 Task: Research Airbnb accommodation in Vatican City, Vatican from 11th November, 2023 to 15th November, 2023 for 2 adults. Place can be private room with 1  bedroom having 2 beds and 1 bathroom. Property type can be hotel. Booking option can be shelf check-in.
Action: Mouse moved to (416, 85)
Screenshot: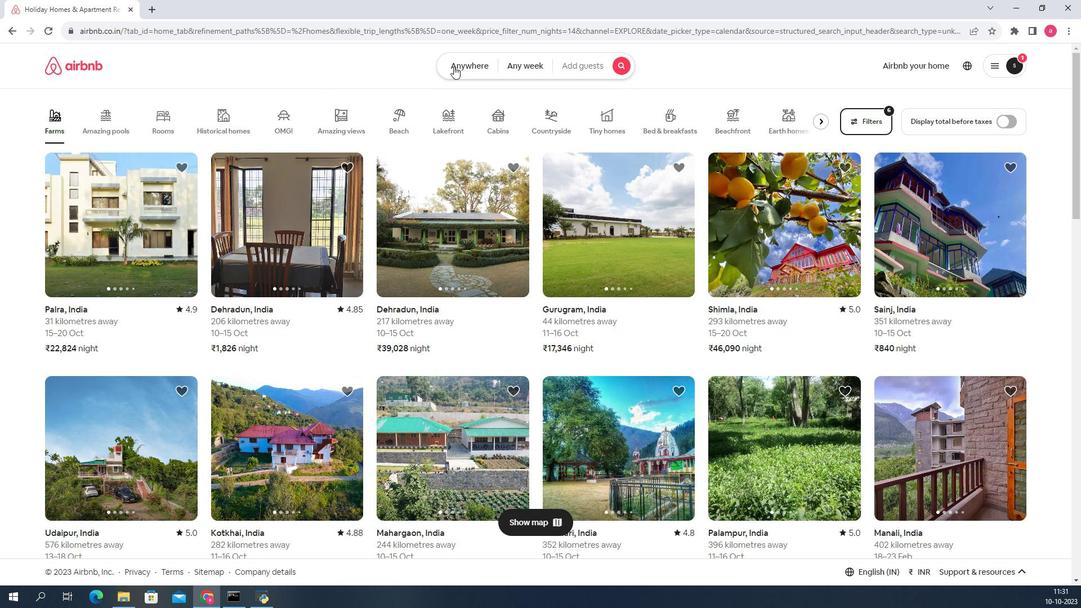 
Action: Mouse pressed left at (416, 85)
Screenshot: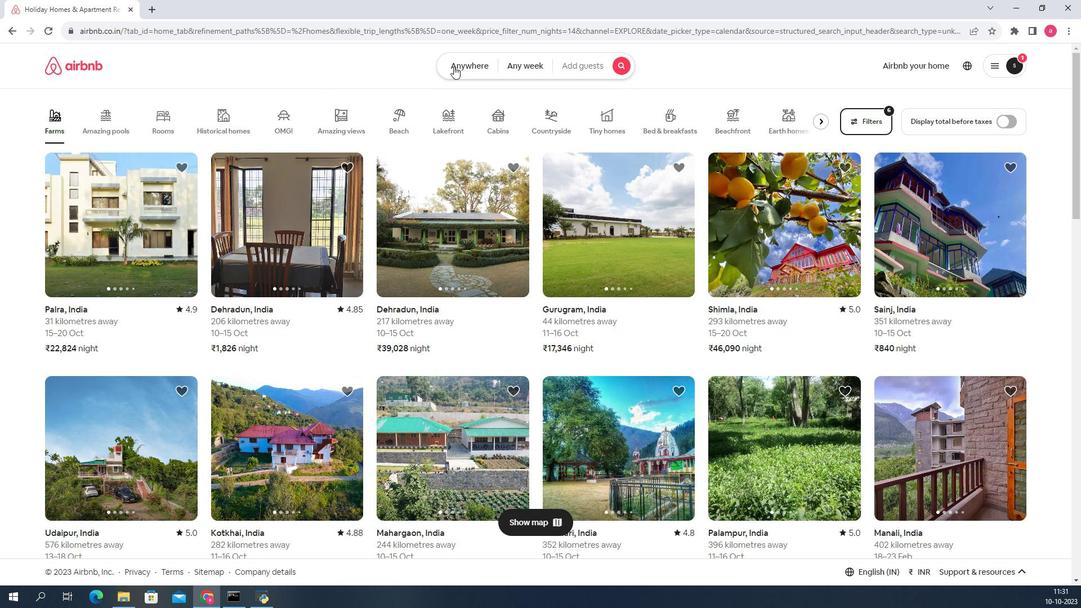 
Action: Mouse moved to (341, 126)
Screenshot: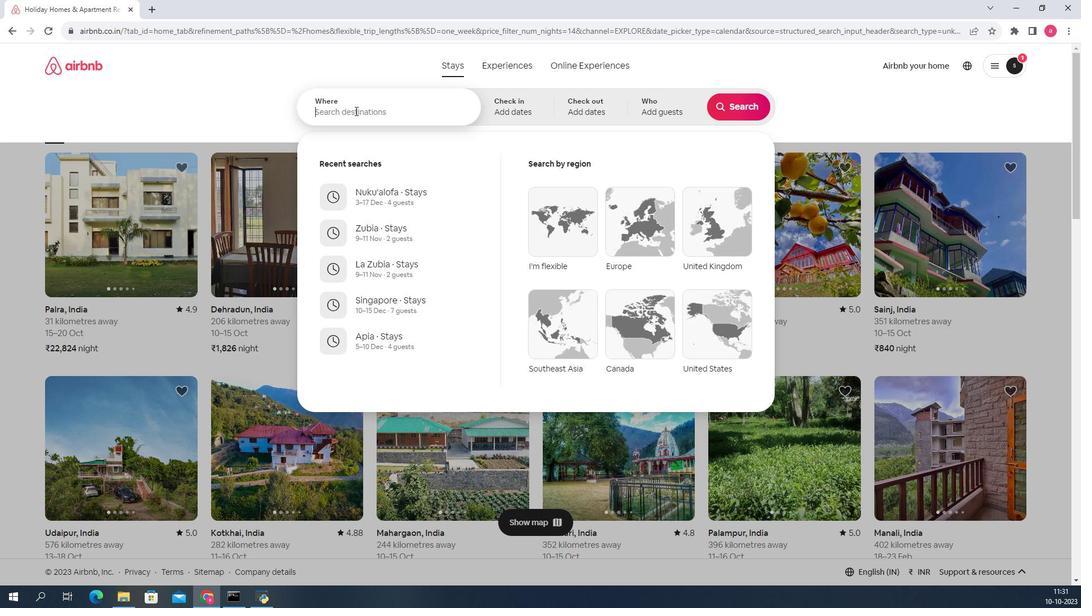 
Action: Mouse pressed left at (341, 126)
Screenshot: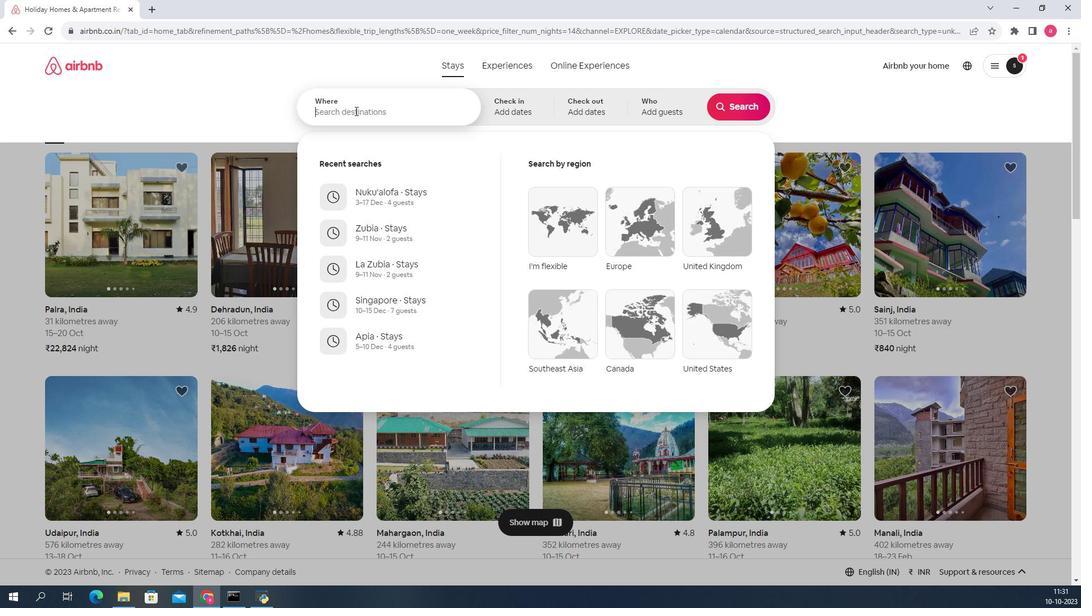 
Action: Mouse moved to (340, 127)
Screenshot: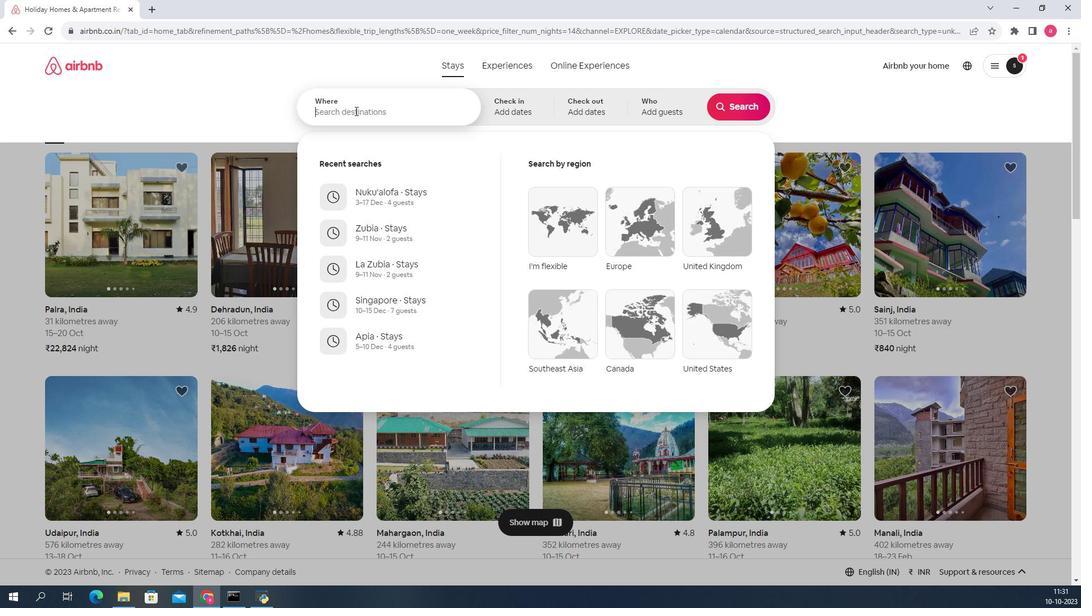 
Action: Key pressed <Key.shift>Vatican<Key.space><Key.shift><Key.shift><Key.shift><Key.shift><Key.shift>City,<Key.space><Key.shift>Vatican<Key.space>
Screenshot: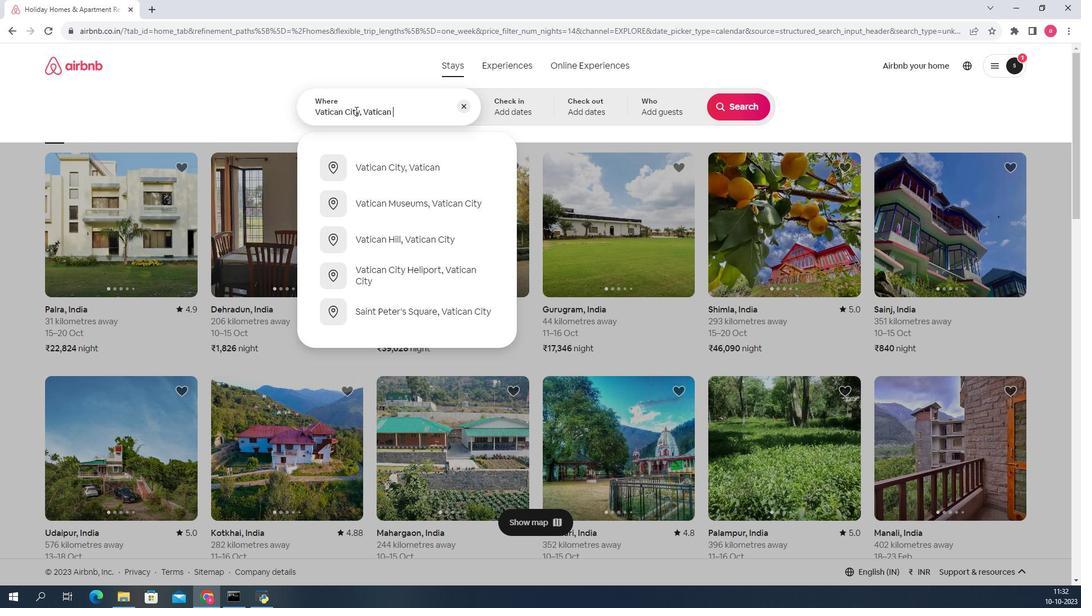
Action: Mouse moved to (450, 129)
Screenshot: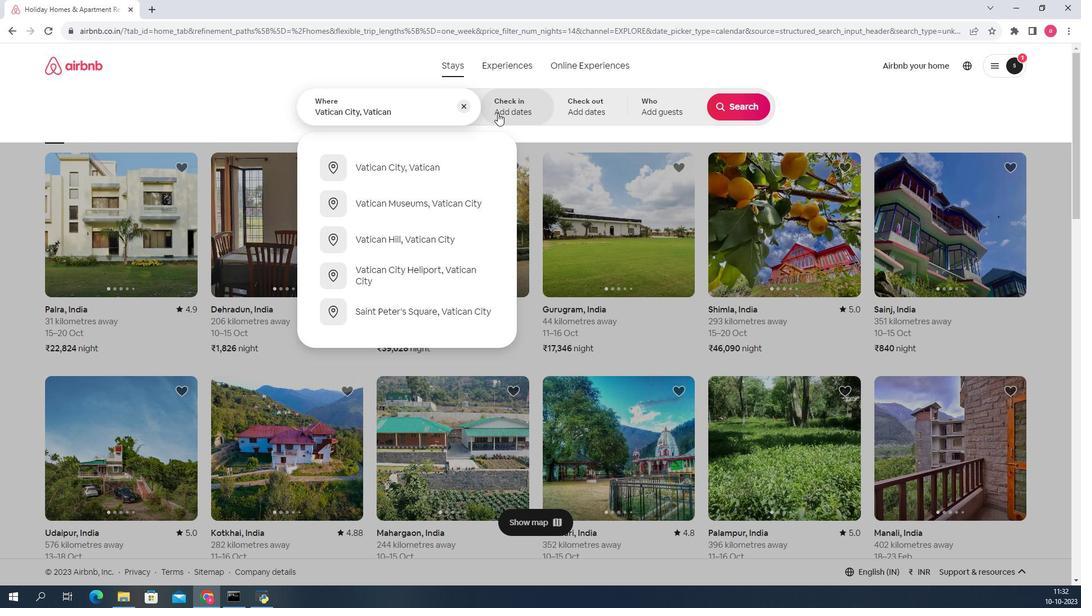 
Action: Mouse pressed left at (450, 129)
Screenshot: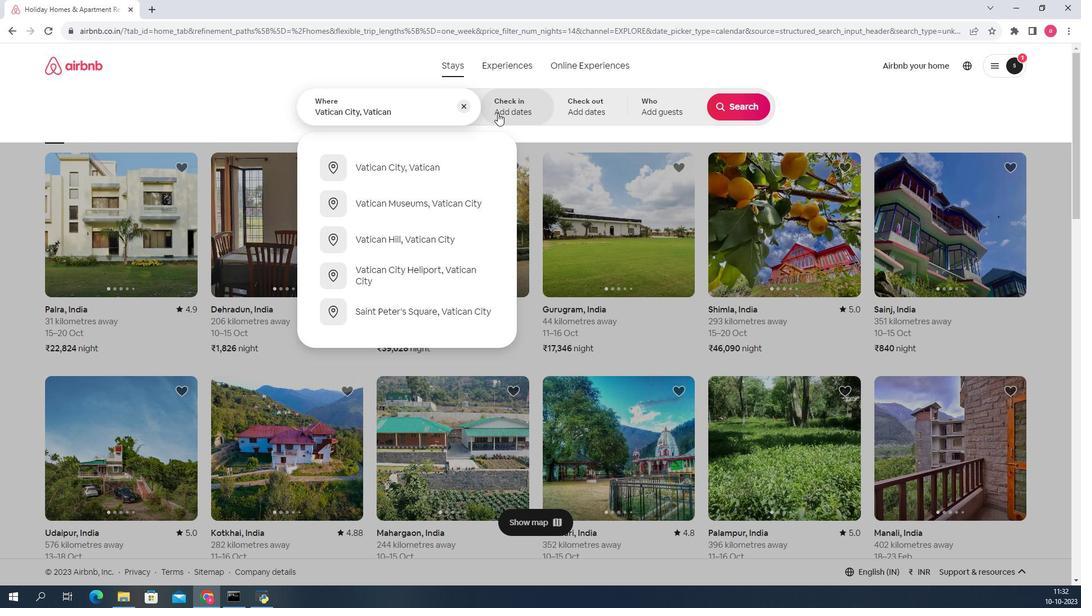 
Action: Mouse moved to (619, 282)
Screenshot: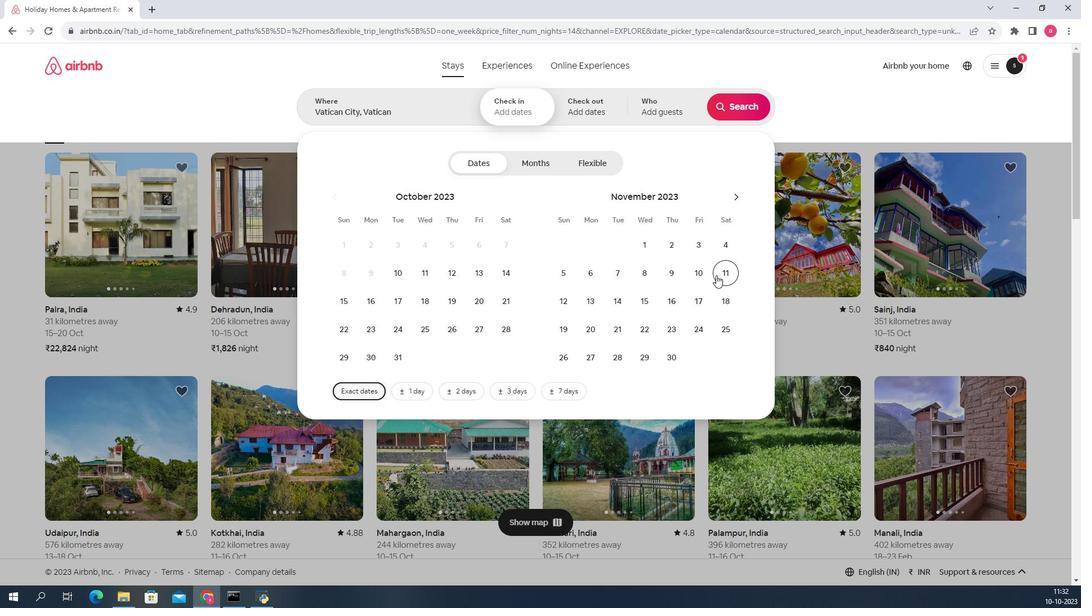 
Action: Mouse pressed left at (619, 282)
Screenshot: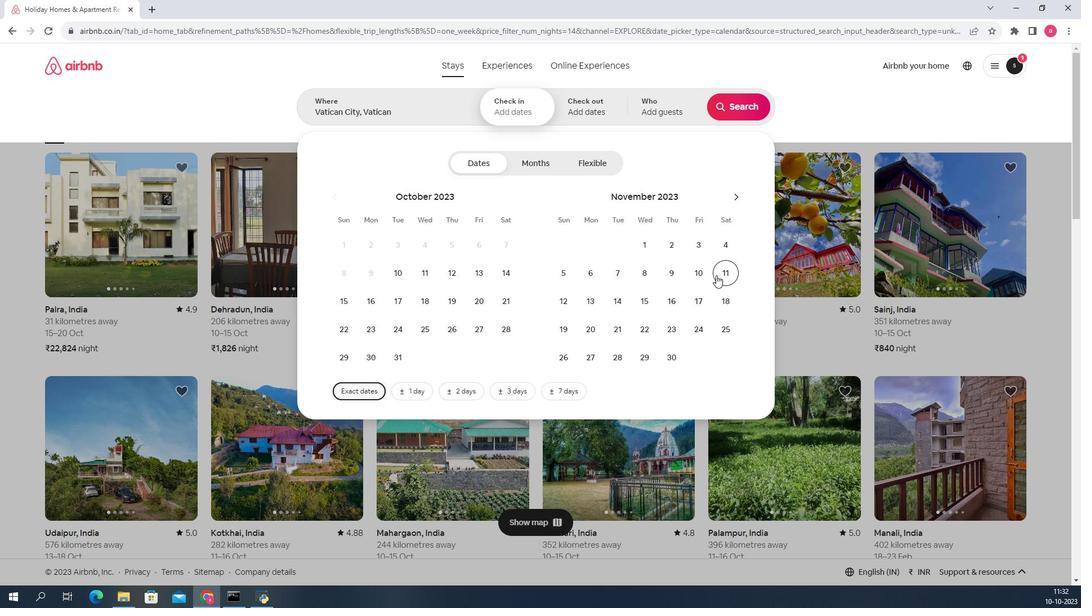 
Action: Mouse moved to (563, 309)
Screenshot: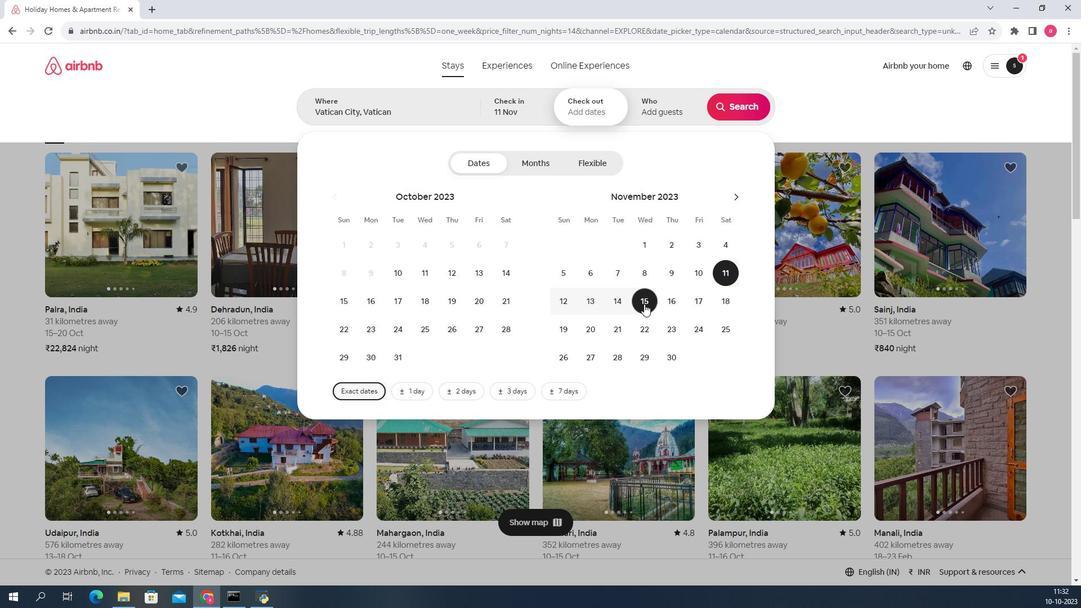 
Action: Mouse pressed left at (563, 309)
Screenshot: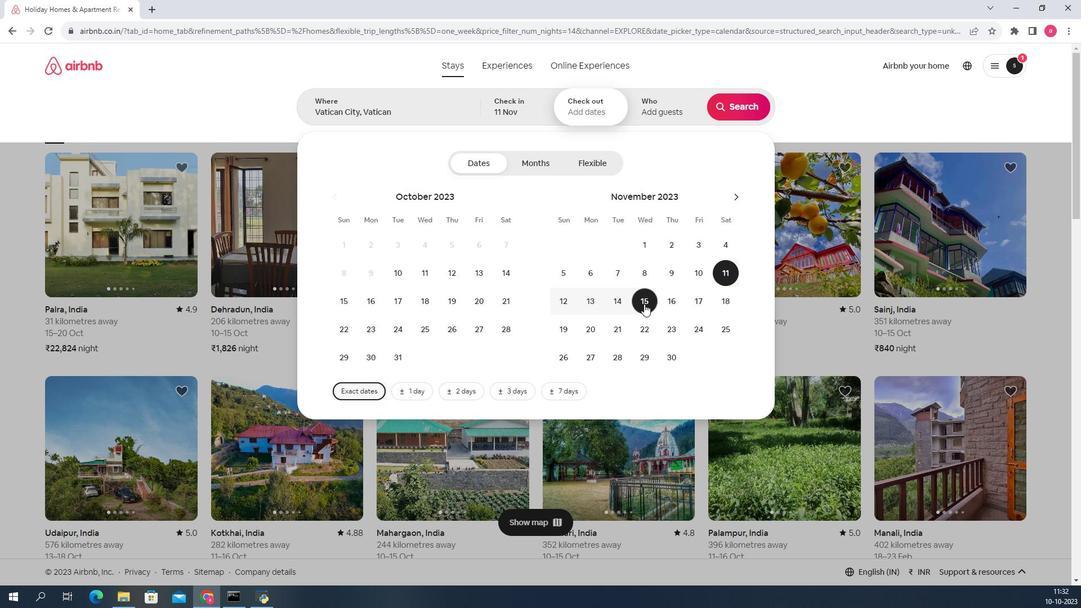 
Action: Mouse moved to (567, 126)
Screenshot: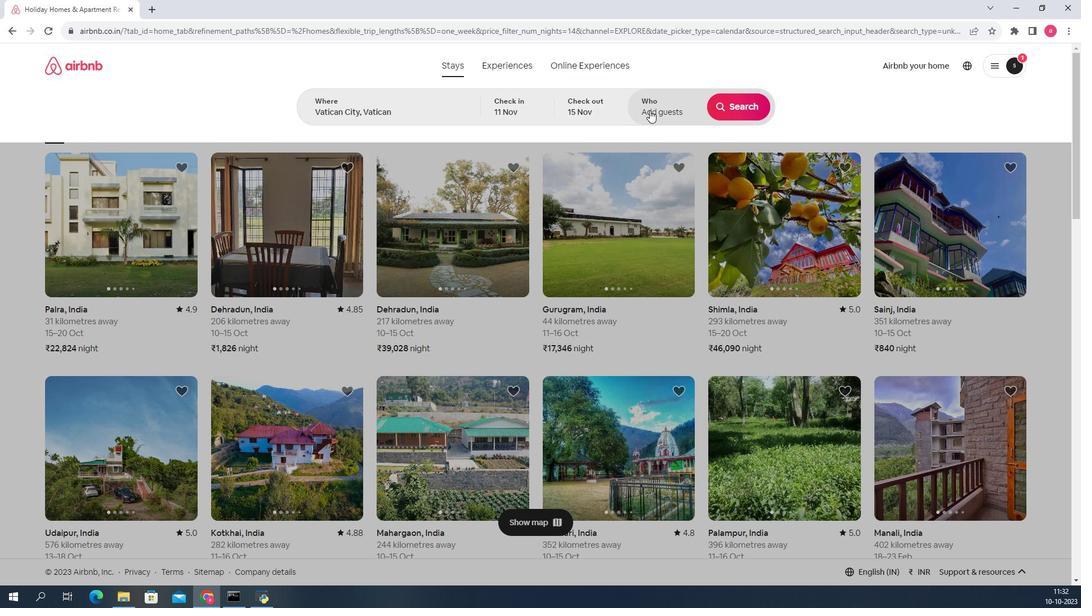 
Action: Mouse pressed left at (567, 126)
Screenshot: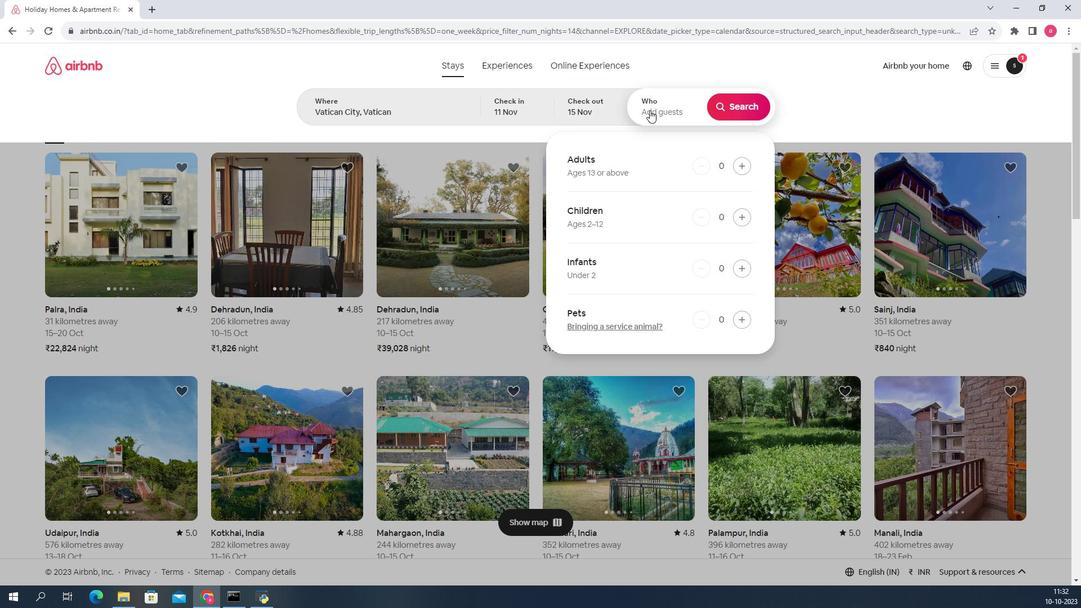
Action: Mouse moved to (634, 178)
Screenshot: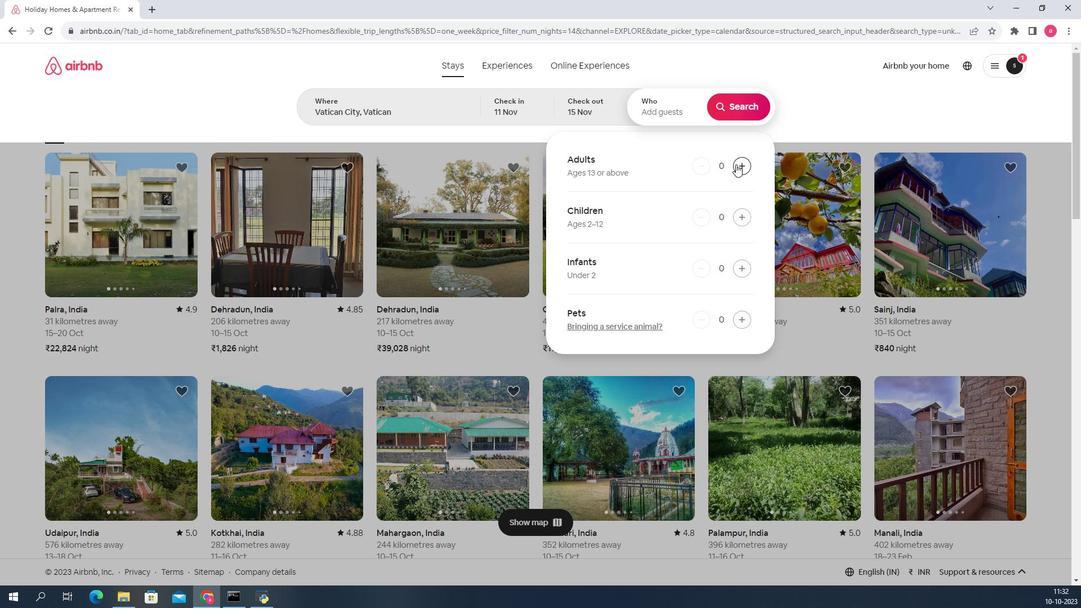 
Action: Mouse pressed left at (634, 178)
Screenshot: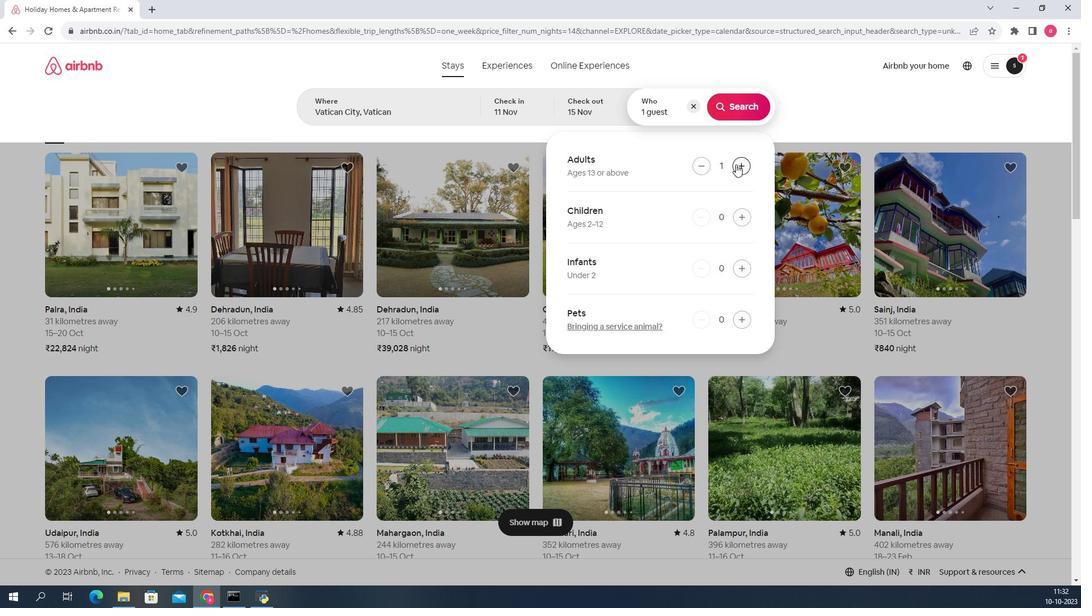 
Action: Mouse pressed left at (634, 178)
Screenshot: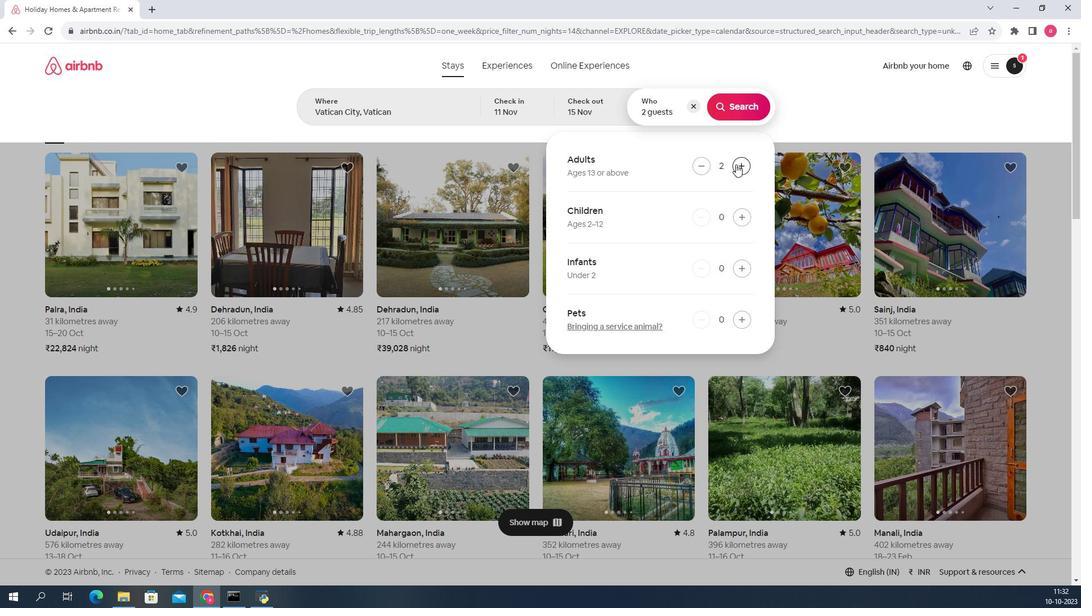 
Action: Mouse moved to (632, 116)
Screenshot: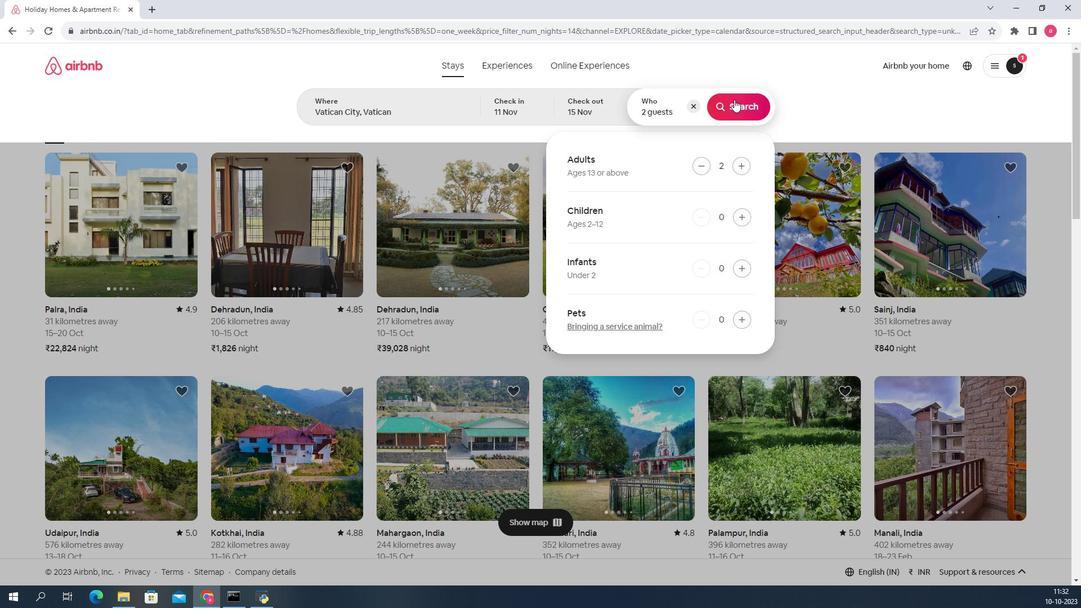 
Action: Mouse pressed left at (632, 116)
Screenshot: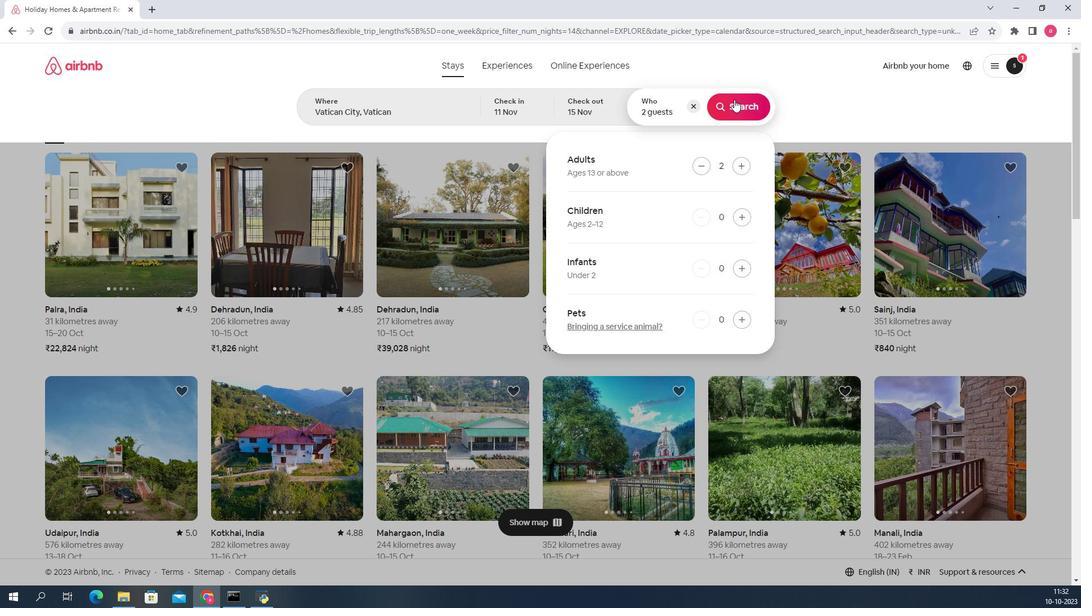 
Action: Mouse moved to (749, 133)
Screenshot: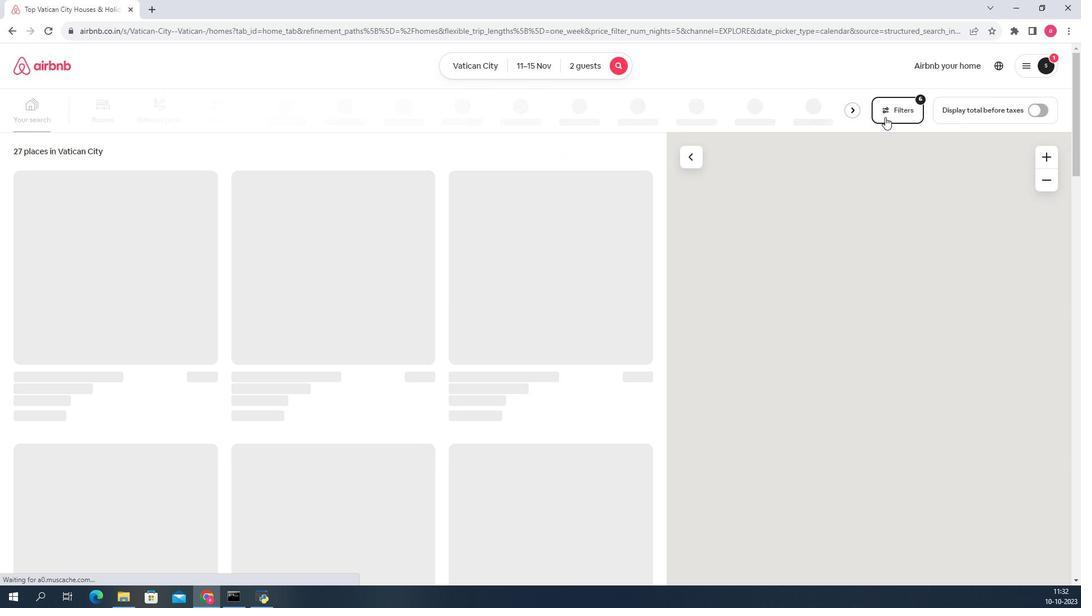 
Action: Mouse pressed left at (749, 133)
Screenshot: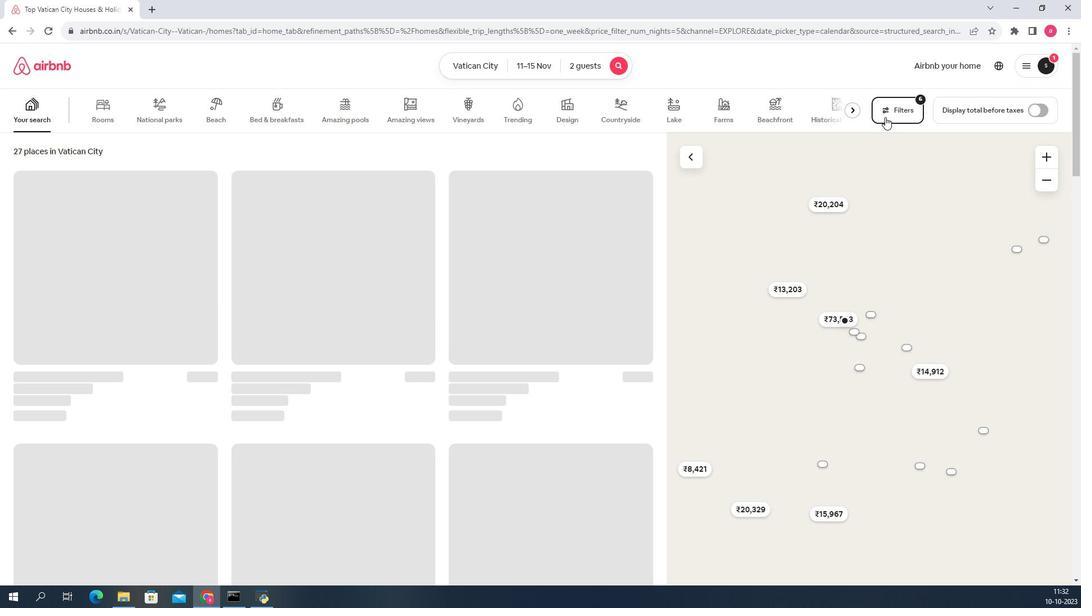 
Action: Mouse moved to (748, 126)
Screenshot: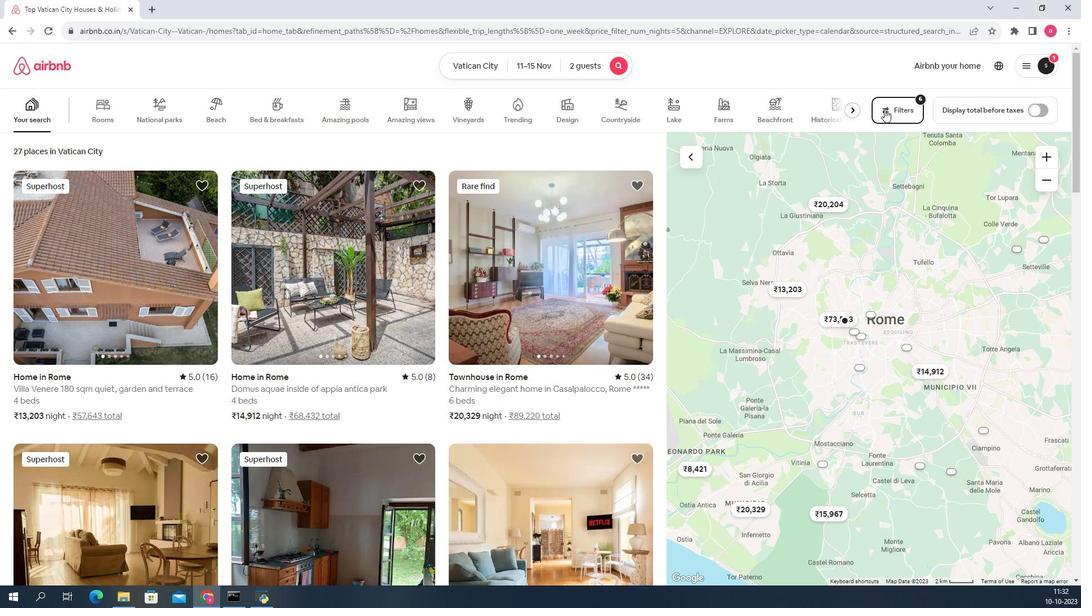
Action: Mouse pressed left at (748, 126)
Screenshot: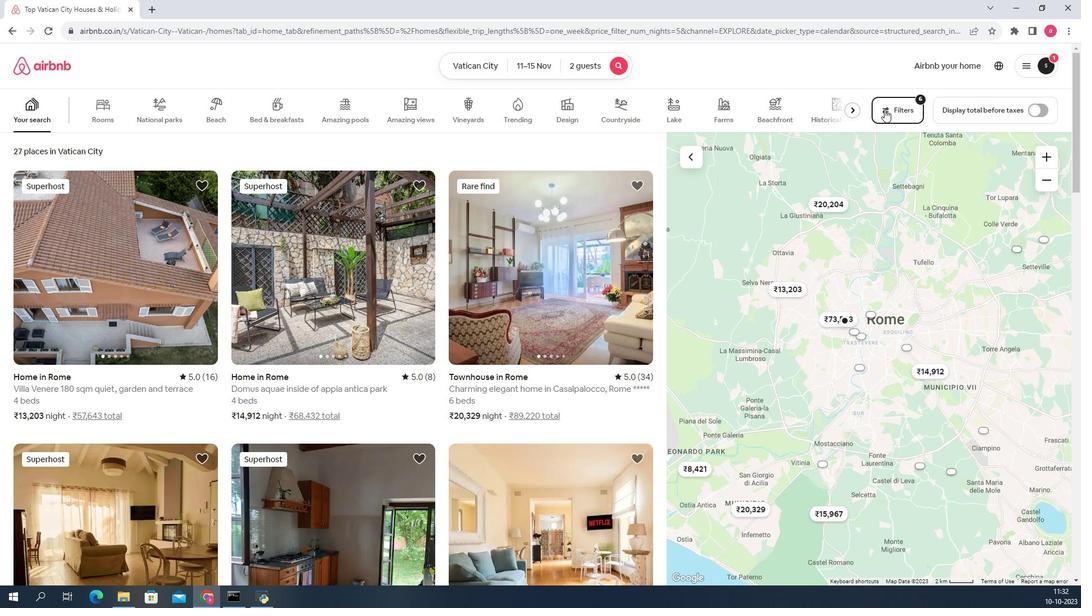 
Action: Mouse pressed left at (748, 126)
Screenshot: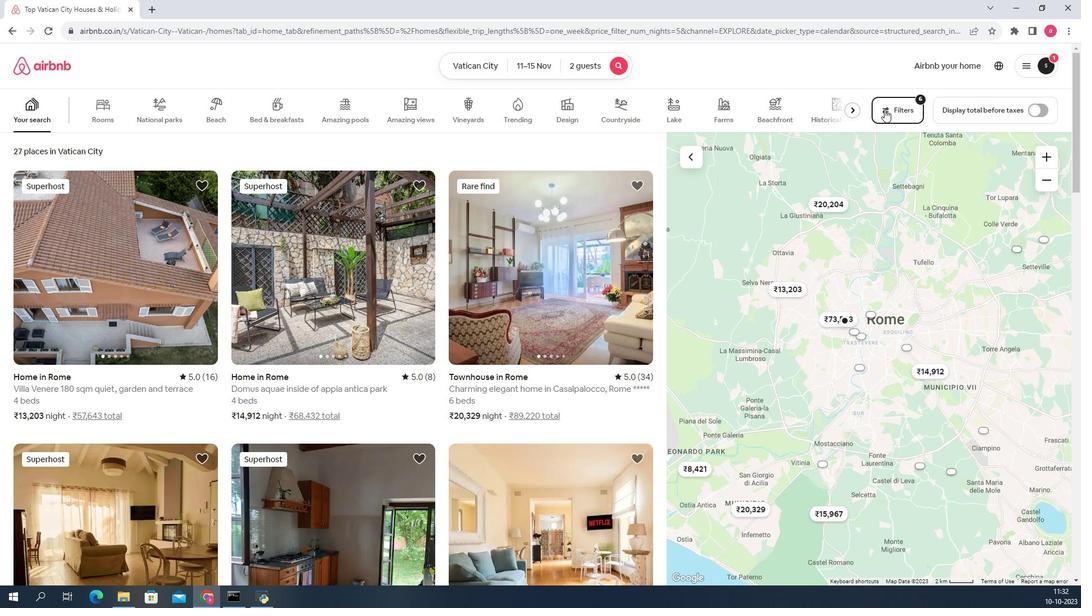 
Action: Mouse moved to (325, 532)
Screenshot: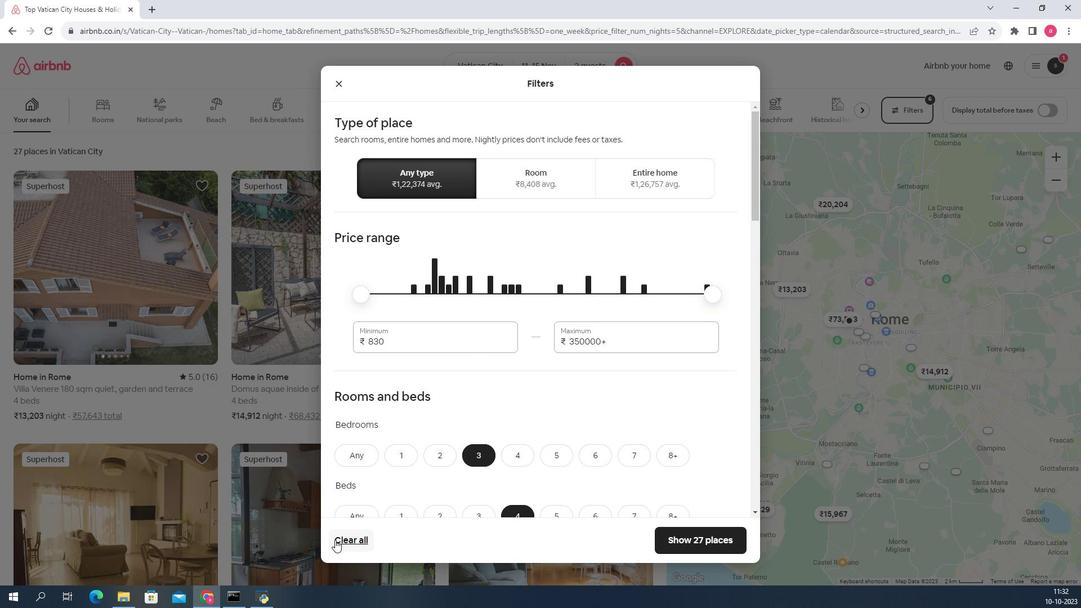 
Action: Mouse pressed left at (325, 532)
Screenshot: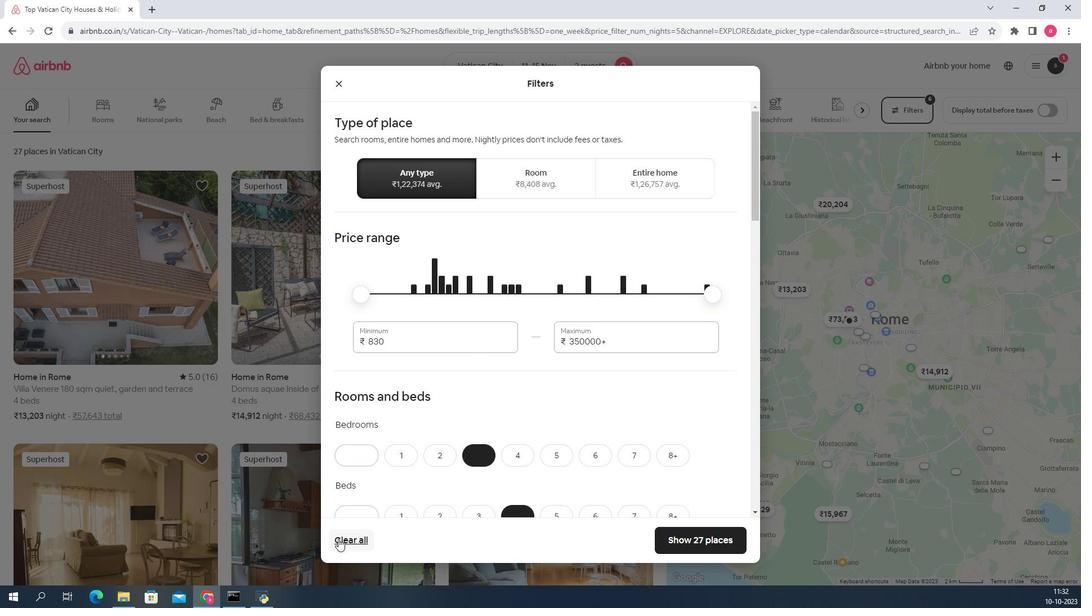
Action: Mouse moved to (472, 269)
Screenshot: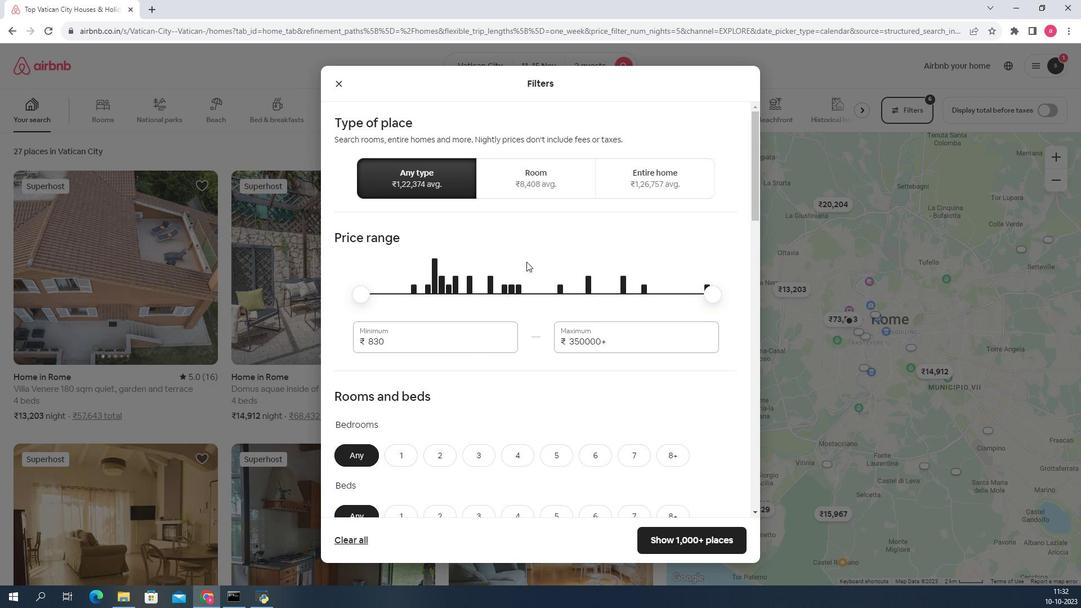 
Action: Mouse scrolled (472, 269) with delta (0, 0)
Screenshot: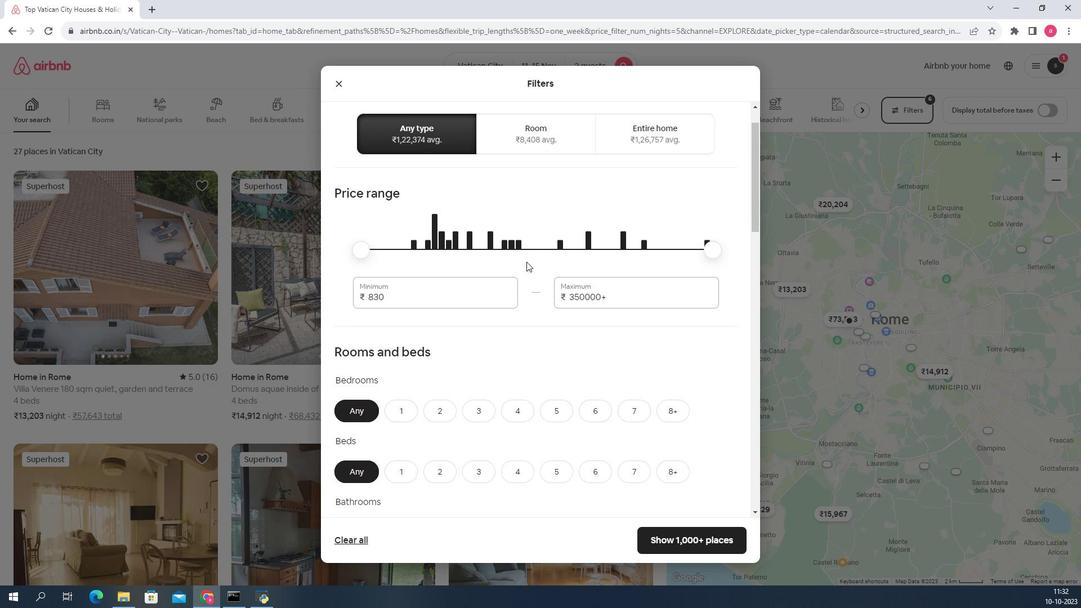 
Action: Mouse scrolled (472, 269) with delta (0, 0)
Screenshot: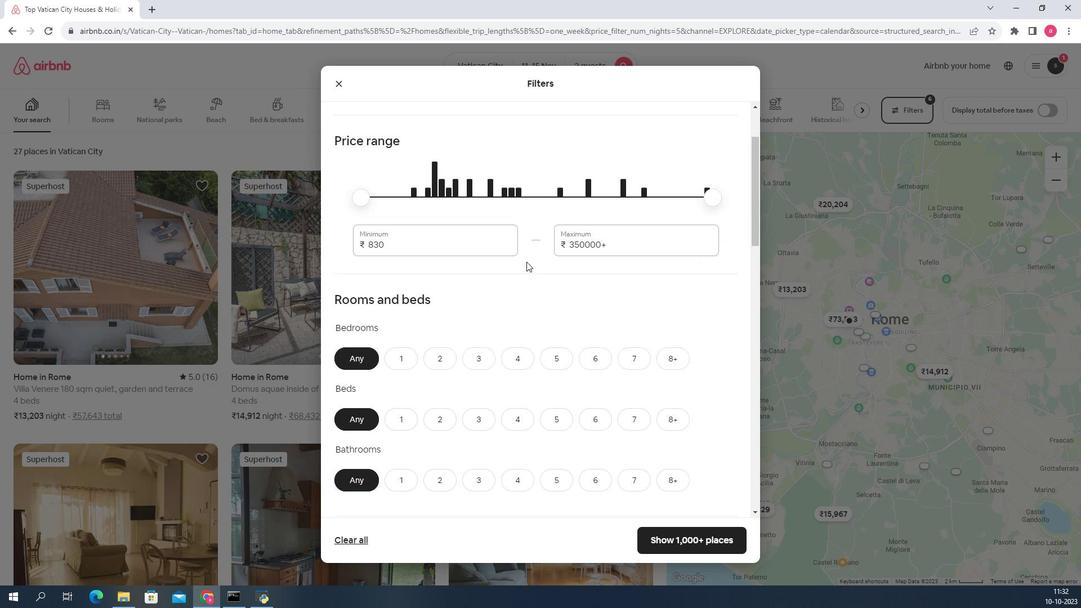 
Action: Mouse moved to (383, 344)
Screenshot: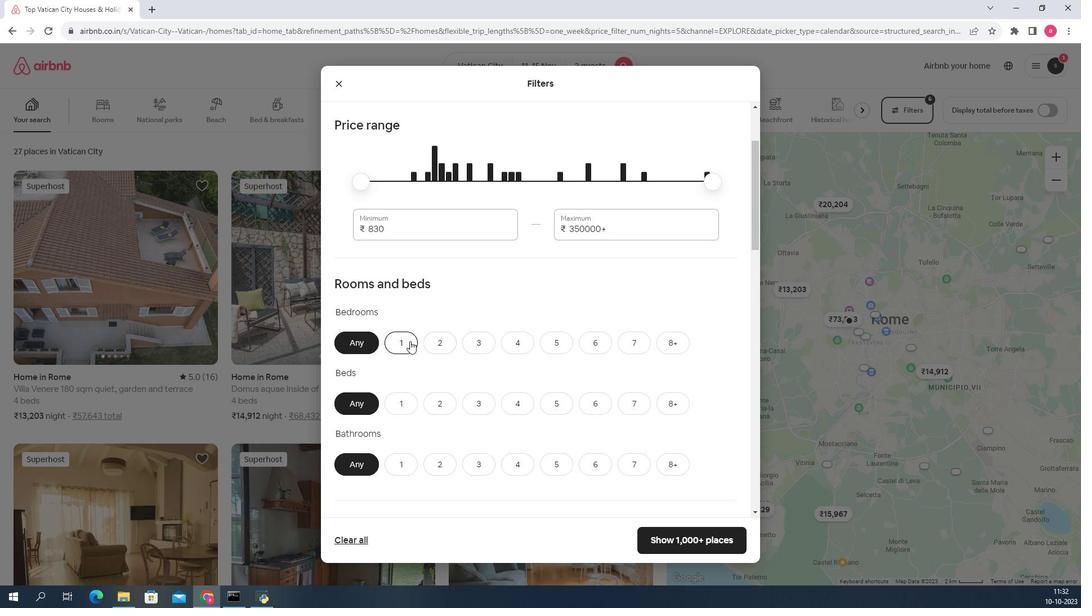 
Action: Mouse pressed left at (383, 344)
Screenshot: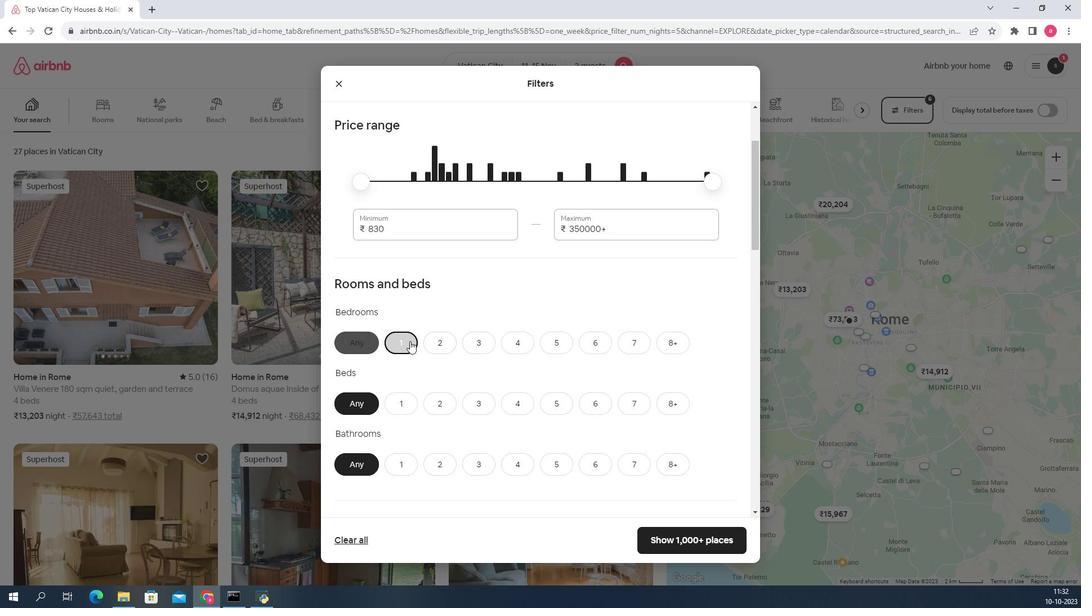 
Action: Mouse moved to (421, 316)
Screenshot: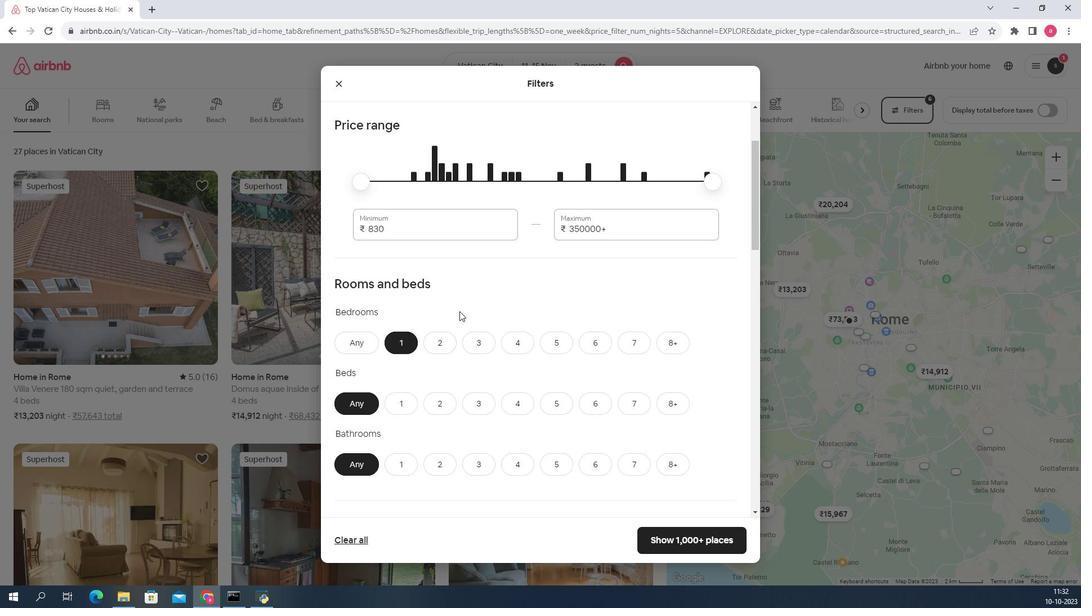
Action: Mouse scrolled (421, 316) with delta (0, 0)
Screenshot: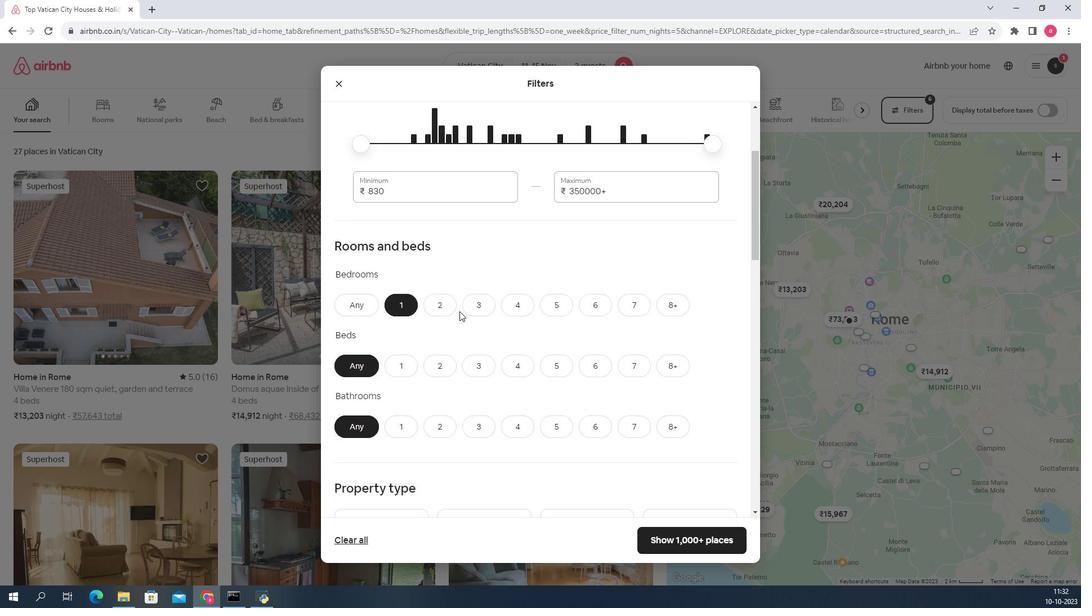 
Action: Mouse scrolled (421, 316) with delta (0, 0)
Screenshot: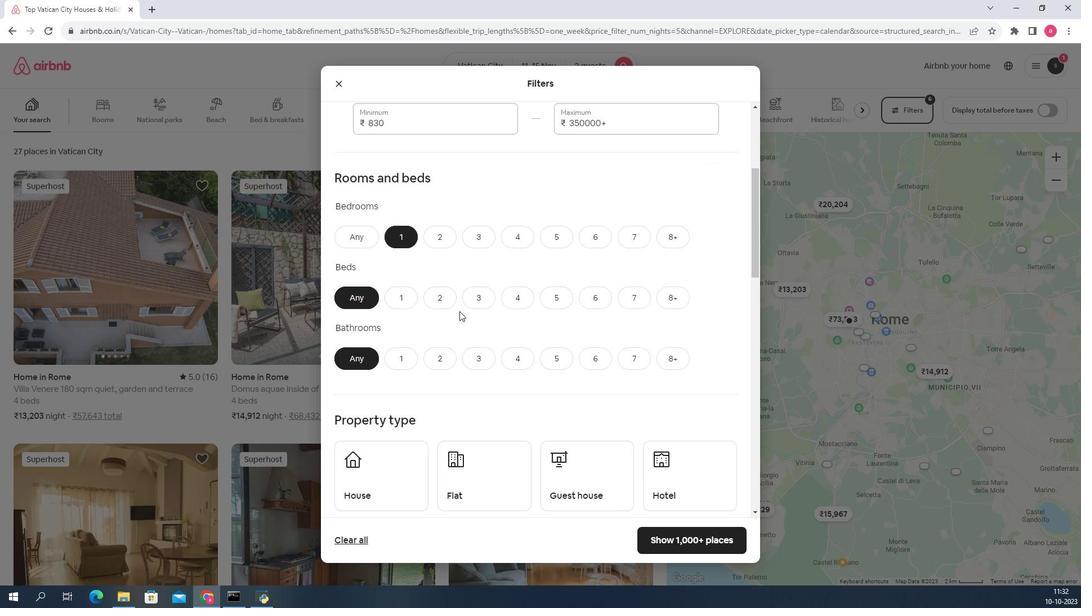 
Action: Mouse moved to (403, 297)
Screenshot: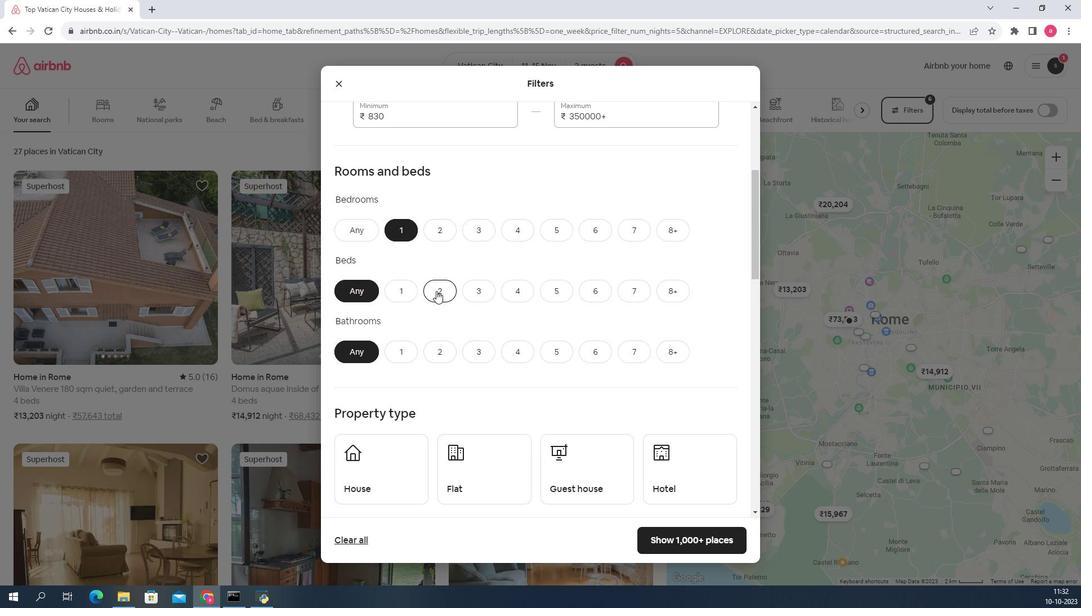 
Action: Mouse pressed left at (403, 297)
Screenshot: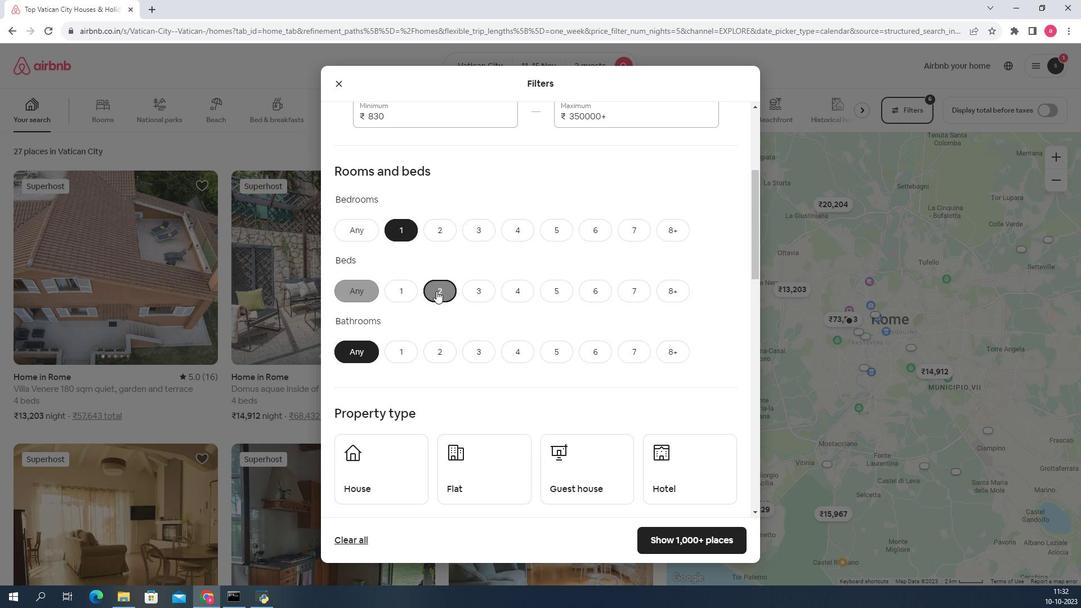 
Action: Mouse moved to (371, 348)
Screenshot: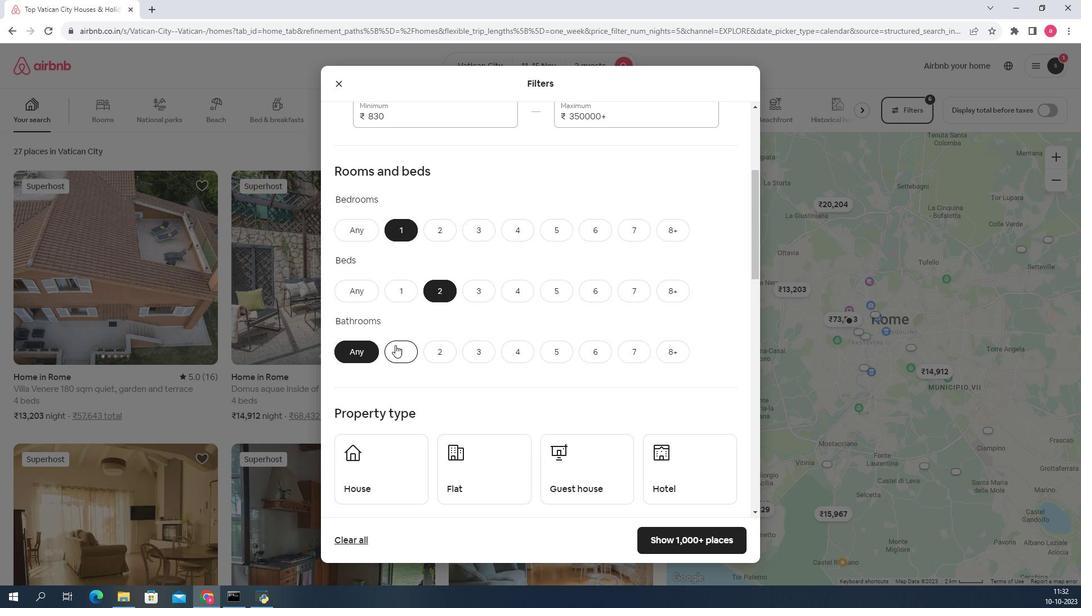 
Action: Mouse pressed left at (371, 348)
Screenshot: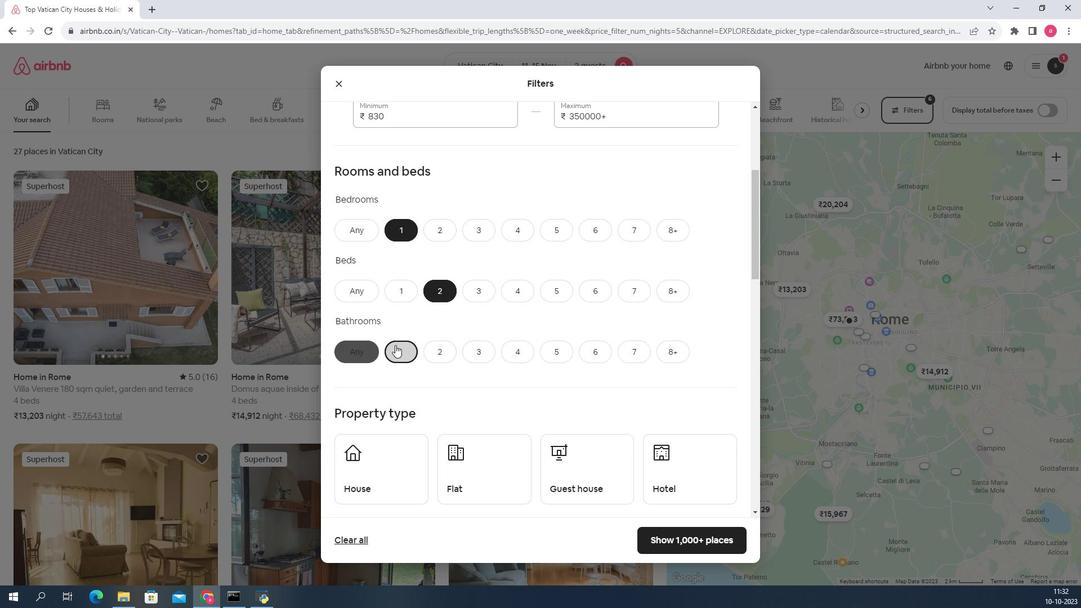 
Action: Mouse moved to (474, 255)
Screenshot: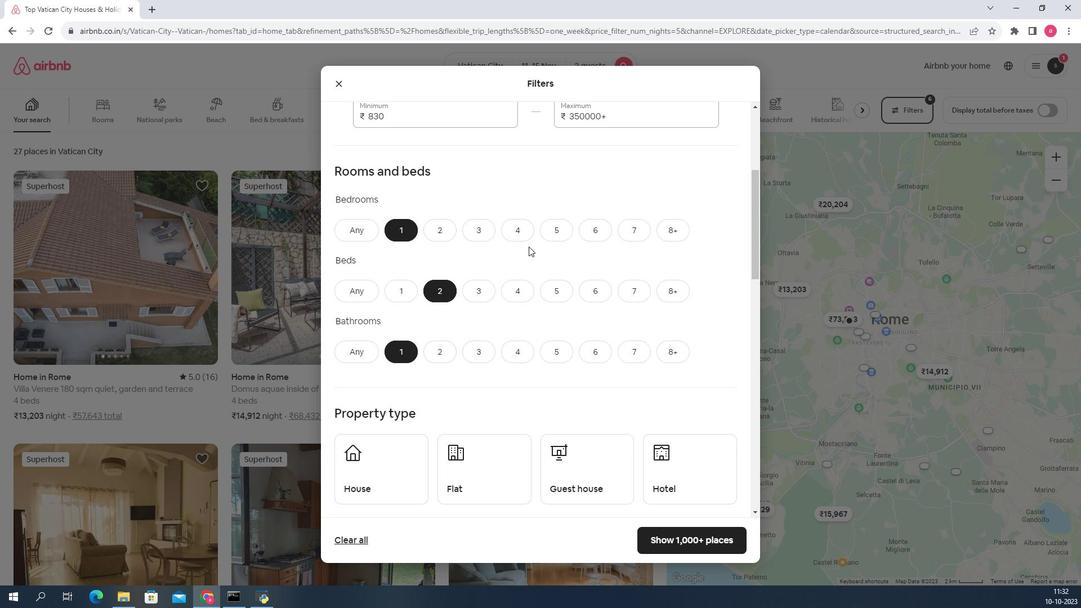 
Action: Mouse scrolled (474, 255) with delta (0, 0)
Screenshot: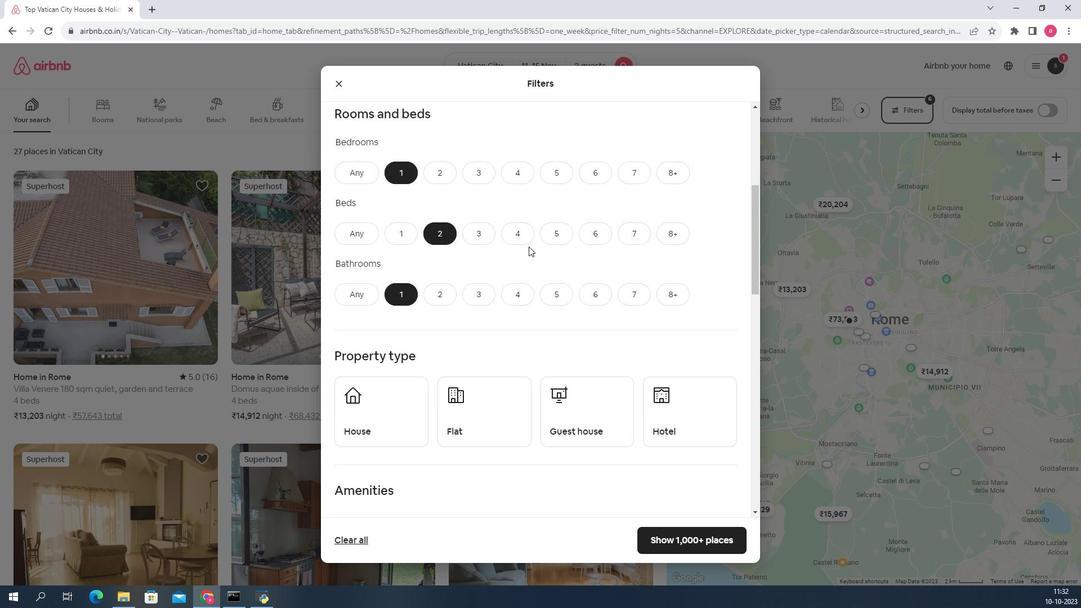 
Action: Mouse scrolled (474, 255) with delta (0, 0)
Screenshot: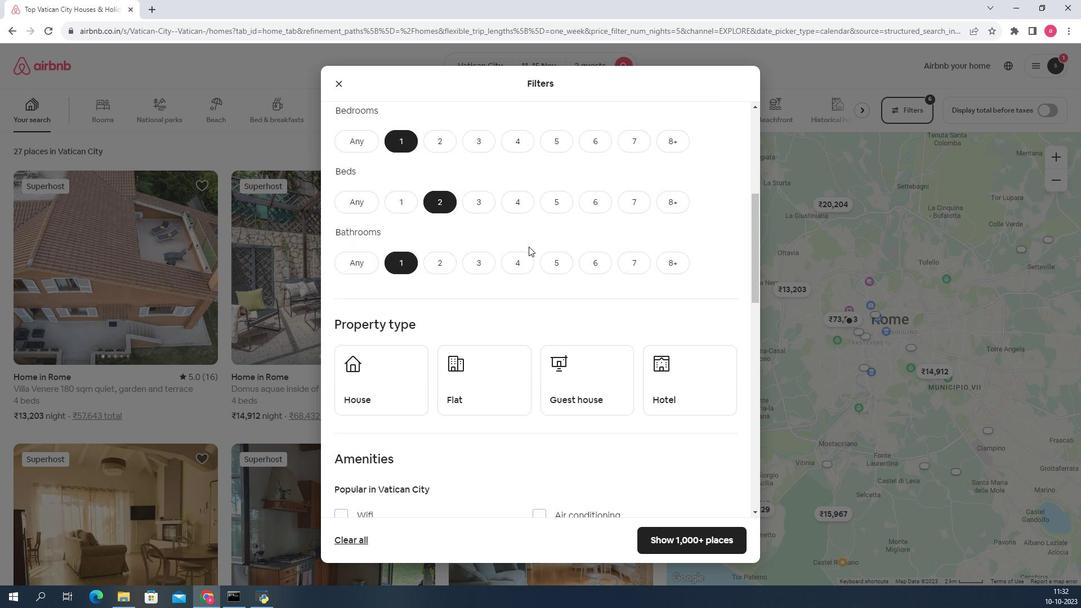 
Action: Mouse scrolled (474, 255) with delta (0, 0)
Screenshot: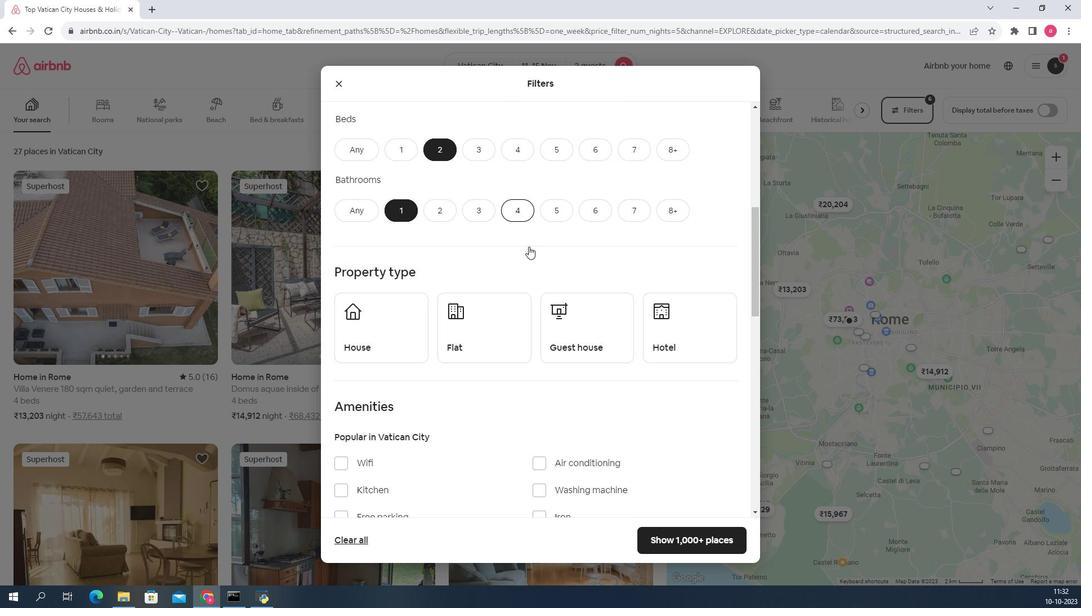 
Action: Mouse scrolled (474, 255) with delta (0, 0)
Screenshot: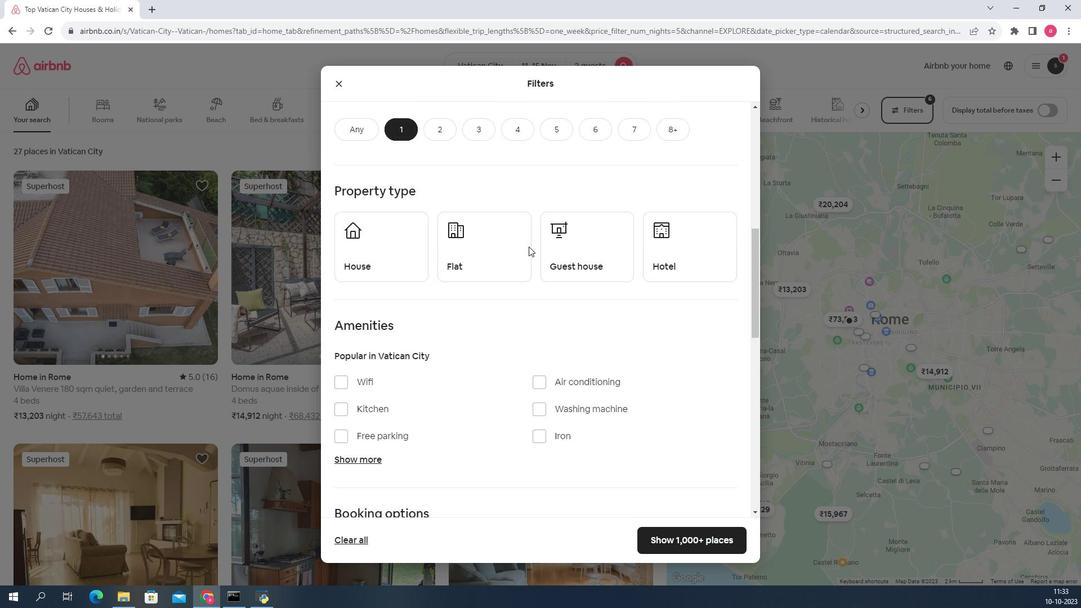 
Action: Mouse moved to (585, 263)
Screenshot: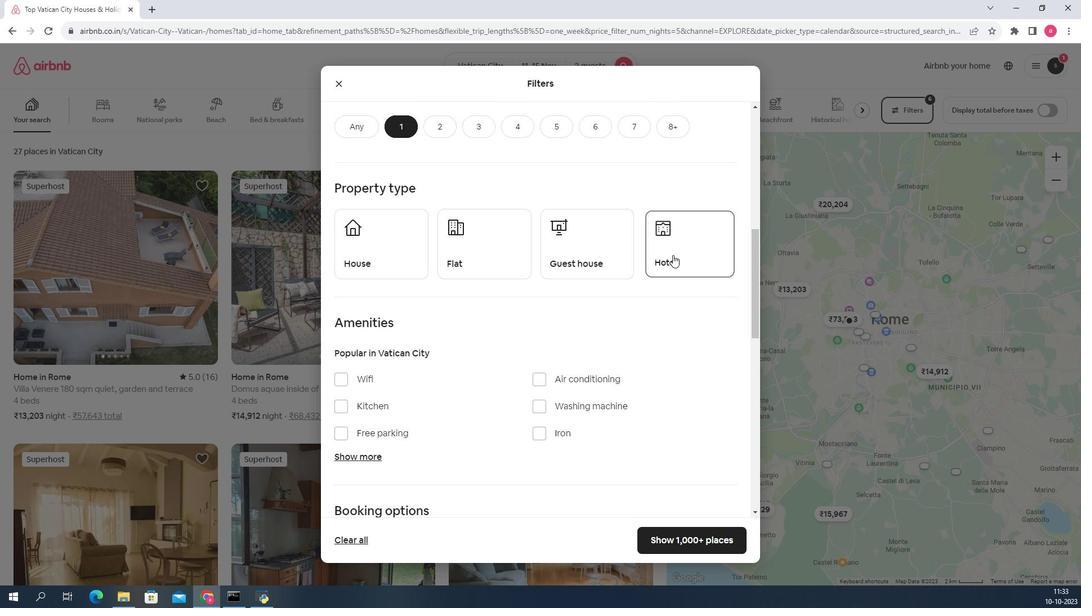
Action: Mouse pressed left at (585, 263)
Screenshot: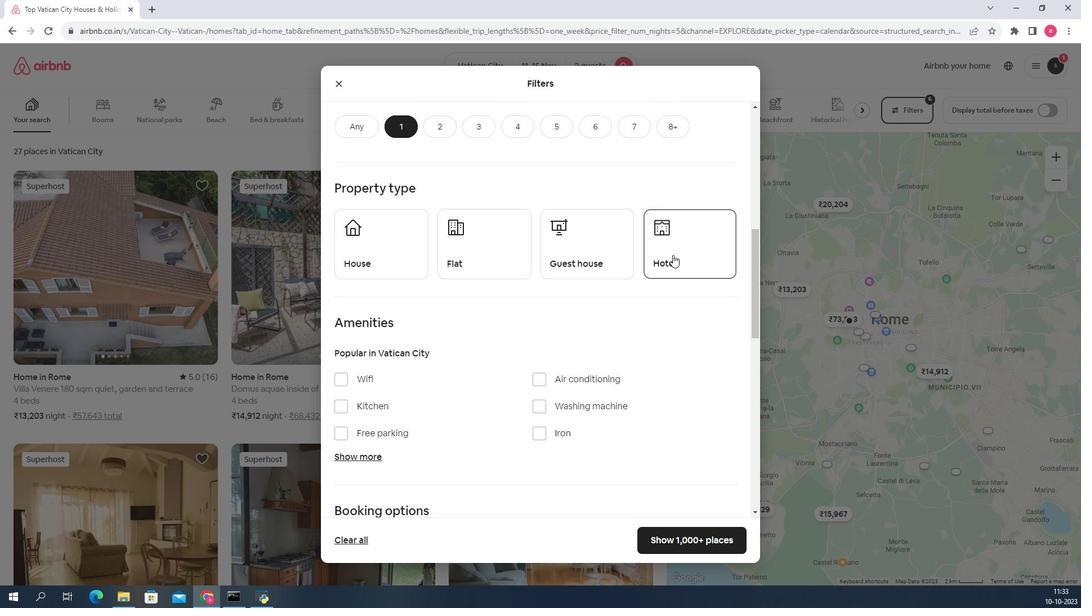 
Action: Mouse moved to (515, 258)
Screenshot: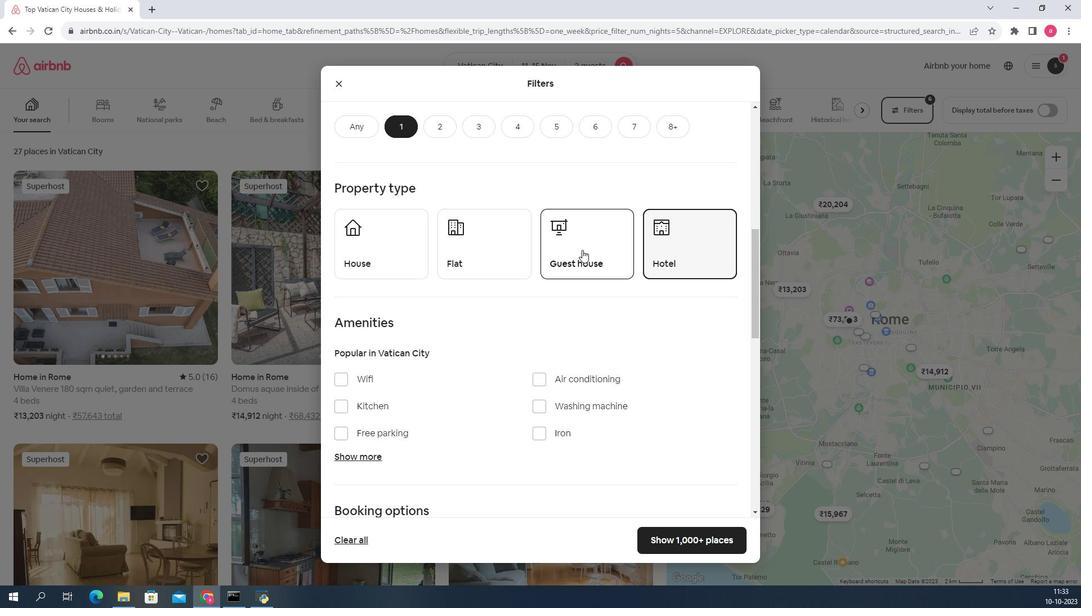 
Action: Mouse scrolled (515, 258) with delta (0, 0)
Screenshot: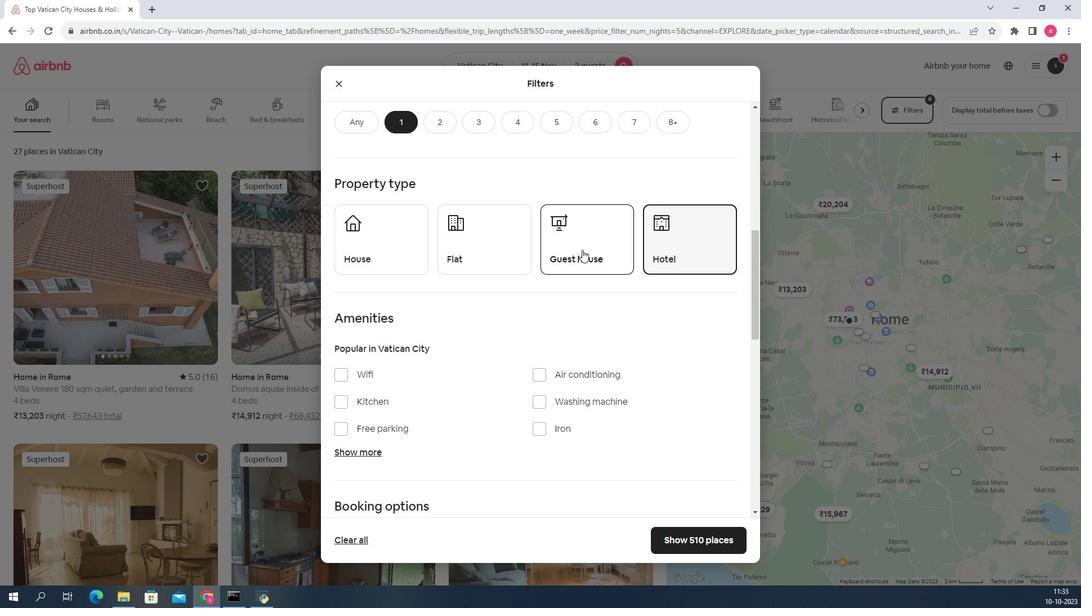 
Action: Mouse scrolled (515, 258) with delta (0, 0)
Screenshot: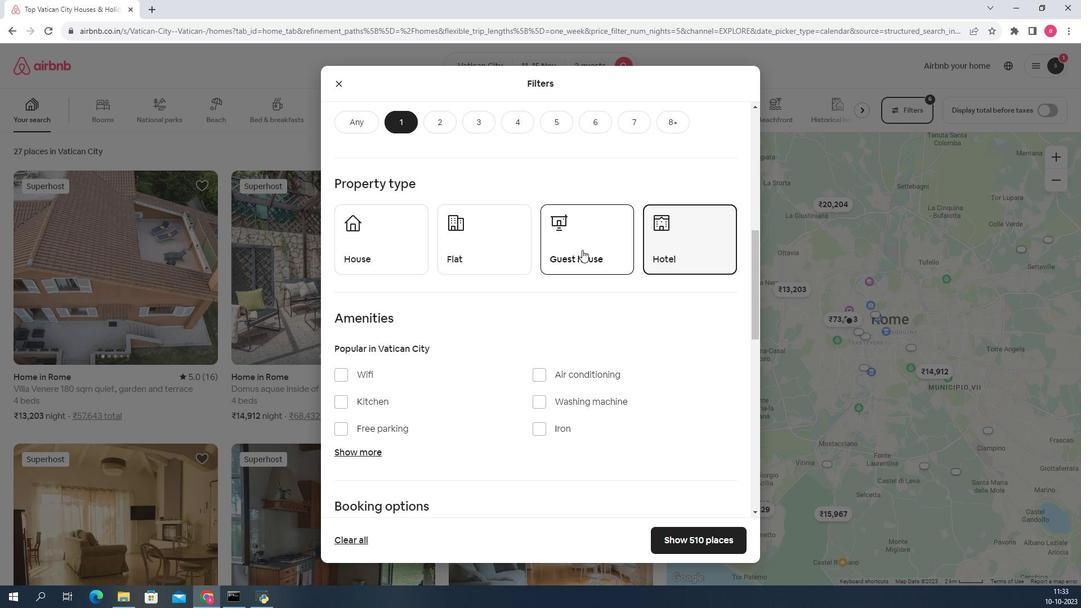 
Action: Mouse scrolled (515, 258) with delta (0, 0)
Screenshot: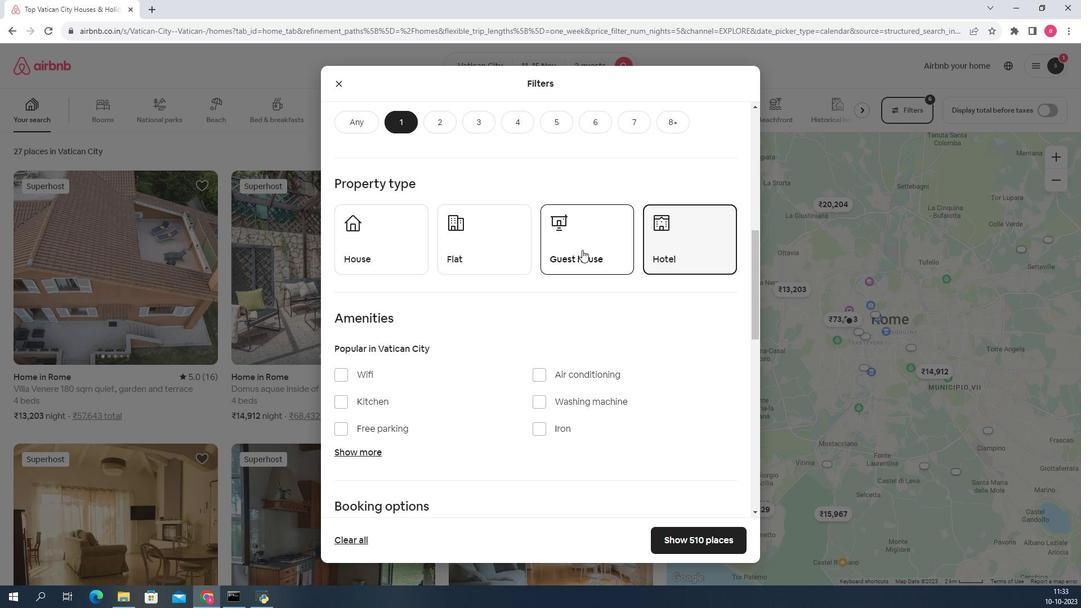 
Action: Mouse scrolled (515, 258) with delta (0, 0)
Screenshot: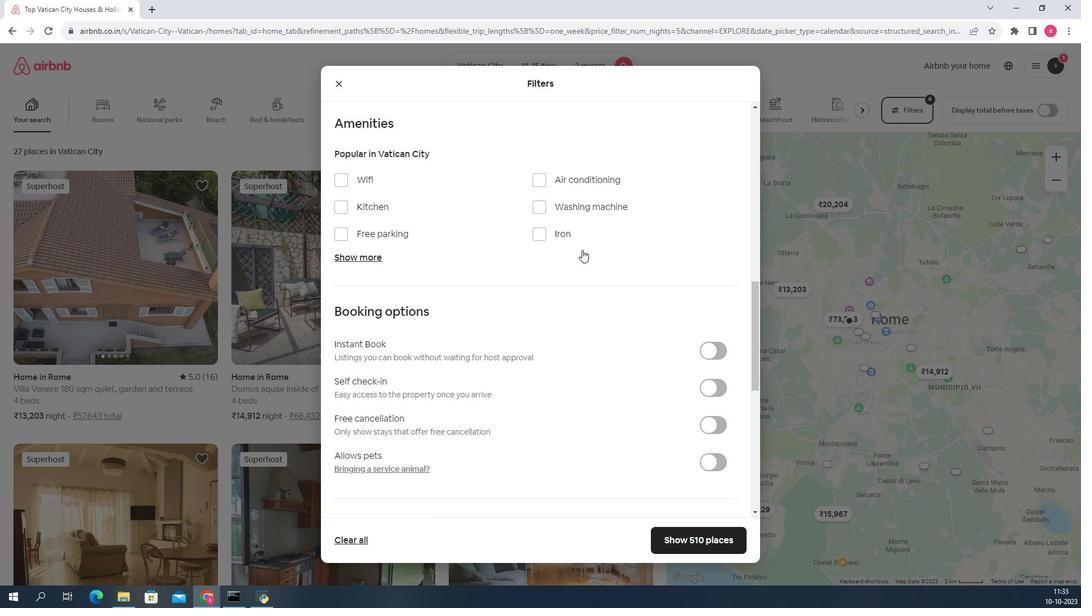 
Action: Mouse scrolled (515, 258) with delta (0, 0)
Screenshot: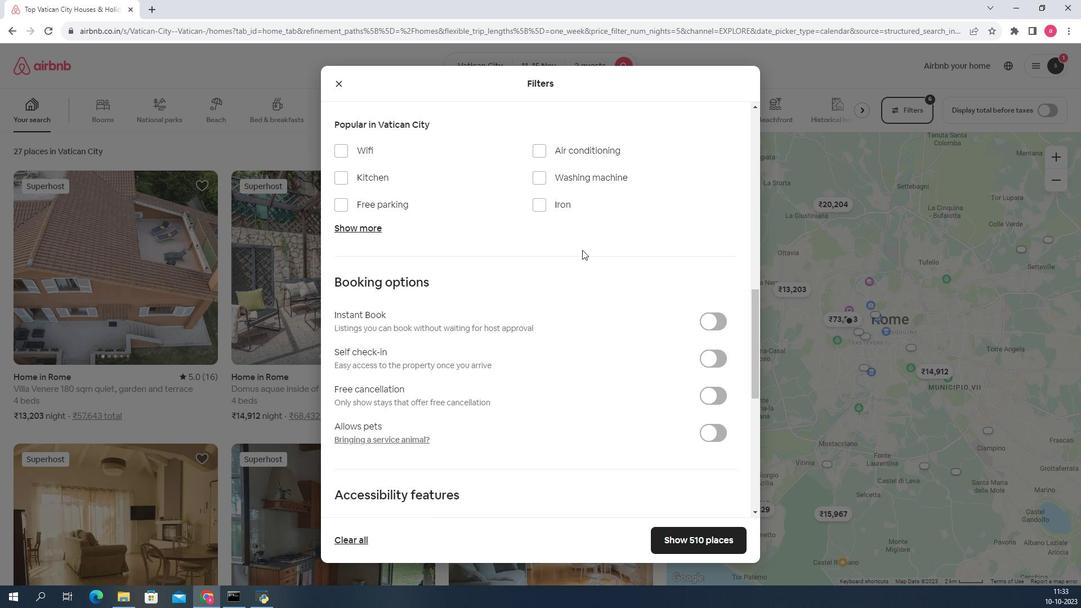 
Action: Mouse scrolled (515, 258) with delta (0, 0)
Screenshot: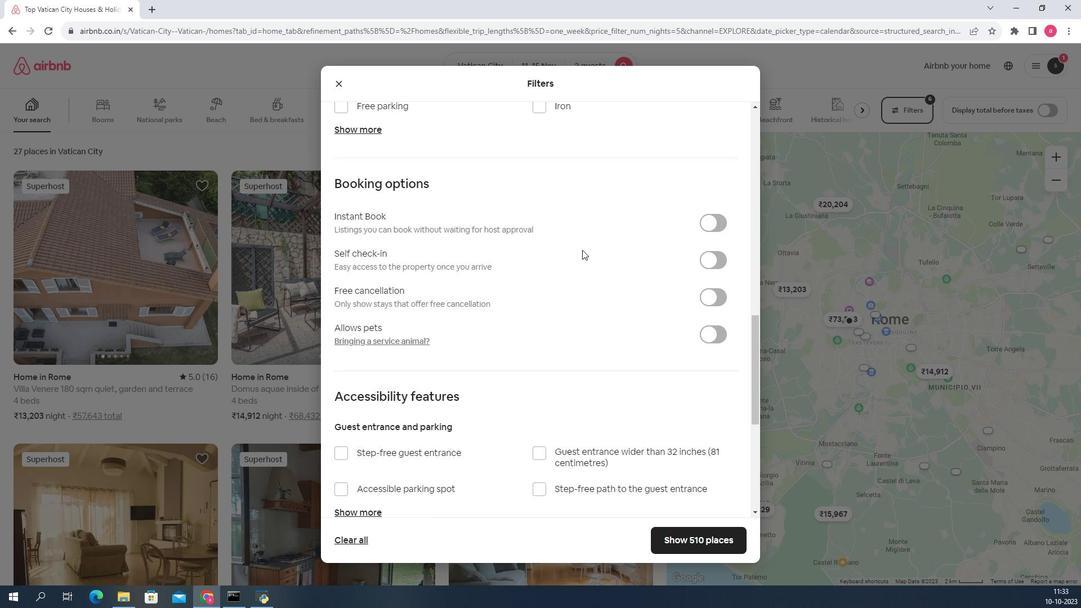 
Action: Mouse scrolled (515, 258) with delta (0, 0)
Screenshot: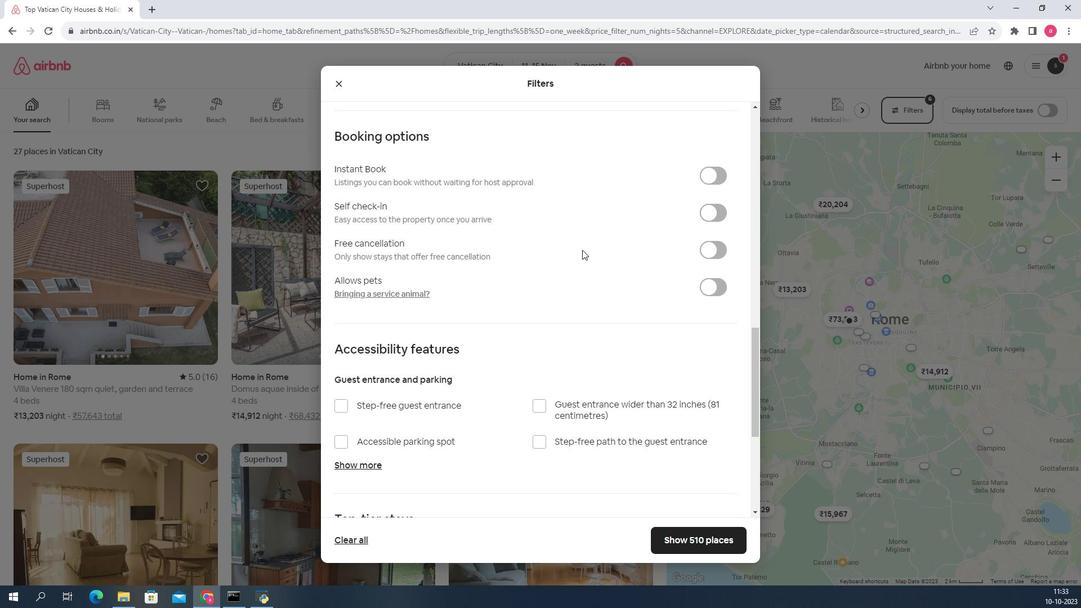 
Action: Mouse moved to (610, 209)
Screenshot: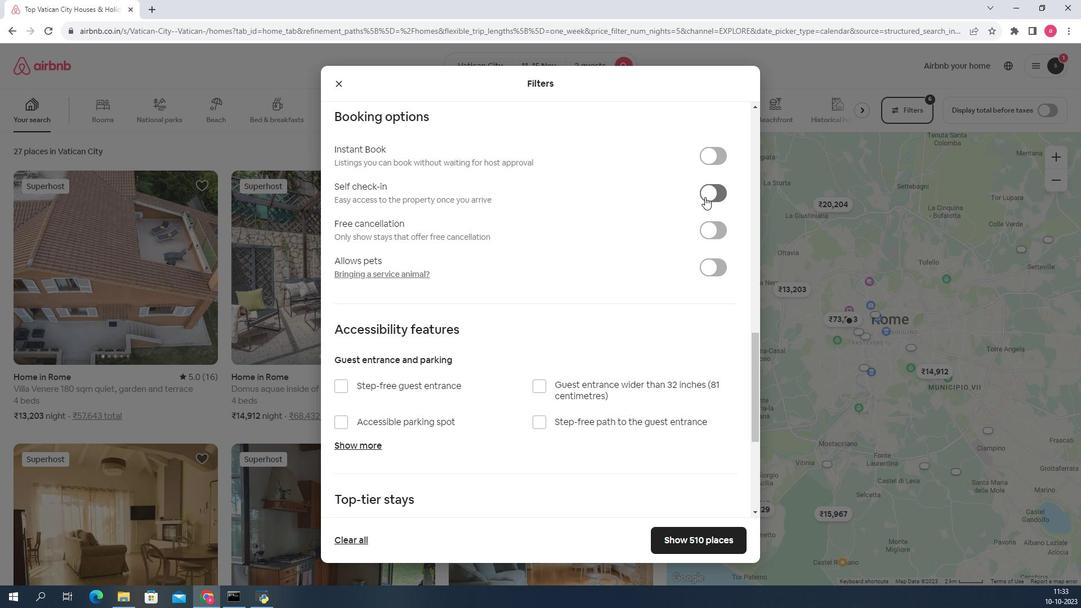 
Action: Mouse pressed left at (610, 209)
Screenshot: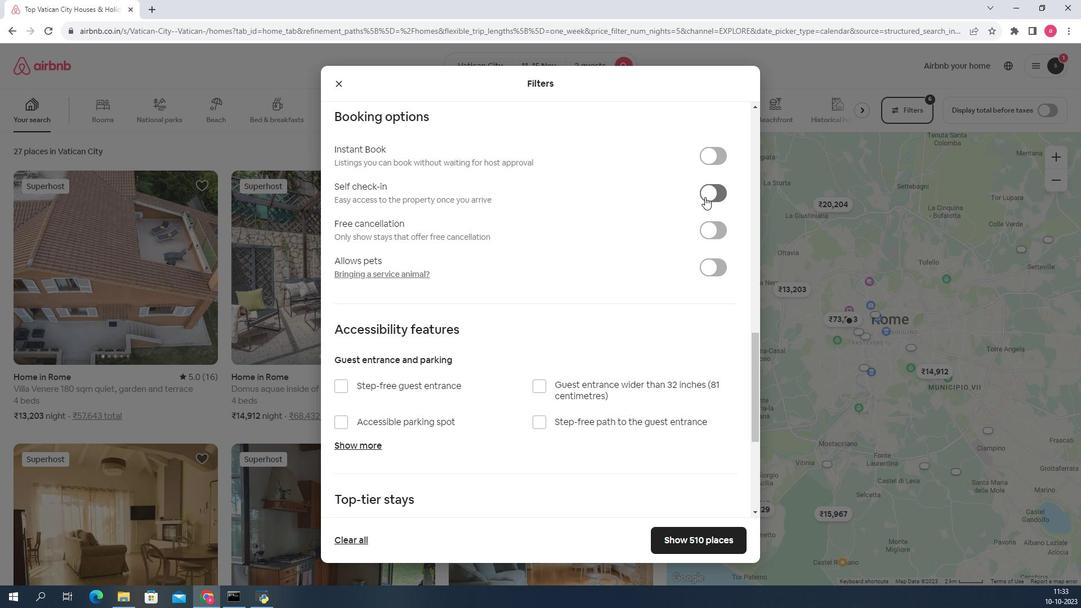 
Action: Mouse moved to (515, 292)
Screenshot: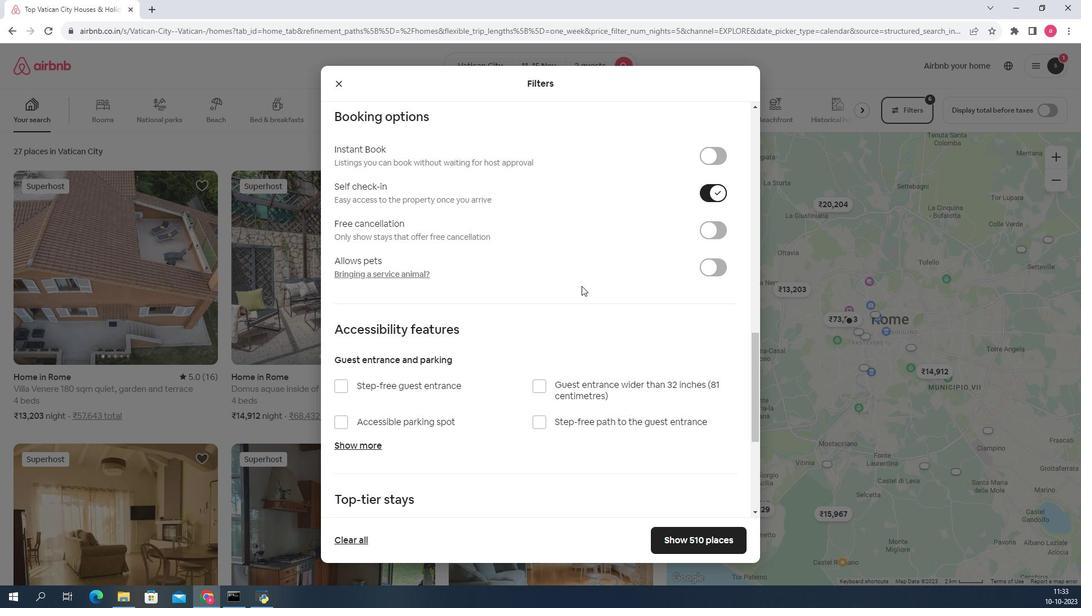 
Action: Mouse scrolled (515, 292) with delta (0, 0)
Screenshot: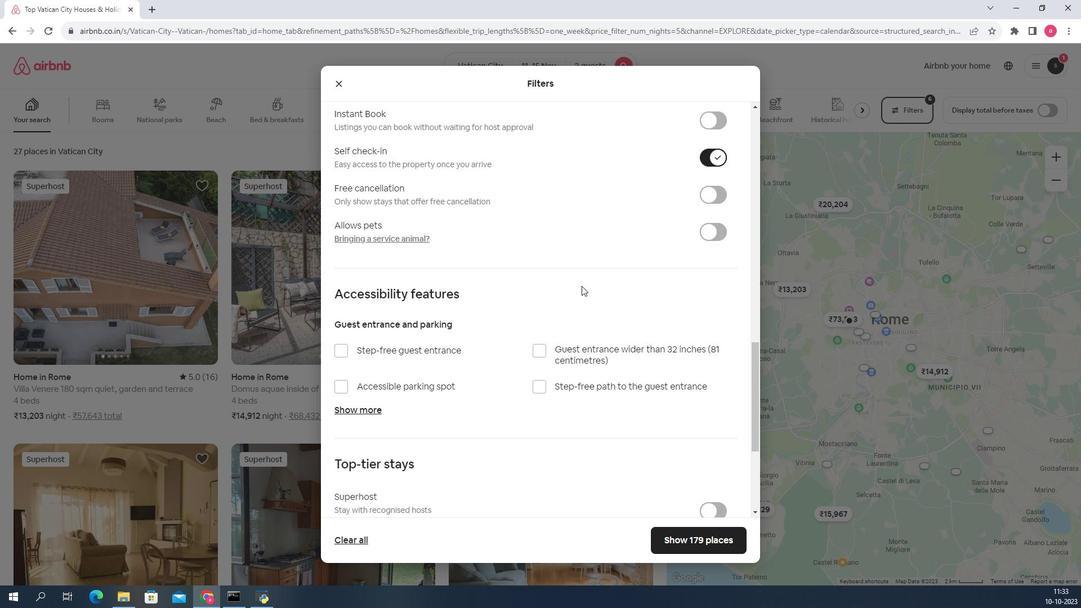 
Action: Mouse scrolled (515, 292) with delta (0, 0)
Screenshot: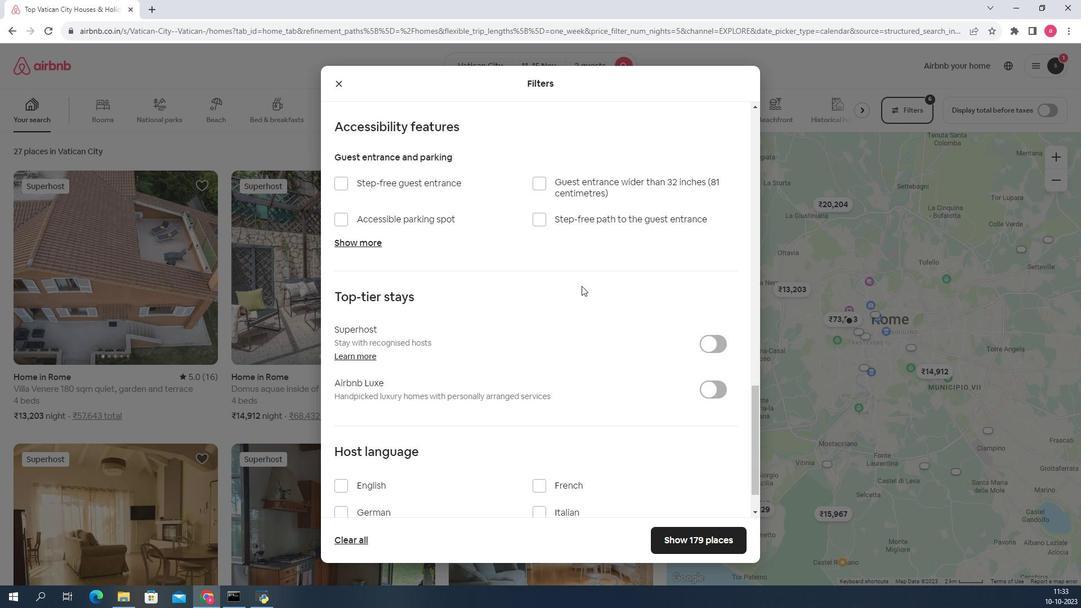 
Action: Mouse scrolled (515, 292) with delta (0, 0)
Screenshot: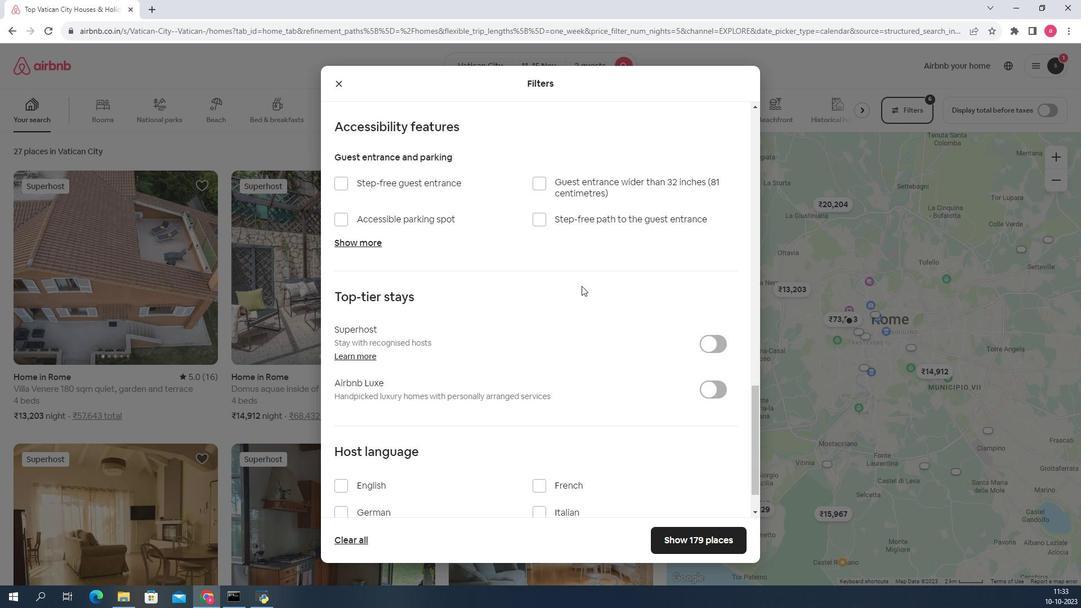 
Action: Mouse scrolled (515, 292) with delta (0, 0)
Screenshot: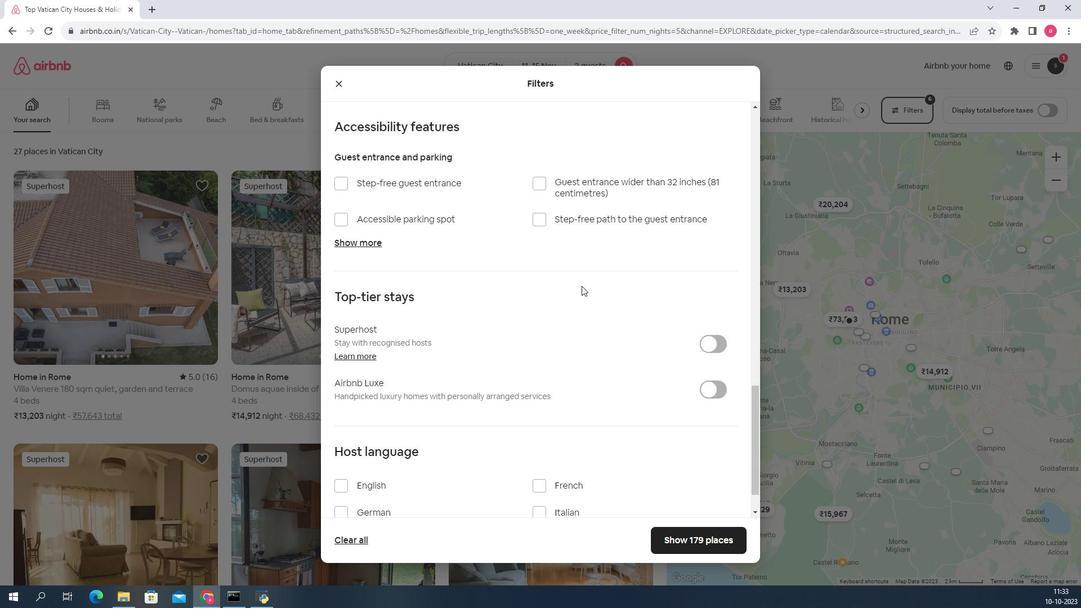 
Action: Mouse scrolled (515, 292) with delta (0, 0)
Screenshot: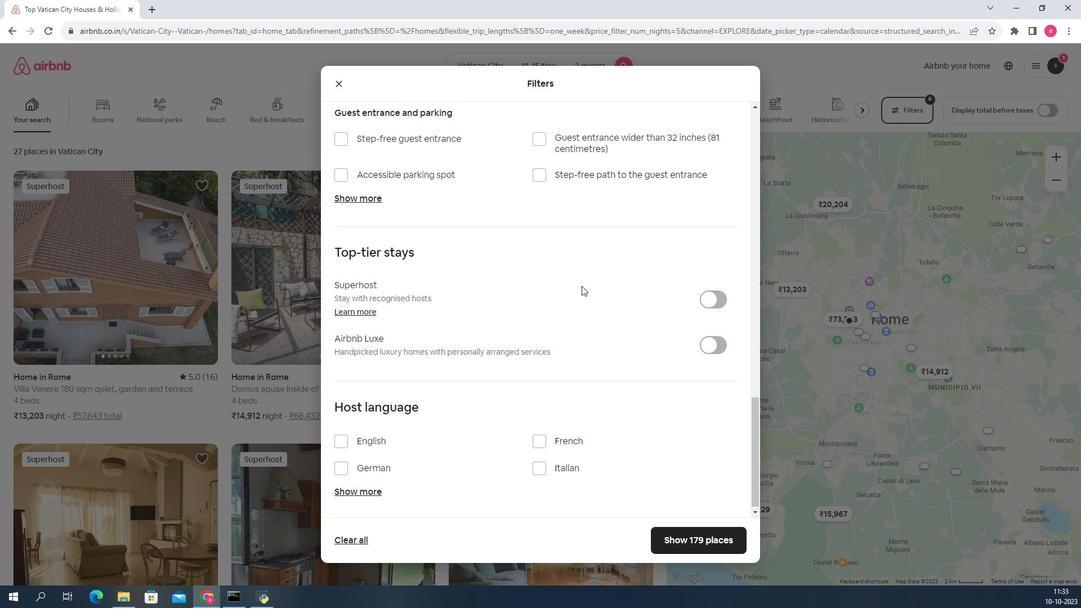 
Action: Mouse scrolled (515, 292) with delta (0, 0)
Screenshot: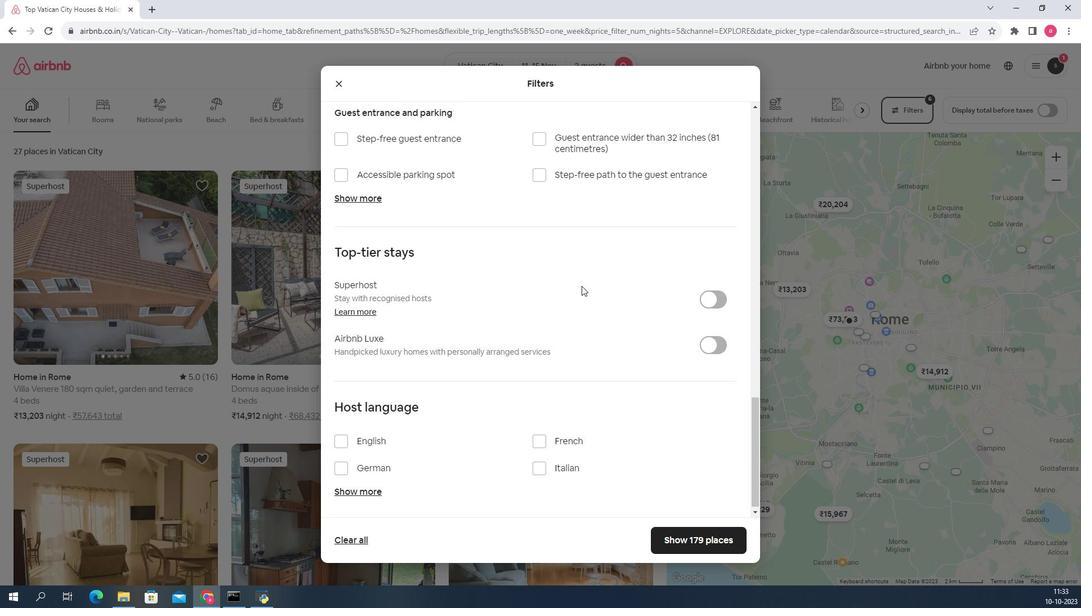 
Action: Mouse moved to (584, 529)
Screenshot: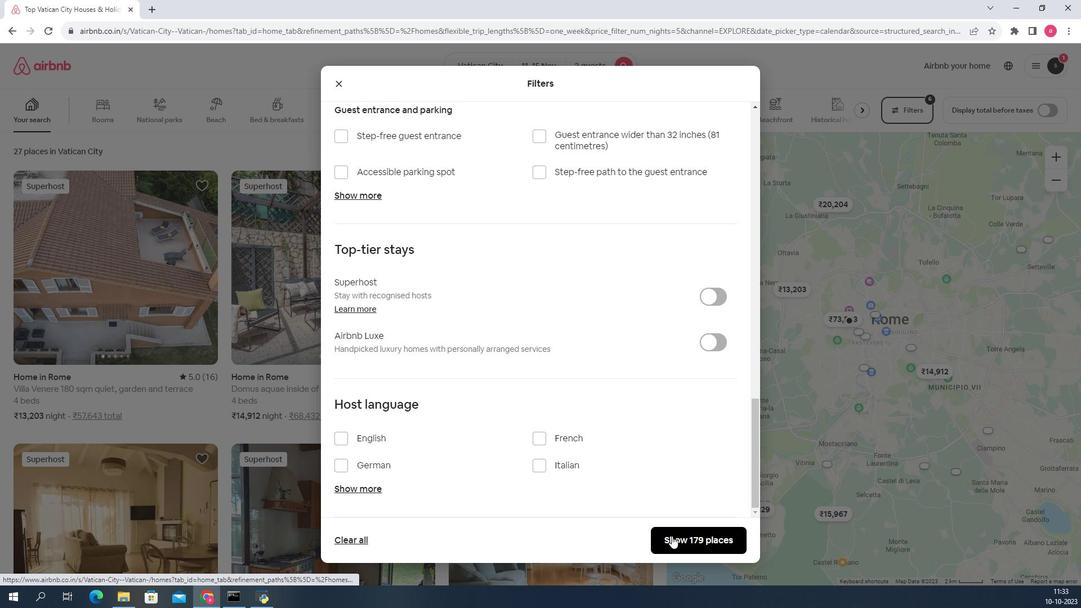 
Action: Mouse pressed left at (584, 529)
Screenshot: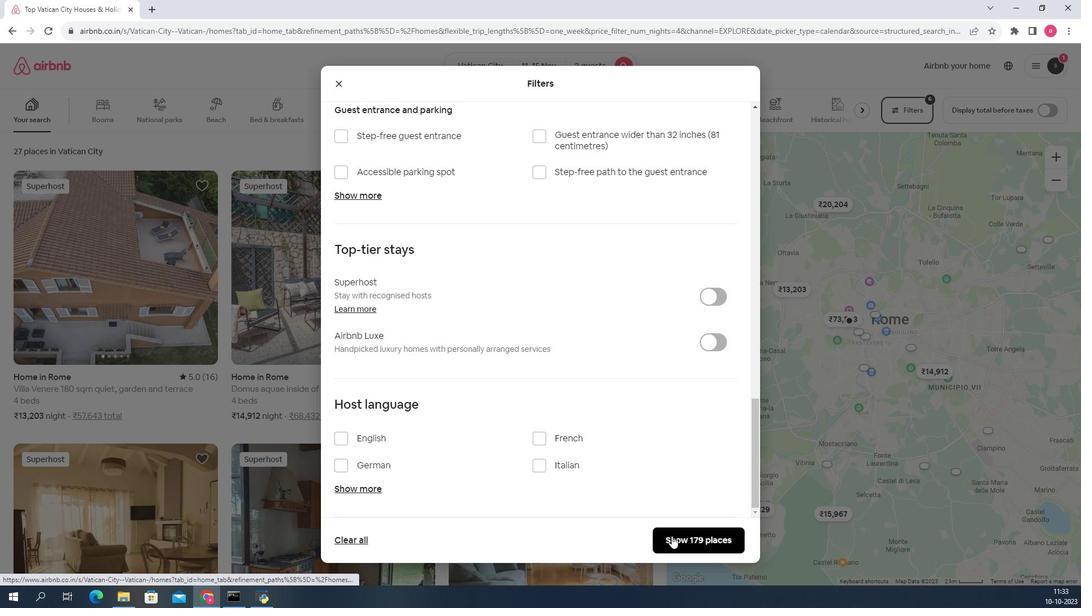 
Action: Mouse moved to (312, 282)
Screenshot: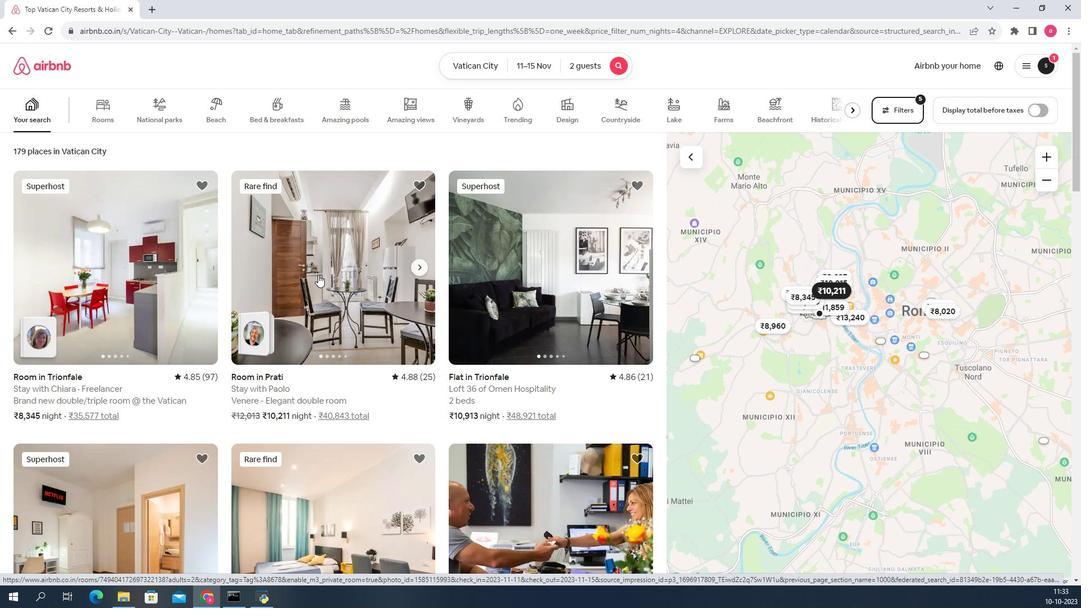 
Action: Mouse pressed left at (312, 282)
Screenshot: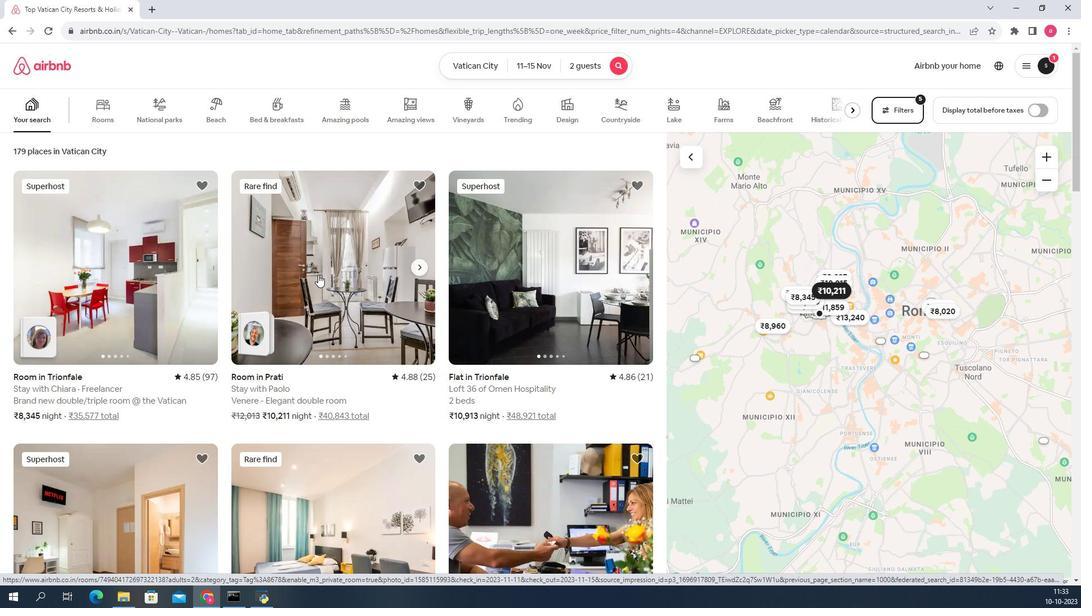 
Action: Mouse moved to (338, 252)
Screenshot: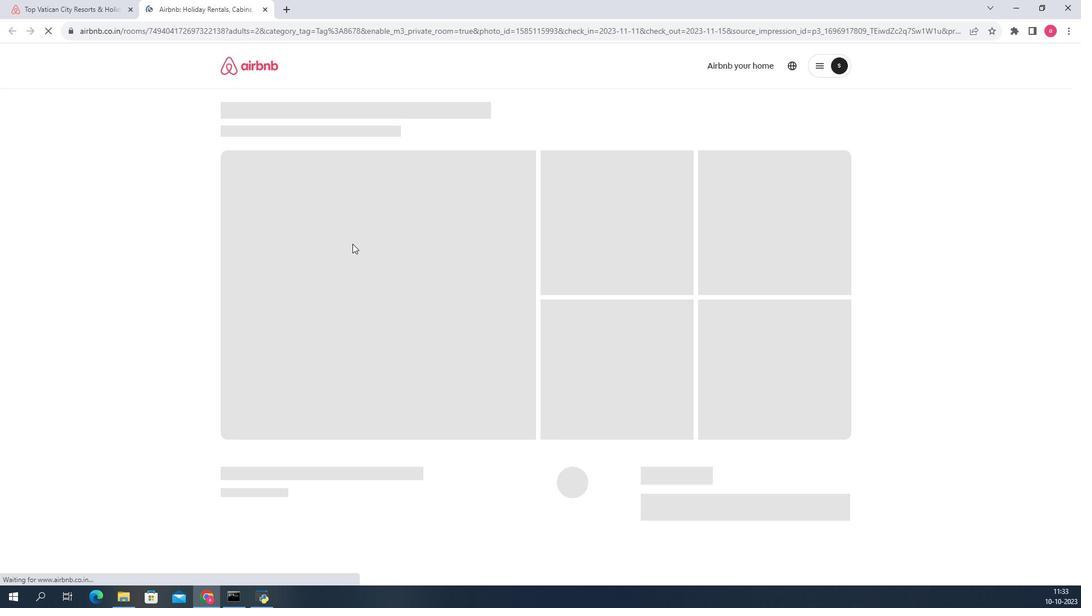 
Action: Mouse pressed left at (338, 252)
Screenshot: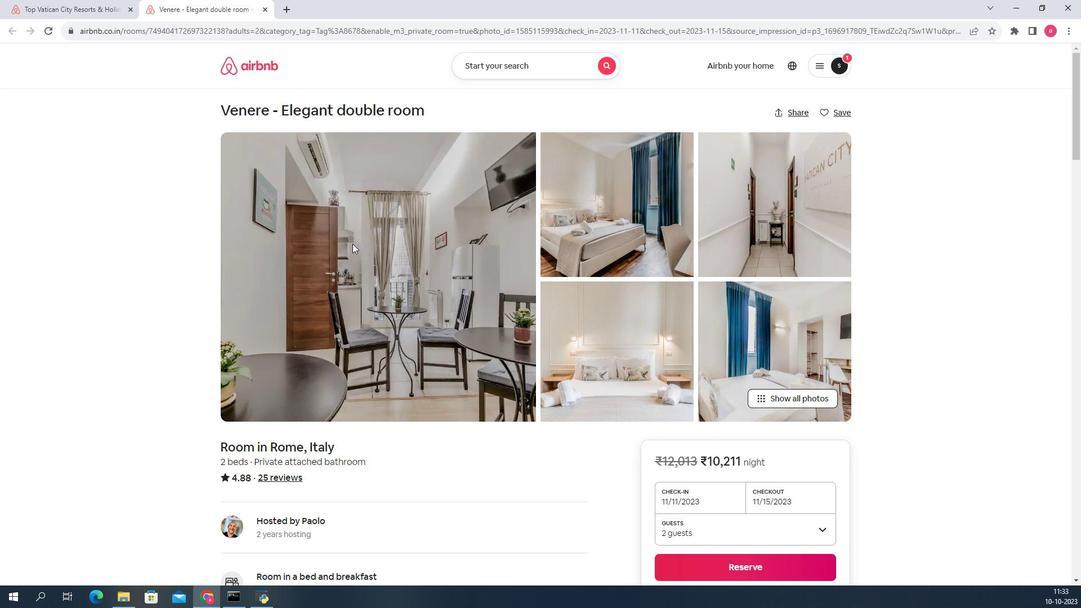 
Action: Mouse moved to (364, 256)
Screenshot: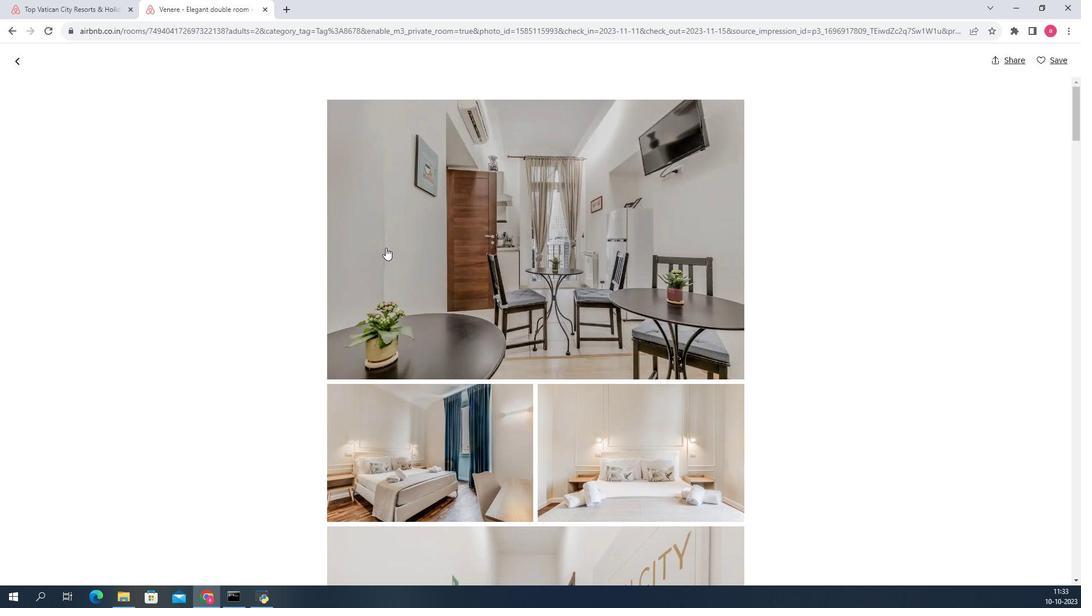 
Action: Mouse scrolled (364, 256) with delta (0, 0)
Screenshot: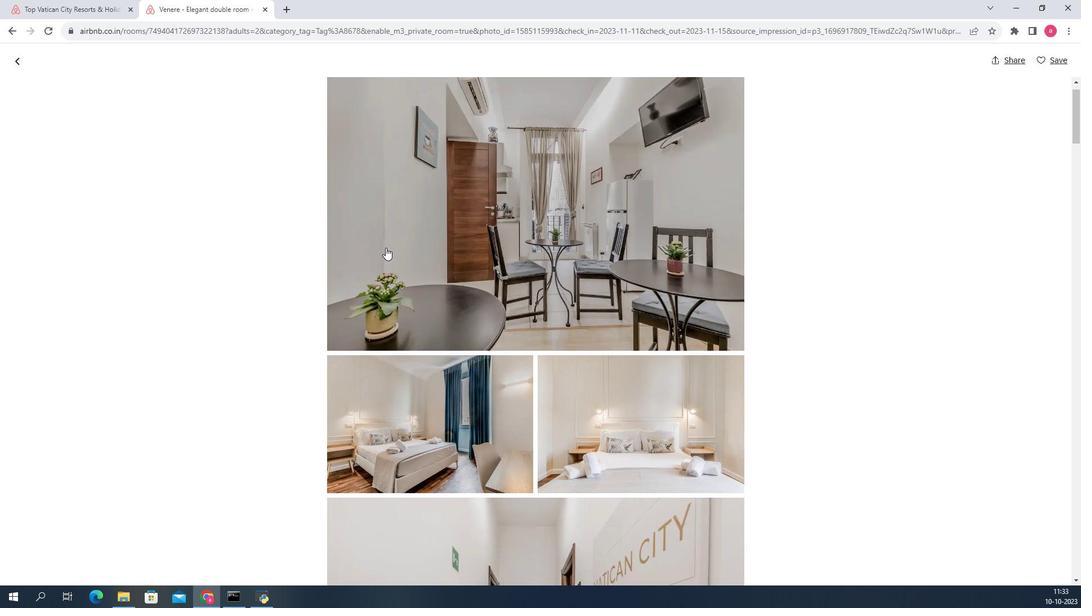 
Action: Mouse scrolled (364, 256) with delta (0, 0)
Screenshot: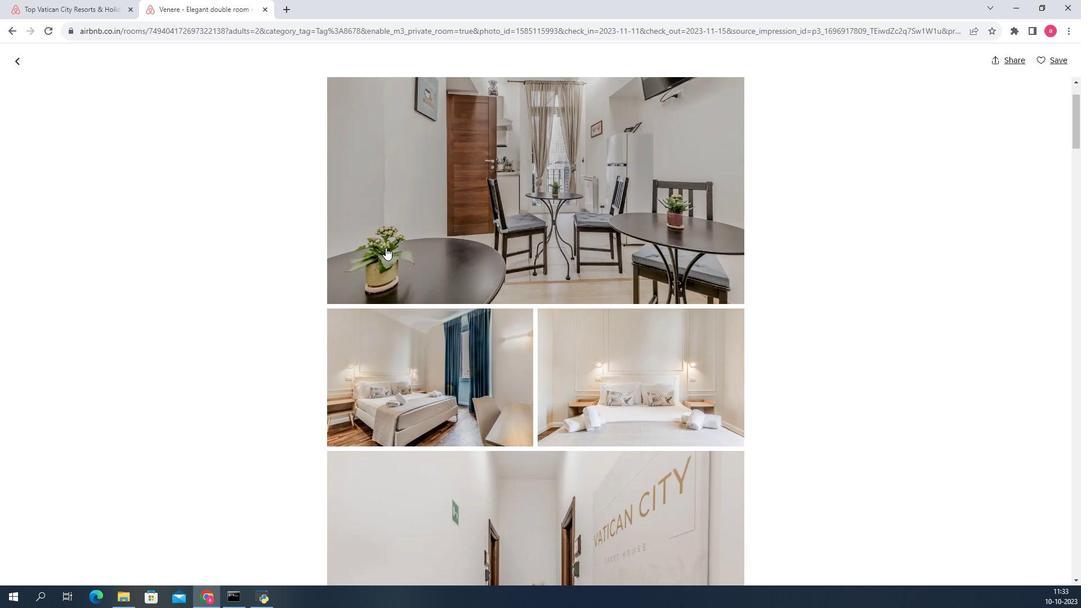 
Action: Mouse scrolled (364, 256) with delta (0, 0)
Screenshot: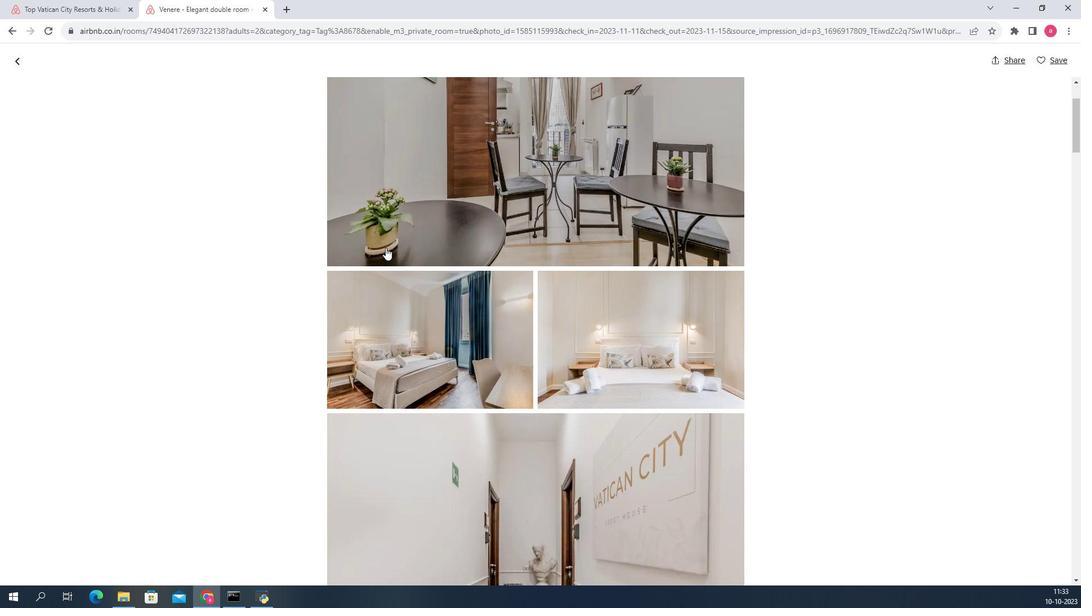 
Action: Mouse scrolled (364, 256) with delta (0, 0)
Screenshot: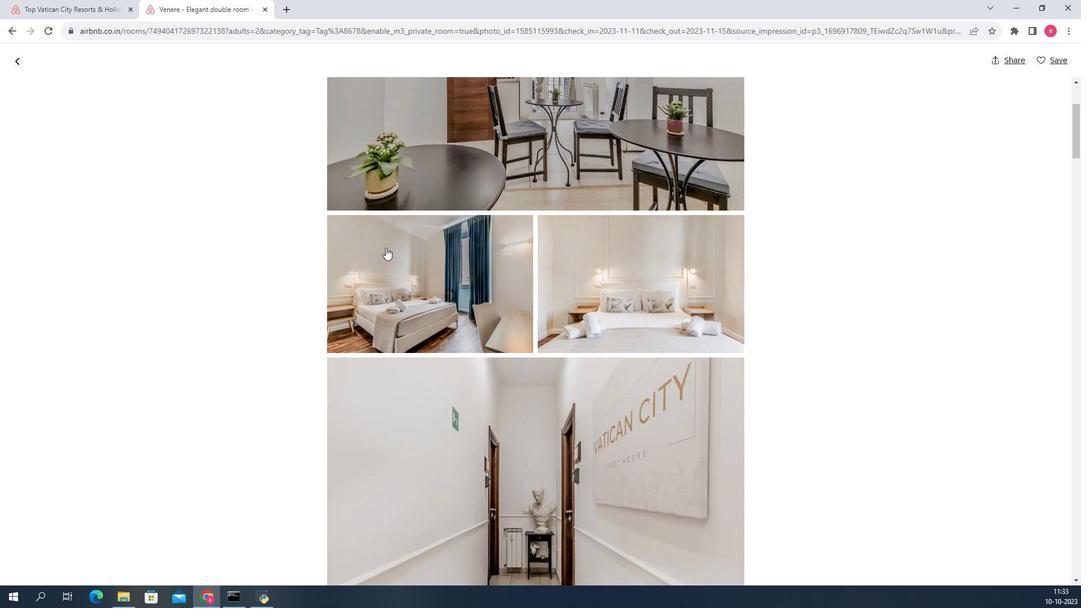 
Action: Mouse scrolled (364, 256) with delta (0, 0)
Screenshot: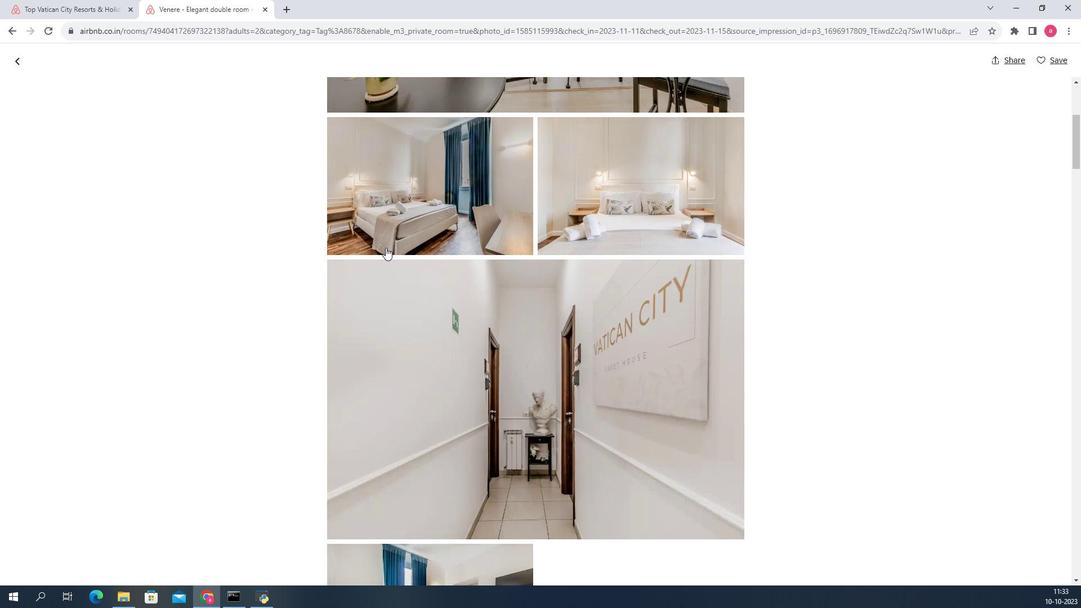 
Action: Mouse scrolled (364, 256) with delta (0, 0)
Screenshot: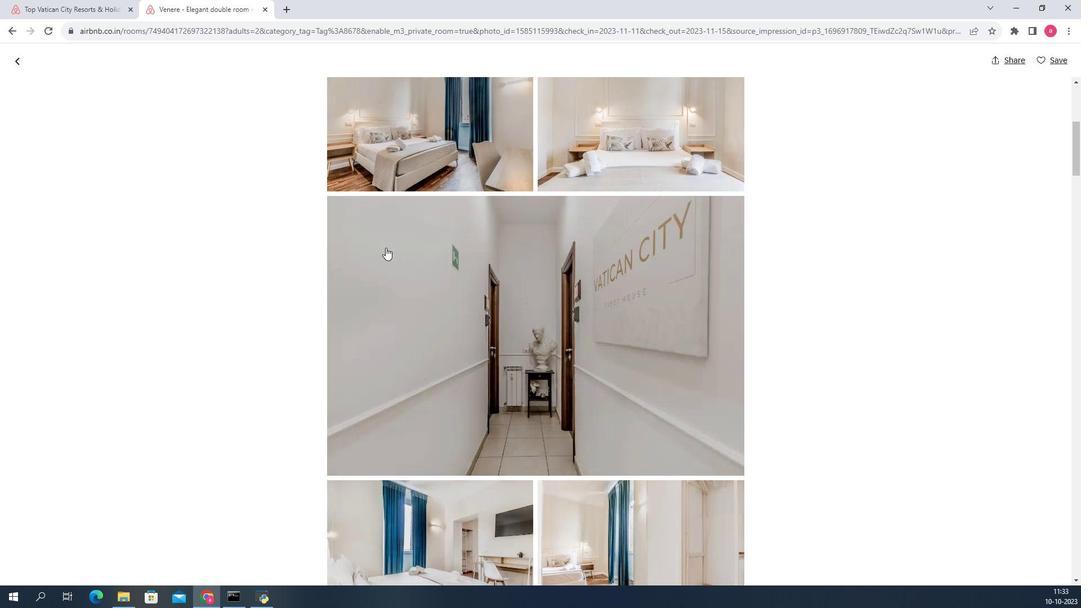 
Action: Mouse scrolled (364, 256) with delta (0, 0)
Screenshot: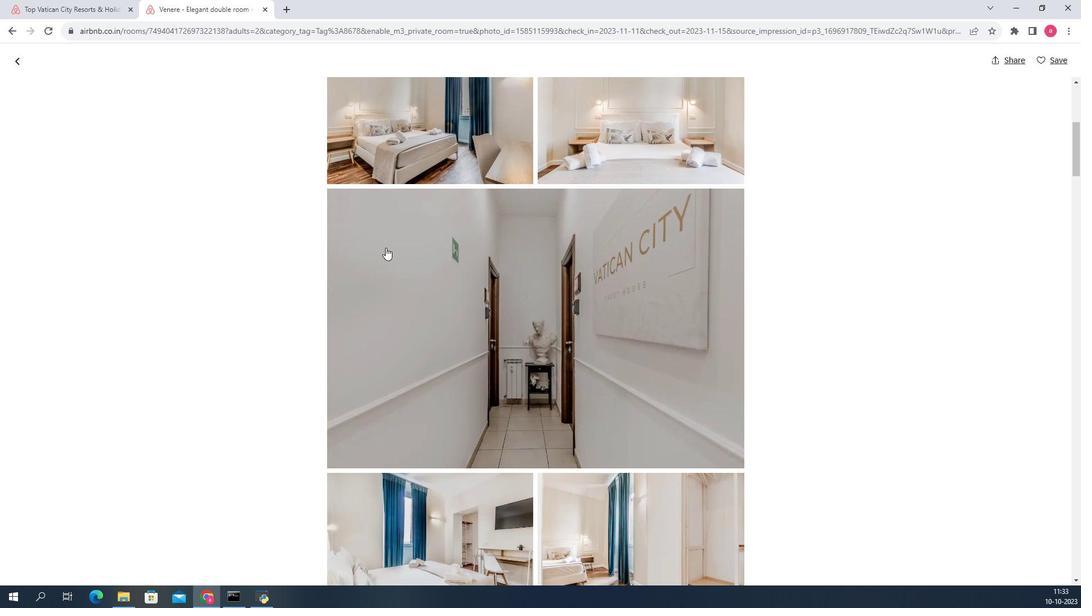 
Action: Mouse scrolled (364, 256) with delta (0, 0)
Screenshot: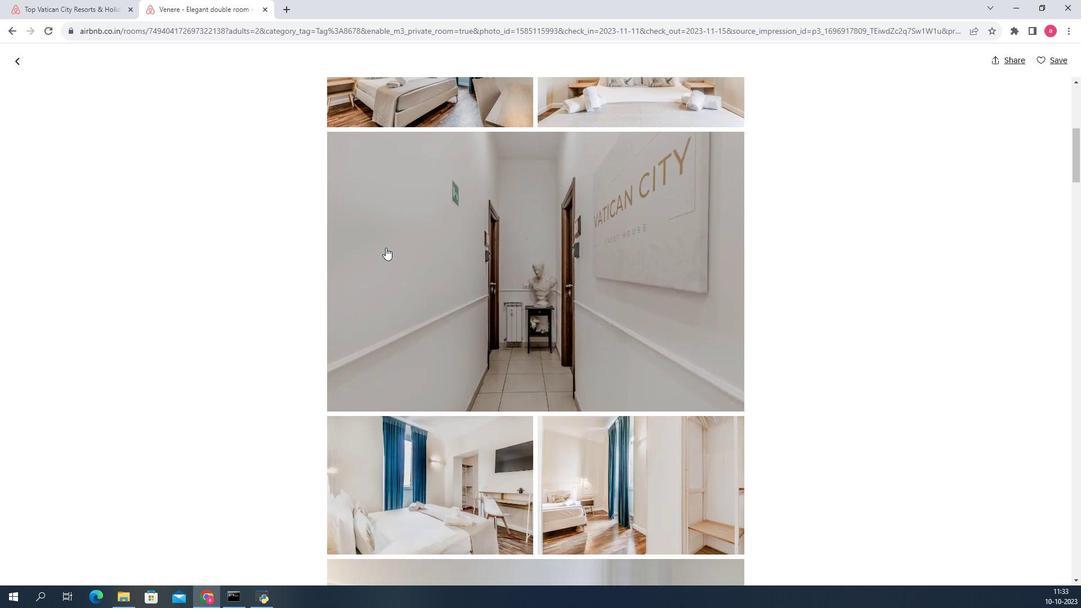 
Action: Mouse scrolled (364, 256) with delta (0, 0)
Screenshot: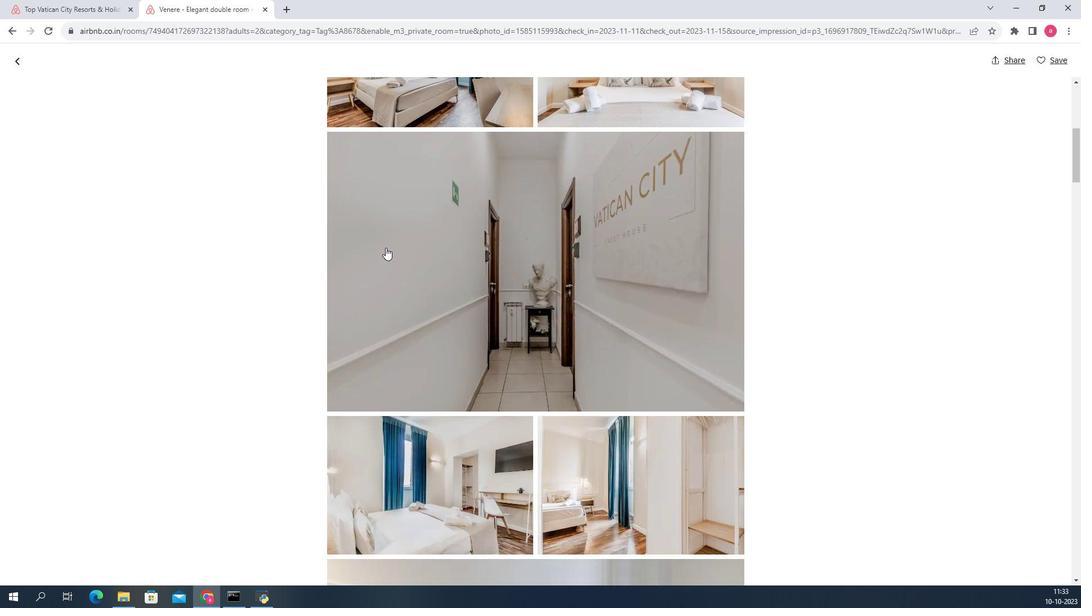 
Action: Mouse scrolled (364, 256) with delta (0, 0)
Screenshot: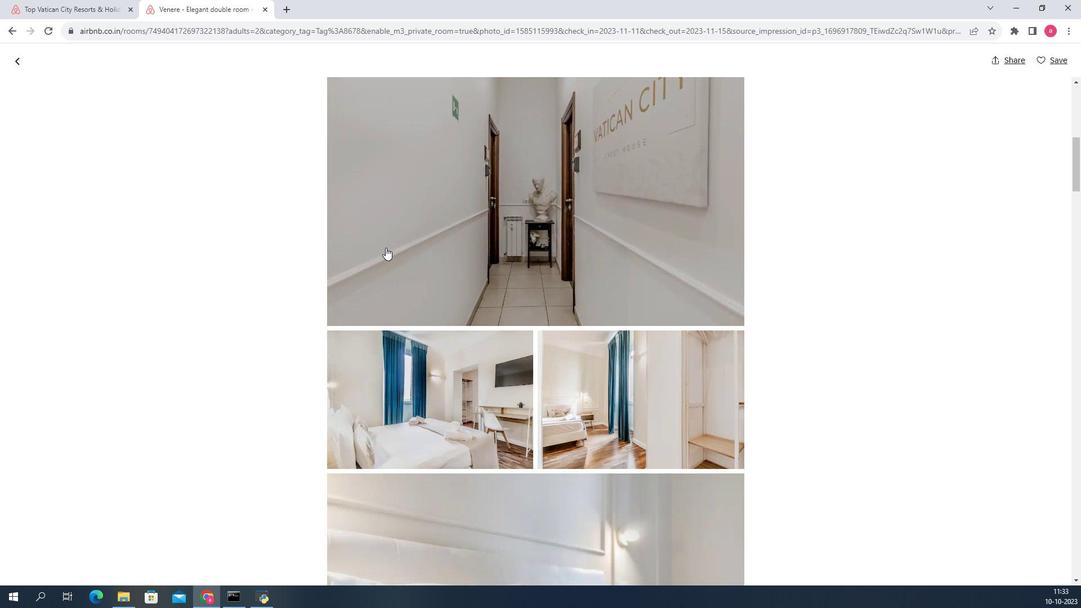 
Action: Mouse scrolled (364, 256) with delta (0, 0)
Screenshot: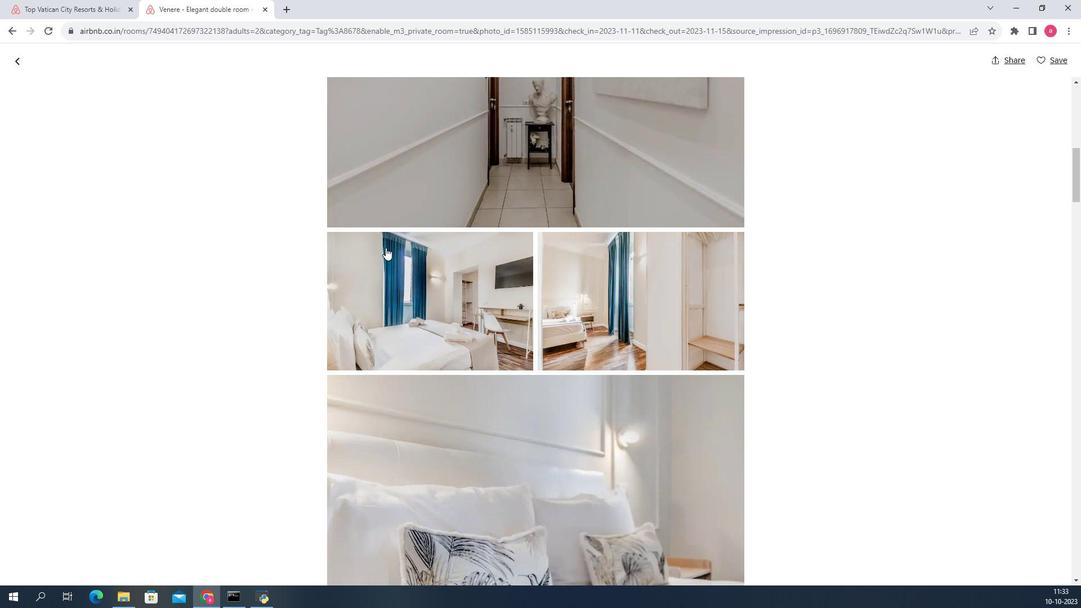 
Action: Mouse scrolled (364, 256) with delta (0, 0)
Screenshot: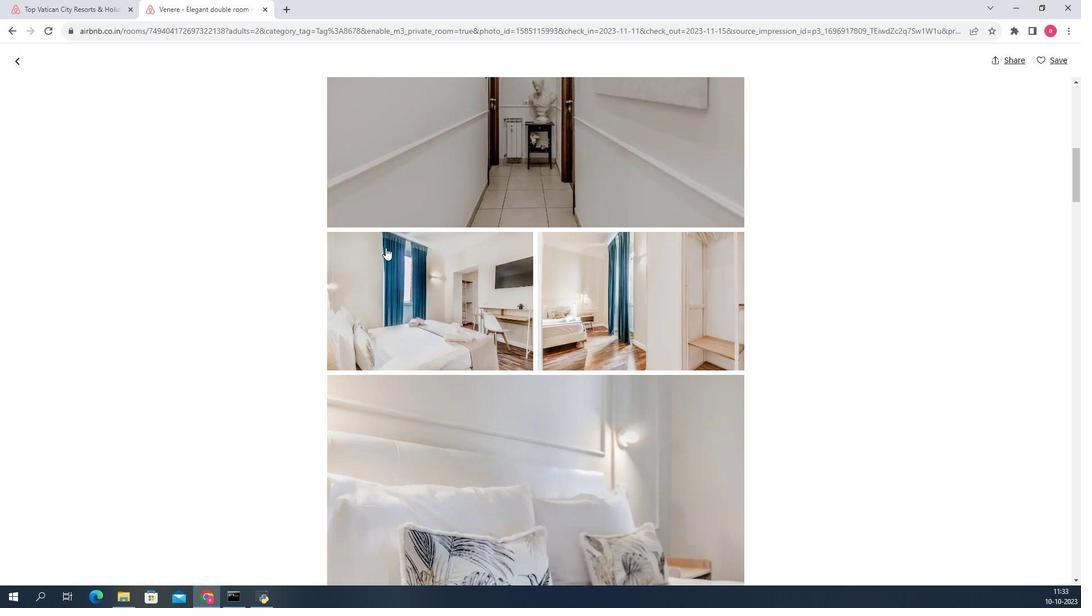 
Action: Mouse scrolled (364, 256) with delta (0, 0)
Screenshot: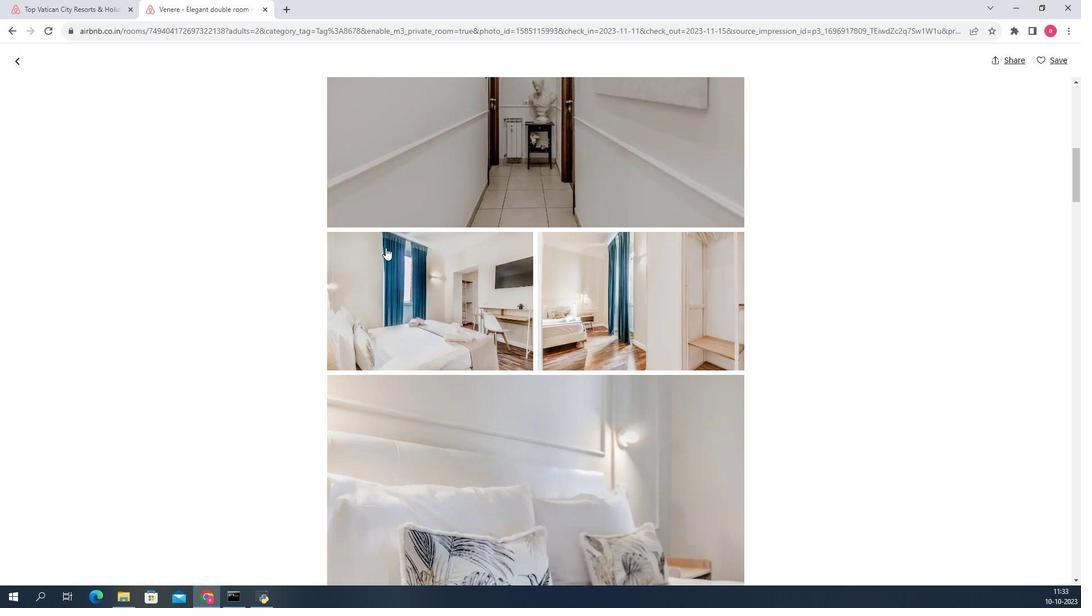 
Action: Mouse scrolled (364, 256) with delta (0, 0)
Screenshot: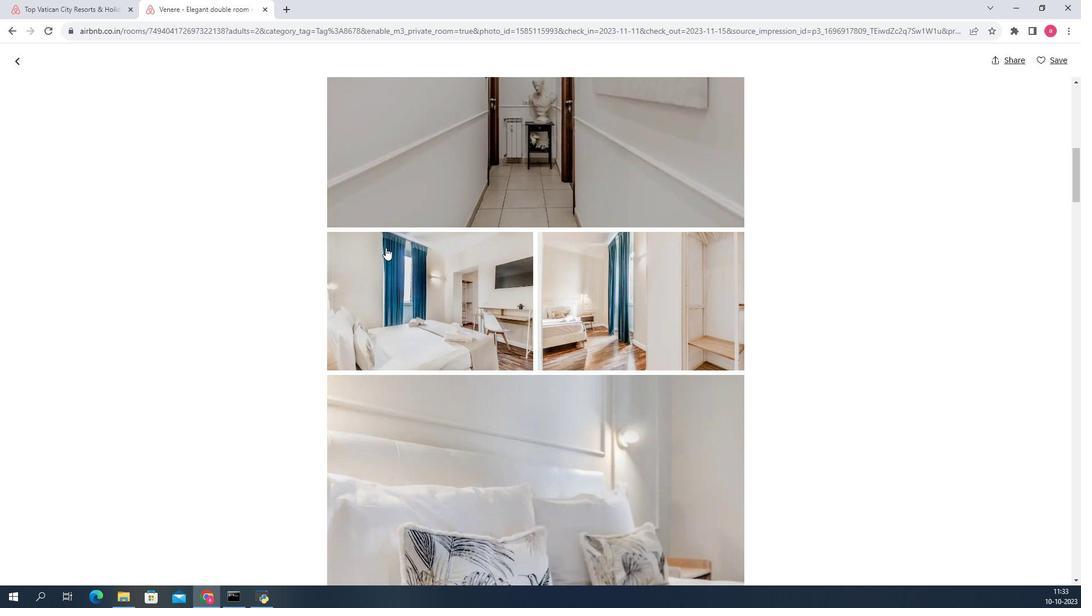 
Action: Mouse scrolled (364, 256) with delta (0, 0)
Screenshot: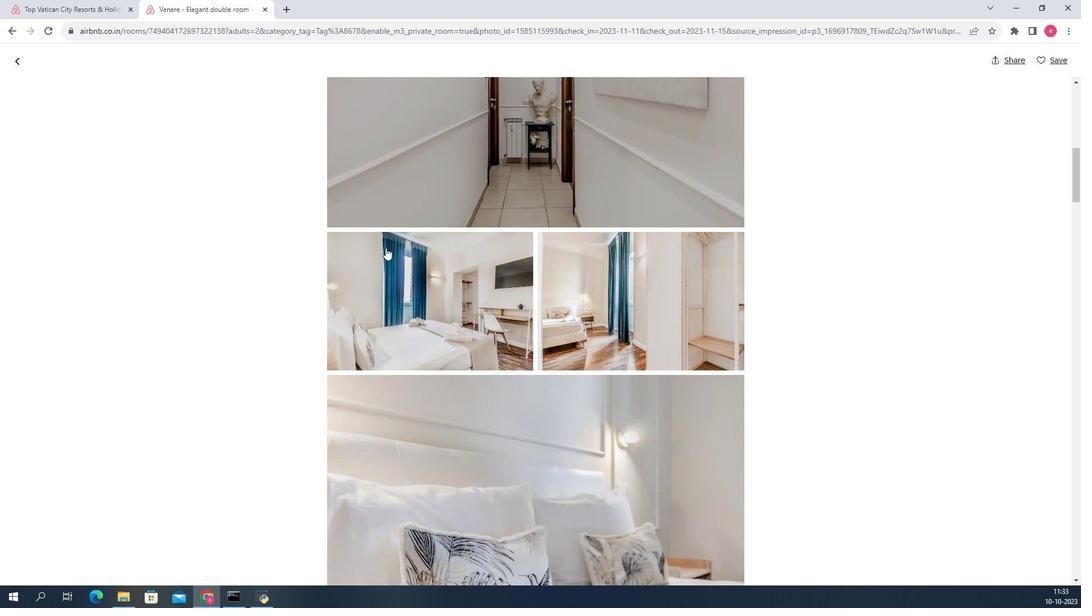 
Action: Mouse scrolled (364, 256) with delta (0, 0)
Screenshot: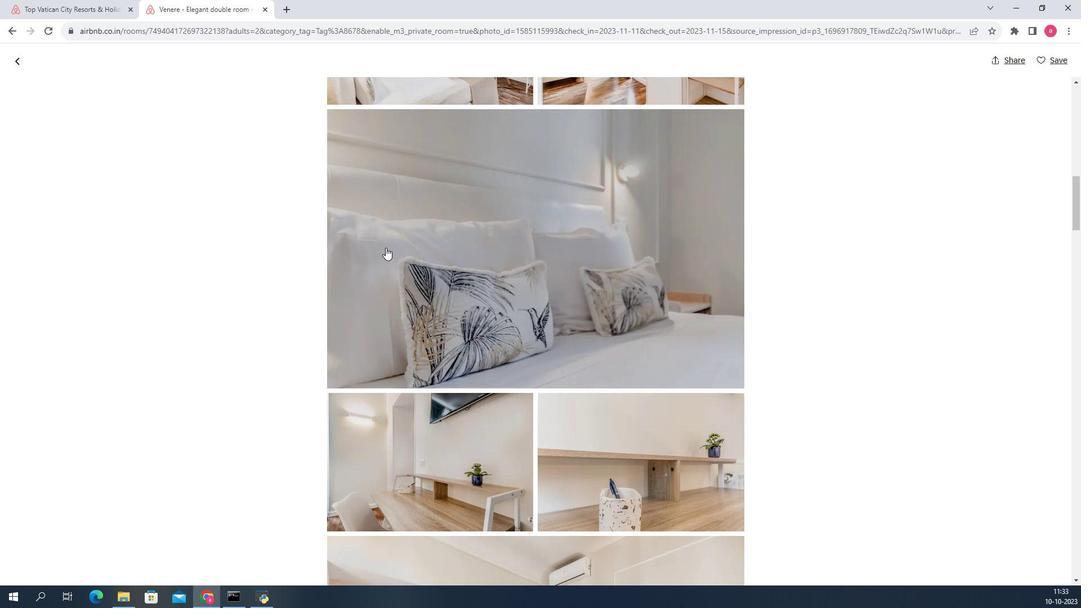 
Action: Mouse scrolled (364, 256) with delta (0, 0)
Screenshot: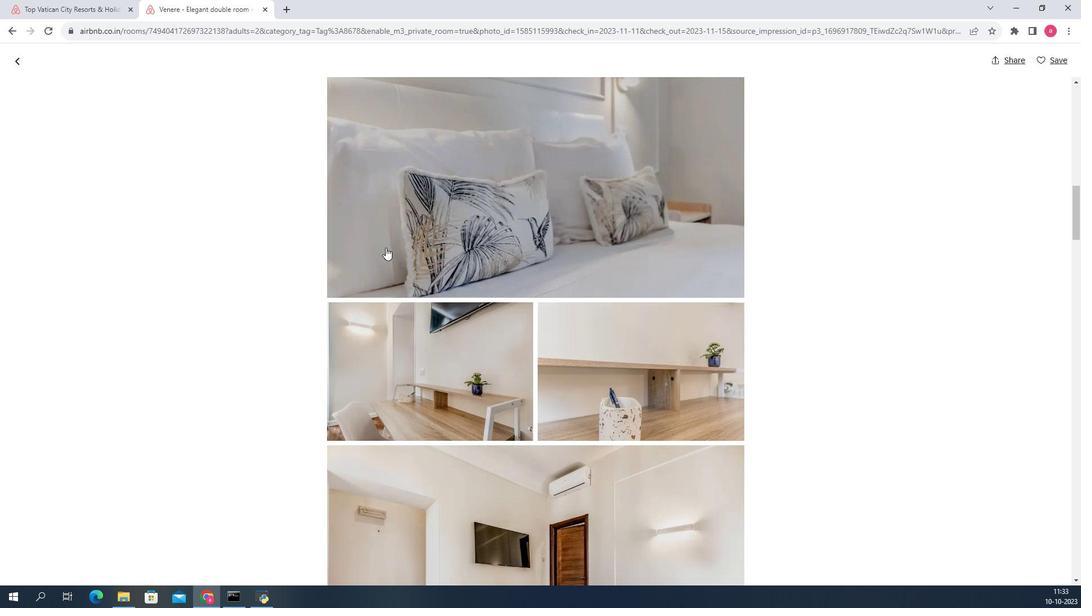 
Action: Mouse scrolled (364, 256) with delta (0, 0)
Screenshot: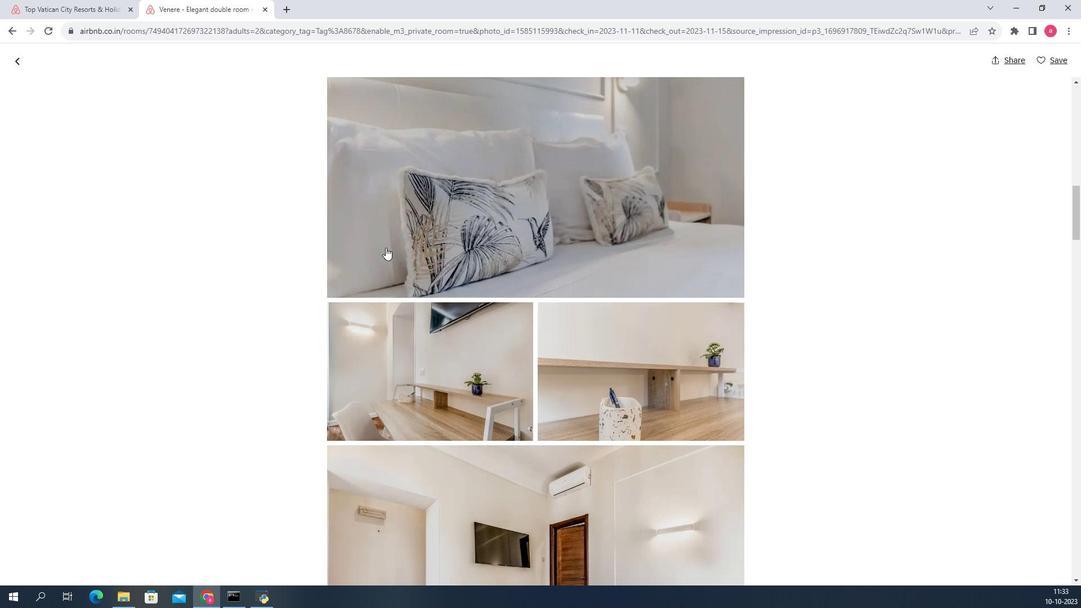 
Action: Mouse scrolled (364, 256) with delta (0, 0)
Screenshot: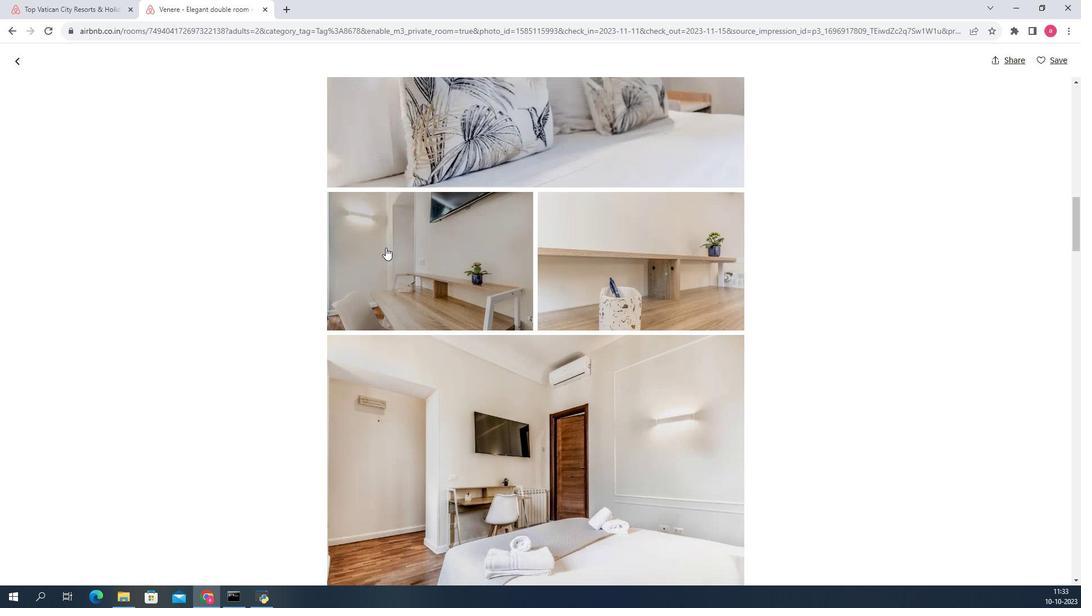 
Action: Mouse scrolled (364, 256) with delta (0, 0)
Screenshot: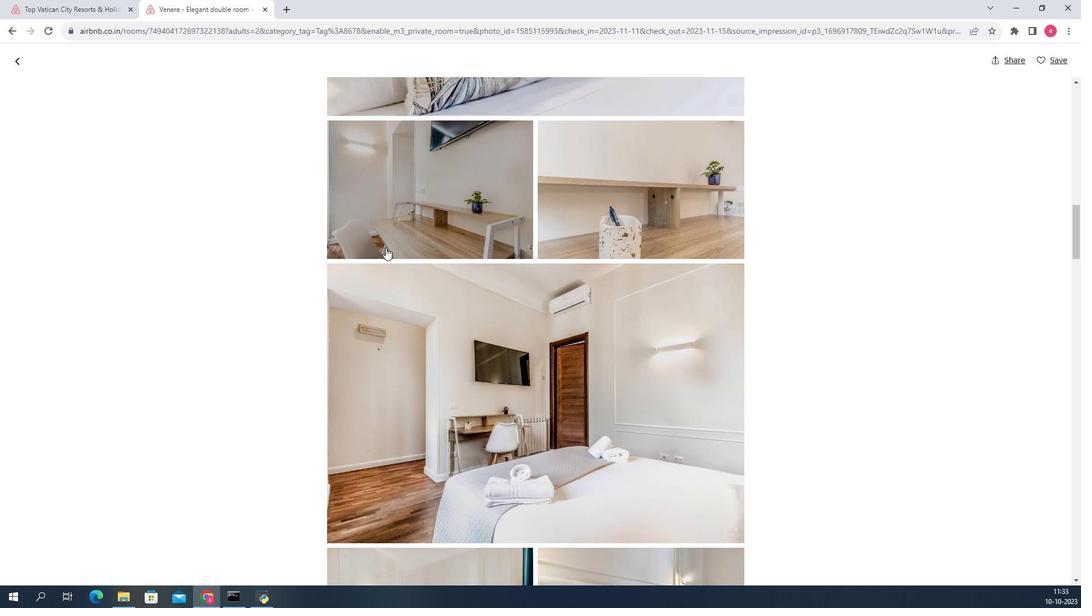 
Action: Mouse scrolled (364, 256) with delta (0, 0)
Screenshot: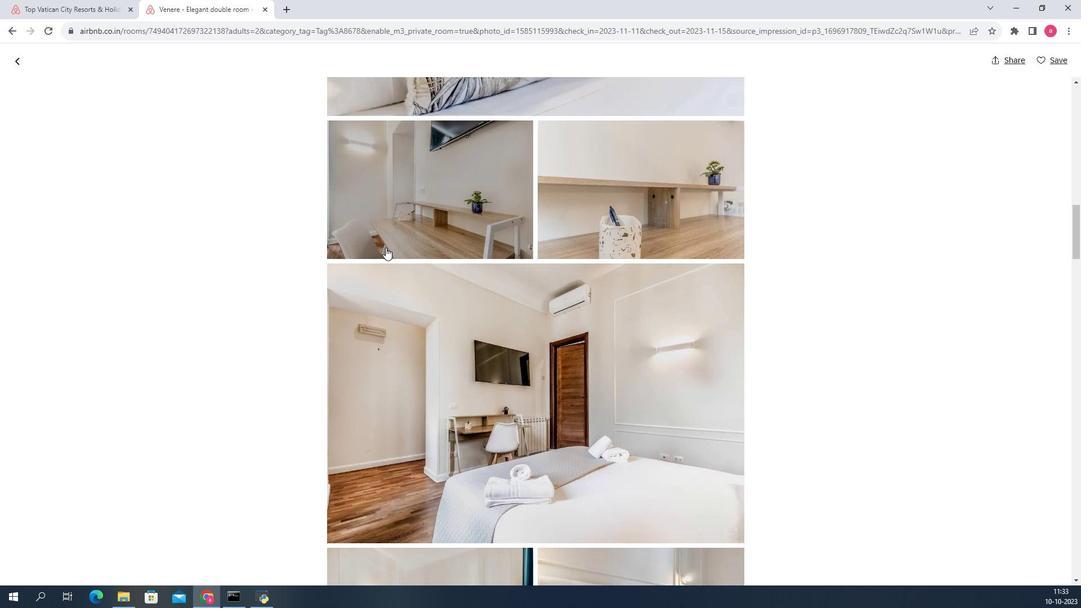 
Action: Mouse scrolled (364, 256) with delta (0, 0)
Screenshot: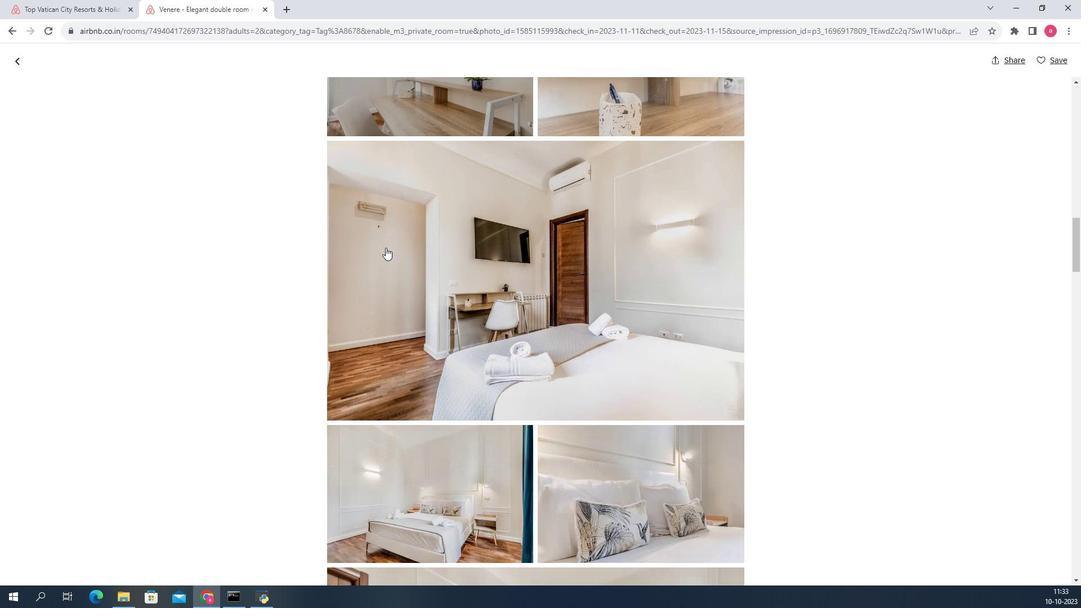 
Action: Mouse scrolled (364, 256) with delta (0, 0)
Screenshot: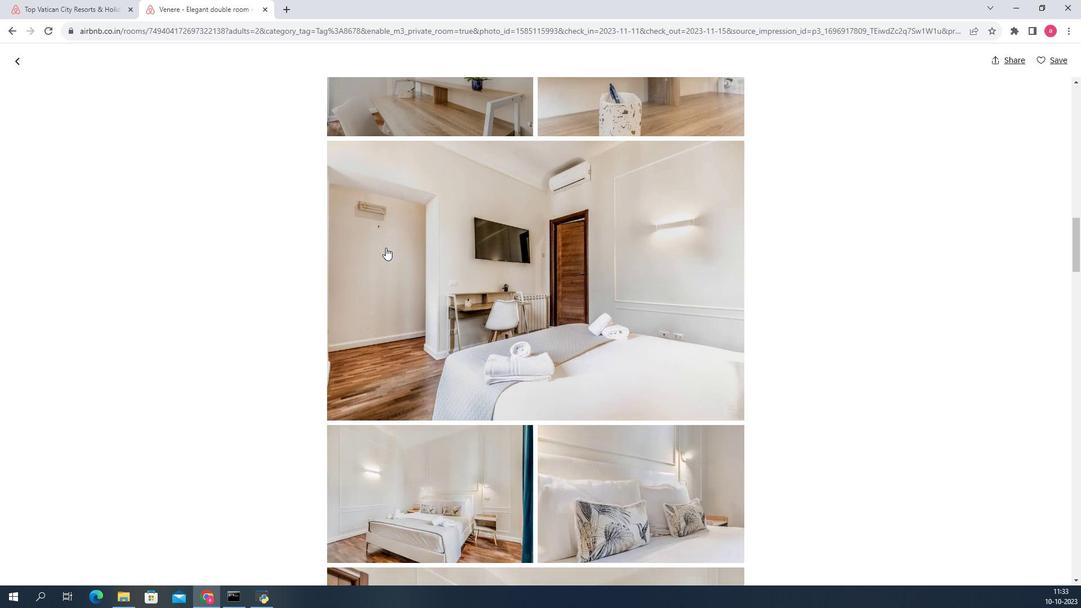 
Action: Mouse scrolled (364, 256) with delta (0, 0)
Screenshot: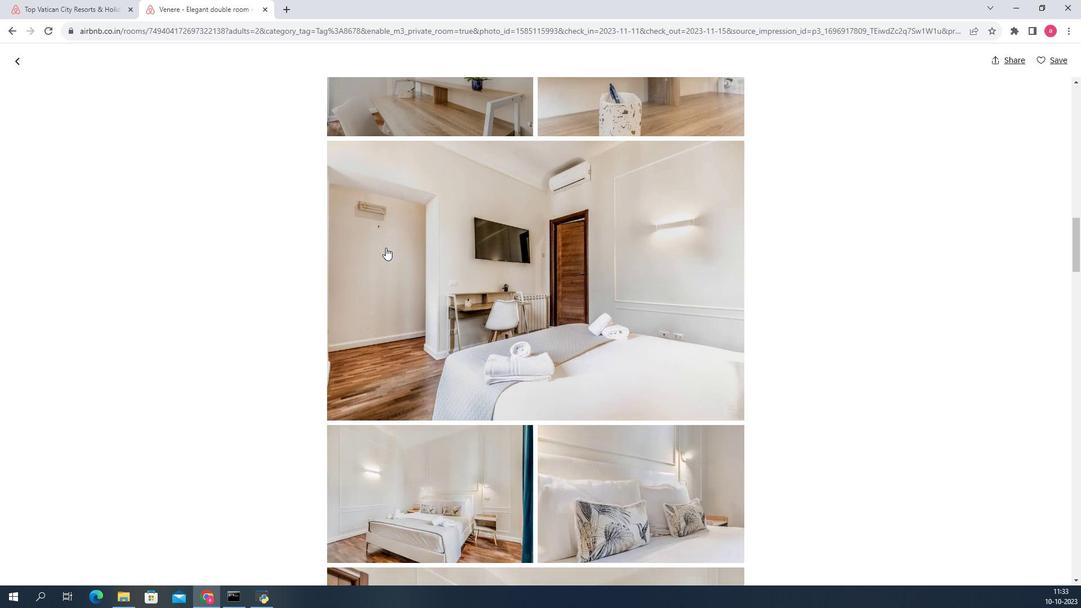 
Action: Mouse scrolled (364, 256) with delta (0, 0)
Screenshot: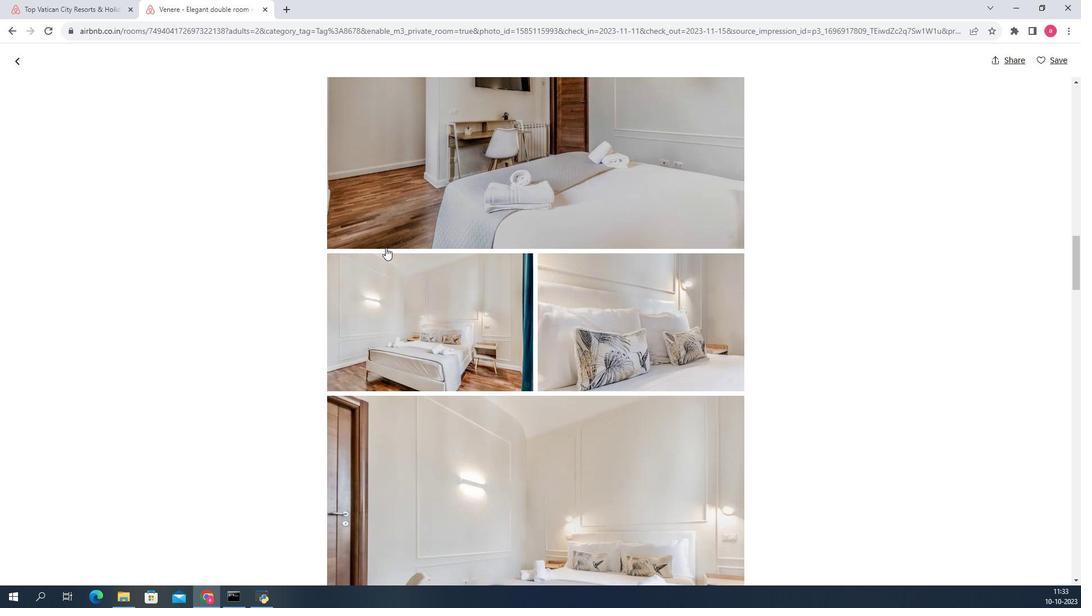 
Action: Mouse scrolled (364, 256) with delta (0, 0)
Screenshot: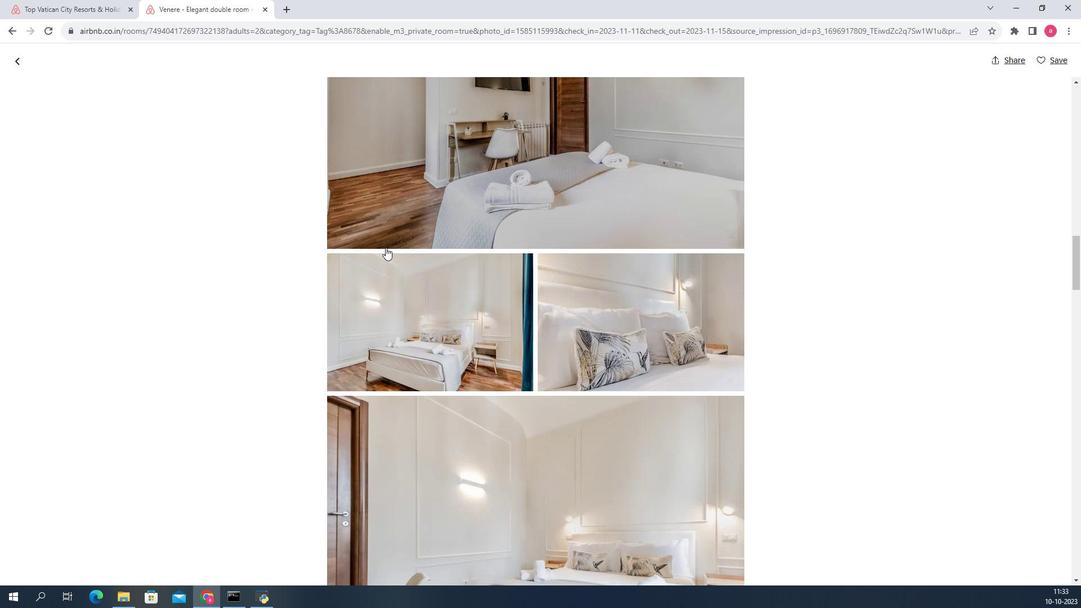 
Action: Mouse scrolled (364, 256) with delta (0, 0)
Screenshot: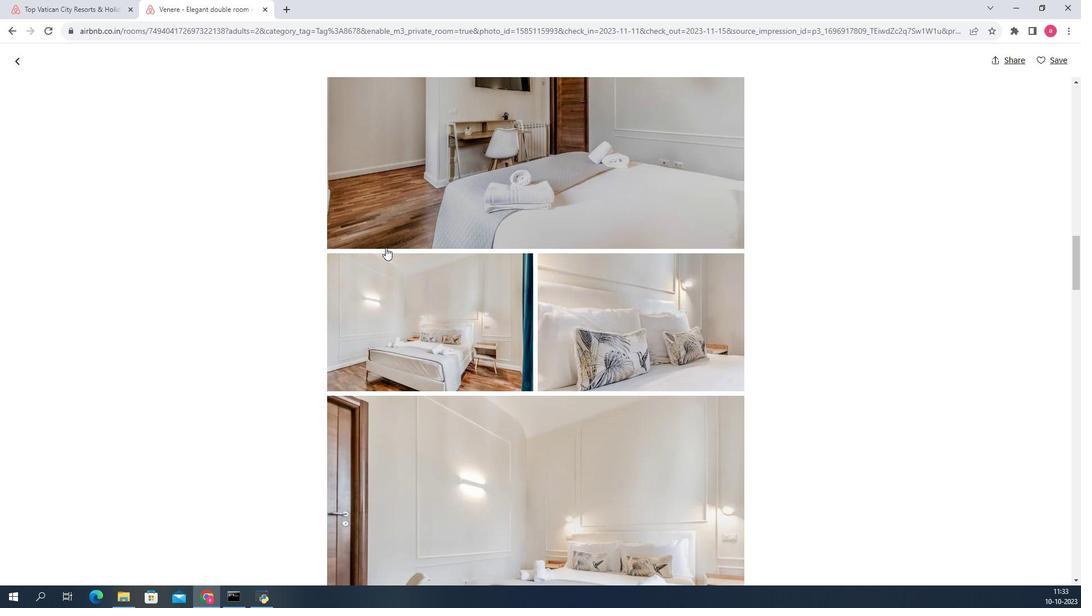 
Action: Mouse scrolled (364, 256) with delta (0, 0)
Screenshot: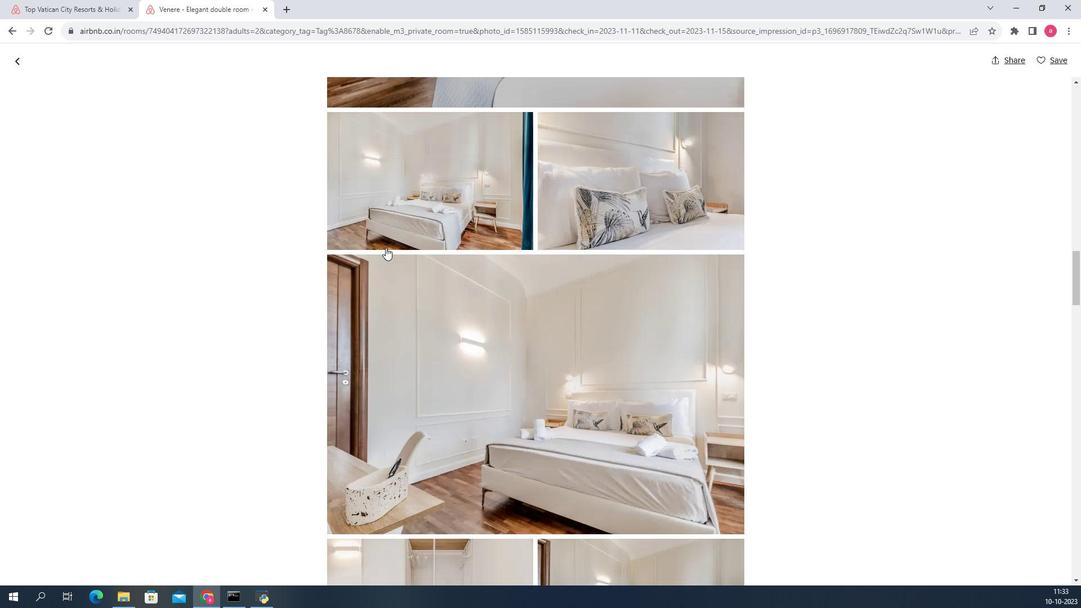 
Action: Mouse scrolled (364, 256) with delta (0, 0)
Screenshot: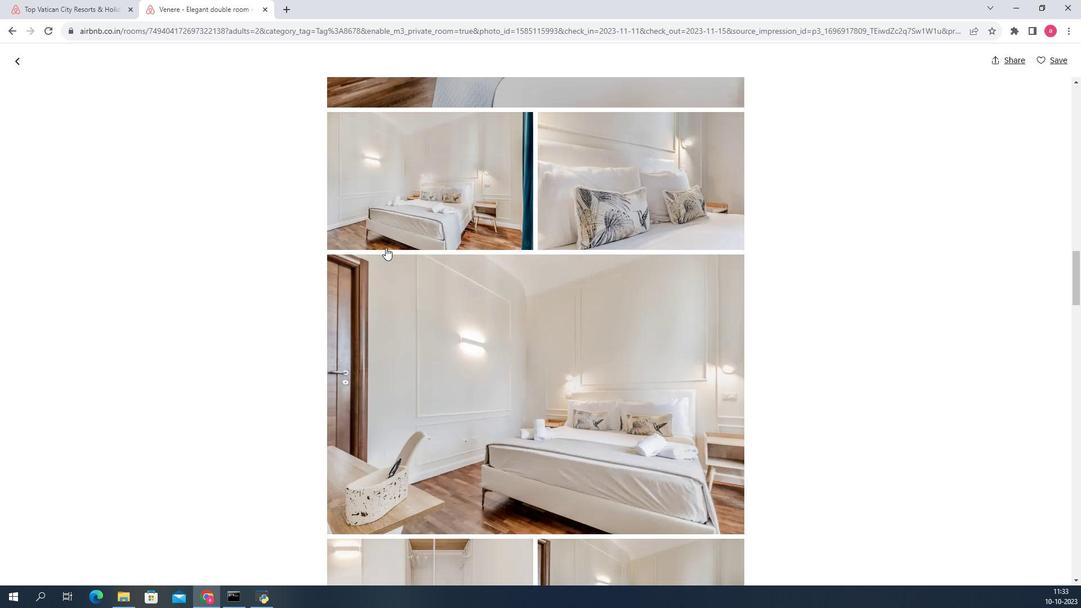 
Action: Mouse scrolled (364, 256) with delta (0, 0)
Screenshot: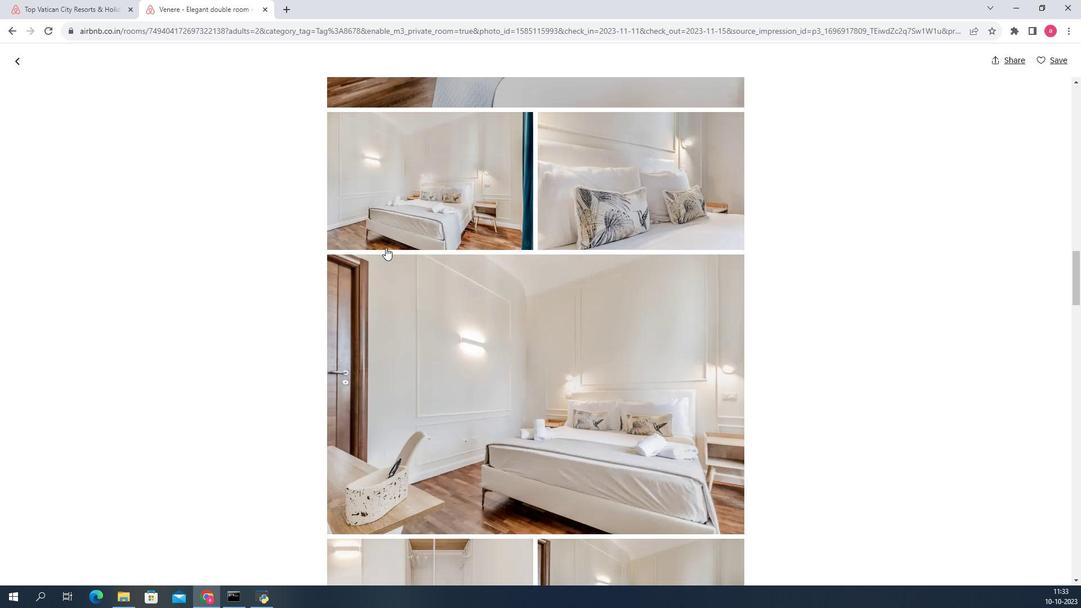 
Action: Mouse scrolled (364, 256) with delta (0, 0)
Screenshot: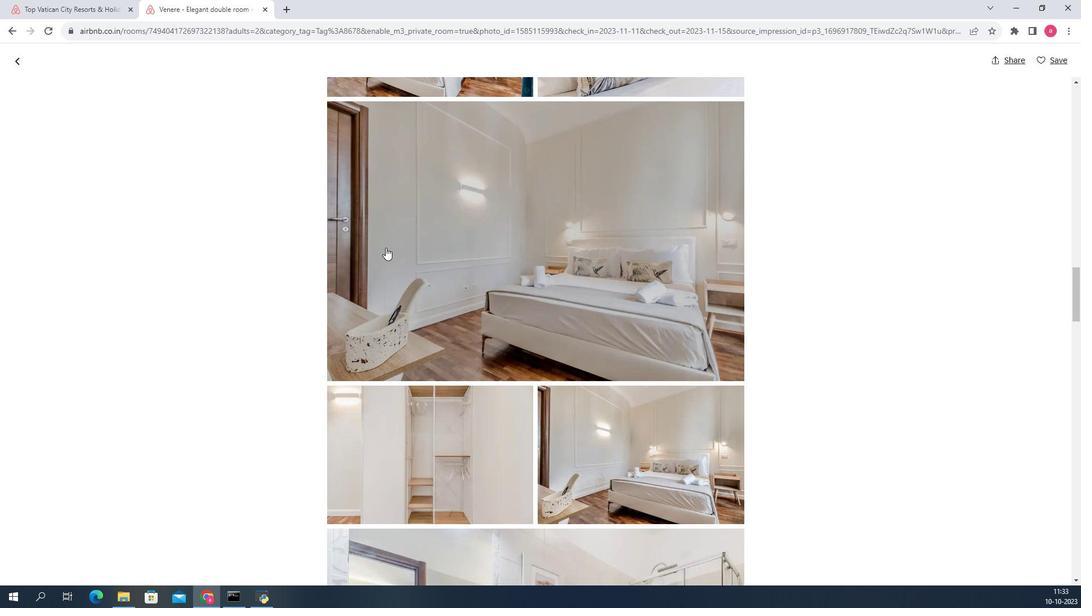
Action: Mouse scrolled (364, 256) with delta (0, 0)
Screenshot: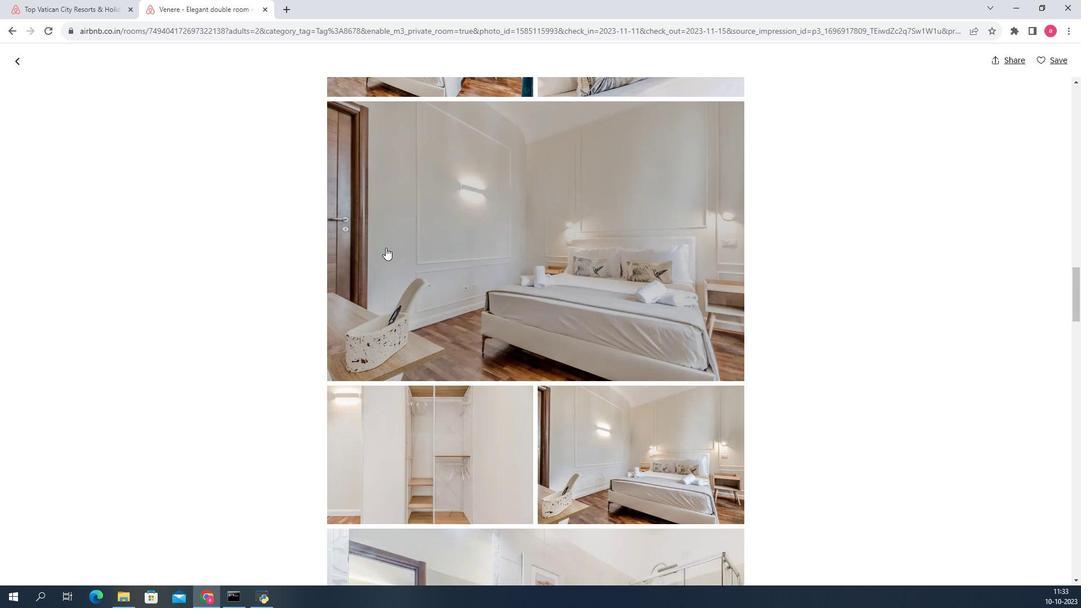 
Action: Mouse scrolled (364, 256) with delta (0, 0)
Screenshot: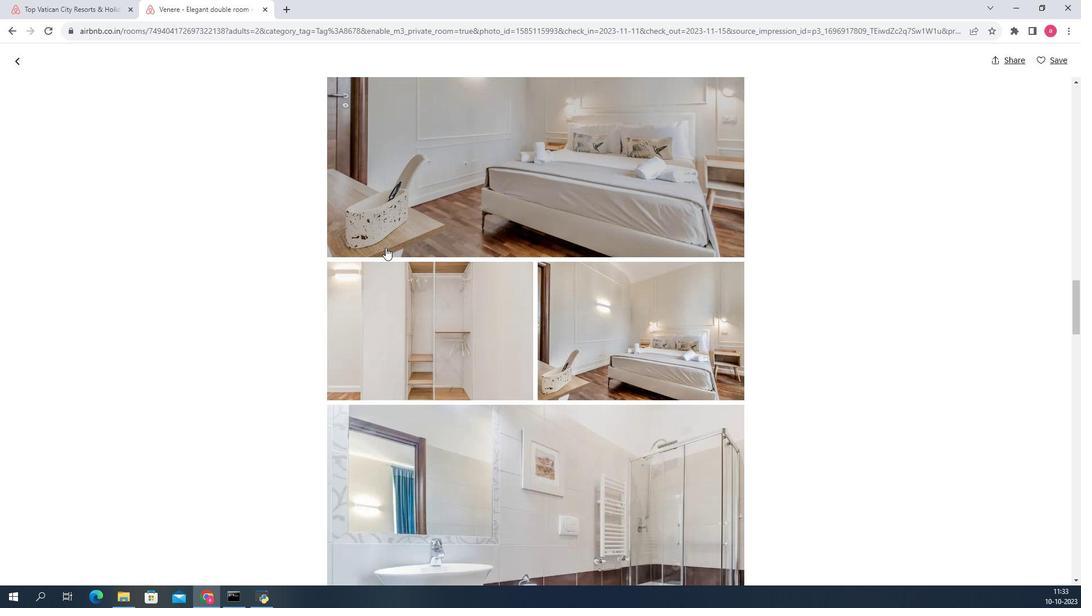 
Action: Mouse scrolled (364, 256) with delta (0, 0)
Screenshot: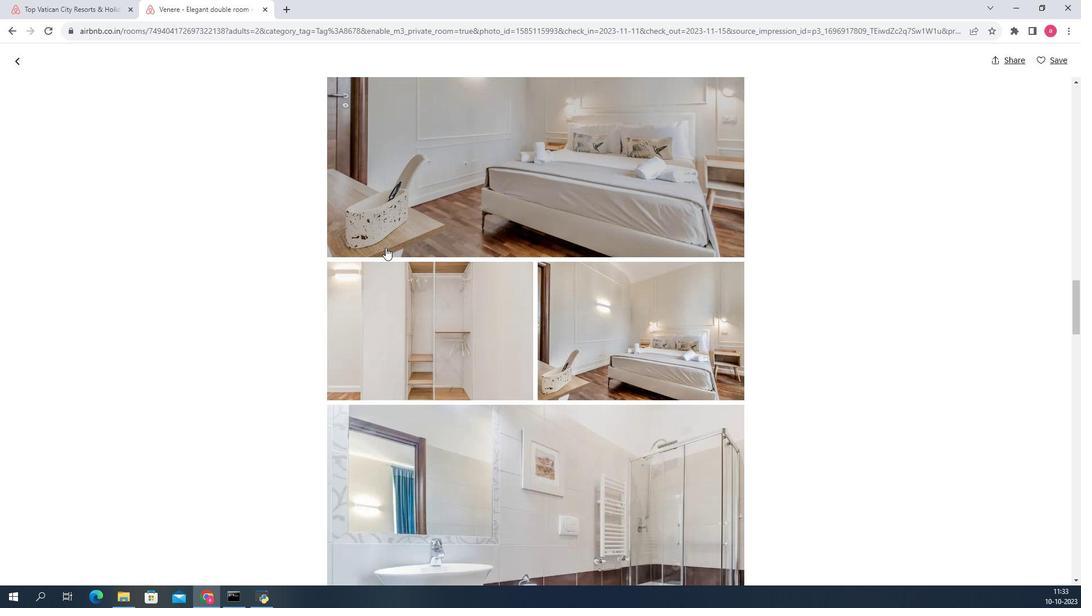 
Action: Mouse scrolled (364, 256) with delta (0, 0)
Screenshot: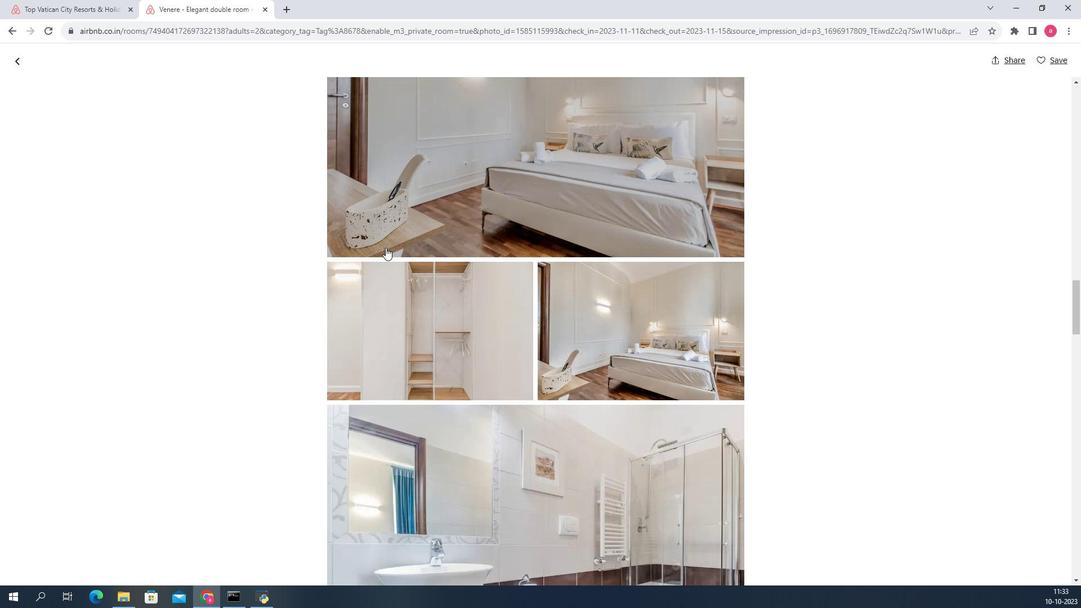 
Action: Mouse scrolled (364, 256) with delta (0, 0)
Screenshot: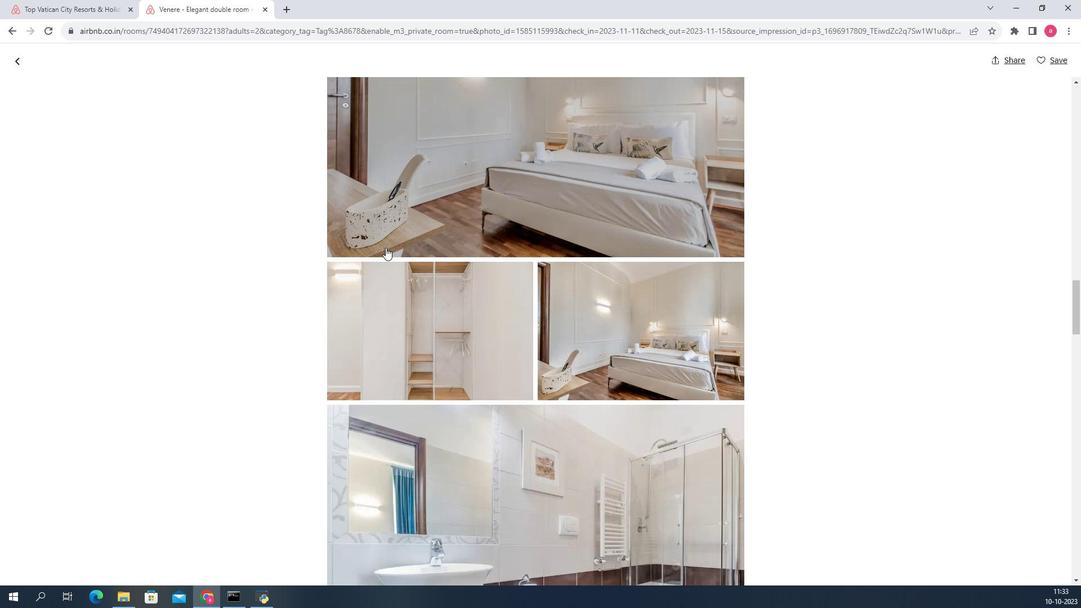 
Action: Mouse scrolled (364, 256) with delta (0, 0)
Screenshot: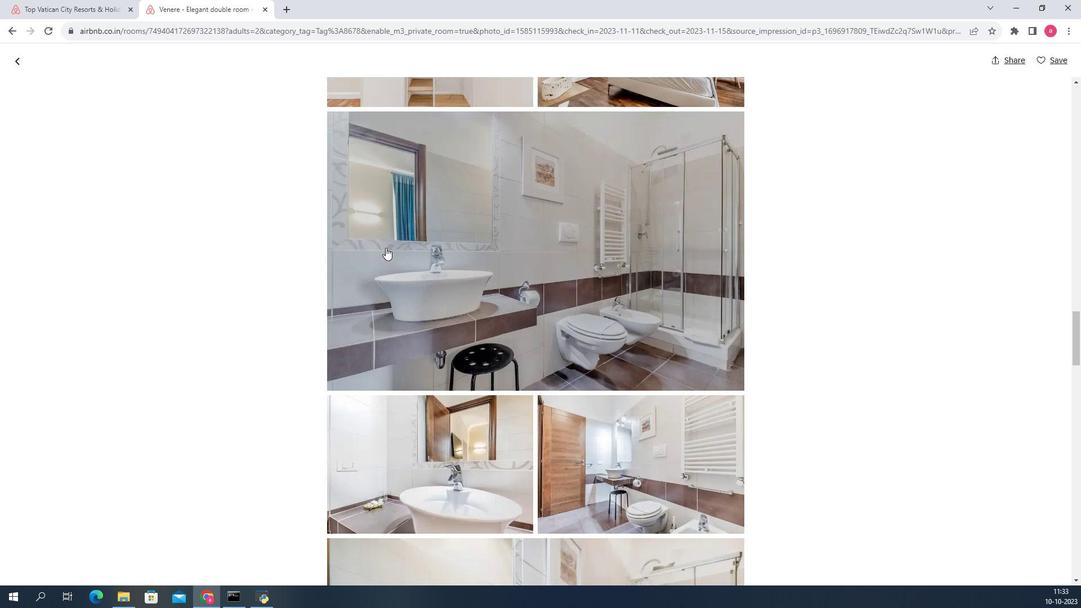 
Action: Mouse scrolled (364, 256) with delta (0, 0)
Screenshot: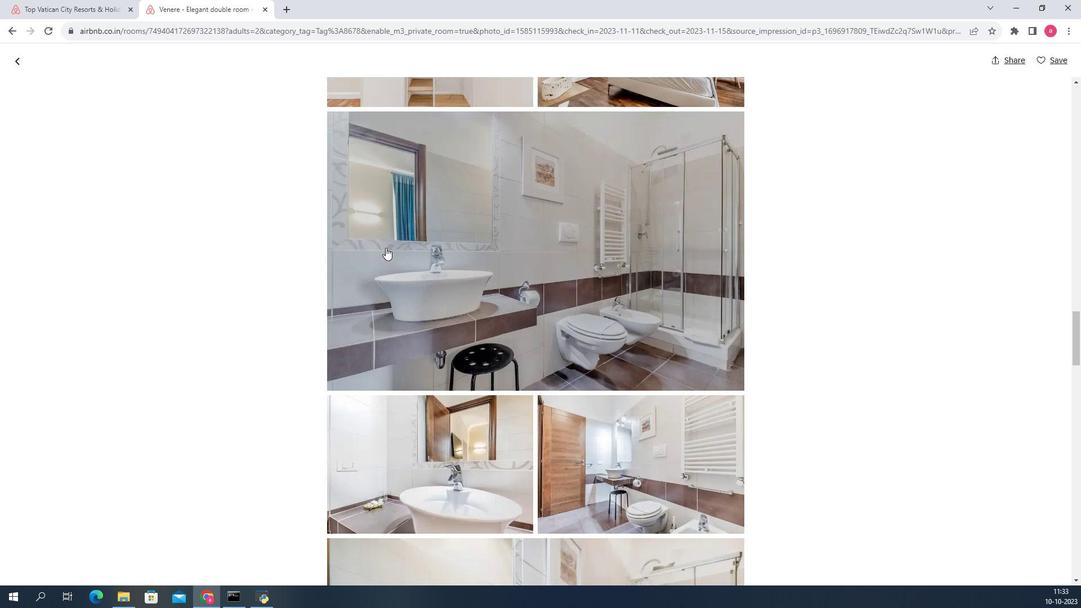 
Action: Mouse scrolled (364, 256) with delta (0, 0)
Screenshot: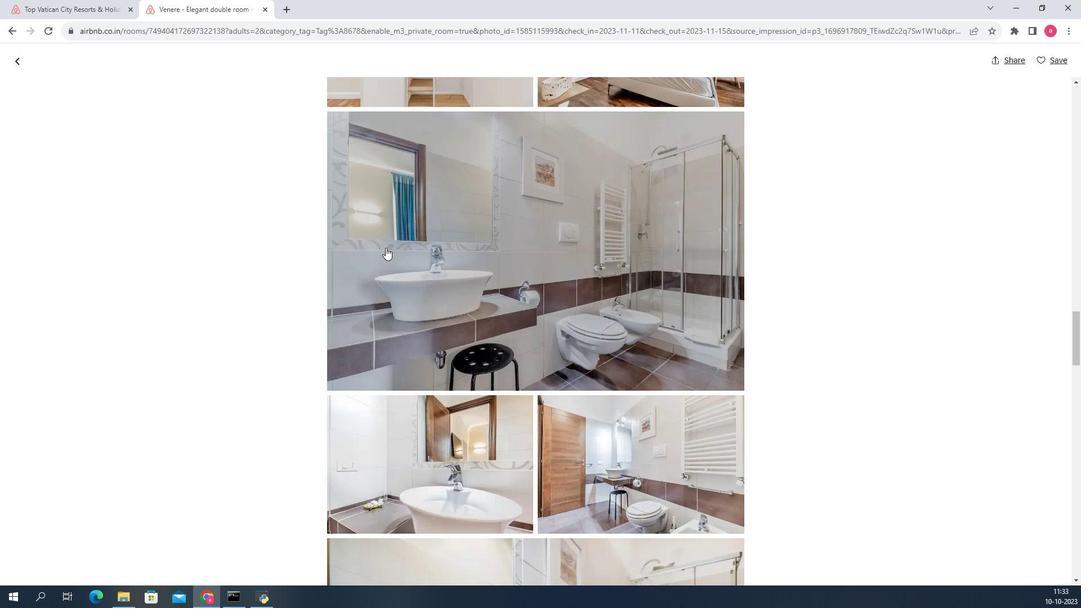 
Action: Mouse scrolled (364, 256) with delta (0, 0)
Screenshot: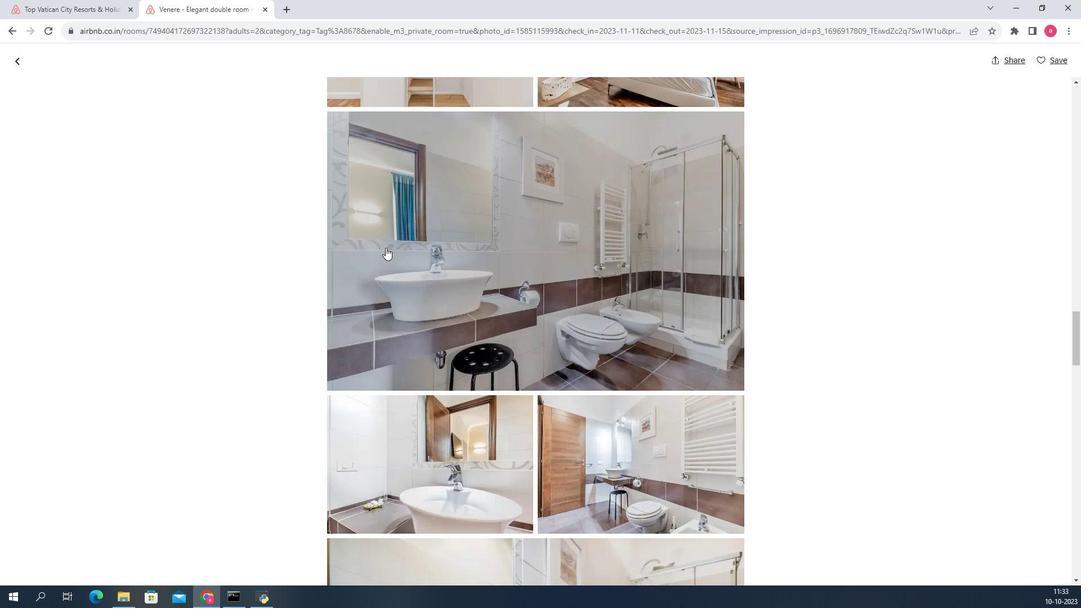 
Action: Mouse scrolled (364, 256) with delta (0, 0)
Screenshot: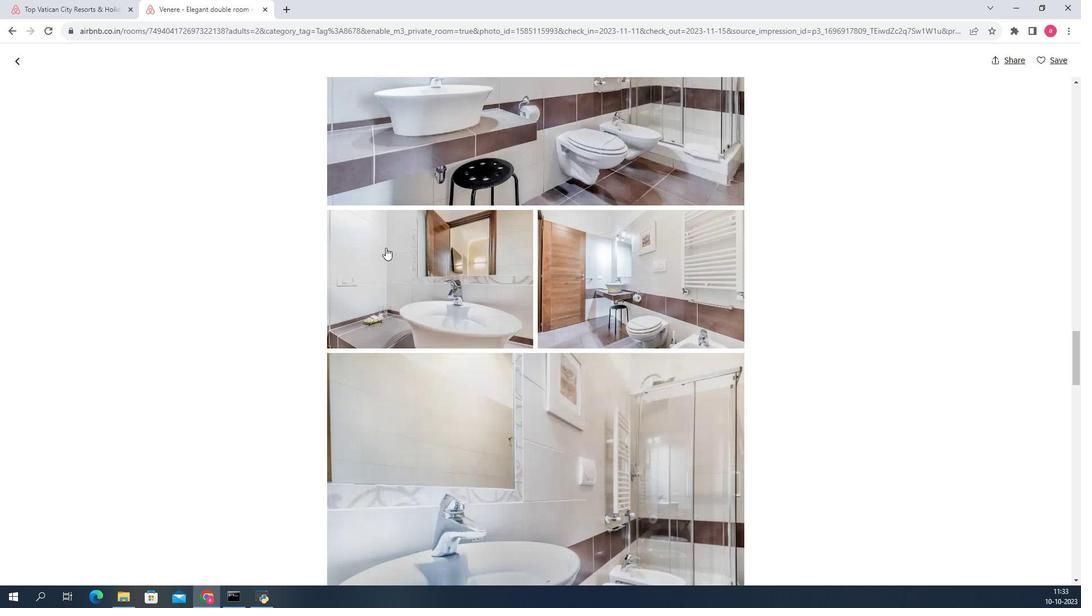 
Action: Mouse scrolled (364, 256) with delta (0, 0)
Screenshot: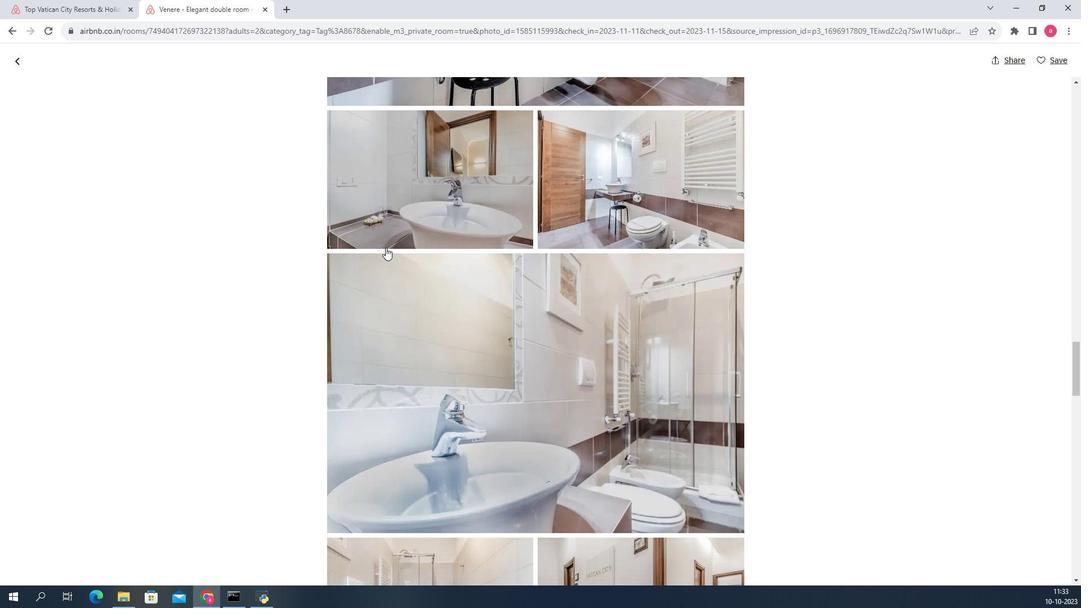 
Action: Mouse scrolled (364, 256) with delta (0, 0)
Screenshot: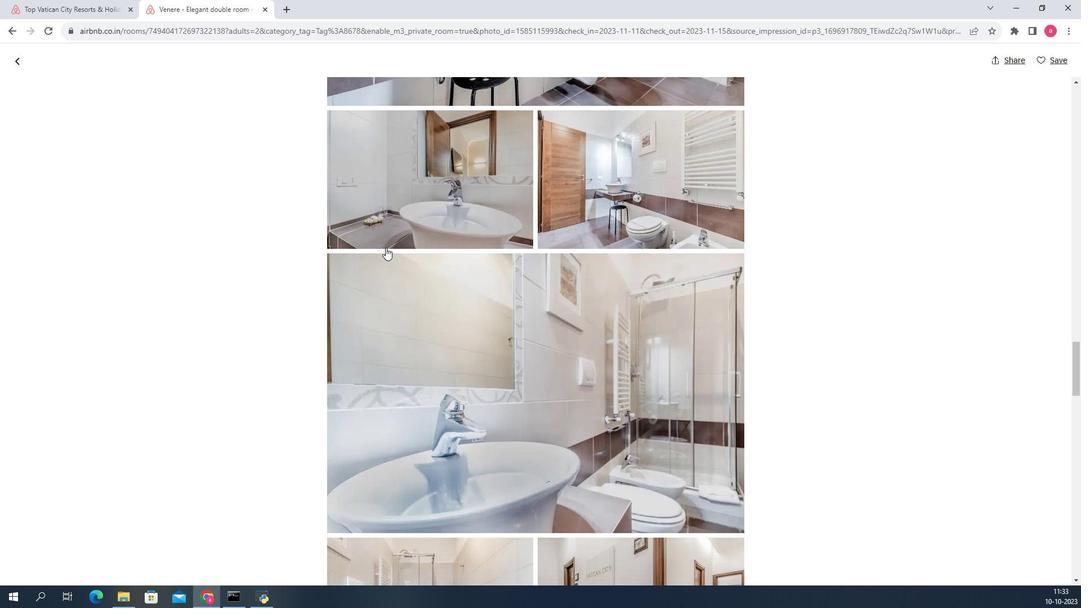 
Action: Mouse scrolled (364, 256) with delta (0, 0)
Screenshot: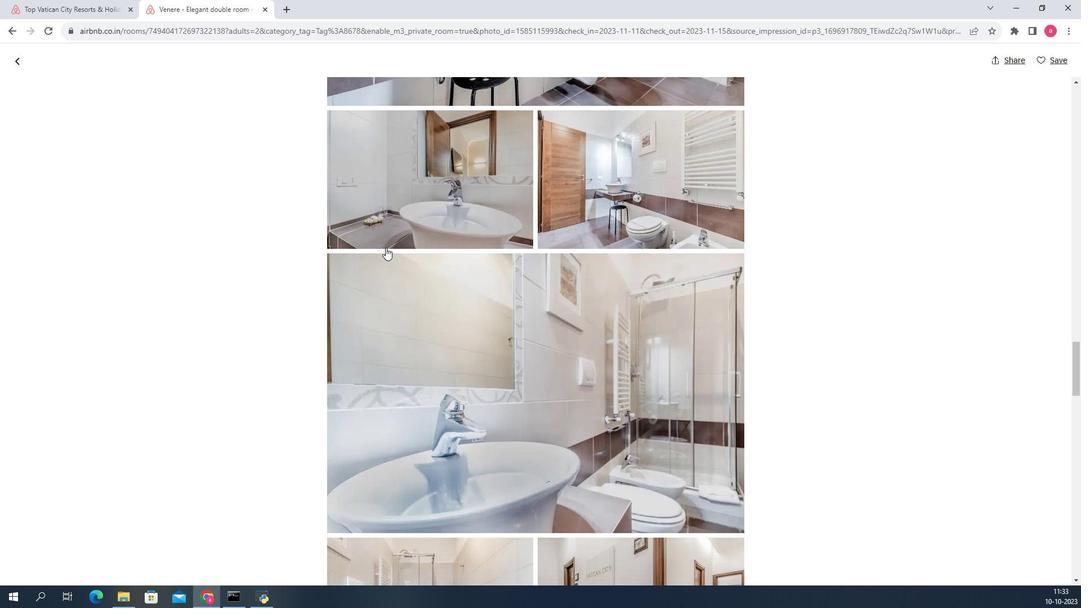 
Action: Mouse scrolled (364, 256) with delta (0, 0)
Screenshot: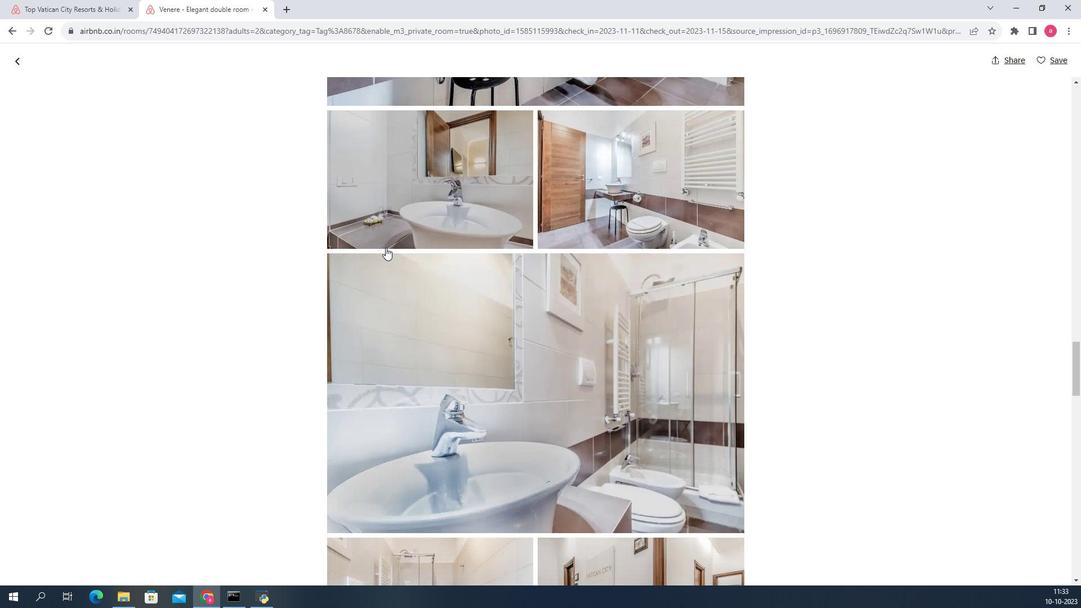 
Action: Mouse scrolled (364, 256) with delta (0, 0)
Screenshot: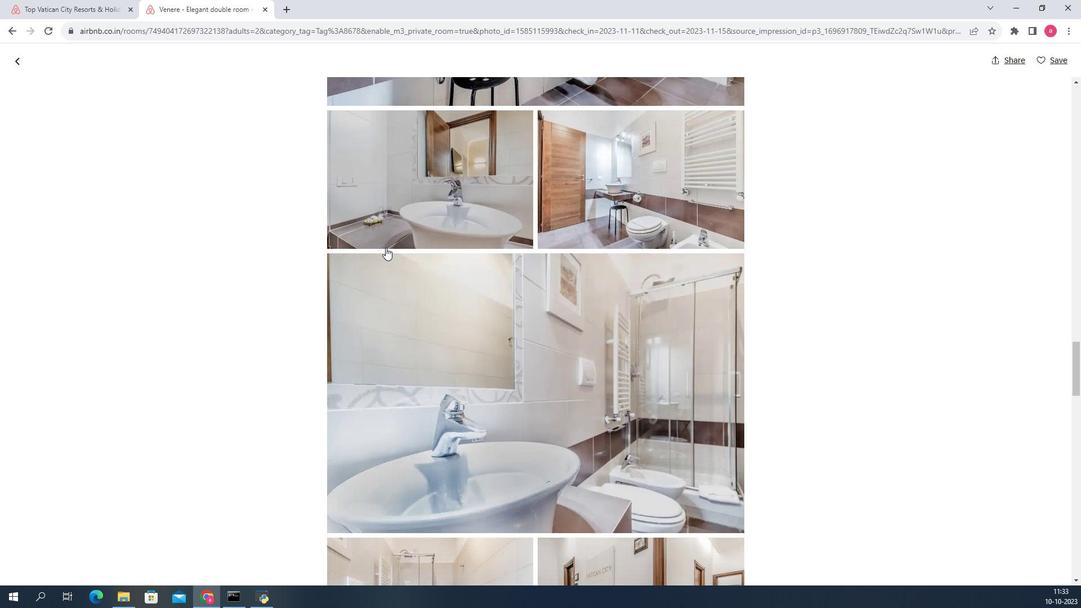 
Action: Mouse scrolled (364, 256) with delta (0, 0)
Screenshot: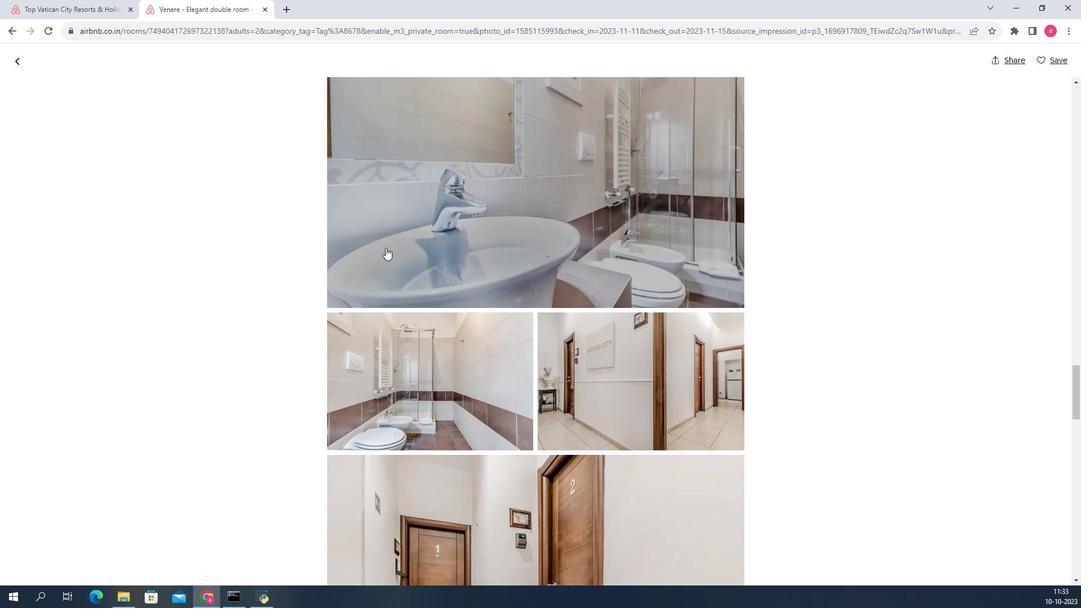 
Action: Mouse scrolled (364, 256) with delta (0, 0)
Screenshot: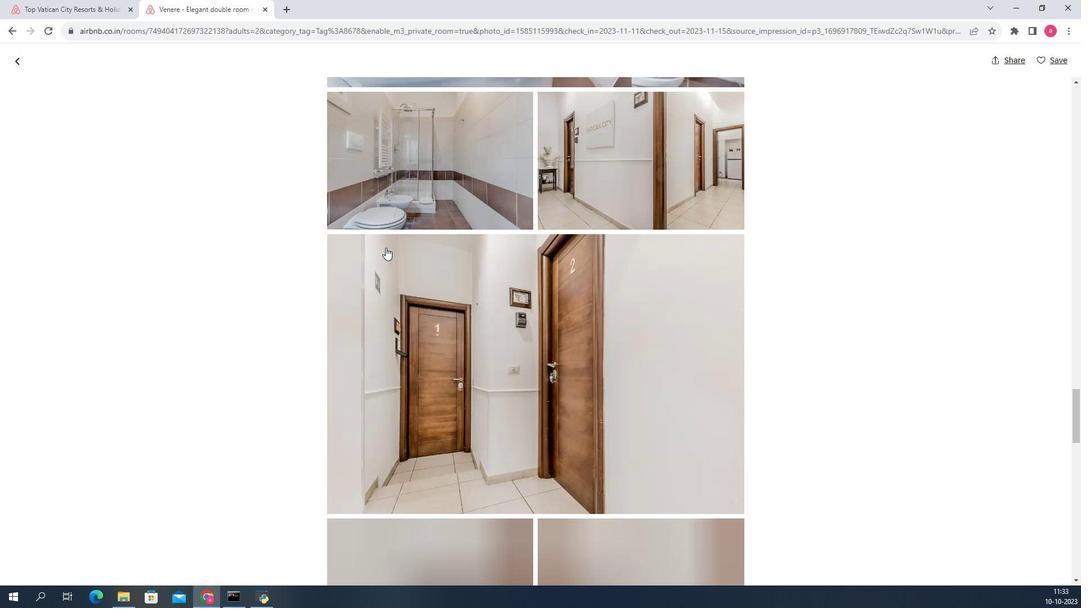
Action: Mouse scrolled (364, 256) with delta (0, 0)
Screenshot: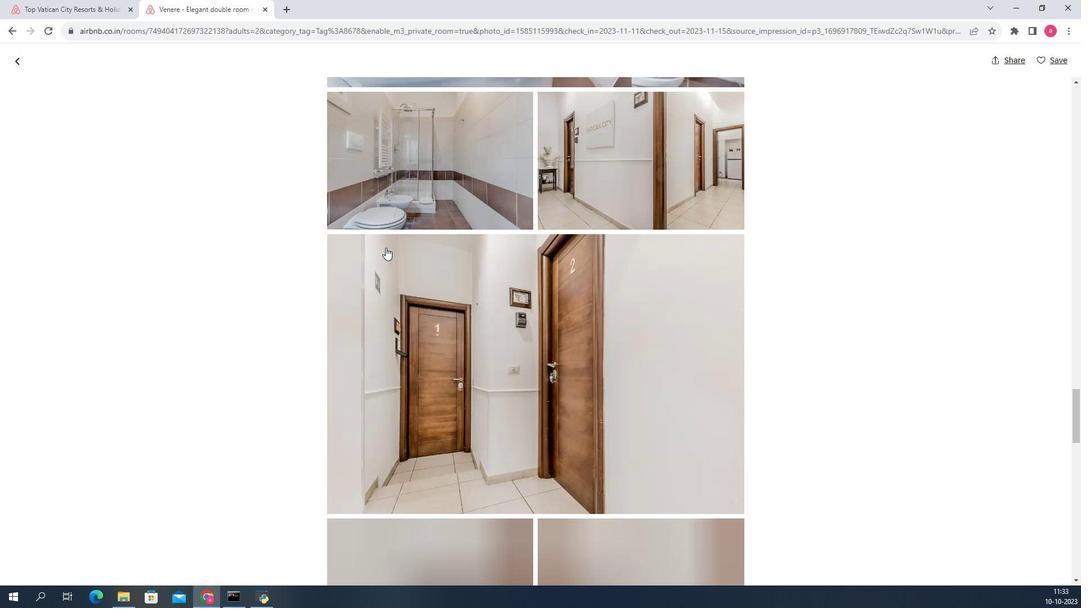 
Action: Mouse scrolled (364, 256) with delta (0, 0)
Screenshot: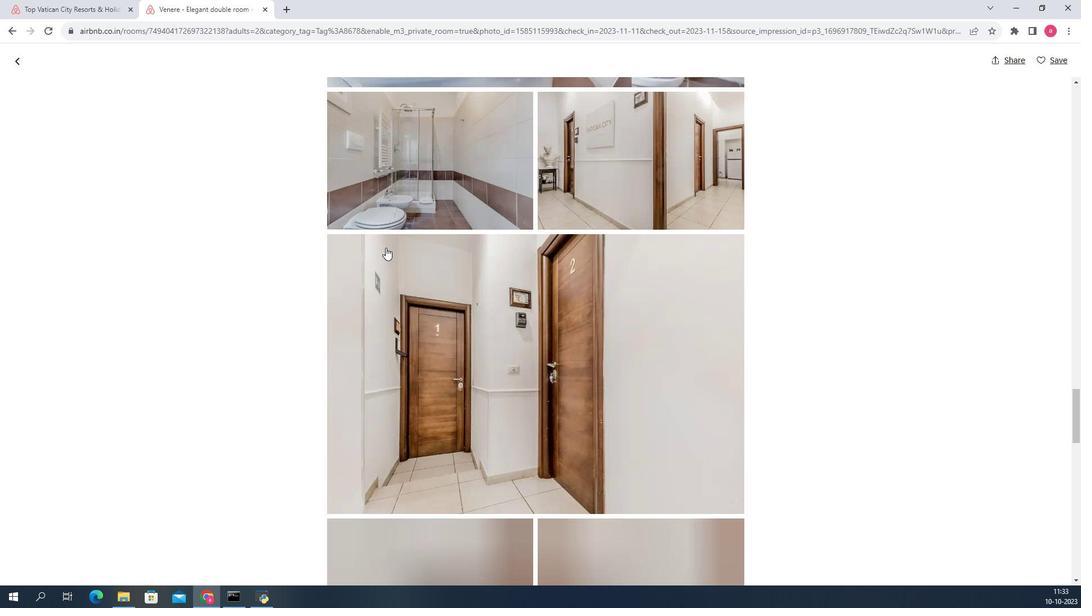 
Action: Mouse scrolled (364, 256) with delta (0, 0)
Screenshot: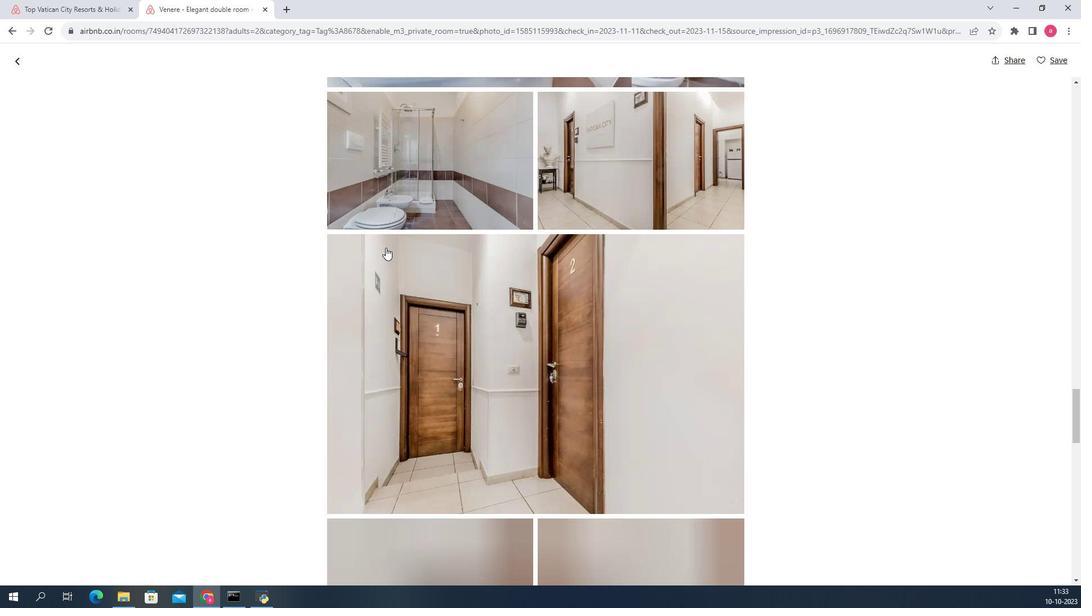 
Action: Mouse scrolled (364, 256) with delta (0, 0)
Screenshot: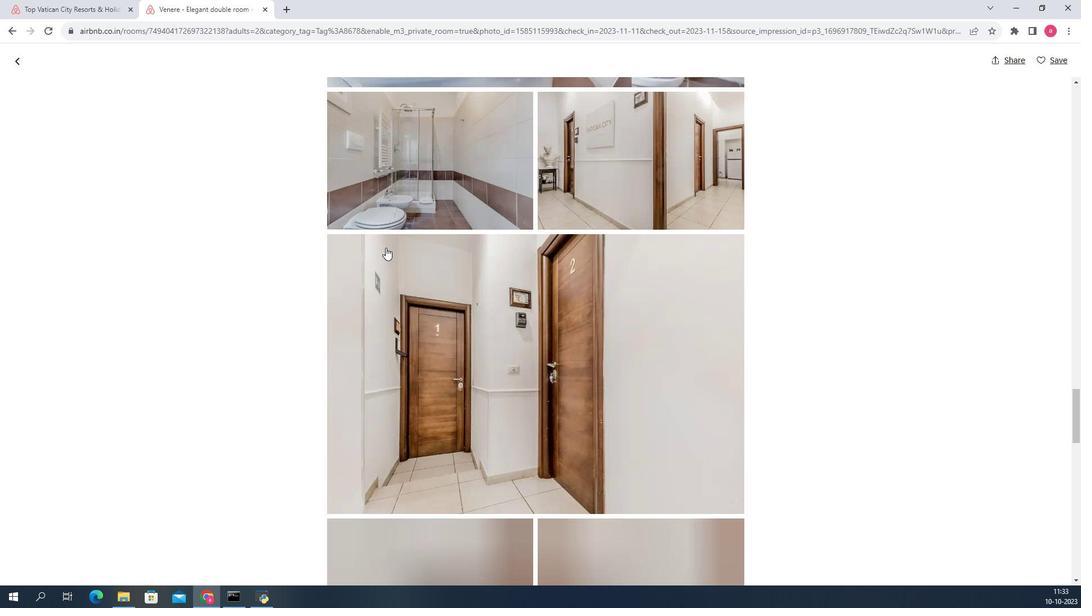 
Action: Mouse scrolled (364, 256) with delta (0, 0)
Screenshot: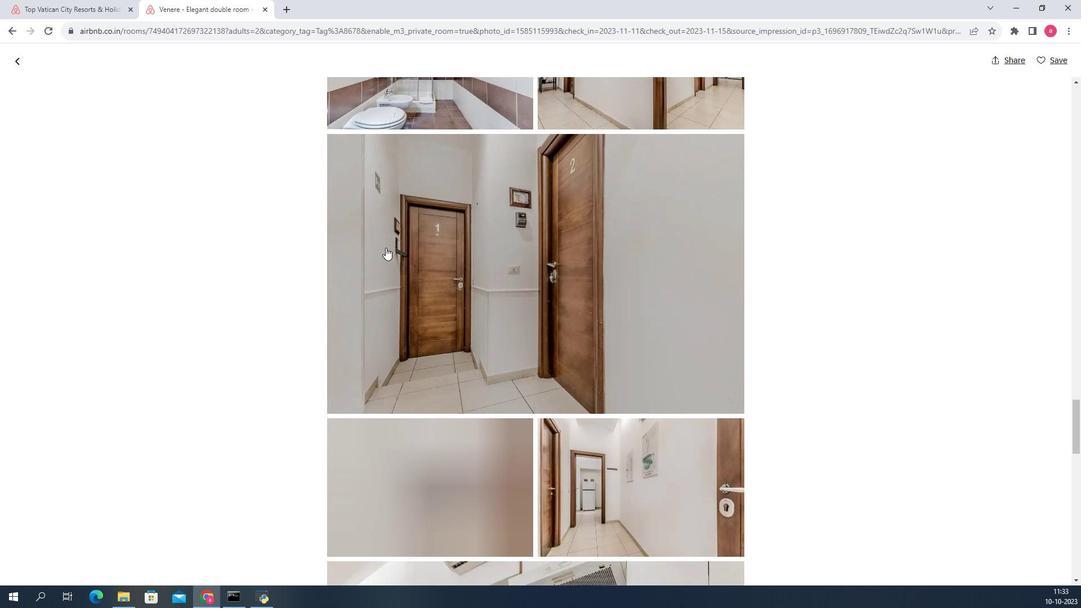 
Action: Mouse scrolled (364, 256) with delta (0, 0)
Screenshot: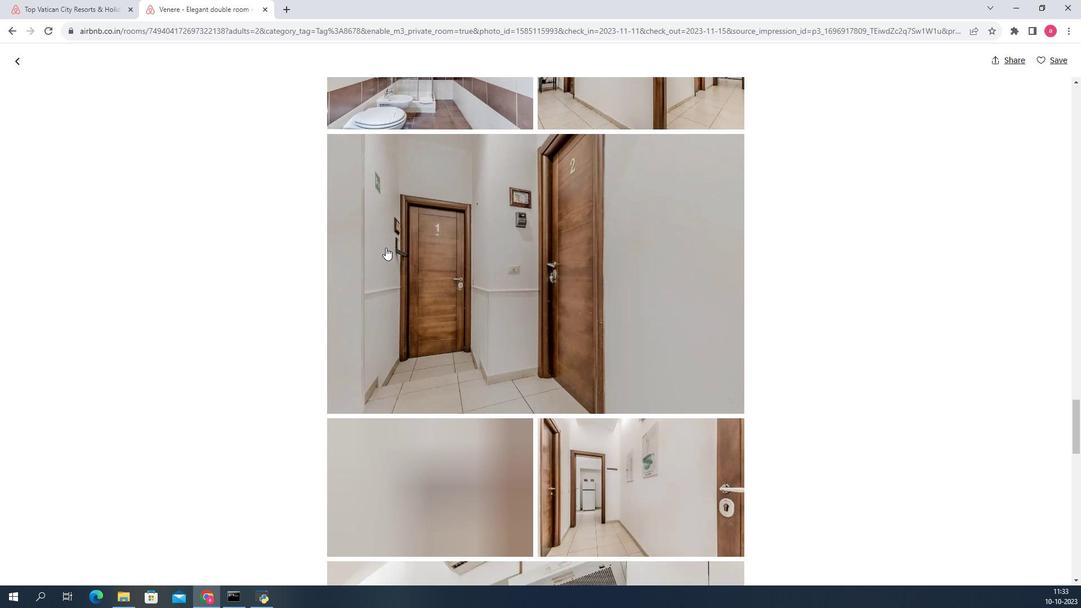 
Action: Mouse scrolled (364, 256) with delta (0, 0)
Screenshot: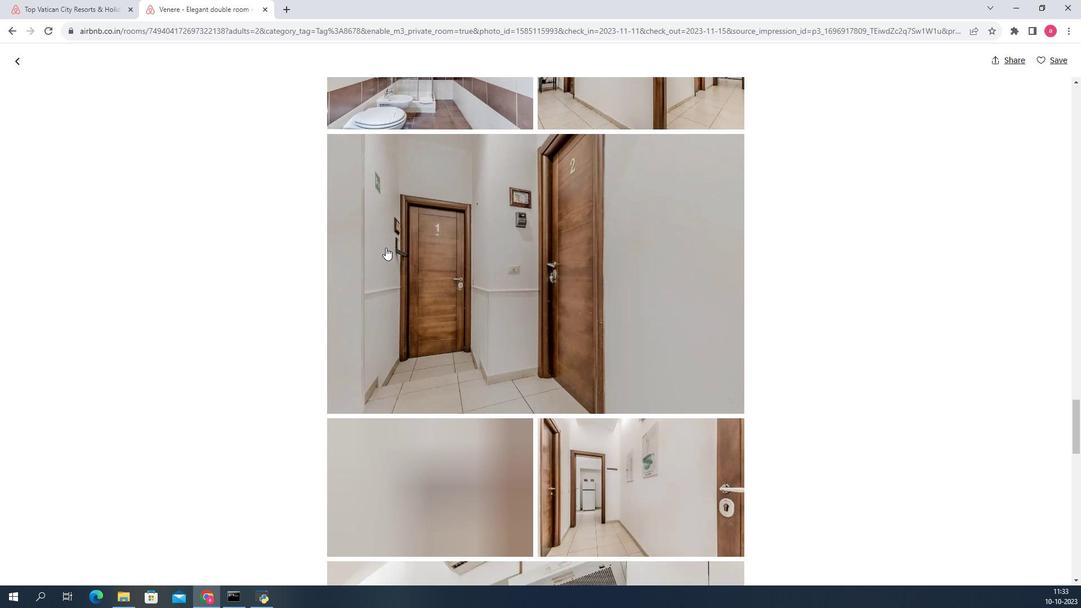 
Action: Mouse scrolled (364, 256) with delta (0, 0)
Screenshot: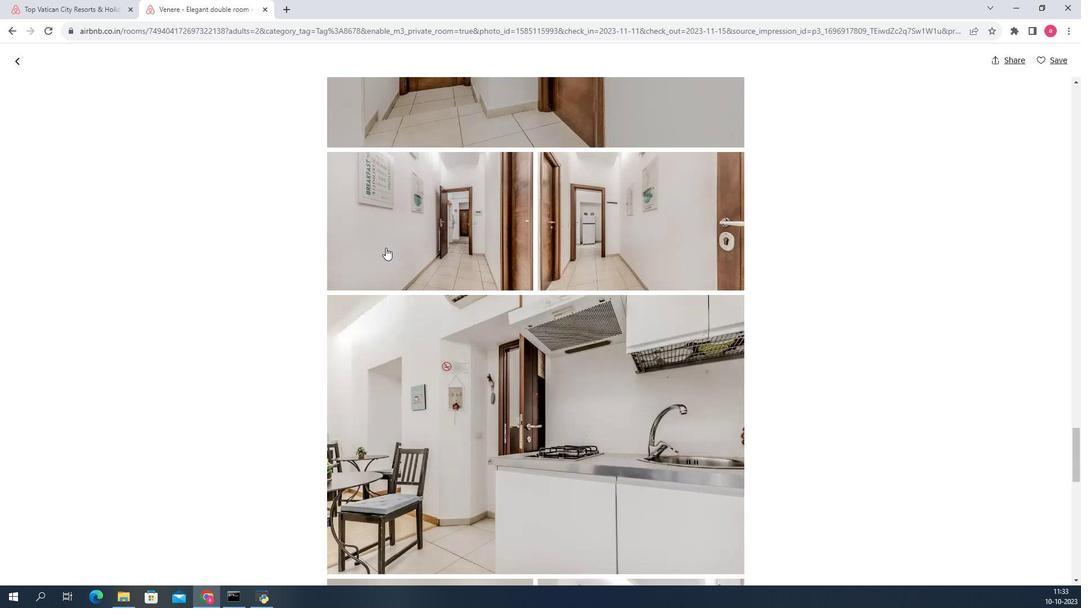 
Action: Mouse scrolled (364, 256) with delta (0, 0)
Screenshot: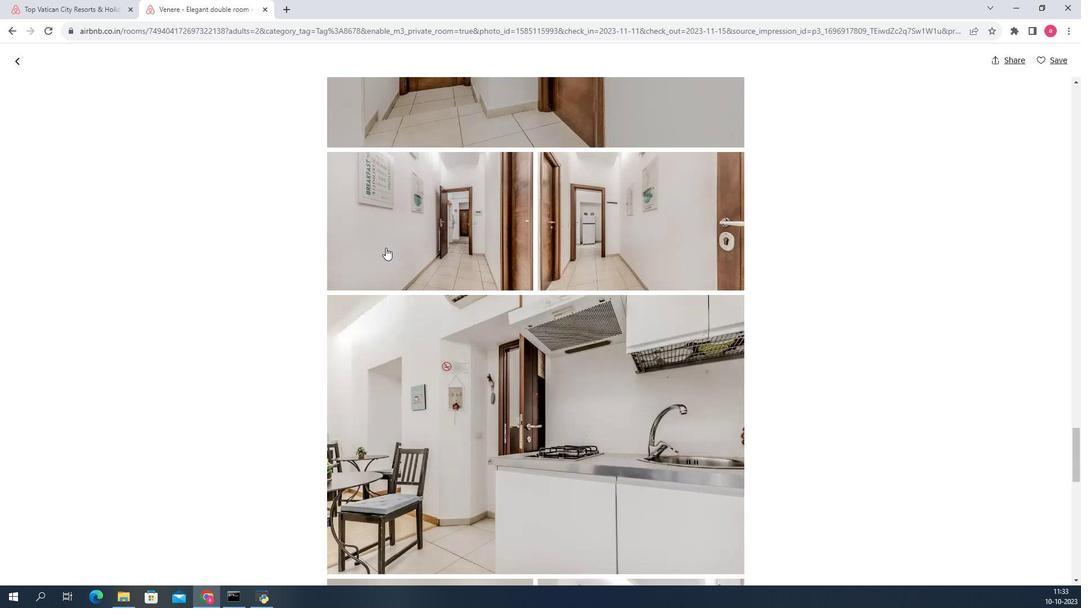 
Action: Mouse scrolled (364, 256) with delta (0, 0)
Screenshot: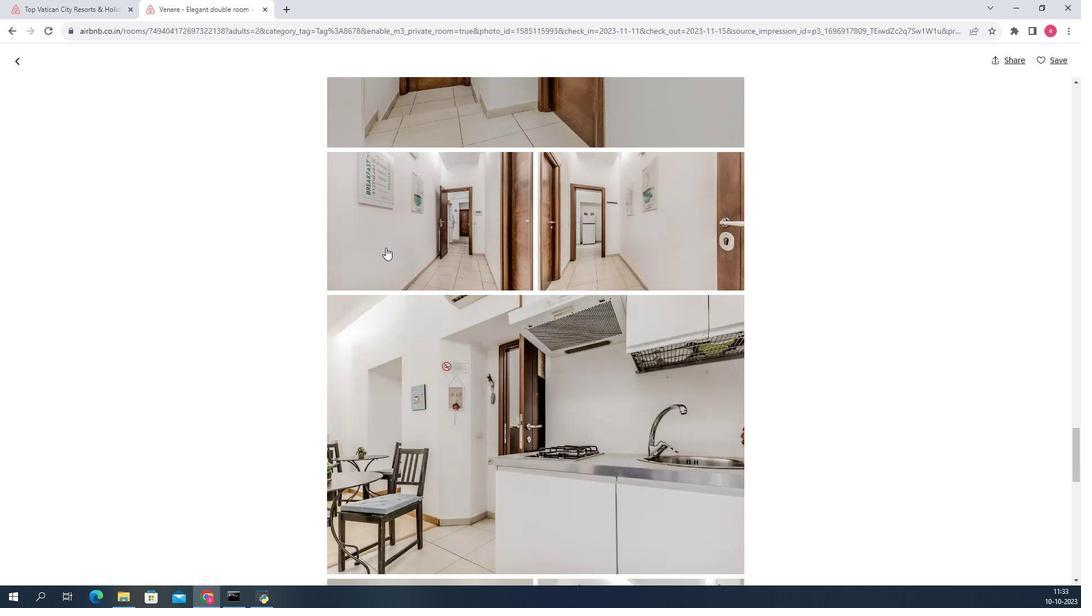 
Action: Mouse scrolled (364, 256) with delta (0, 0)
Screenshot: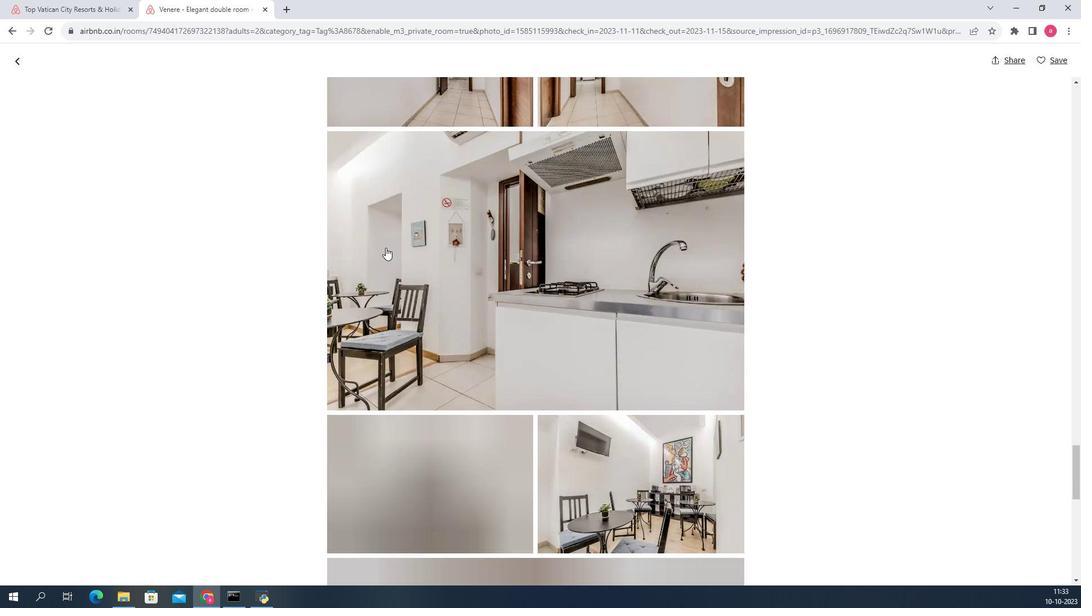 
Action: Mouse scrolled (364, 256) with delta (0, 0)
Screenshot: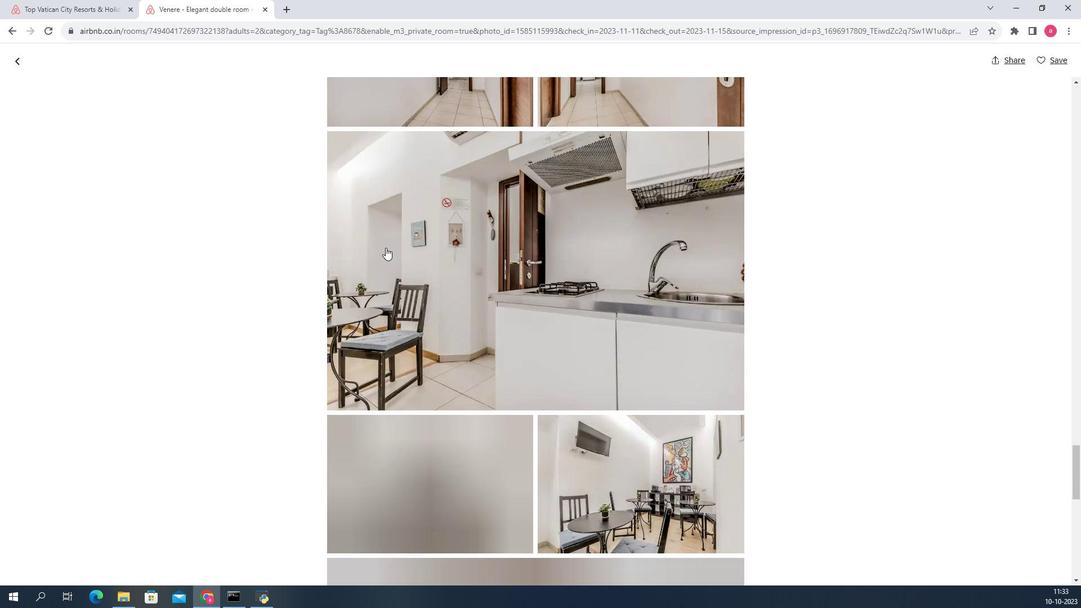
Action: Mouse scrolled (364, 256) with delta (0, 0)
Screenshot: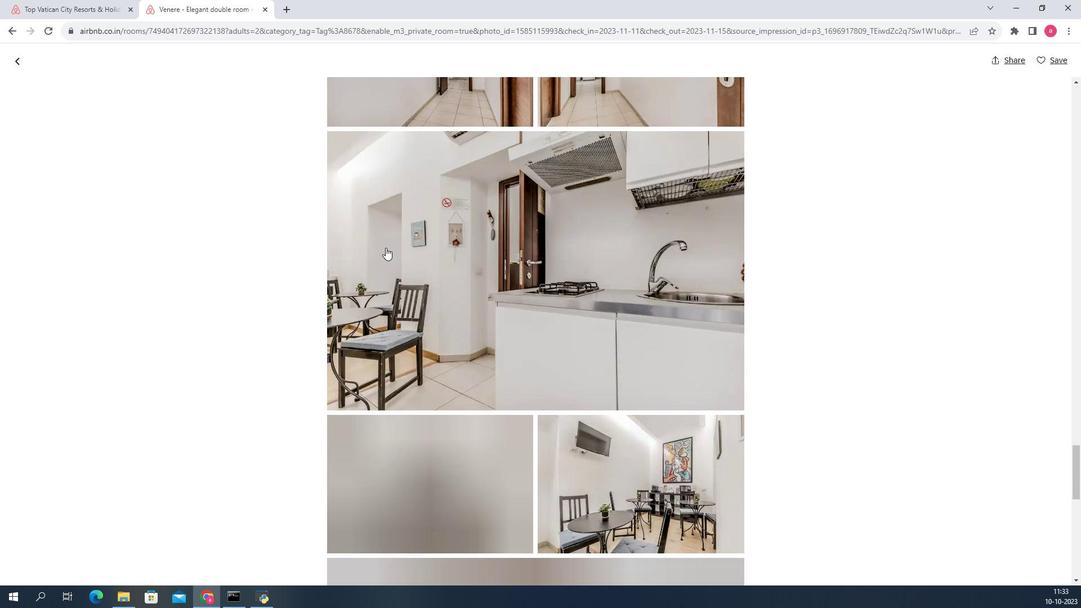 
Action: Mouse scrolled (364, 256) with delta (0, 0)
Screenshot: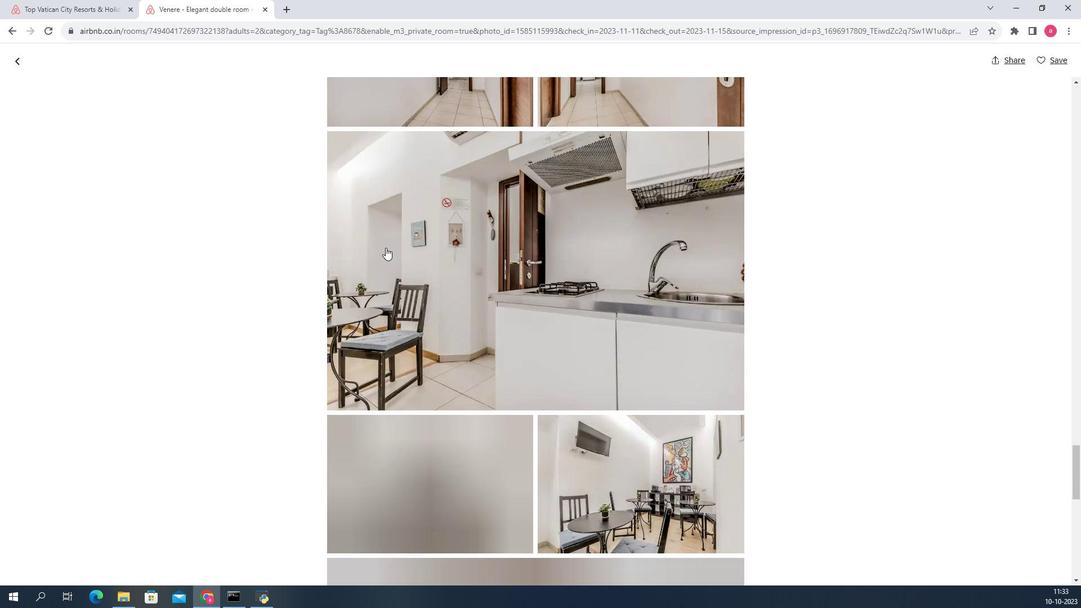 
Action: Mouse scrolled (364, 256) with delta (0, 0)
Screenshot: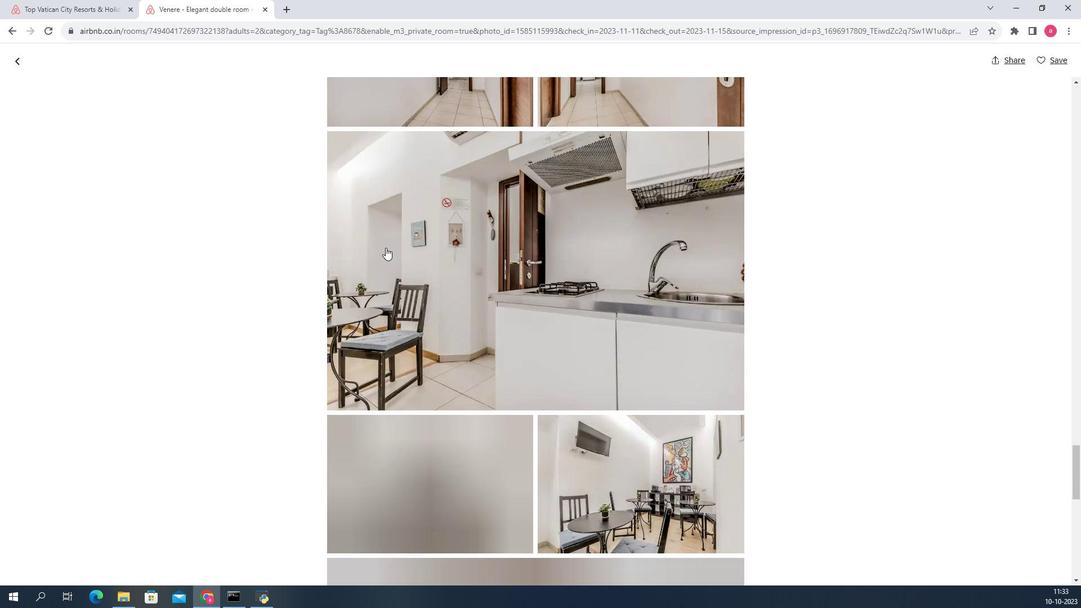 
Action: Mouse scrolled (364, 256) with delta (0, 0)
Screenshot: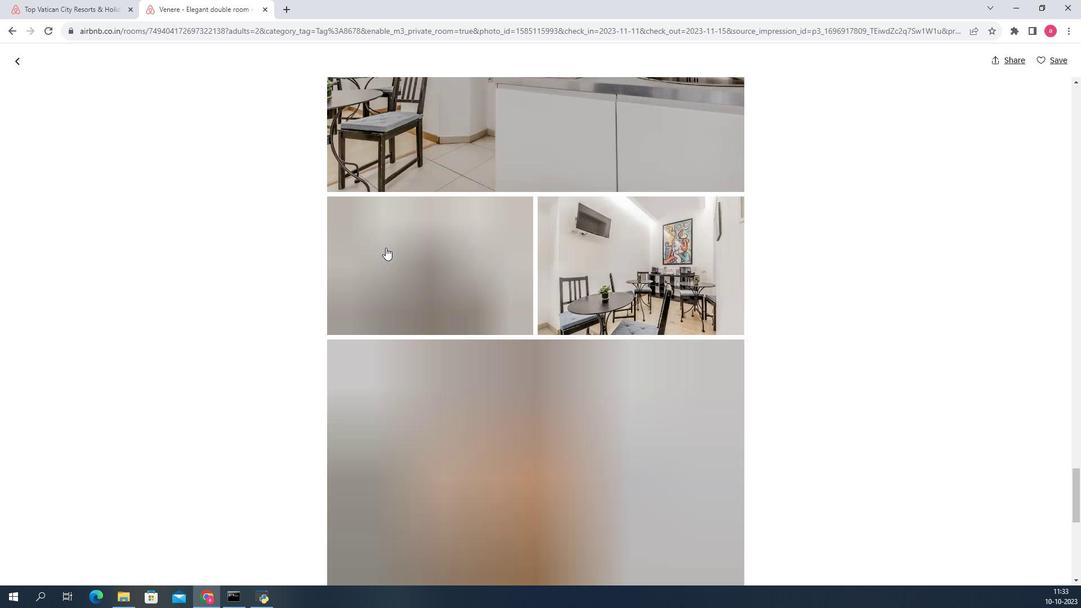 
Action: Mouse scrolled (364, 256) with delta (0, 0)
Screenshot: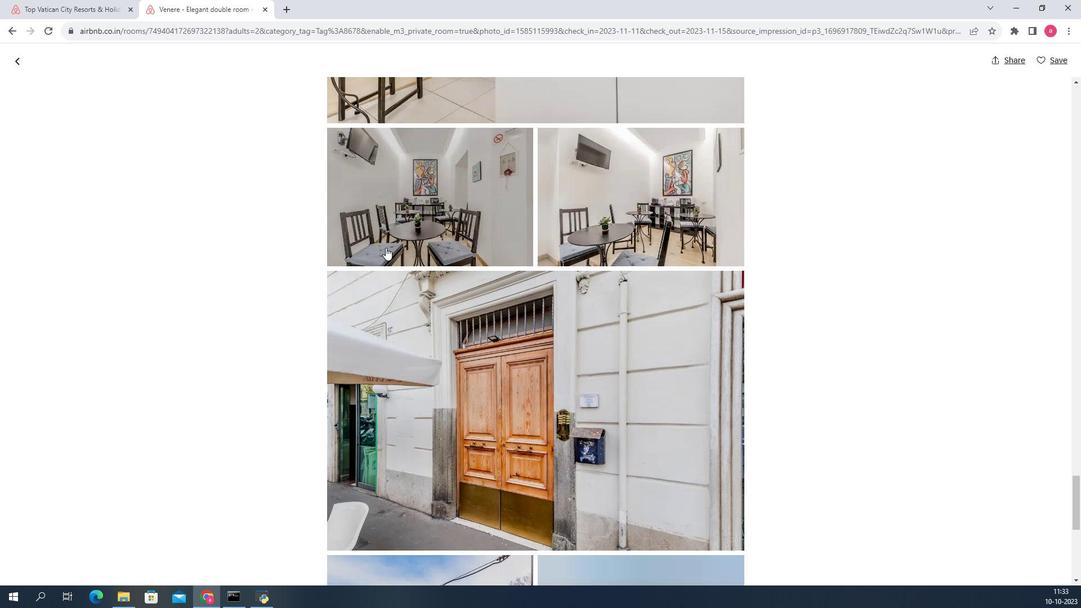 
Action: Mouse scrolled (364, 256) with delta (0, 0)
Screenshot: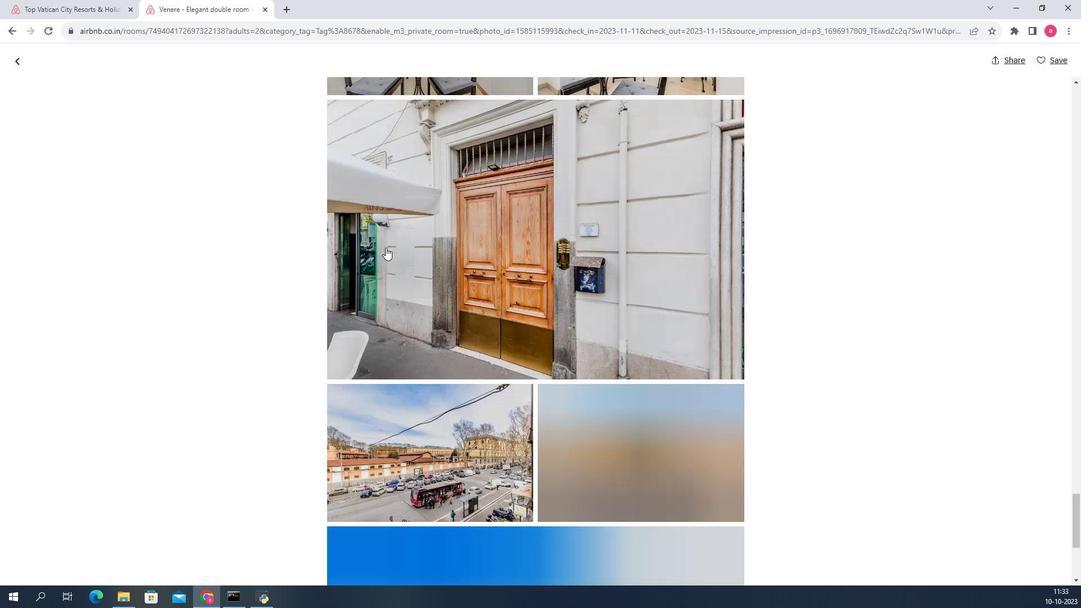 
Action: Mouse scrolled (364, 256) with delta (0, 0)
Screenshot: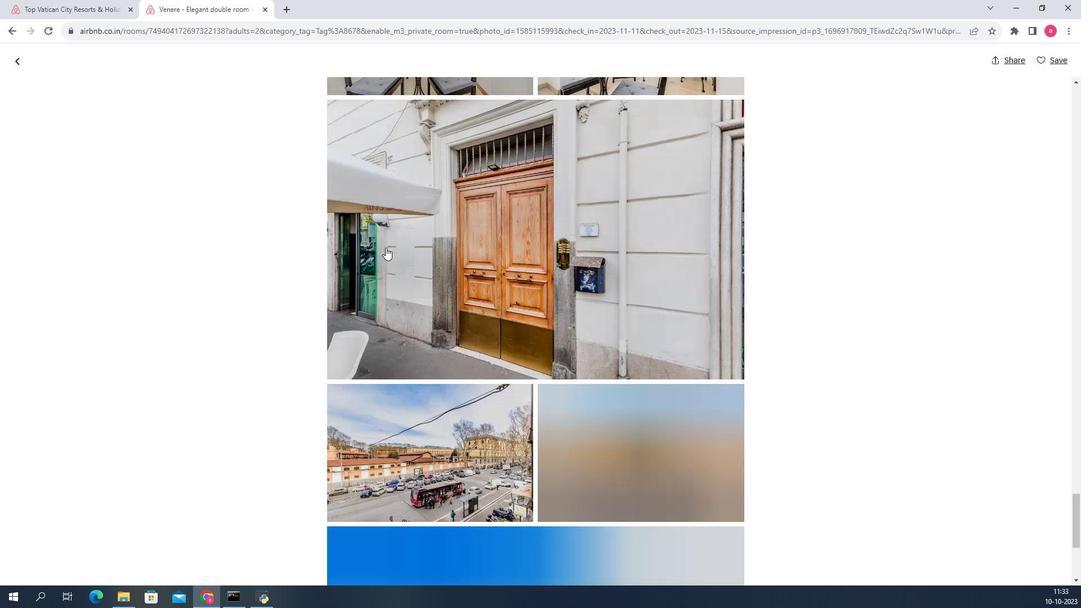 
Action: Mouse scrolled (364, 256) with delta (0, 0)
Screenshot: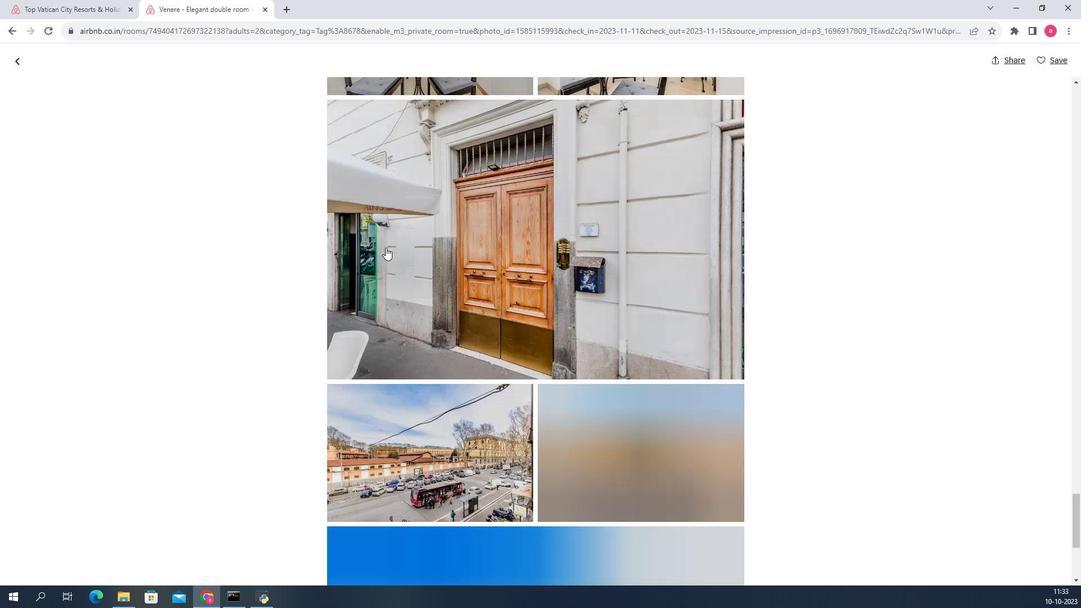 
Action: Mouse scrolled (364, 256) with delta (0, 0)
Screenshot: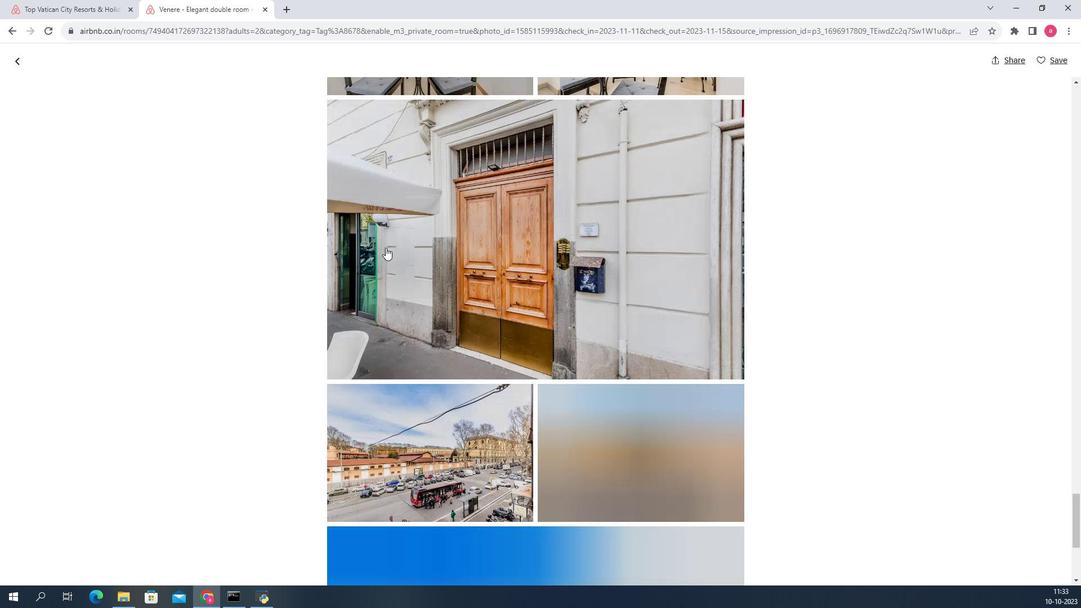 
Action: Mouse scrolled (364, 256) with delta (0, 0)
Screenshot: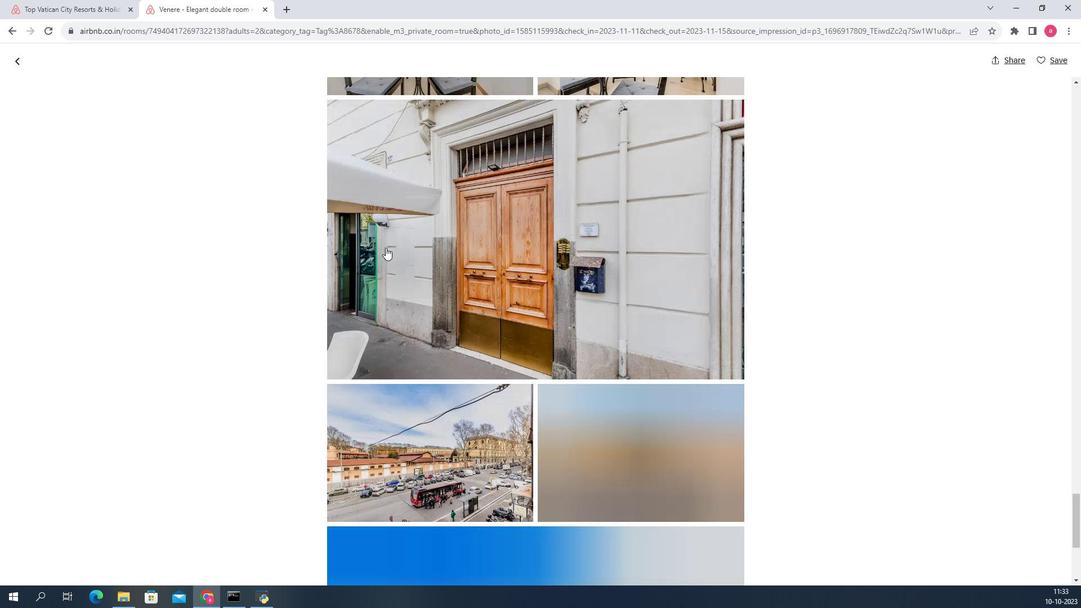 
Action: Mouse scrolled (364, 256) with delta (0, 0)
Screenshot: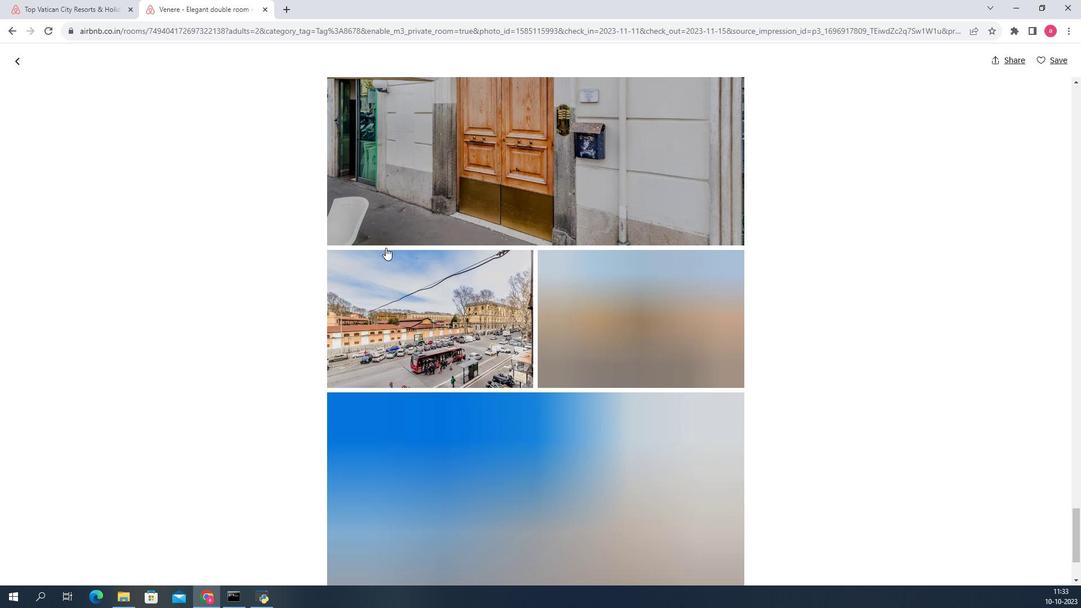 
Action: Mouse scrolled (364, 256) with delta (0, 0)
Screenshot: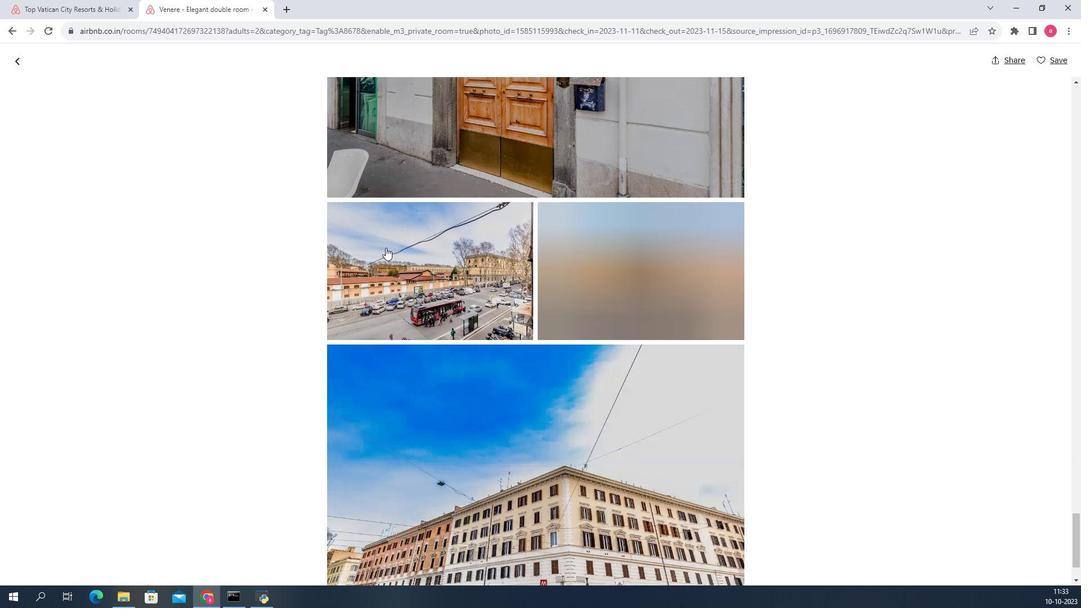 
Action: Mouse scrolled (364, 256) with delta (0, 0)
Screenshot: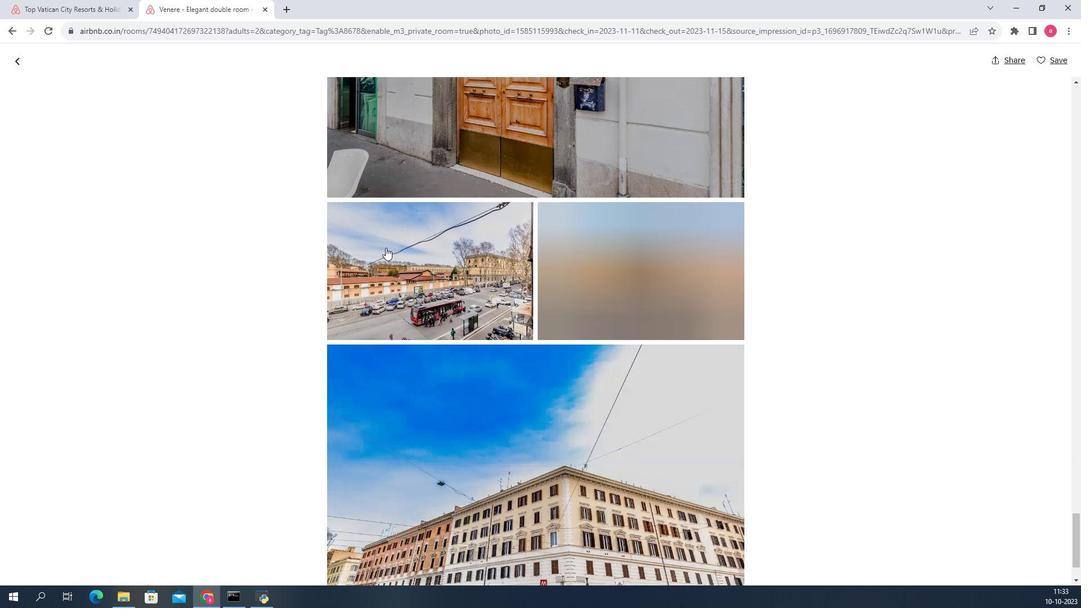 
Action: Mouse scrolled (364, 256) with delta (0, 0)
Screenshot: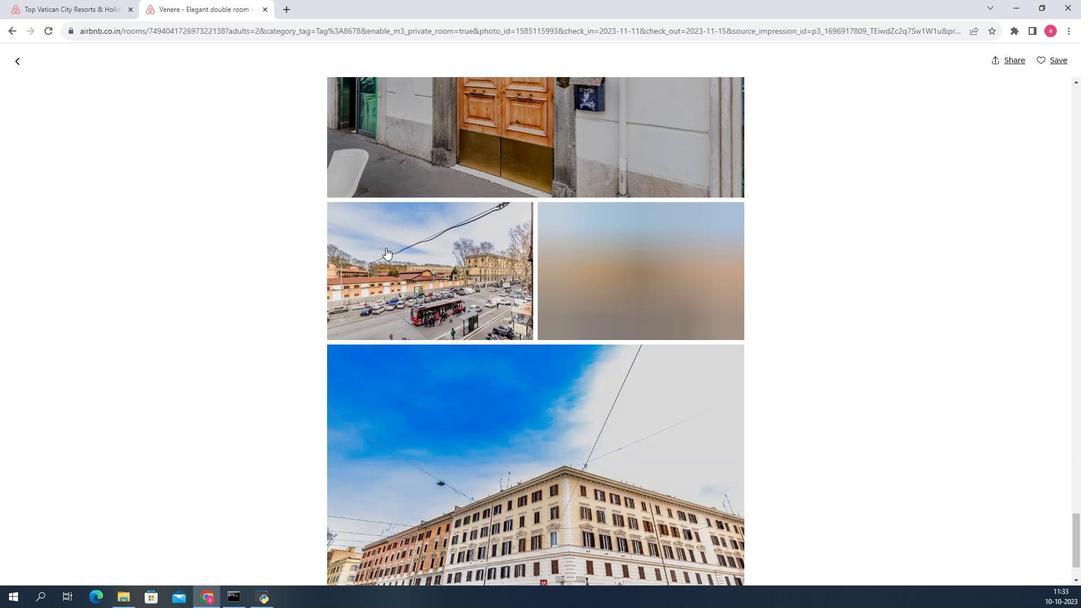
Action: Mouse scrolled (364, 256) with delta (0, 0)
Screenshot: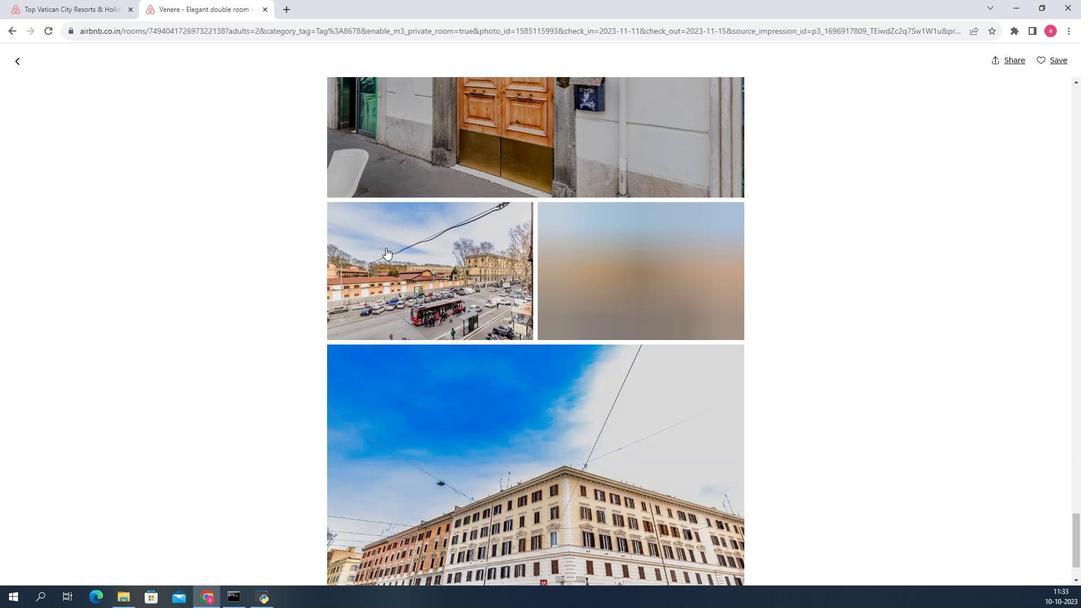 
Action: Mouse scrolled (364, 256) with delta (0, 0)
Screenshot: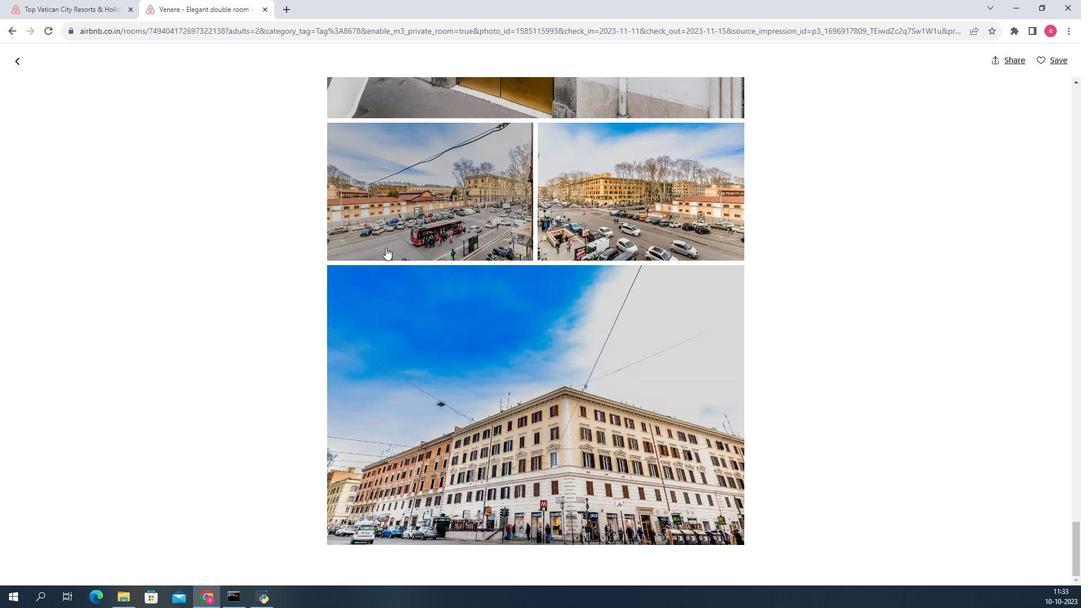 
Action: Mouse scrolled (364, 256) with delta (0, 0)
Screenshot: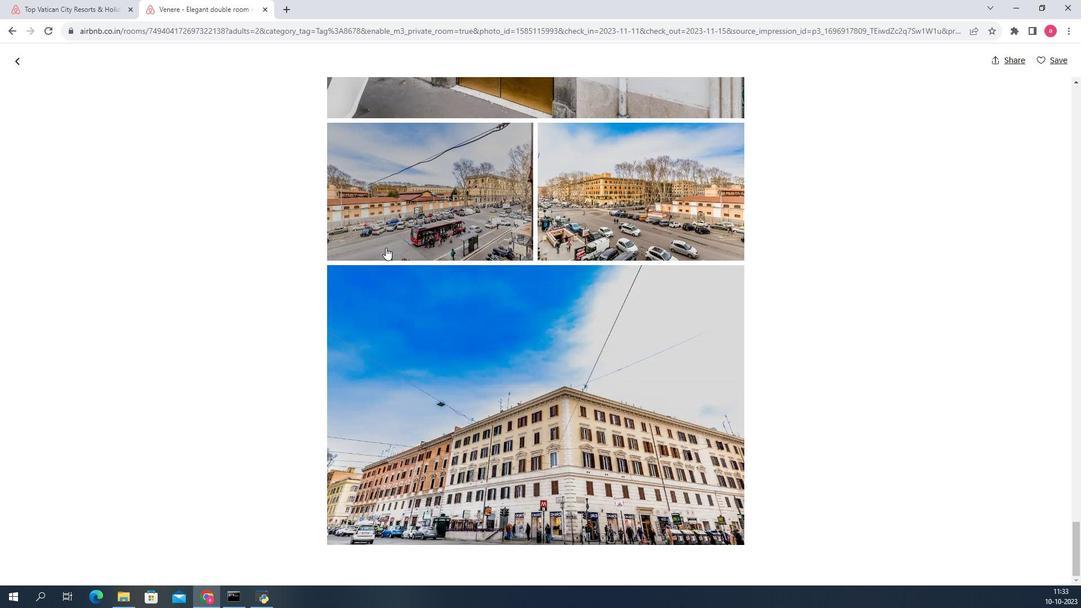 
Action: Mouse scrolled (364, 256) with delta (0, 0)
Screenshot: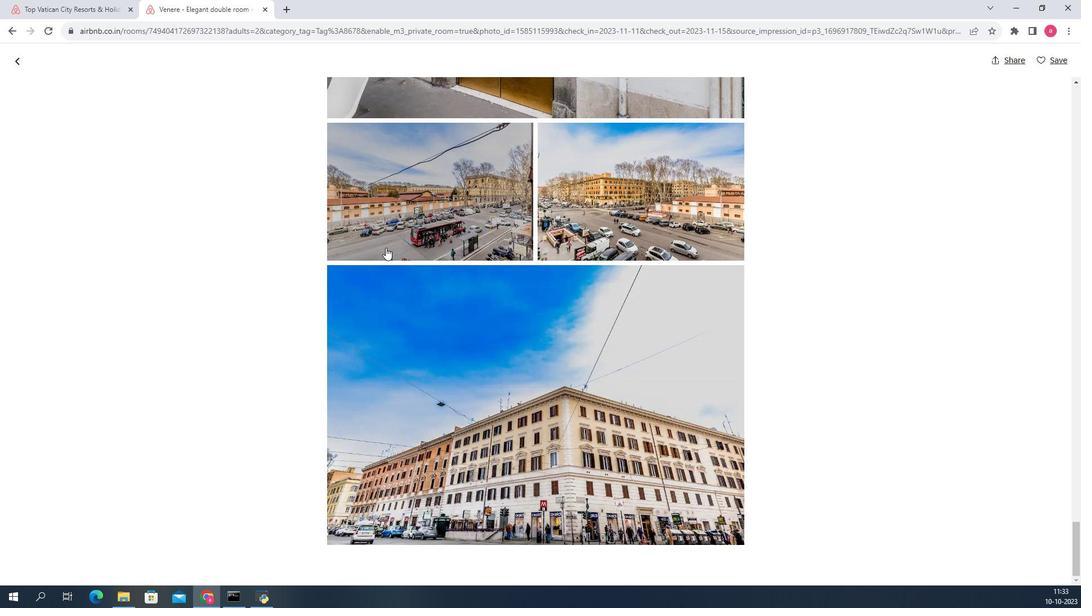 
Action: Mouse scrolled (364, 256) with delta (0, 0)
Screenshot: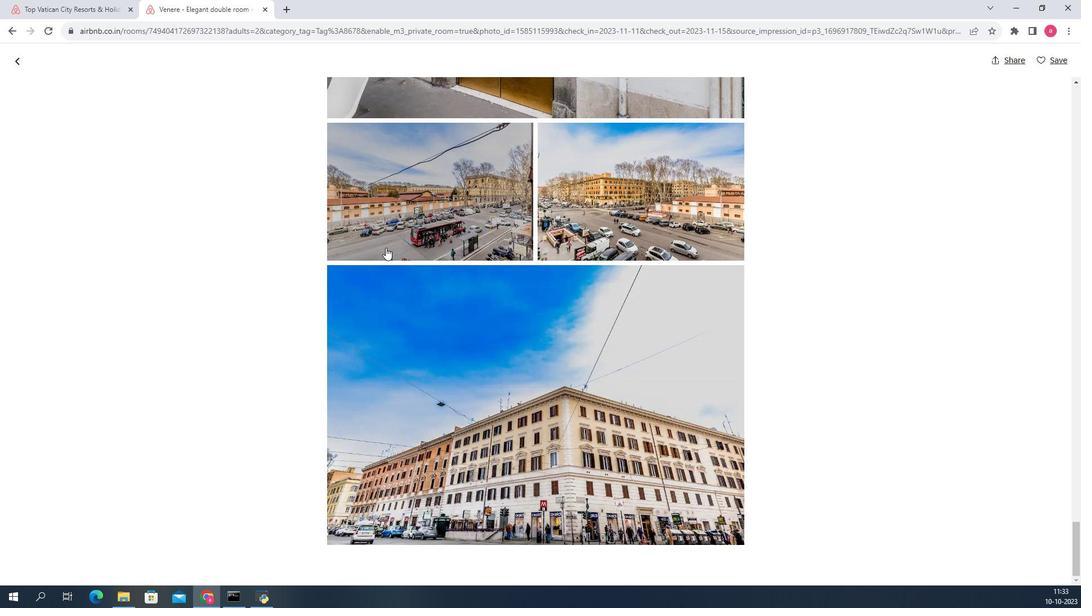 
Action: Mouse scrolled (364, 256) with delta (0, 0)
Screenshot: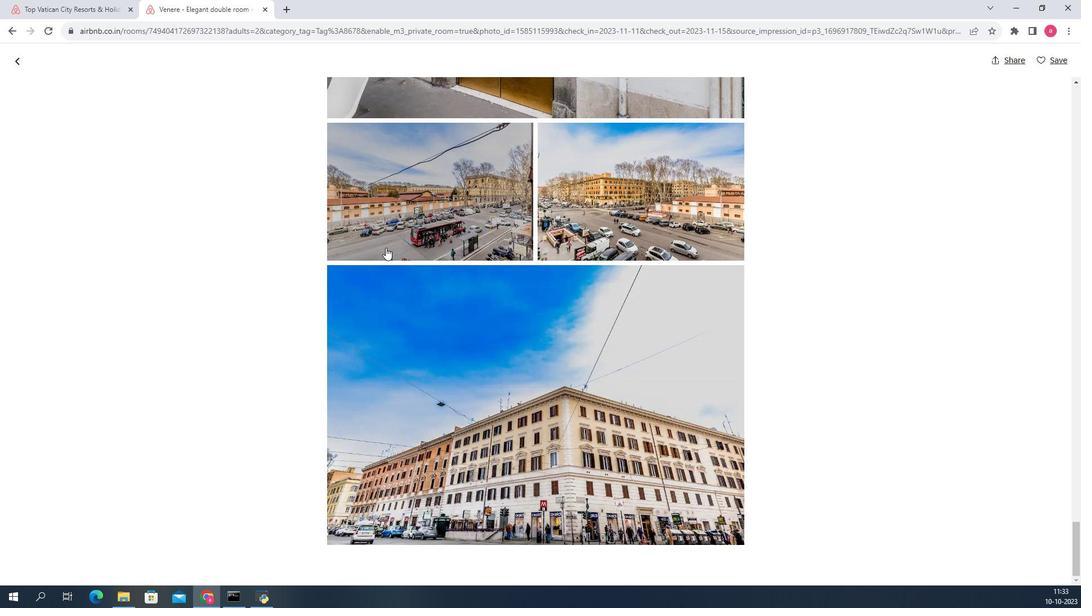 
Action: Mouse scrolled (364, 256) with delta (0, 0)
Screenshot: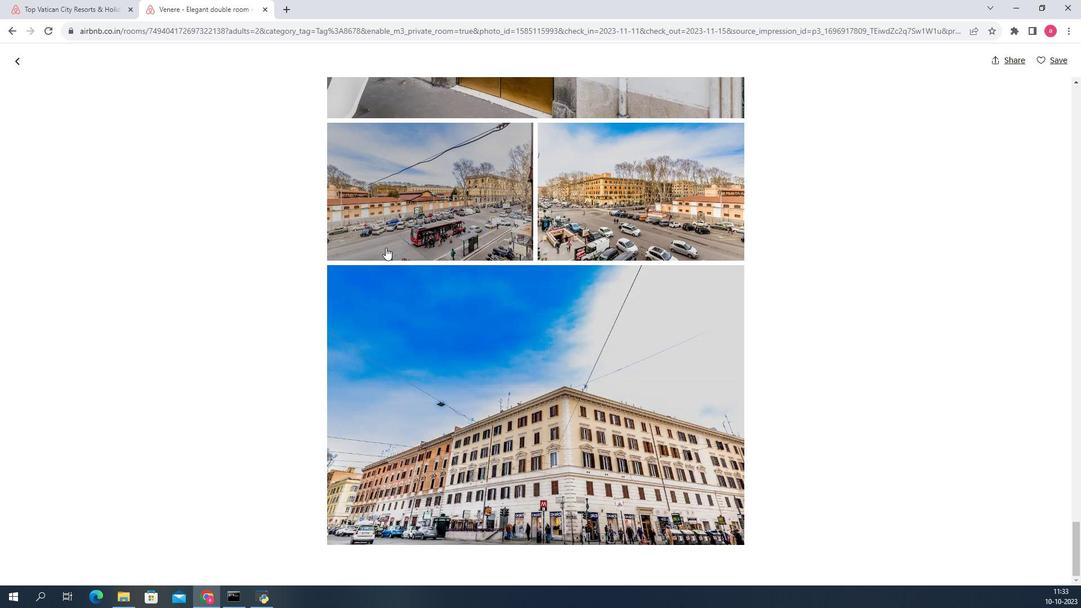 
Action: Mouse moved to (87, 79)
Screenshot: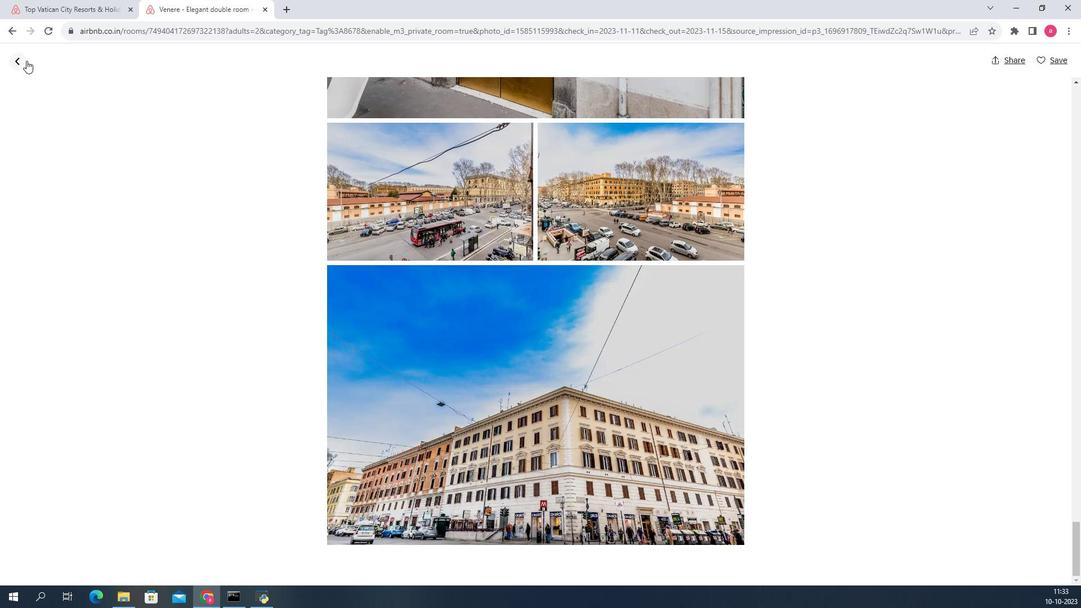 
Action: Mouse pressed left at (87, 79)
Screenshot: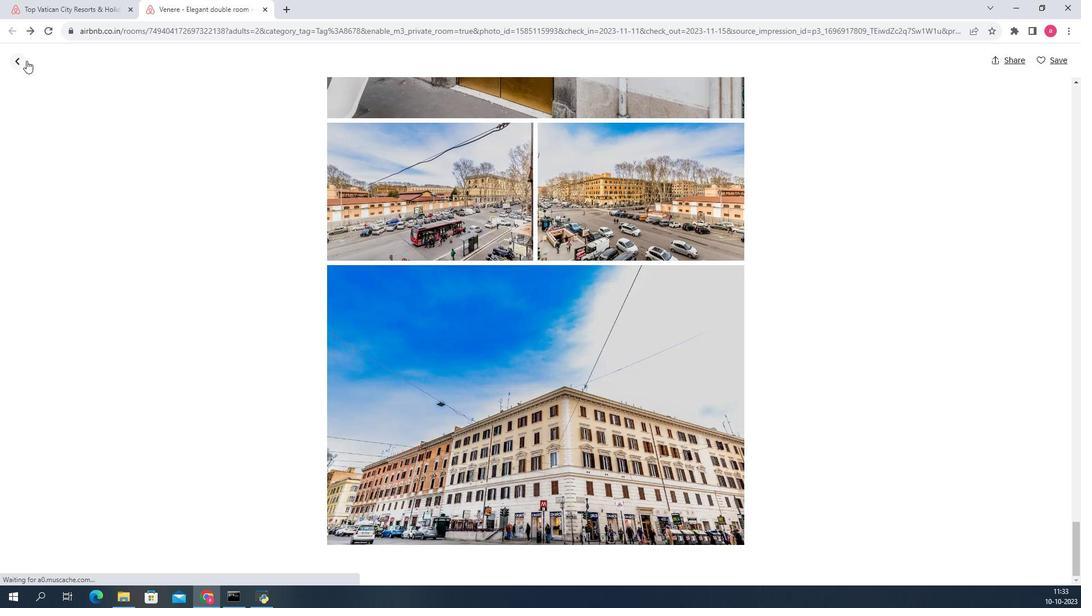 
Action: Mouse moved to (428, 236)
Screenshot: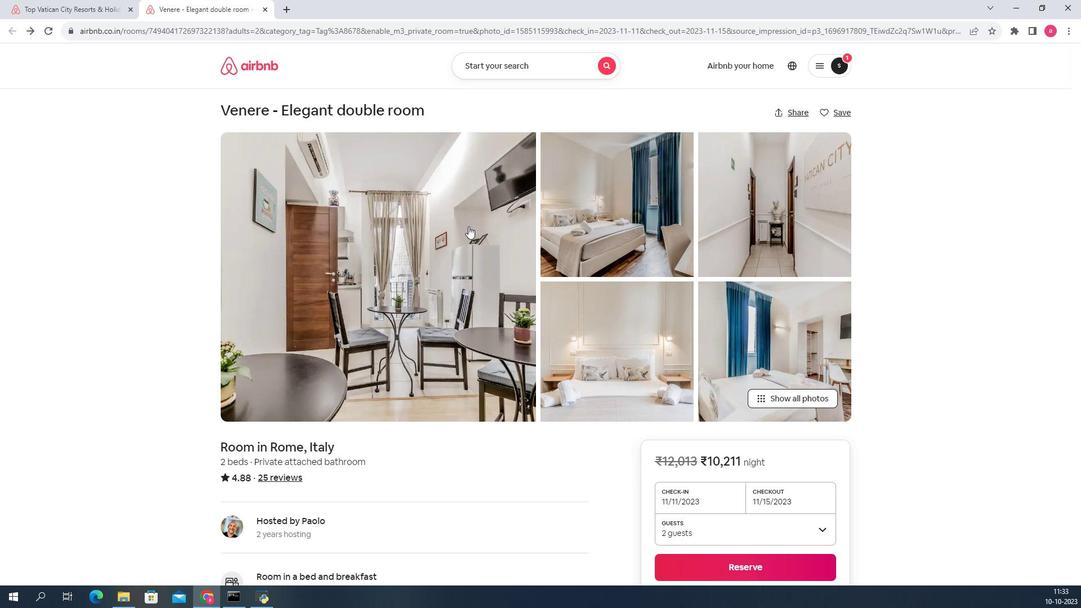 
Action: Mouse scrolled (428, 236) with delta (0, 0)
Screenshot: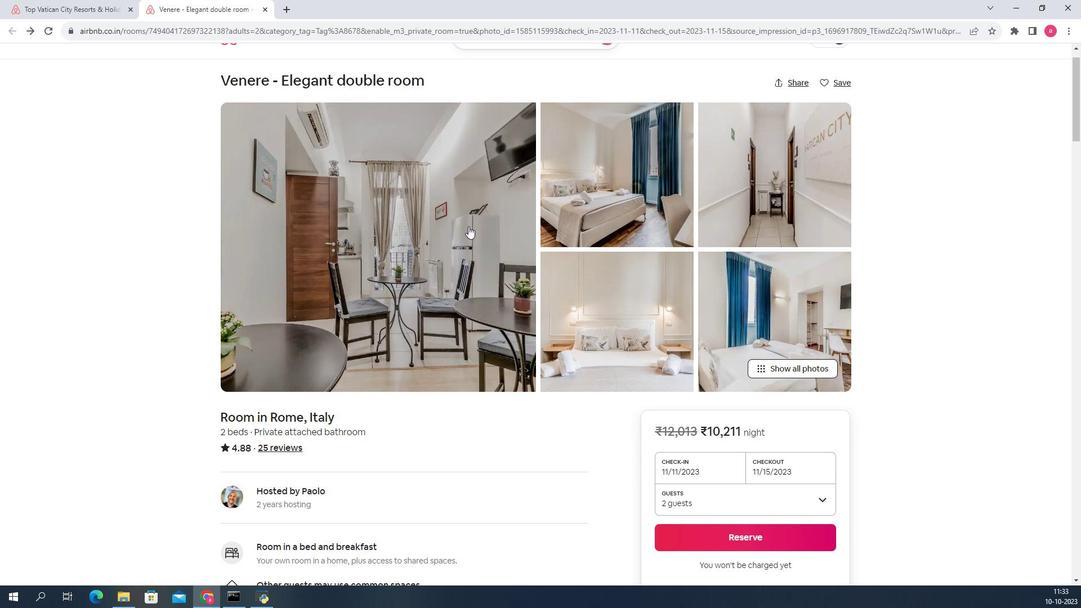 
Action: Mouse scrolled (428, 236) with delta (0, 0)
Screenshot: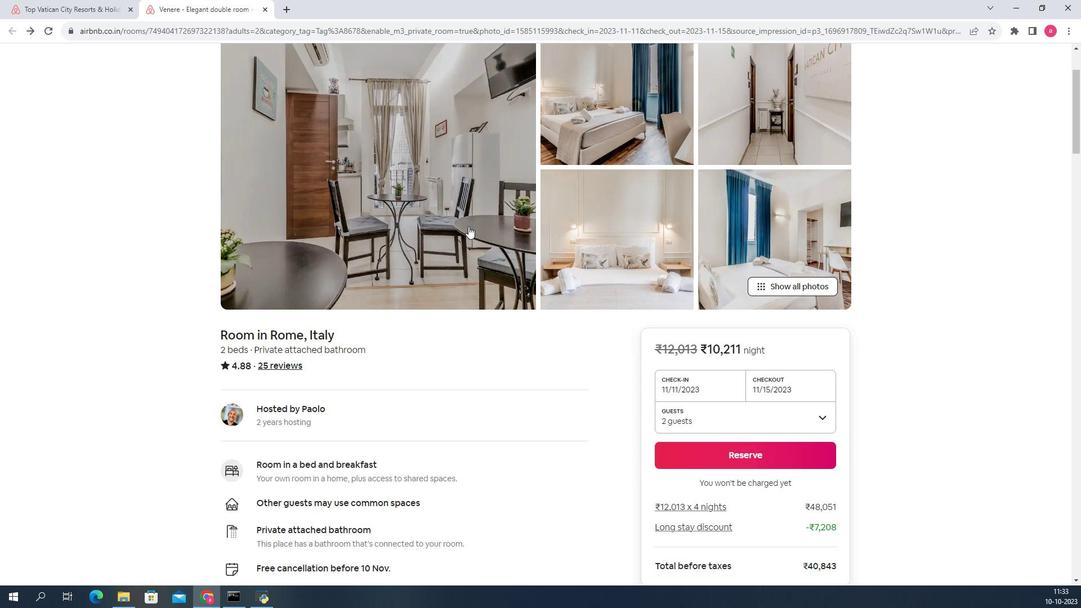 
Action: Mouse scrolled (428, 236) with delta (0, 0)
Screenshot: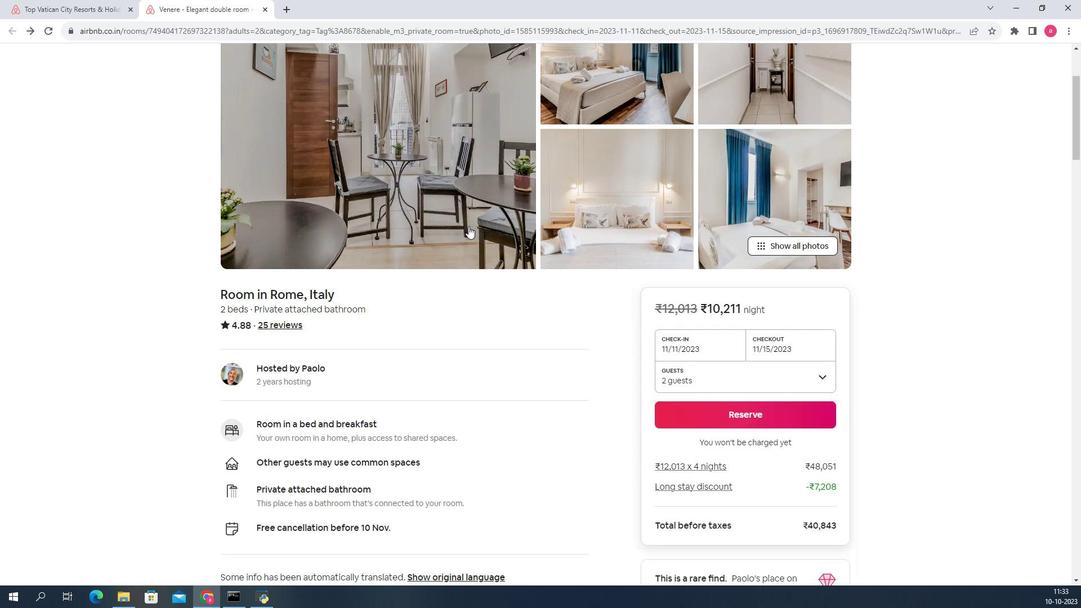 
Action: Mouse scrolled (428, 236) with delta (0, 0)
Screenshot: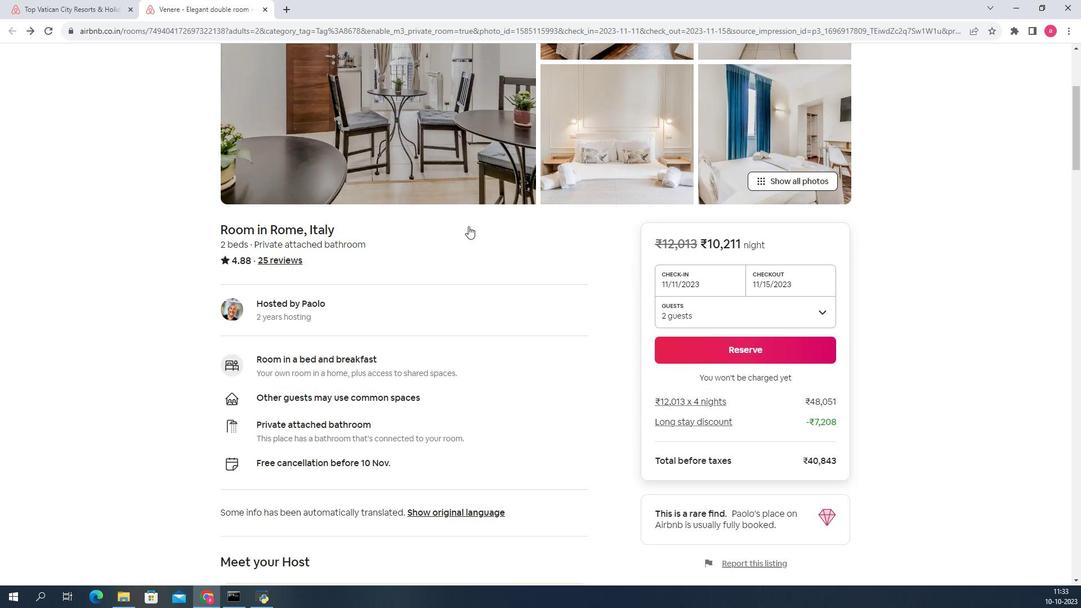 
Action: Mouse scrolled (428, 236) with delta (0, 0)
Screenshot: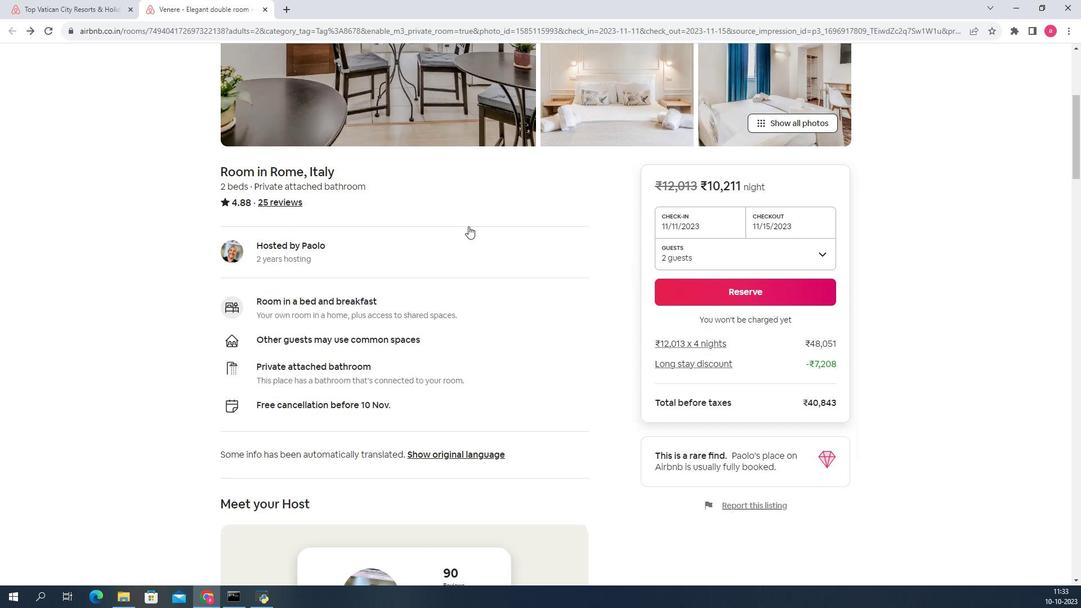 
Action: Mouse scrolled (428, 236) with delta (0, 0)
Screenshot: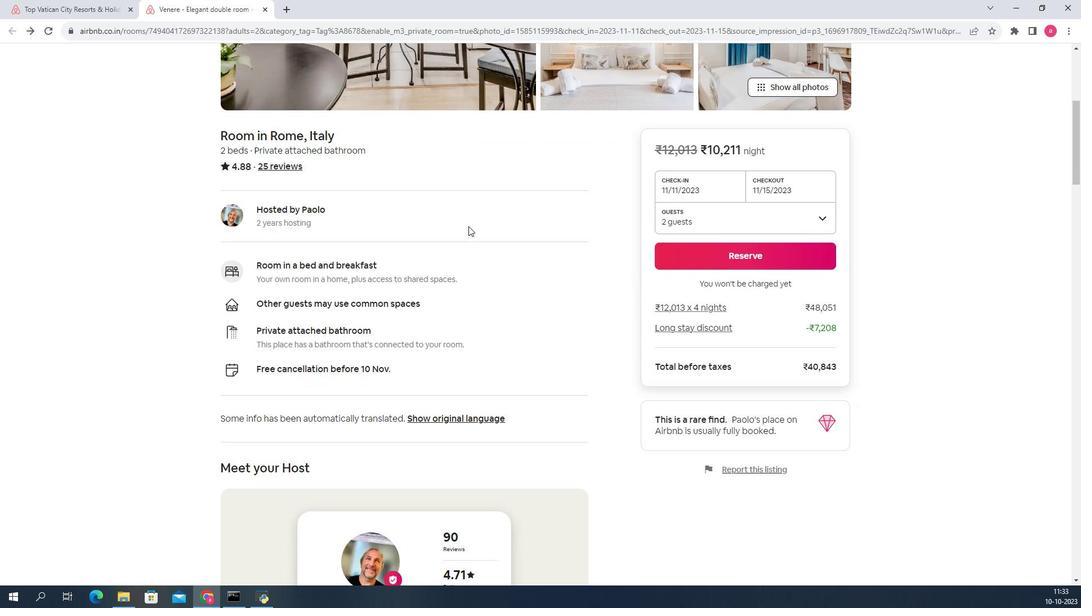 
Action: Mouse scrolled (428, 236) with delta (0, 0)
Screenshot: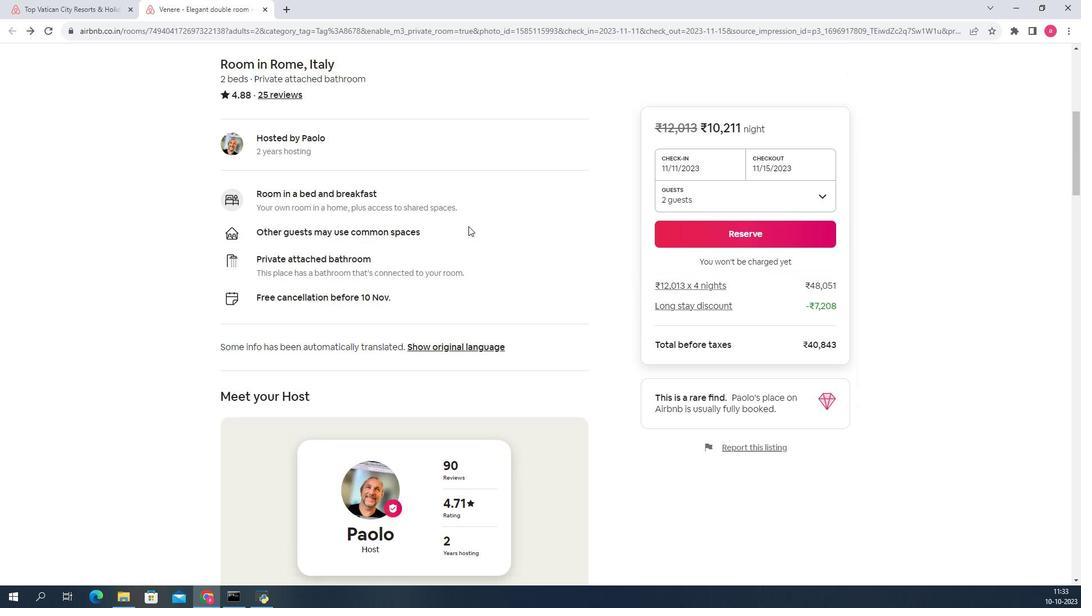 
Action: Mouse scrolled (428, 236) with delta (0, 0)
Screenshot: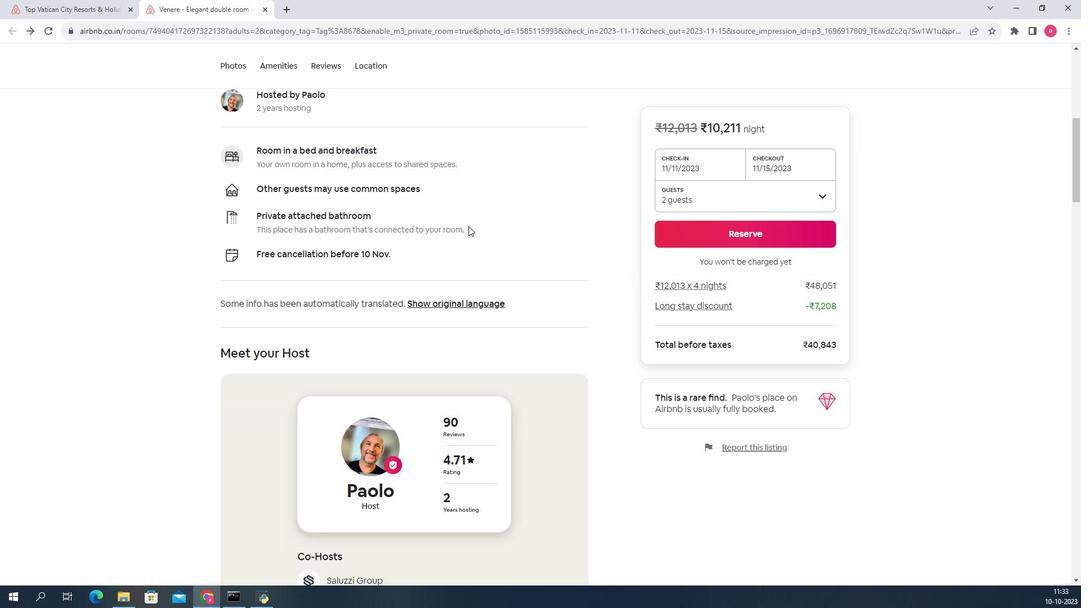 
Action: Mouse scrolled (428, 236) with delta (0, 0)
Screenshot: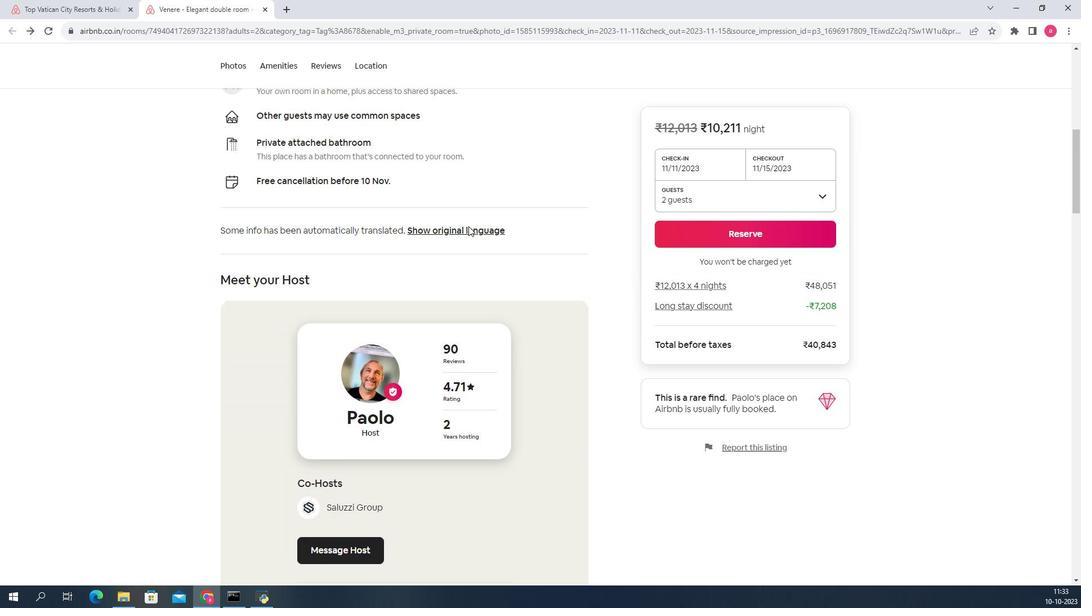 
Action: Mouse scrolled (428, 236) with delta (0, 0)
Screenshot: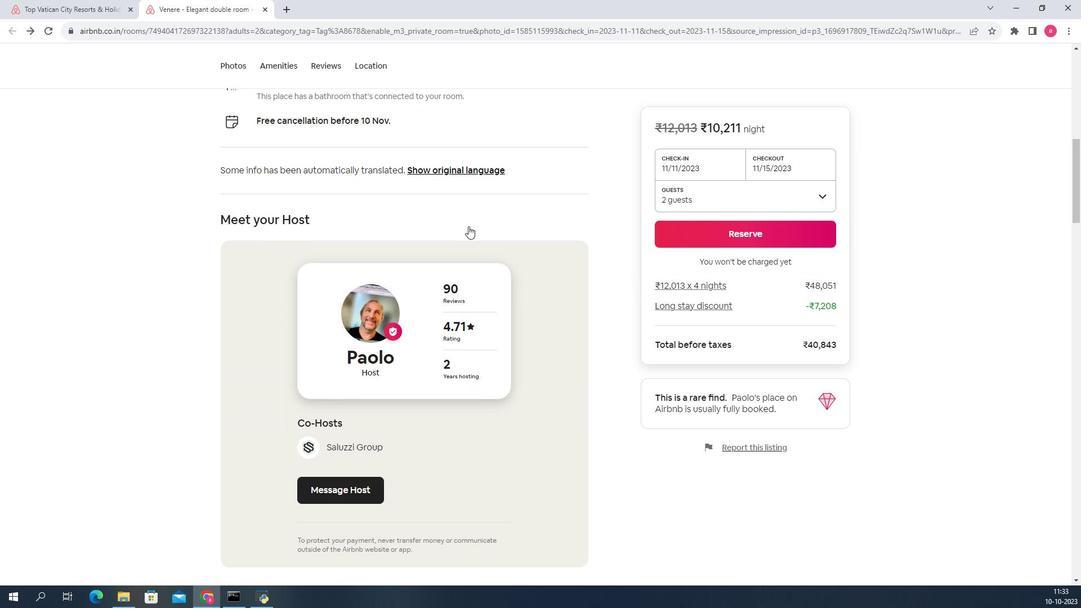 
Action: Mouse scrolled (428, 236) with delta (0, 0)
Screenshot: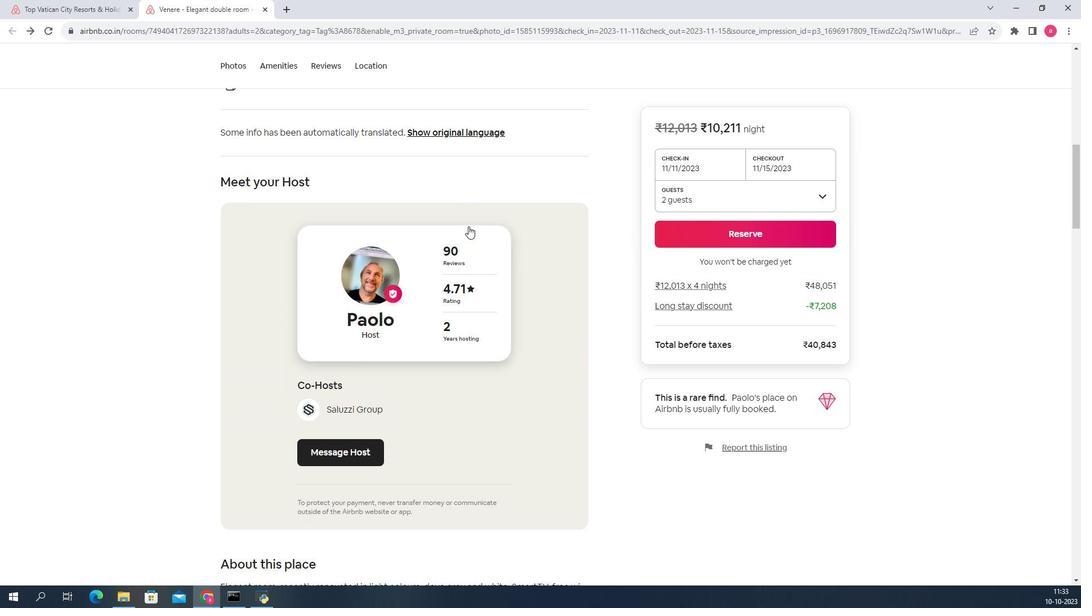 
Action: Mouse scrolled (428, 236) with delta (0, 0)
Screenshot: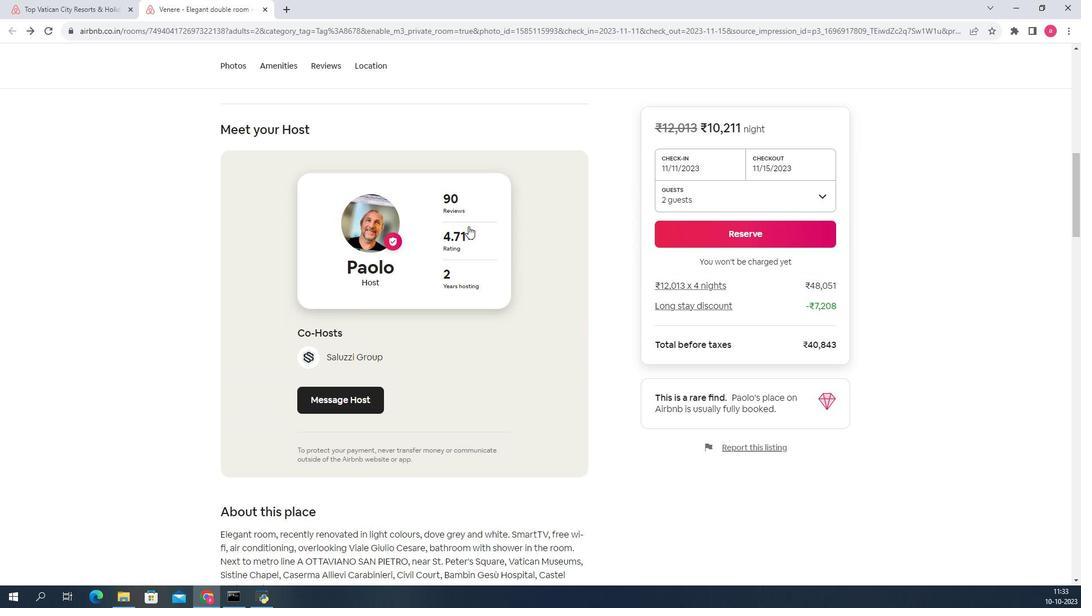
Action: Mouse scrolled (428, 236) with delta (0, 0)
Screenshot: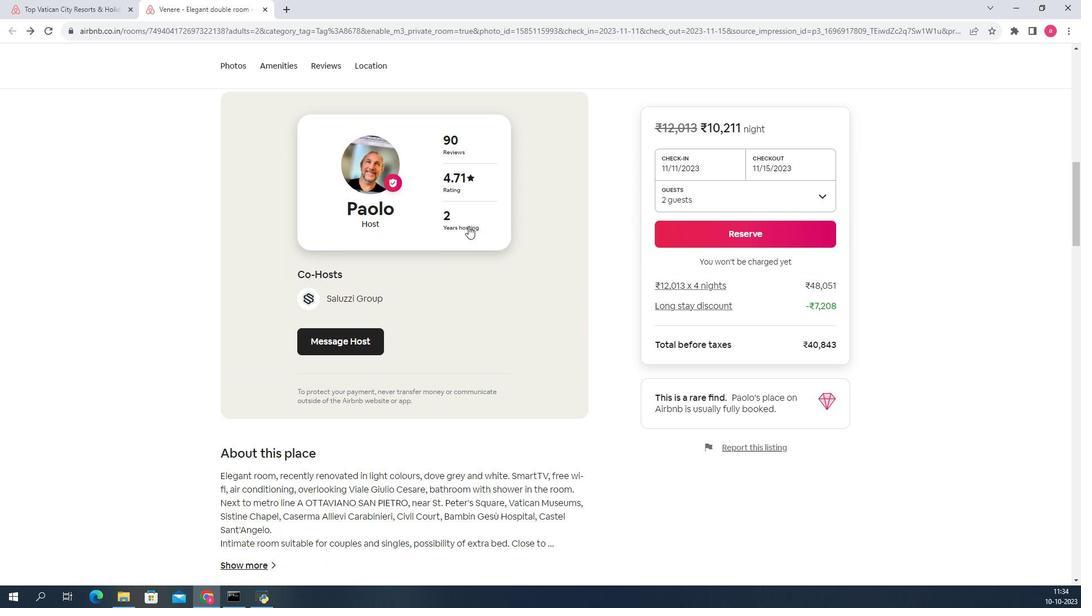 
Action: Mouse scrolled (428, 236) with delta (0, 0)
Screenshot: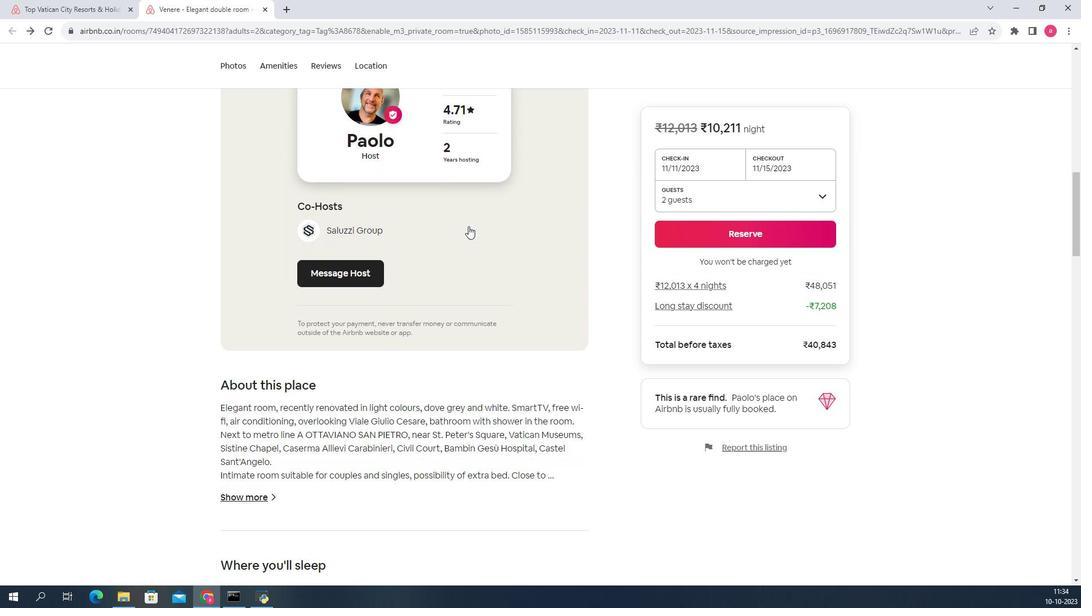 
Action: Mouse scrolled (428, 236) with delta (0, 0)
Screenshot: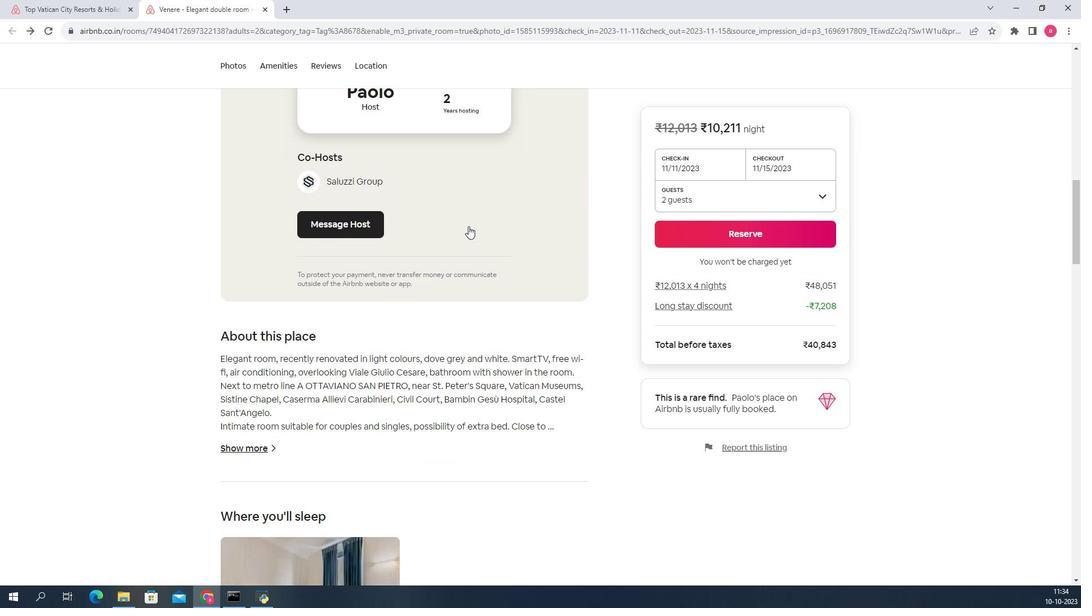 
Action: Mouse scrolled (428, 236) with delta (0, 0)
Screenshot: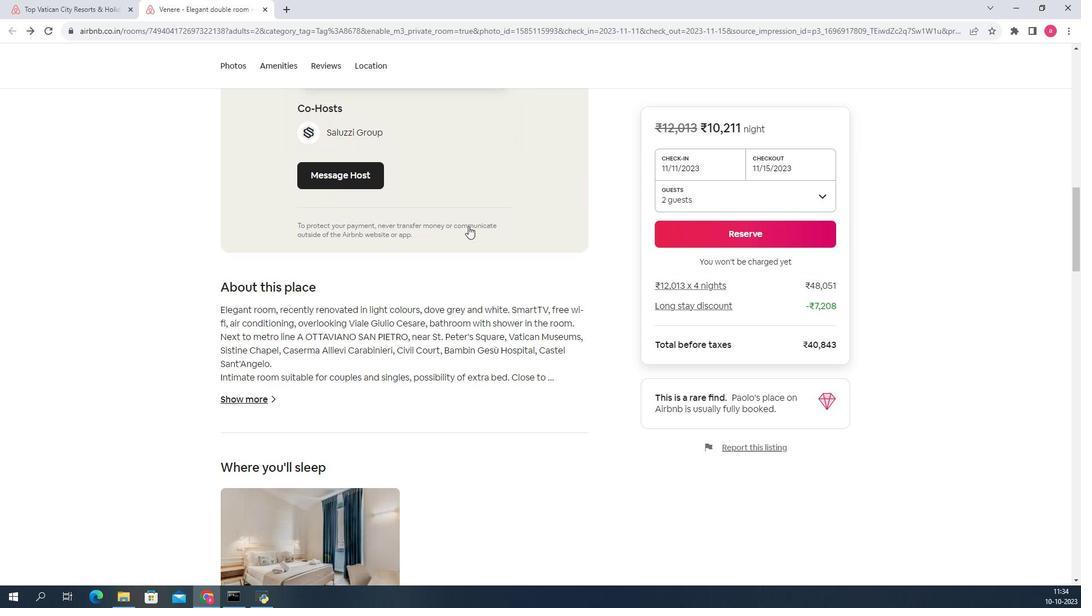
Action: Mouse scrolled (428, 236) with delta (0, 0)
Screenshot: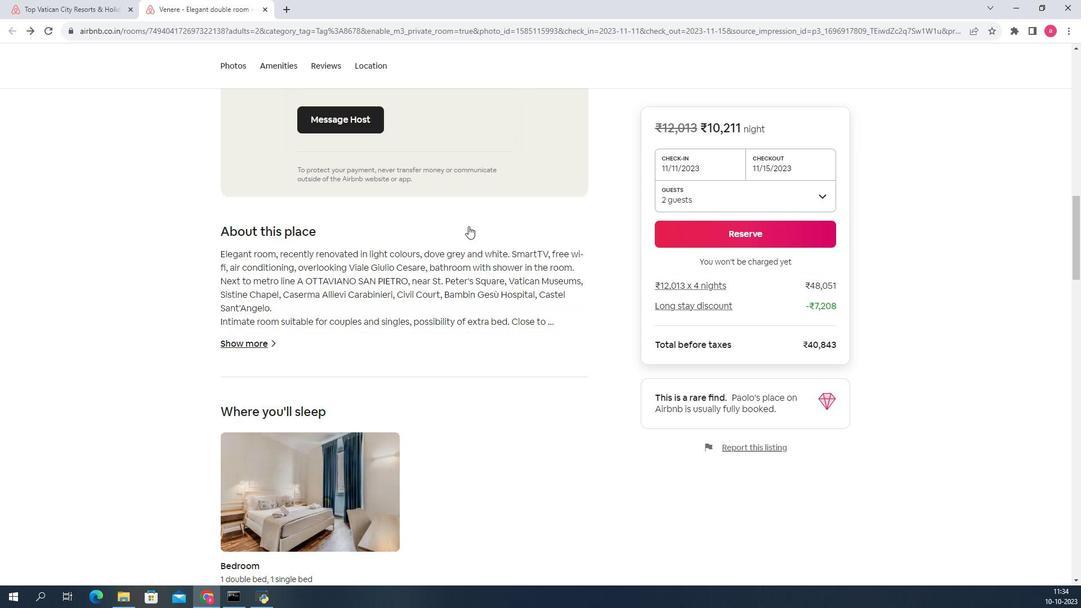 
Action: Mouse scrolled (428, 236) with delta (0, 0)
Screenshot: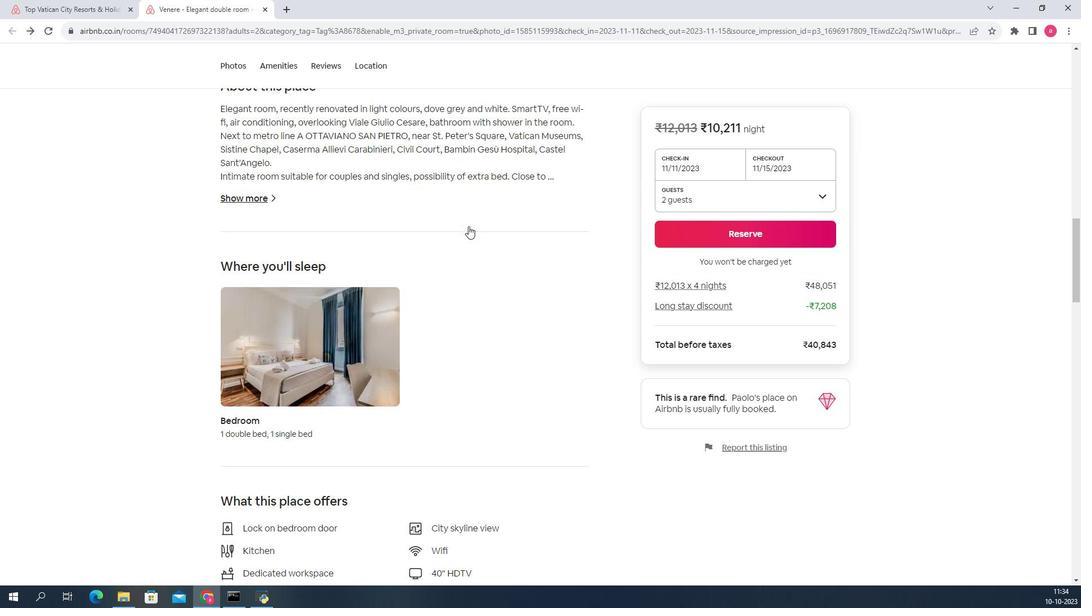 
Action: Mouse scrolled (428, 236) with delta (0, 0)
Screenshot: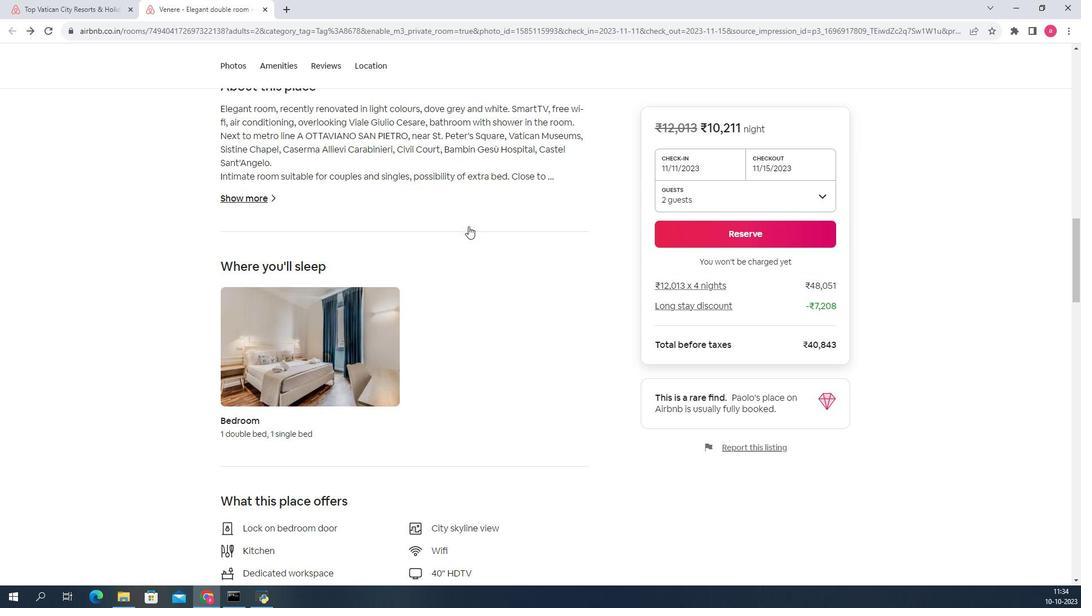 
Action: Mouse scrolled (428, 236) with delta (0, 0)
Screenshot: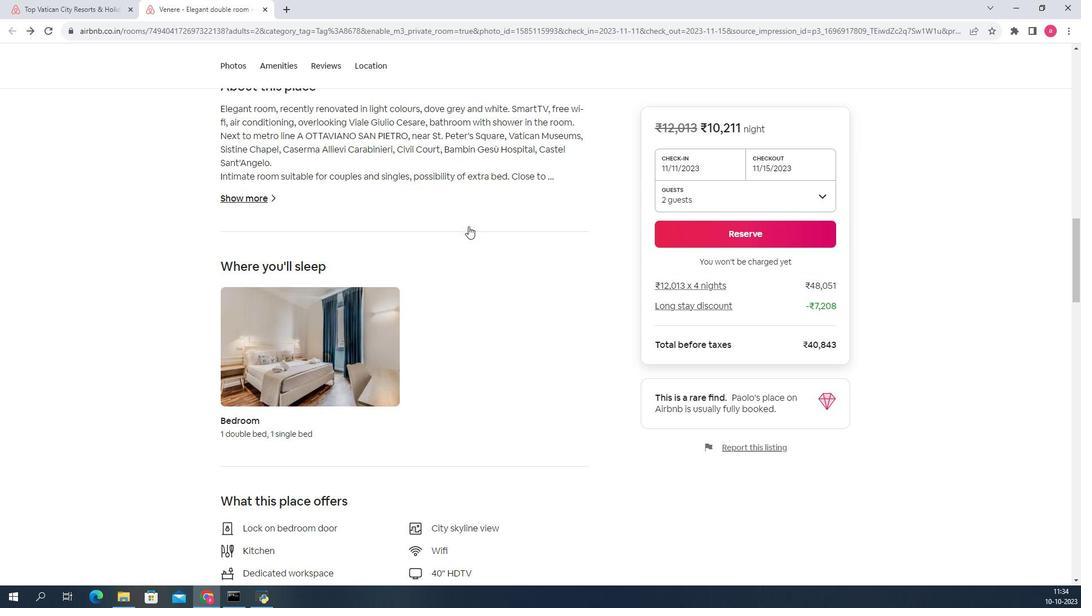 
Action: Mouse scrolled (428, 236) with delta (0, 0)
Screenshot: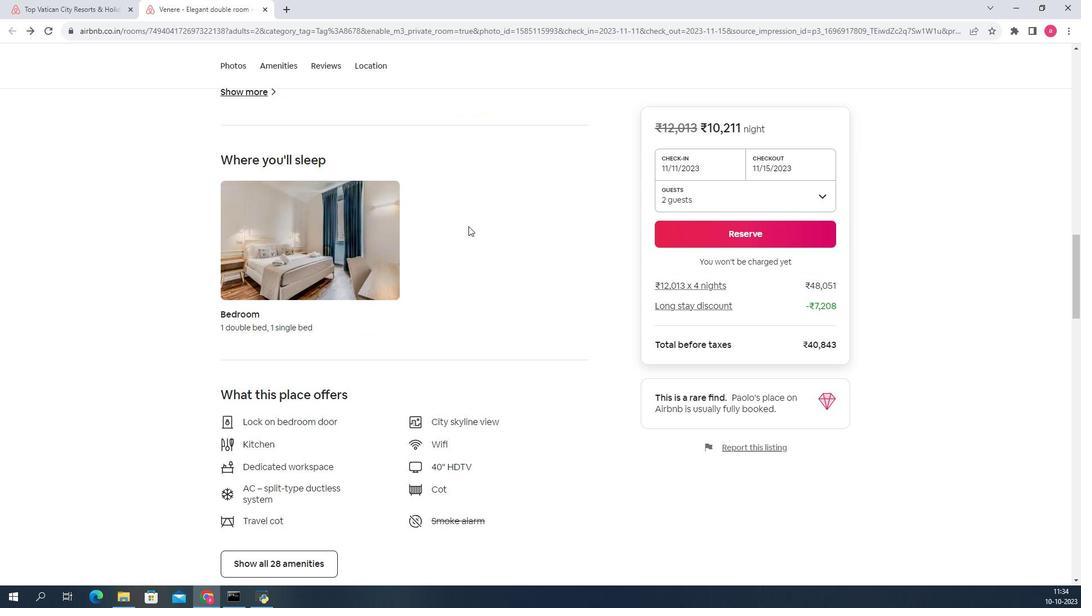 
Action: Mouse scrolled (428, 236) with delta (0, 0)
Screenshot: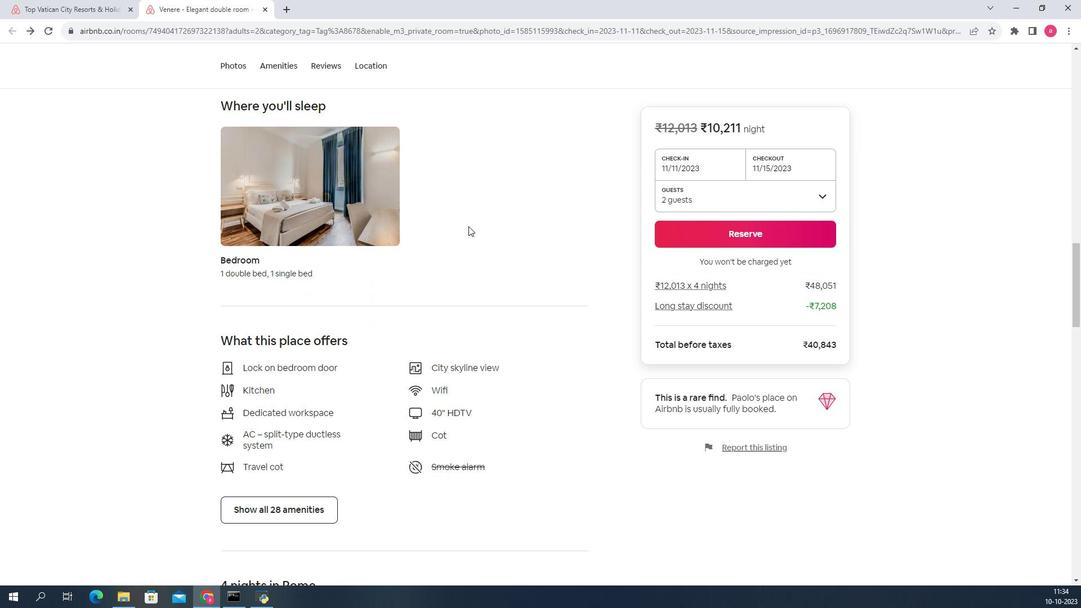 
Action: Mouse scrolled (428, 236) with delta (0, 0)
Screenshot: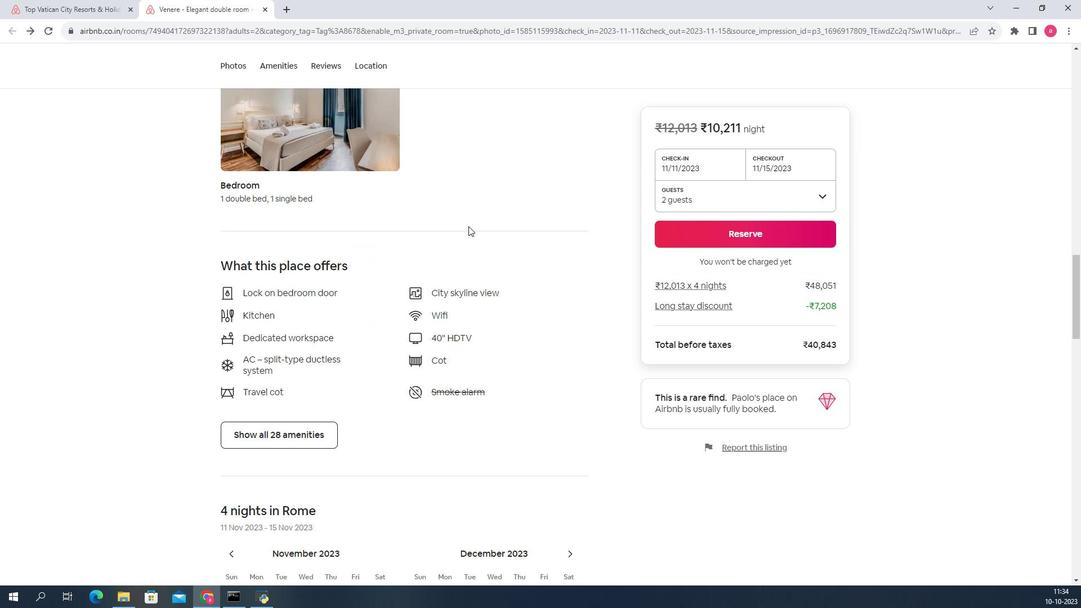 
Action: Mouse scrolled (428, 236) with delta (0, 0)
Screenshot: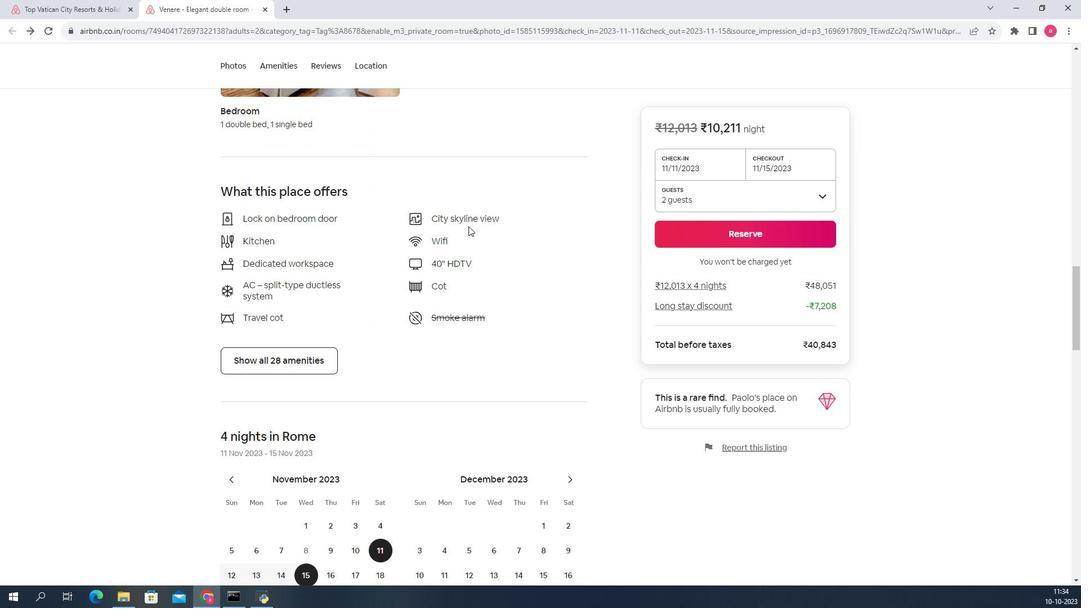 
Action: Mouse scrolled (428, 236) with delta (0, 0)
Screenshot: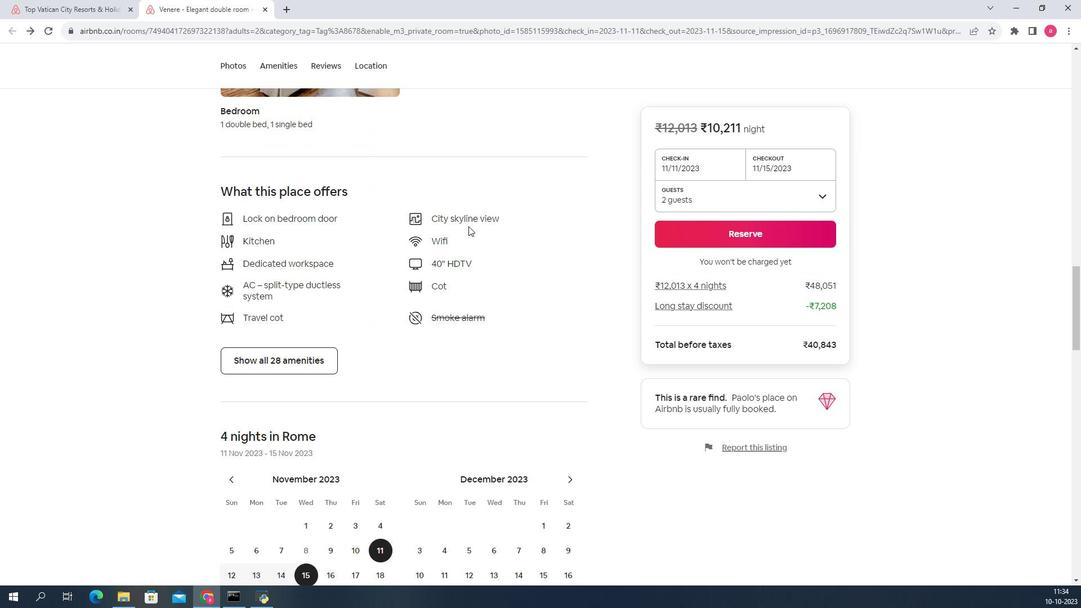 
Action: Mouse moved to (289, 347)
Screenshot: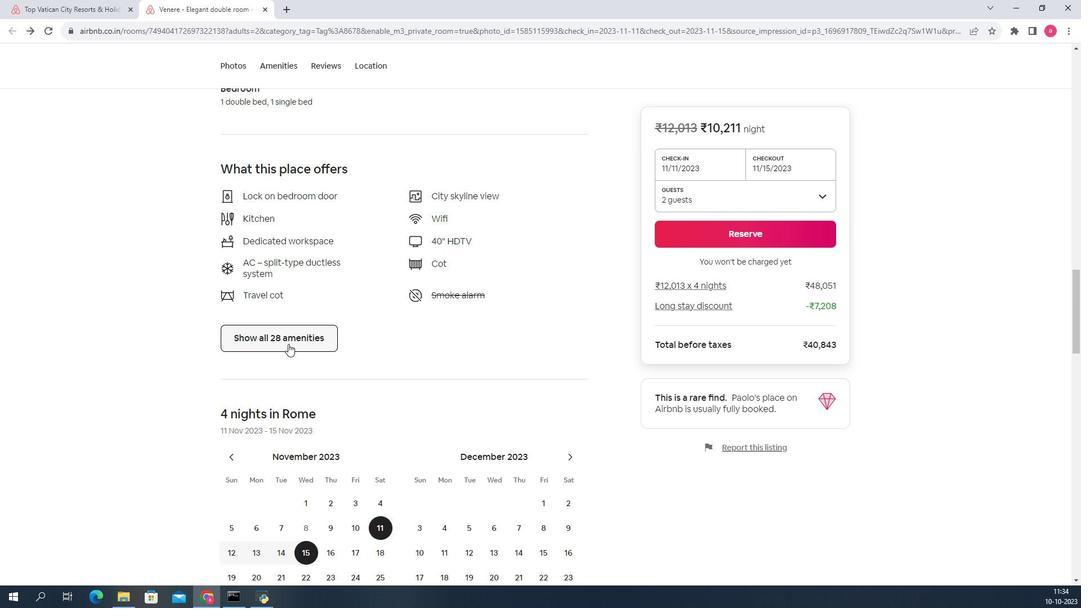 
Action: Mouse pressed left at (289, 347)
Screenshot: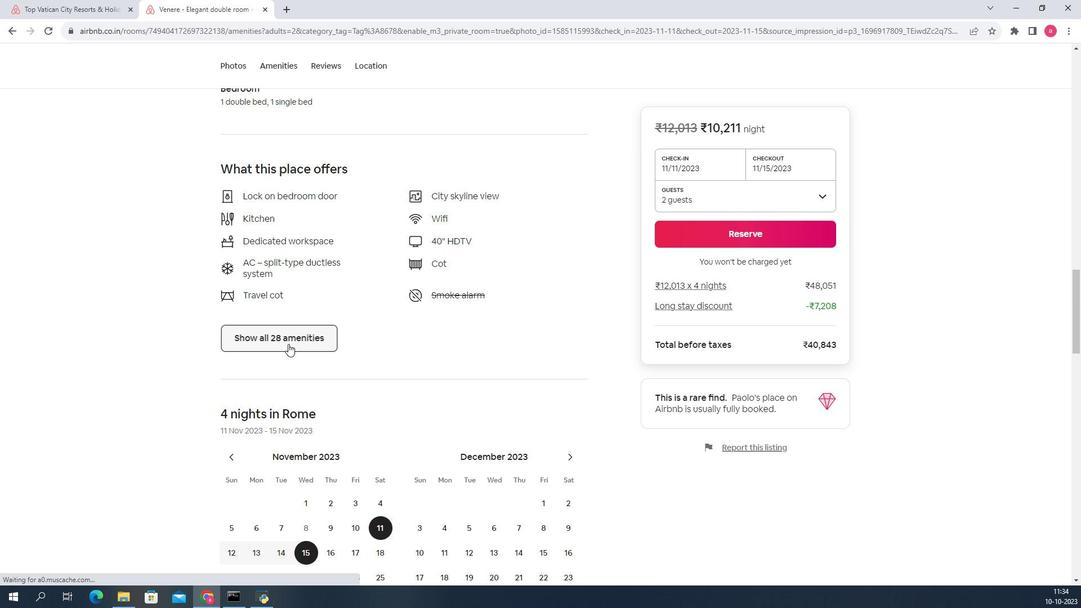 
Action: Mouse moved to (370, 309)
Screenshot: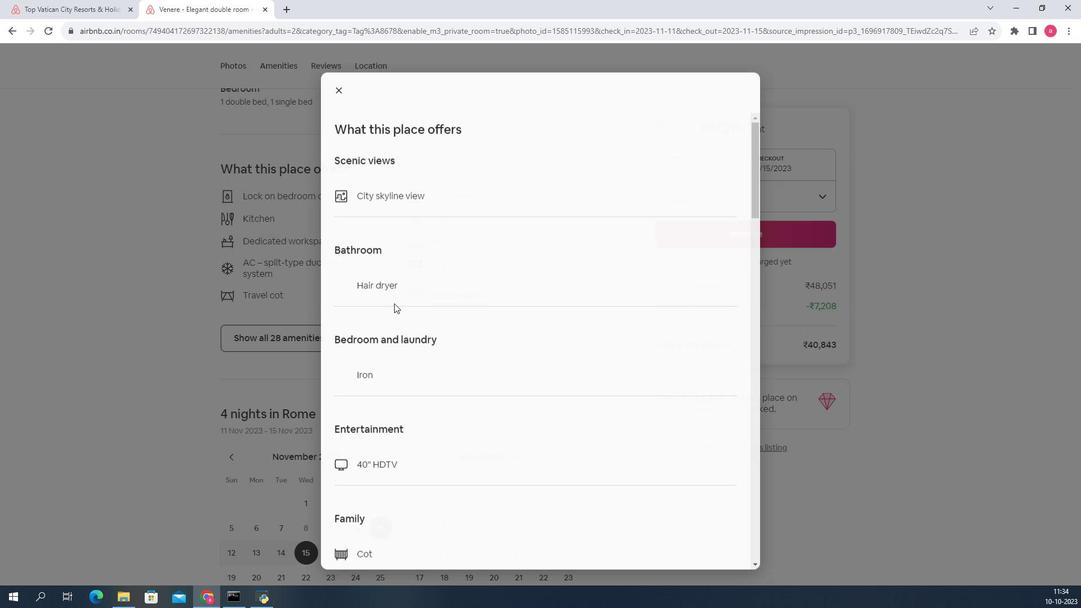 
Action: Mouse scrolled (370, 308) with delta (0, 0)
Screenshot: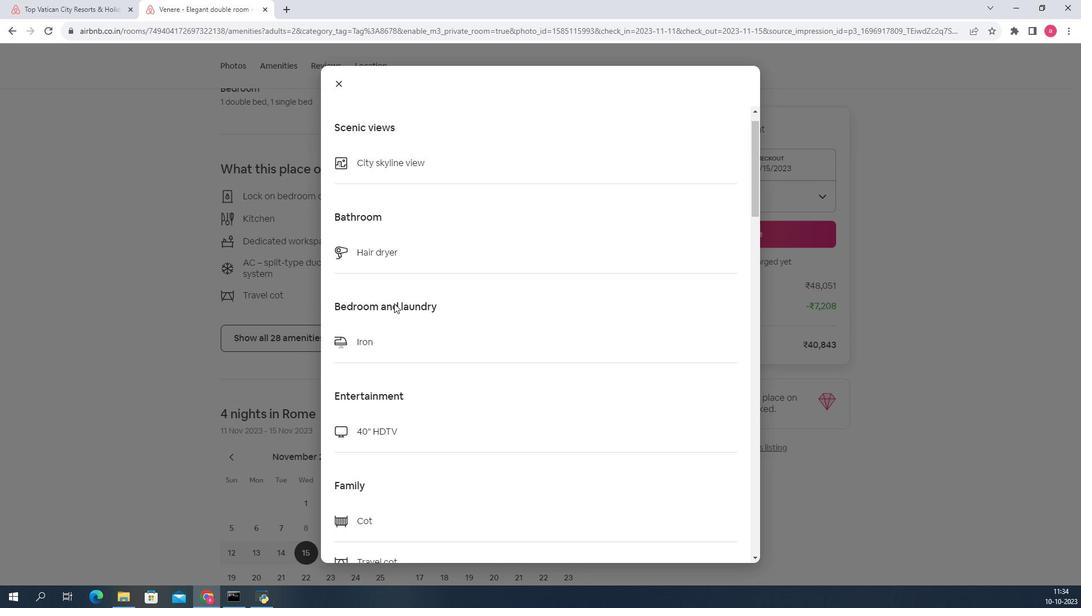 
Action: Mouse scrolled (370, 308) with delta (0, 0)
Screenshot: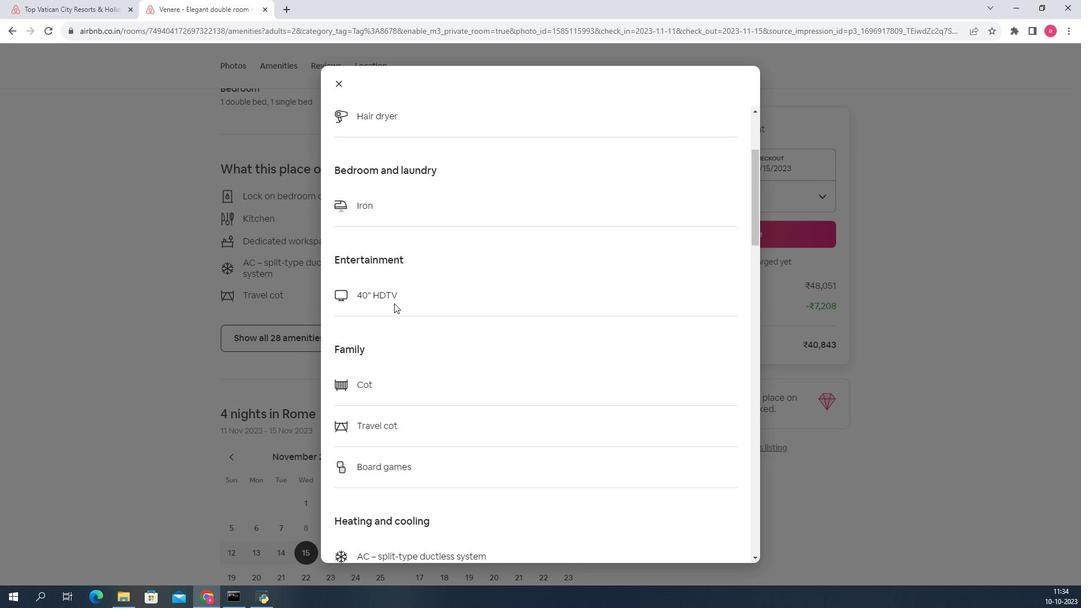 
Action: Mouse scrolled (370, 308) with delta (0, 0)
Screenshot: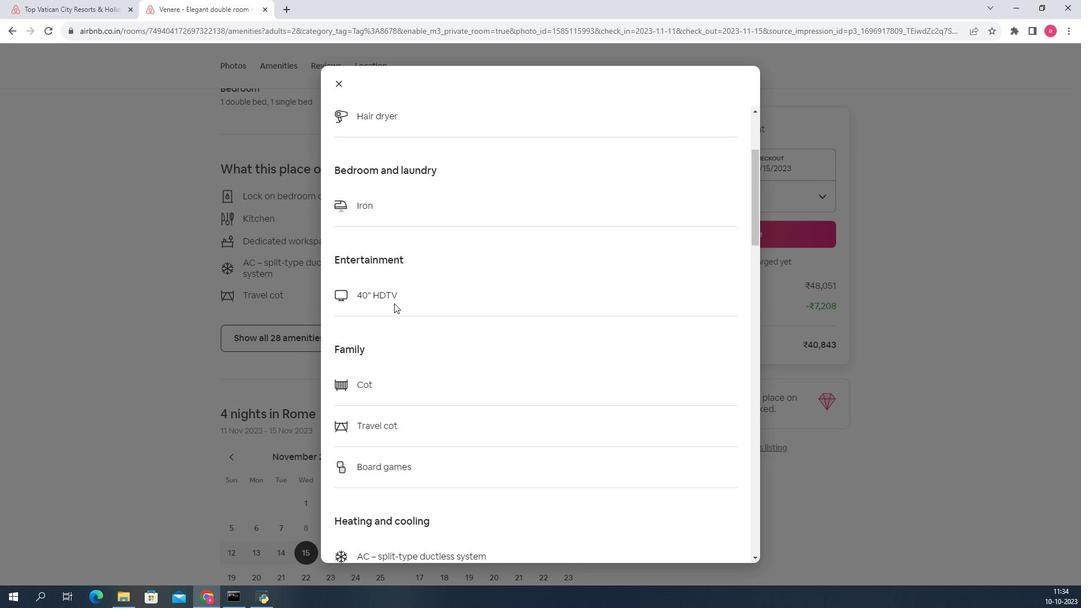
Action: Mouse scrolled (370, 308) with delta (0, 0)
Screenshot: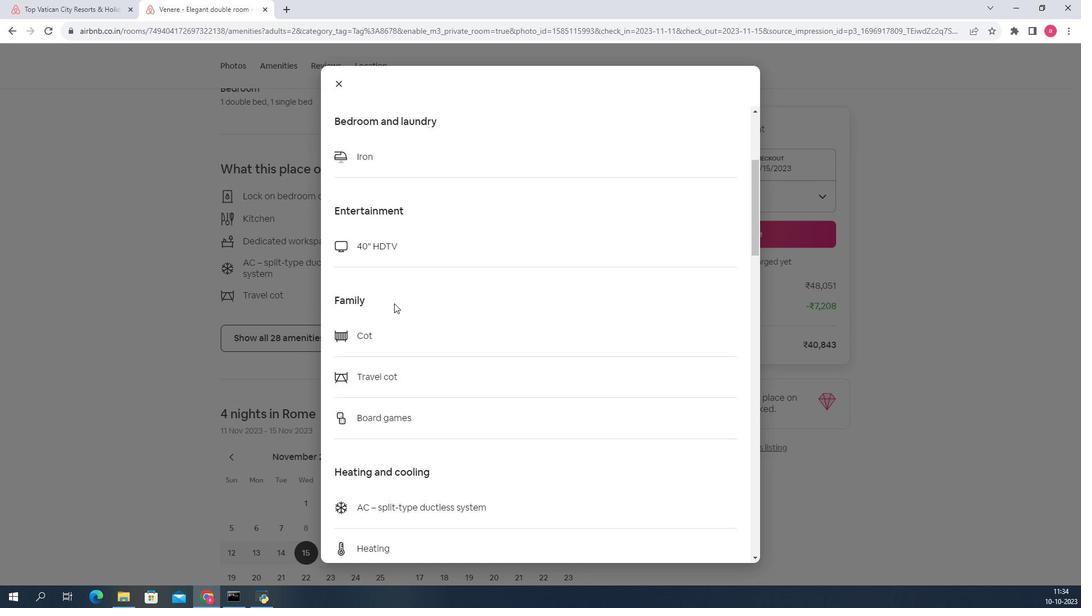
Action: Mouse scrolled (370, 308) with delta (0, 0)
Screenshot: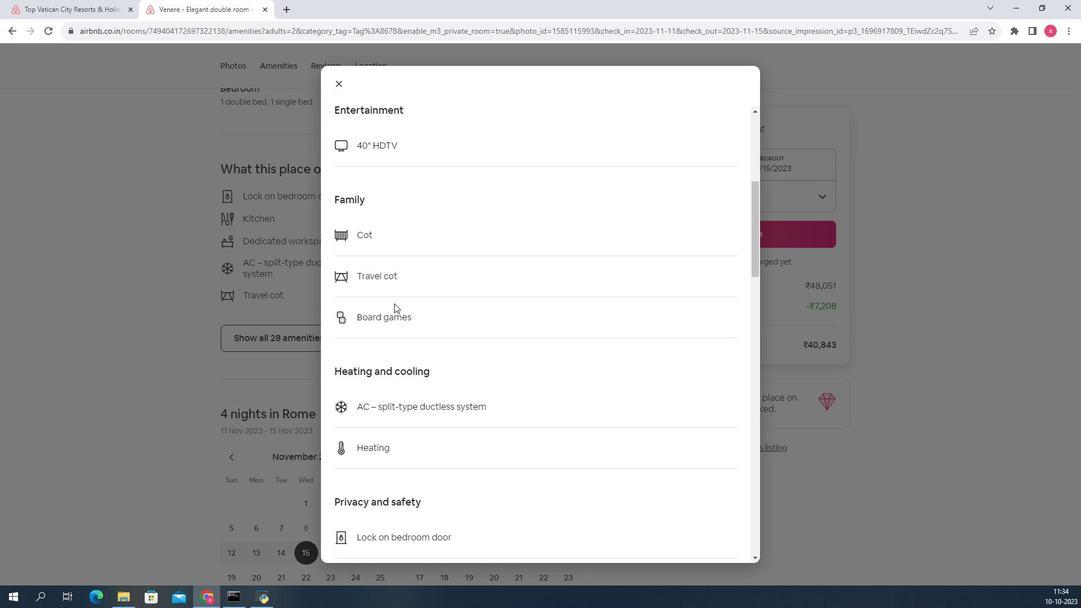 
Action: Mouse scrolled (370, 308) with delta (0, 0)
Screenshot: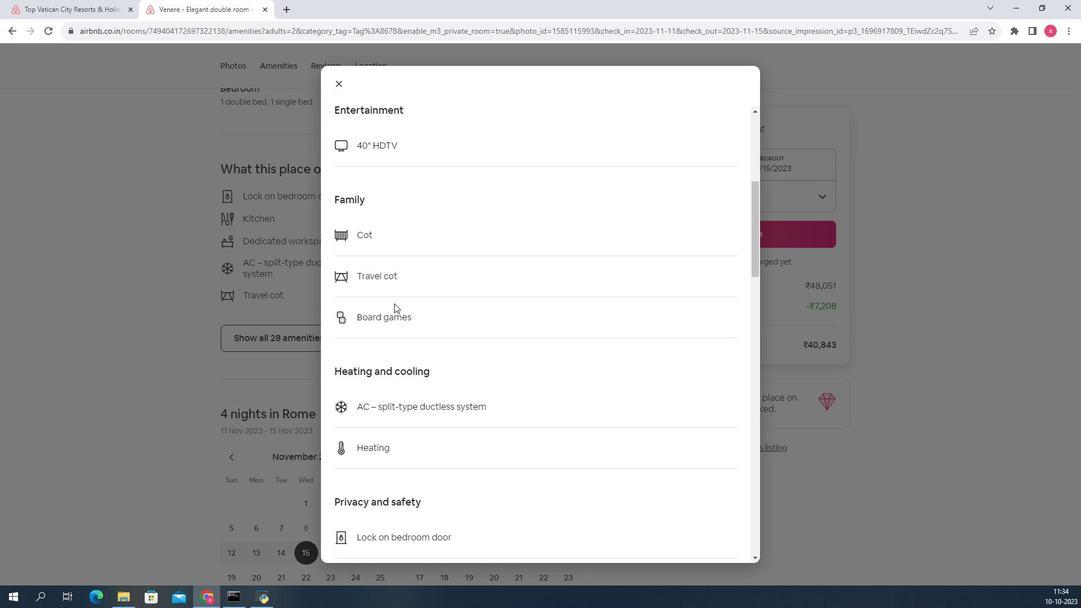 
Action: Mouse scrolled (370, 308) with delta (0, 0)
Screenshot: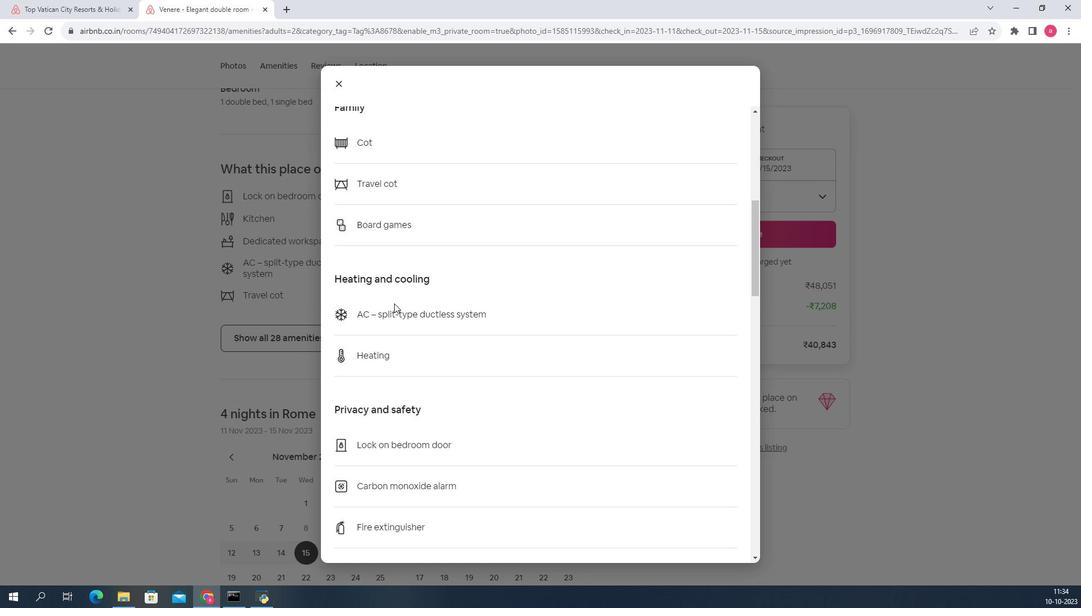 
Action: Mouse scrolled (370, 308) with delta (0, 0)
Screenshot: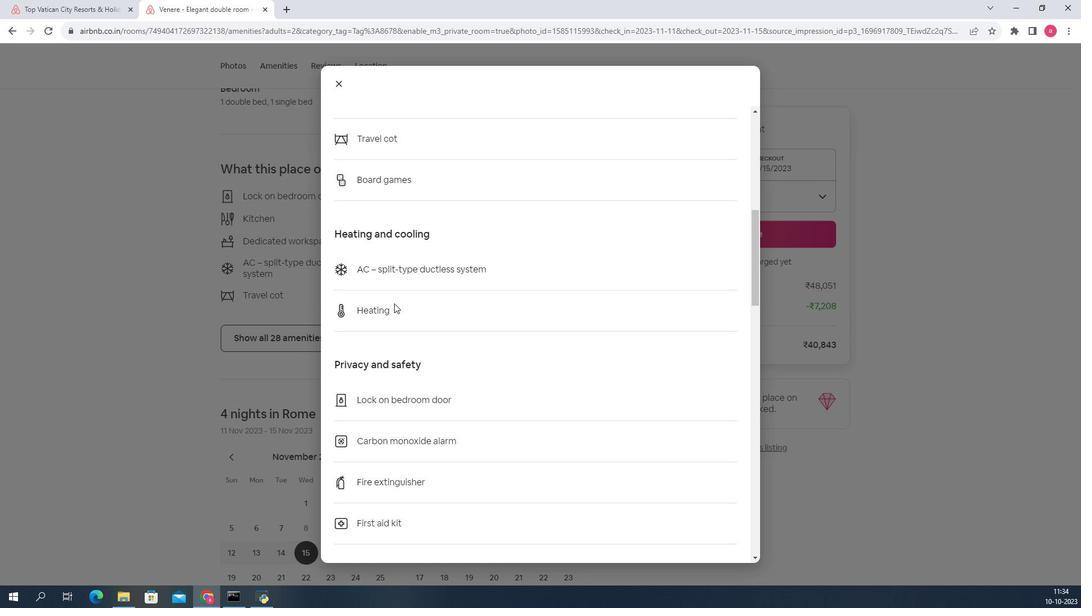 
Action: Mouse scrolled (370, 308) with delta (0, 0)
Screenshot: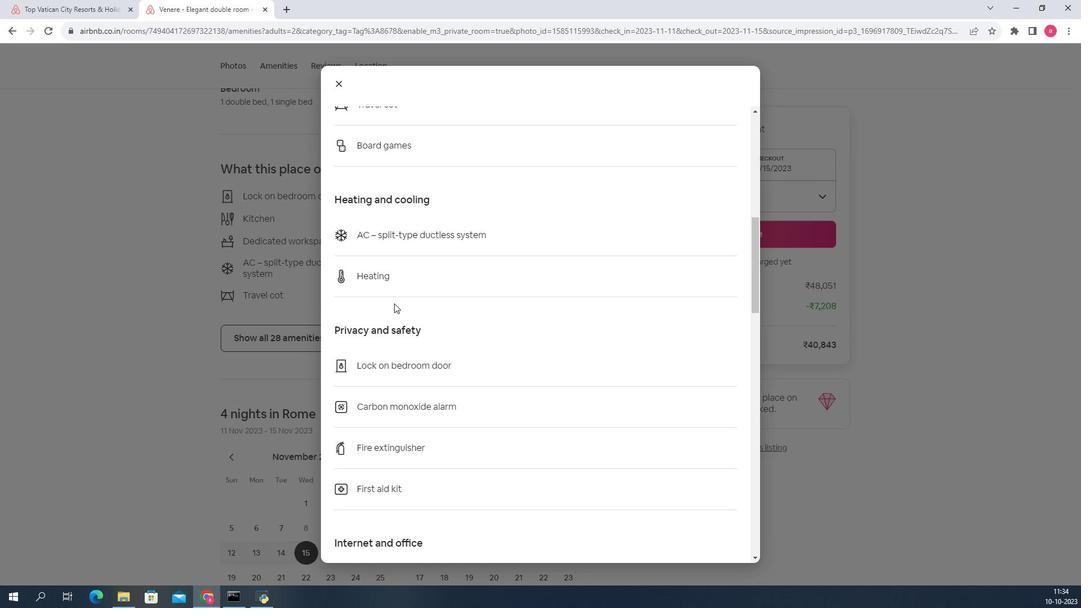 
Action: Mouse scrolled (370, 308) with delta (0, 0)
Screenshot: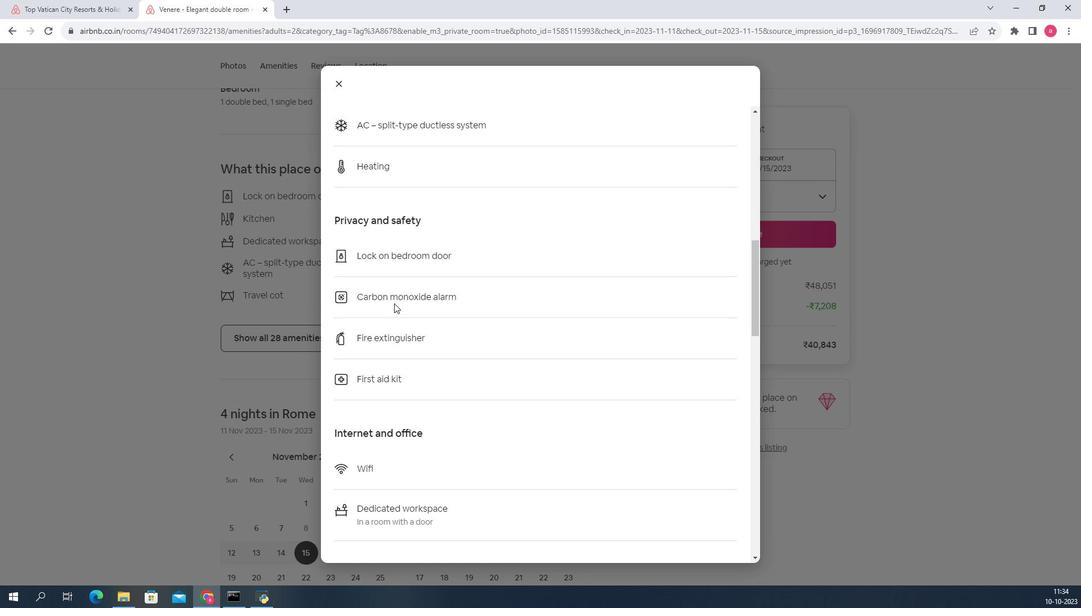 
Action: Mouse scrolled (370, 308) with delta (0, 0)
Screenshot: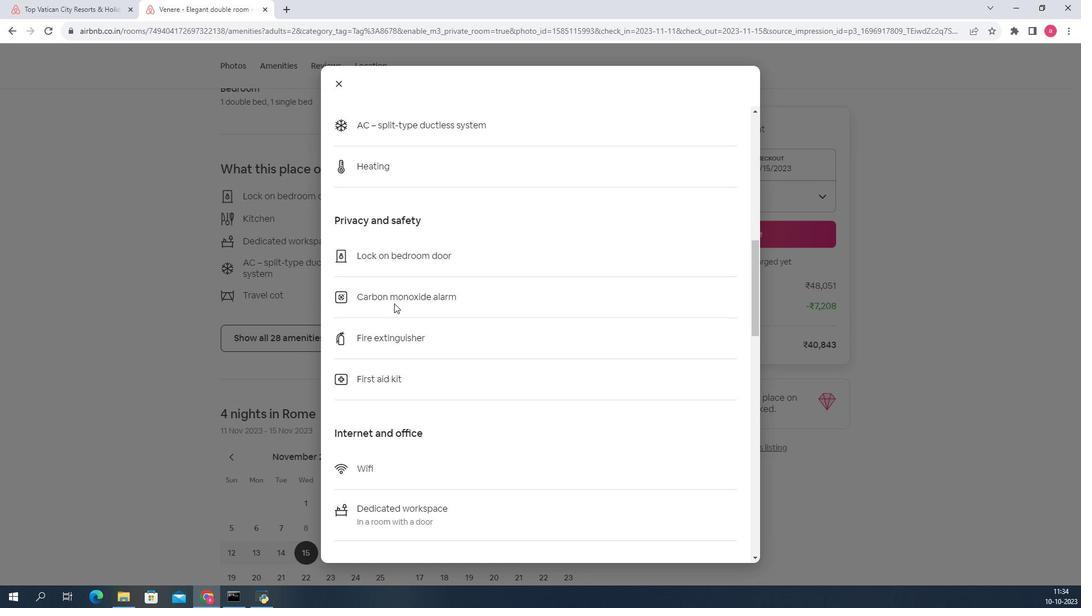 
Action: Mouse scrolled (370, 308) with delta (0, 0)
Screenshot: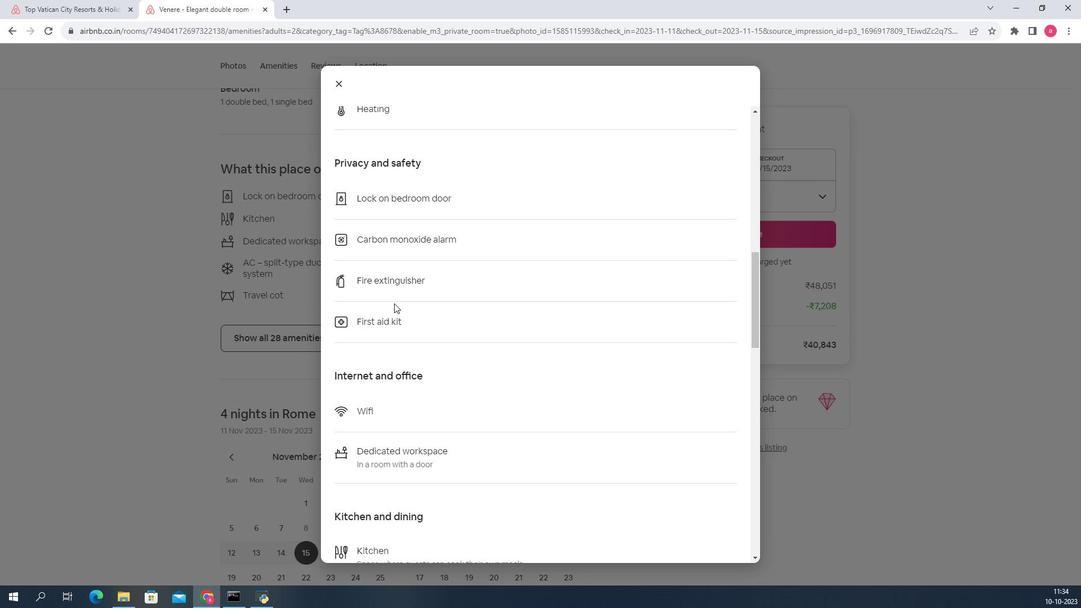 
Action: Mouse scrolled (370, 308) with delta (0, 0)
Screenshot: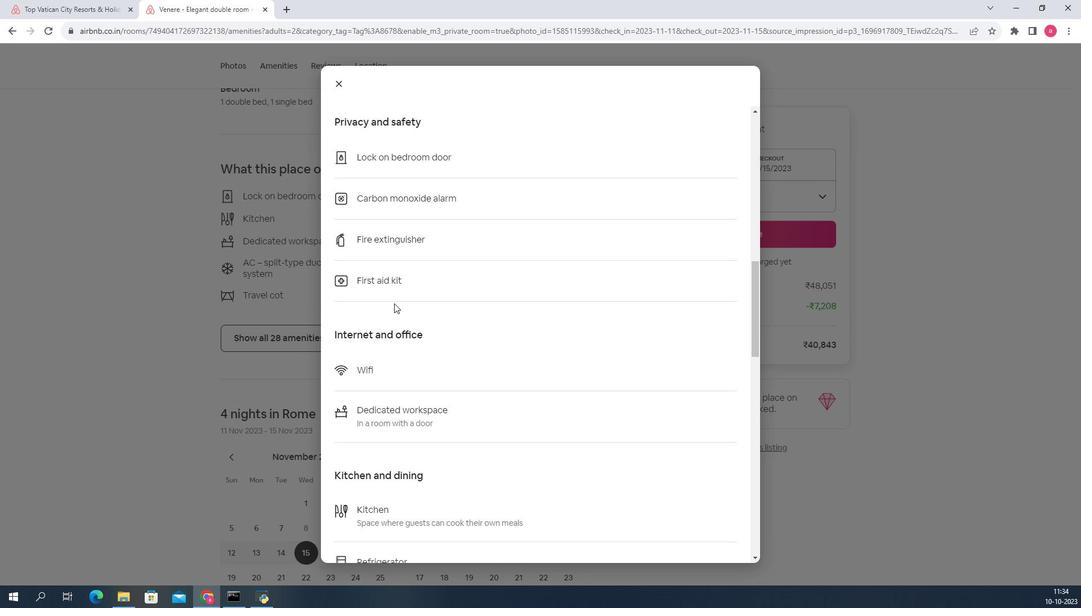 
Action: Mouse scrolled (370, 308) with delta (0, 0)
Screenshot: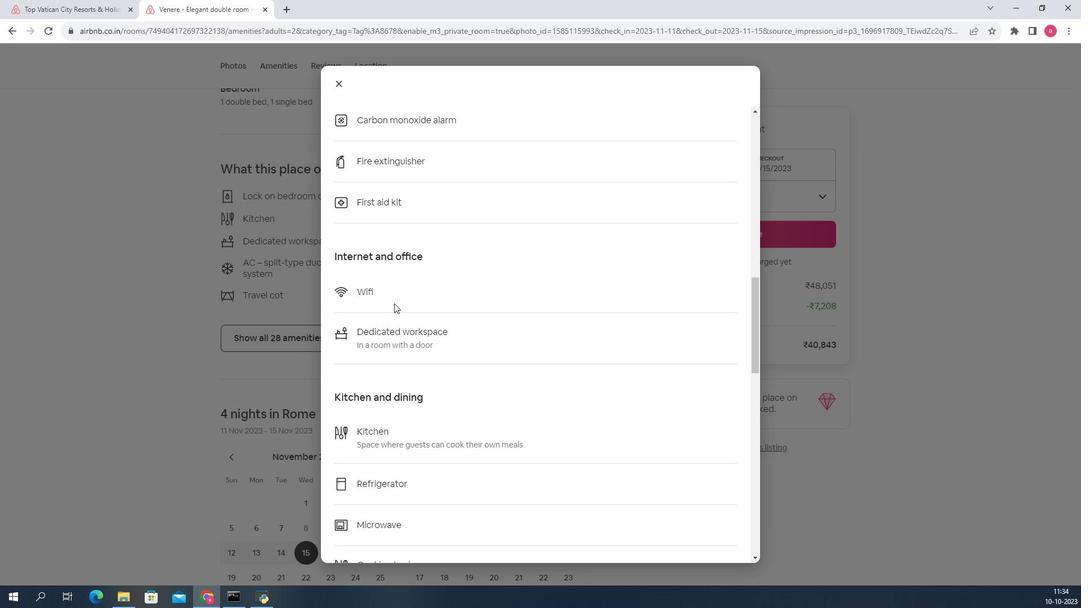 
Action: Mouse scrolled (370, 308) with delta (0, 0)
Screenshot: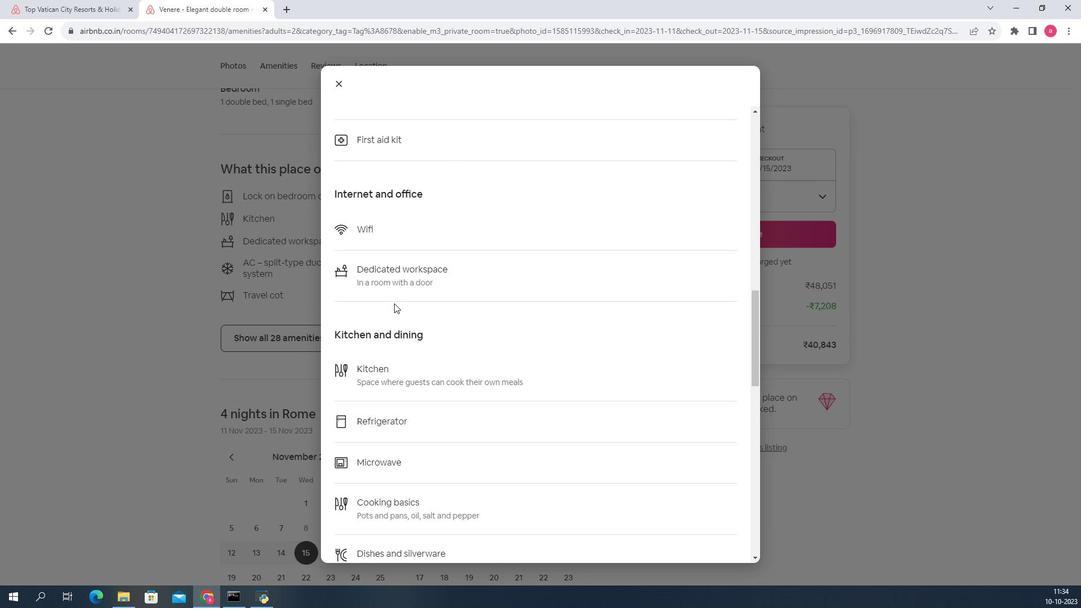 
Action: Mouse scrolled (370, 308) with delta (0, 0)
Screenshot: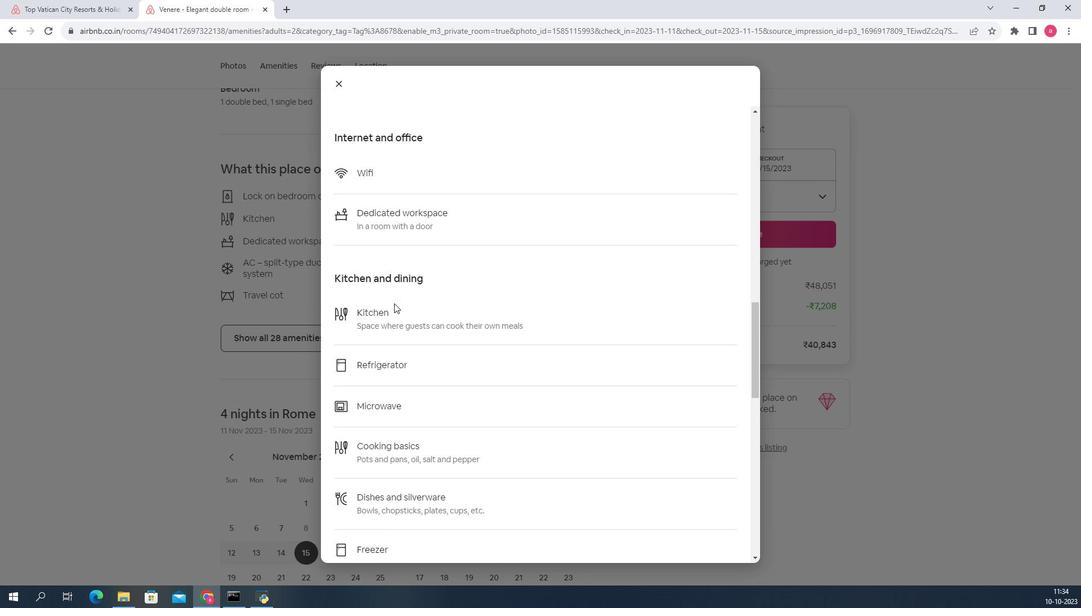 
Action: Mouse scrolled (370, 308) with delta (0, 0)
Screenshot: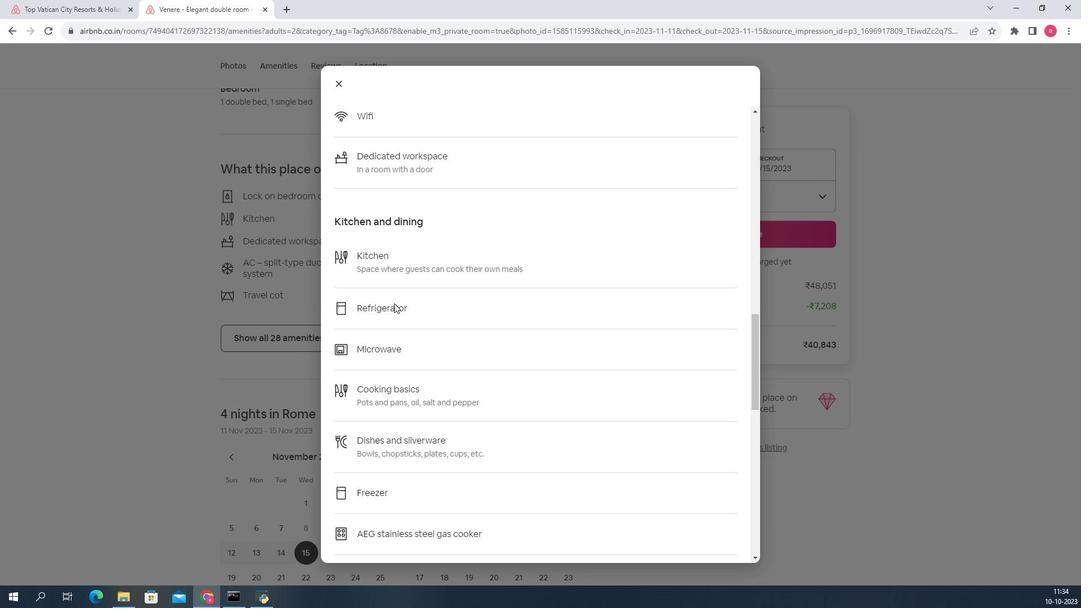 
Action: Mouse scrolled (370, 308) with delta (0, 0)
Screenshot: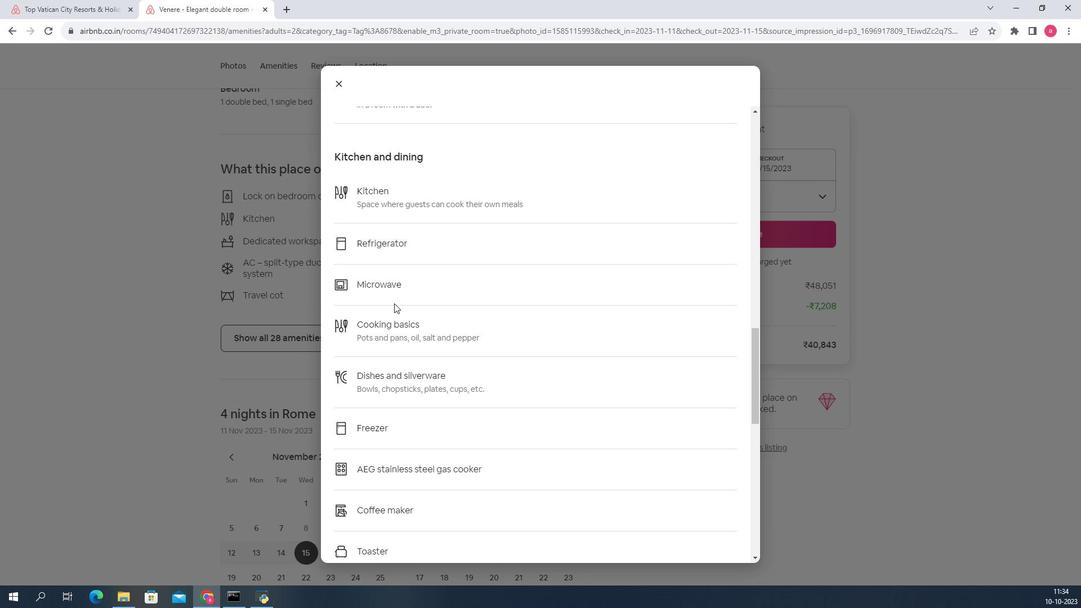 
Action: Mouse scrolled (370, 308) with delta (0, 0)
Screenshot: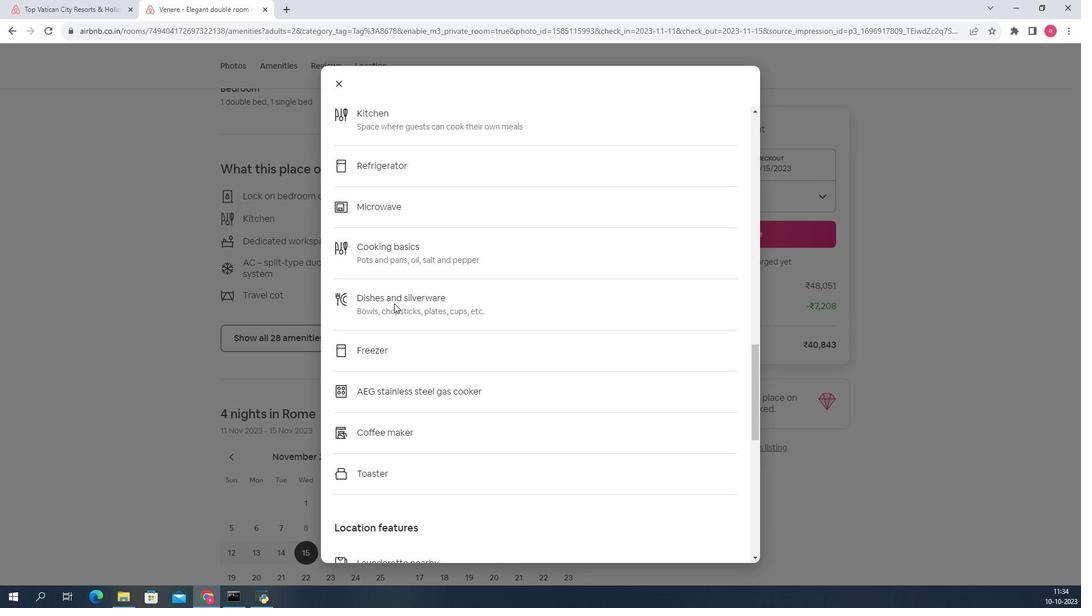 
Action: Mouse scrolled (370, 308) with delta (0, 0)
Screenshot: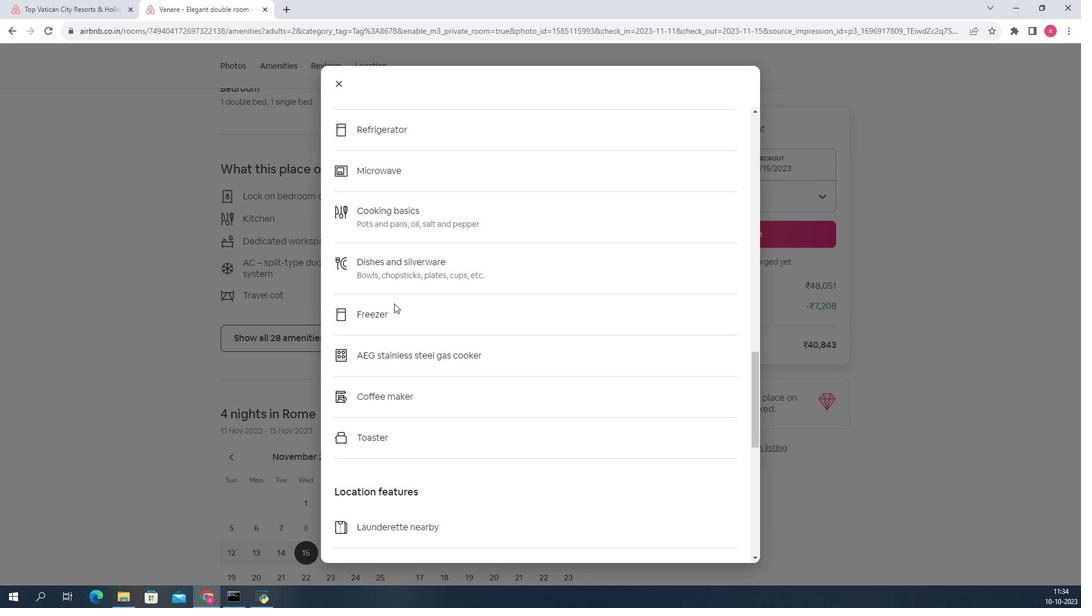 
Action: Mouse scrolled (370, 308) with delta (0, 0)
Screenshot: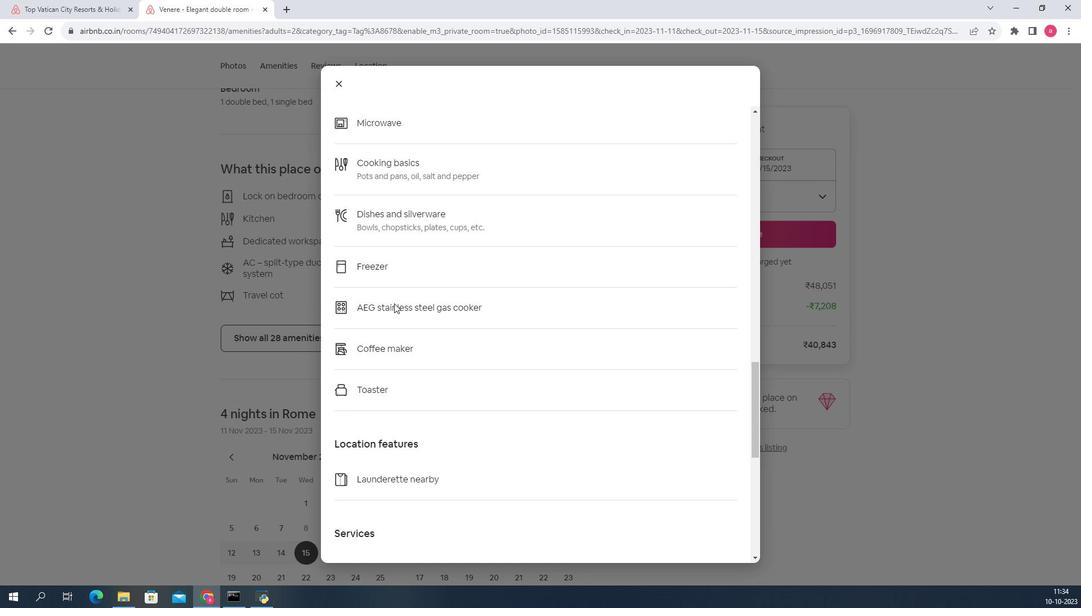
Action: Mouse scrolled (370, 308) with delta (0, 0)
Screenshot: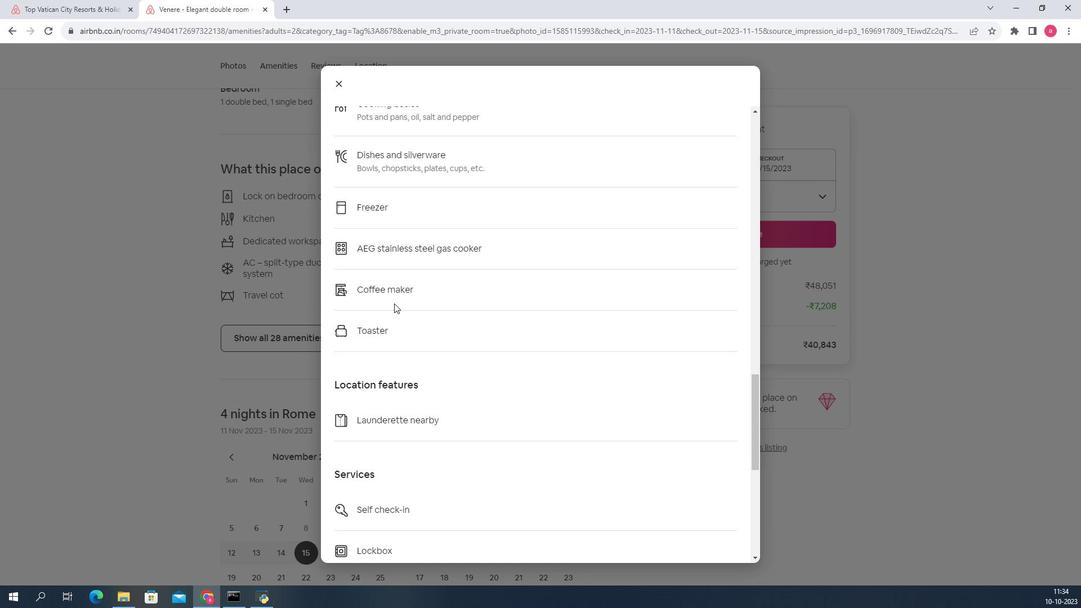 
Action: Mouse scrolled (370, 308) with delta (0, 0)
Screenshot: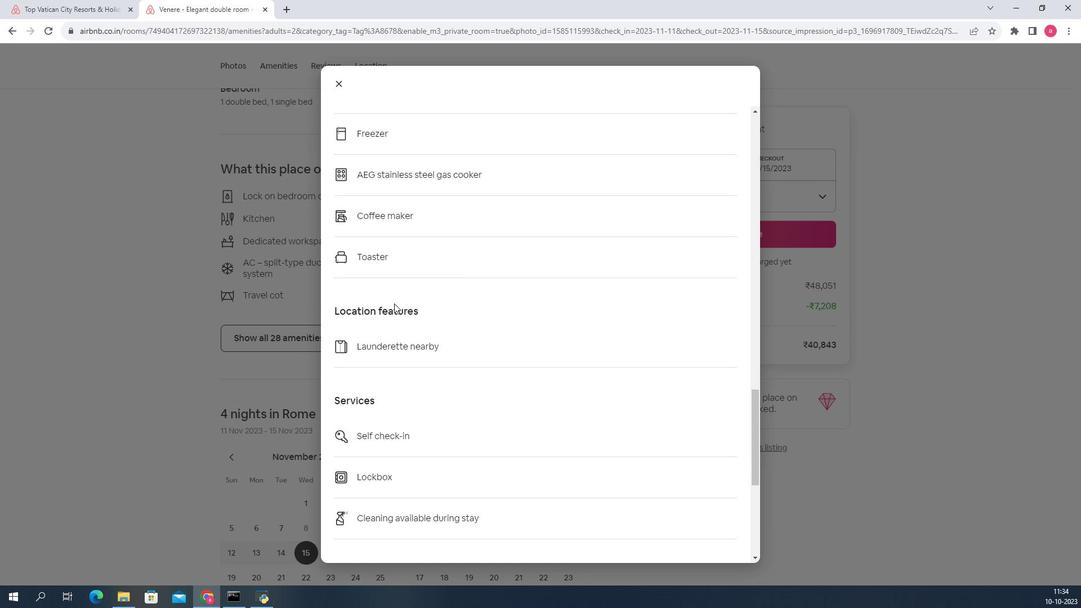
Action: Mouse scrolled (370, 308) with delta (0, 0)
Screenshot: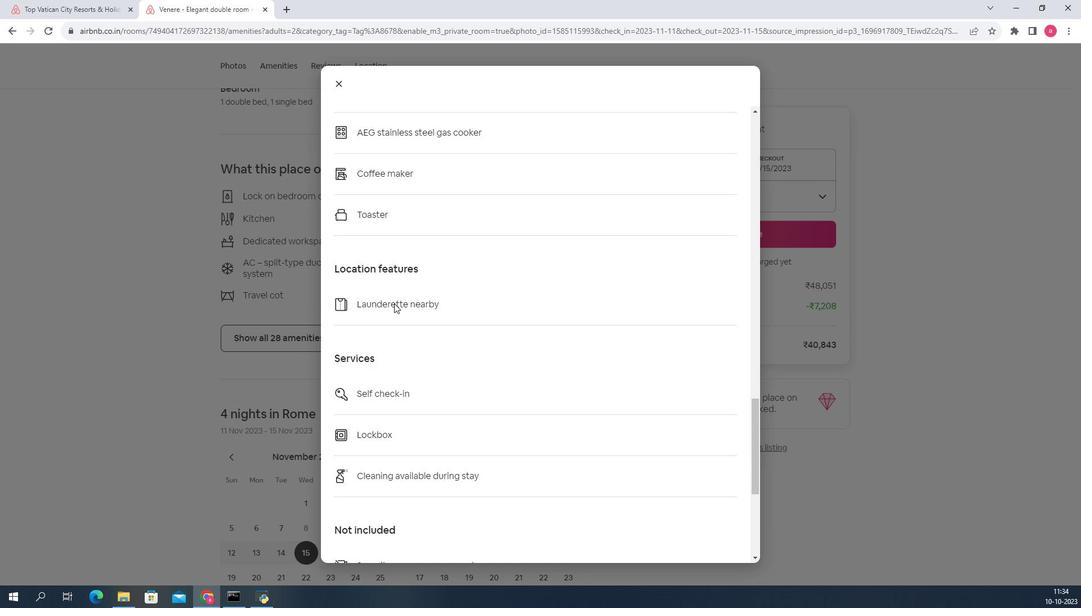 
Action: Mouse scrolled (370, 308) with delta (0, 0)
Screenshot: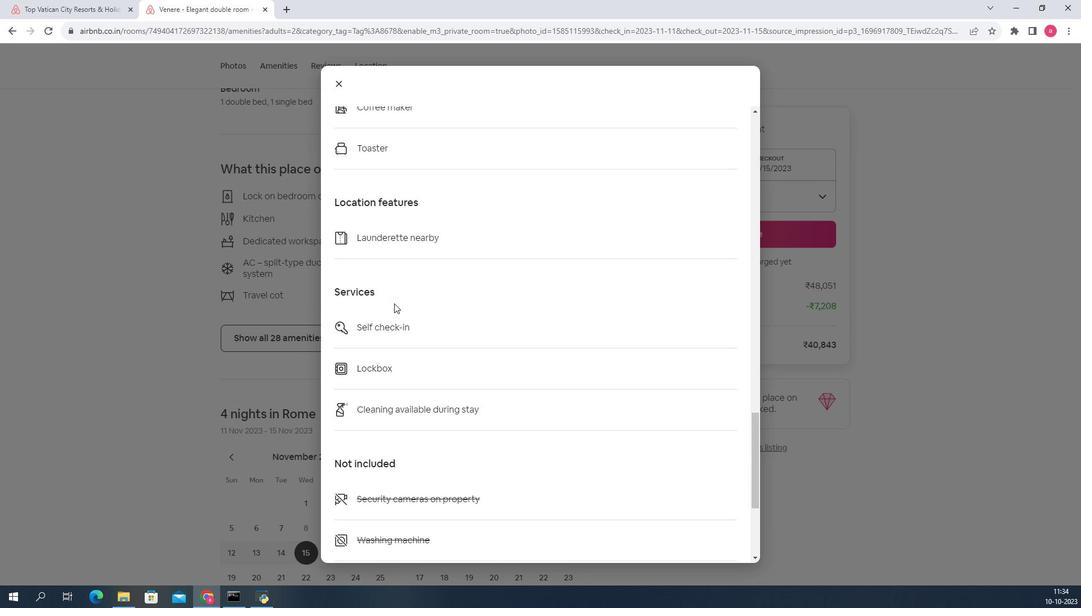 
Action: Mouse scrolled (370, 308) with delta (0, 0)
Screenshot: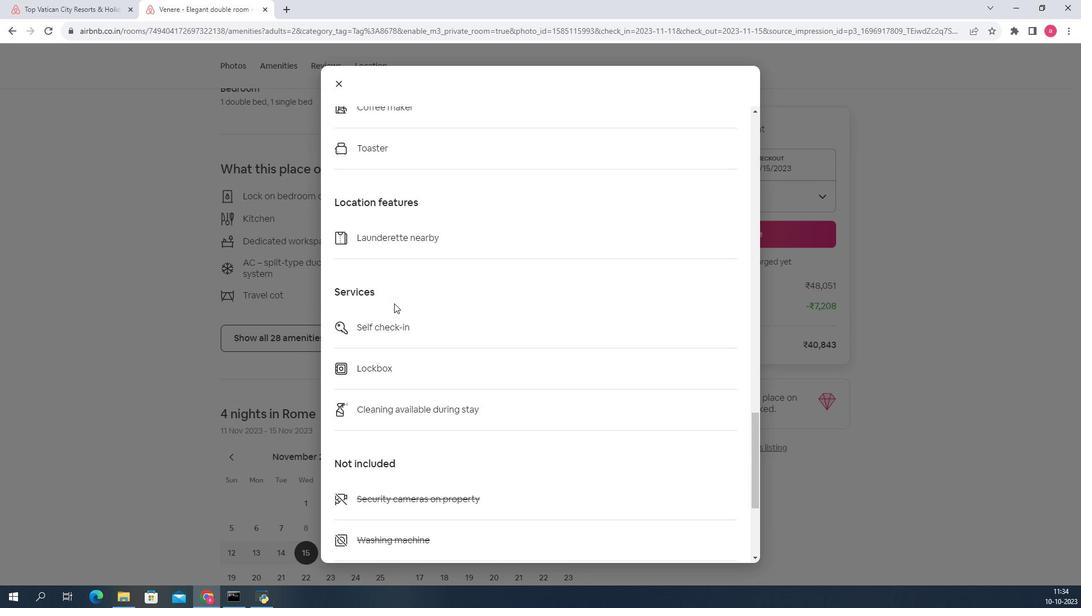 
Action: Mouse scrolled (370, 308) with delta (0, 0)
Screenshot: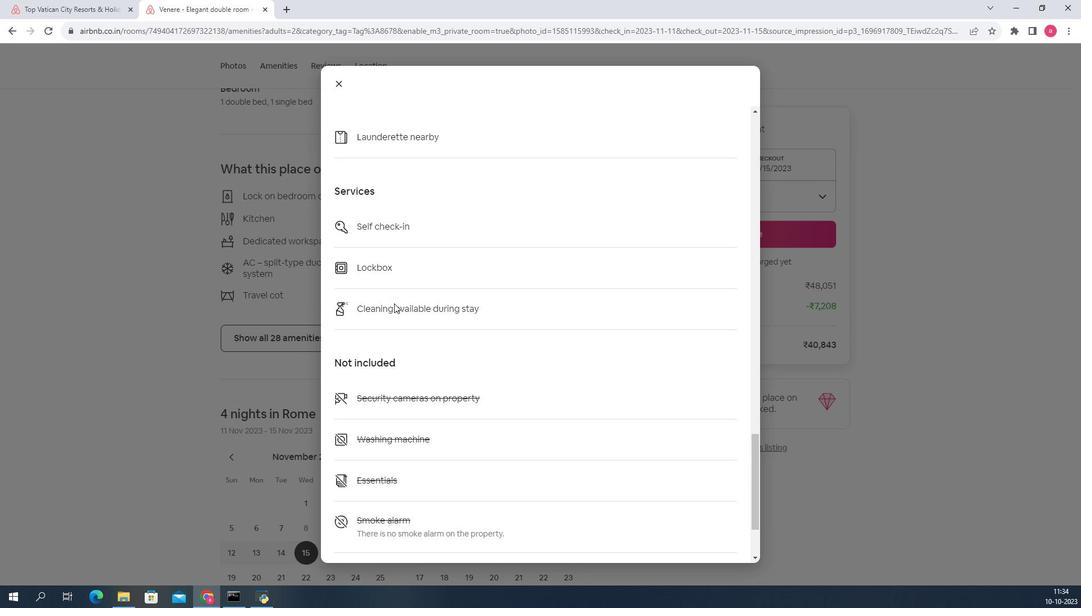 
Action: Mouse scrolled (370, 308) with delta (0, 0)
Screenshot: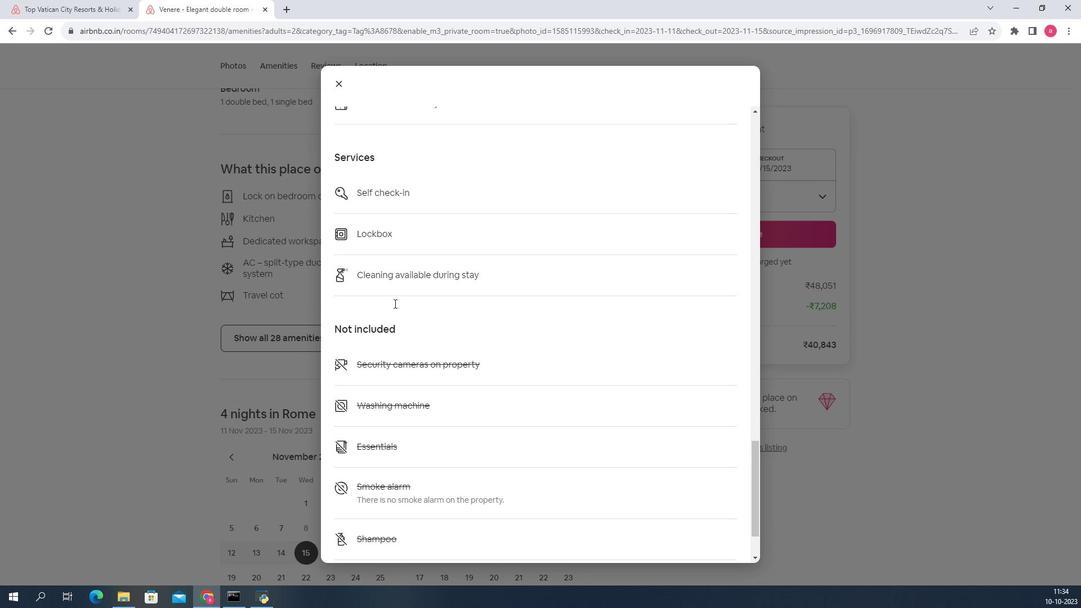 
Action: Mouse scrolled (370, 308) with delta (0, 0)
Screenshot: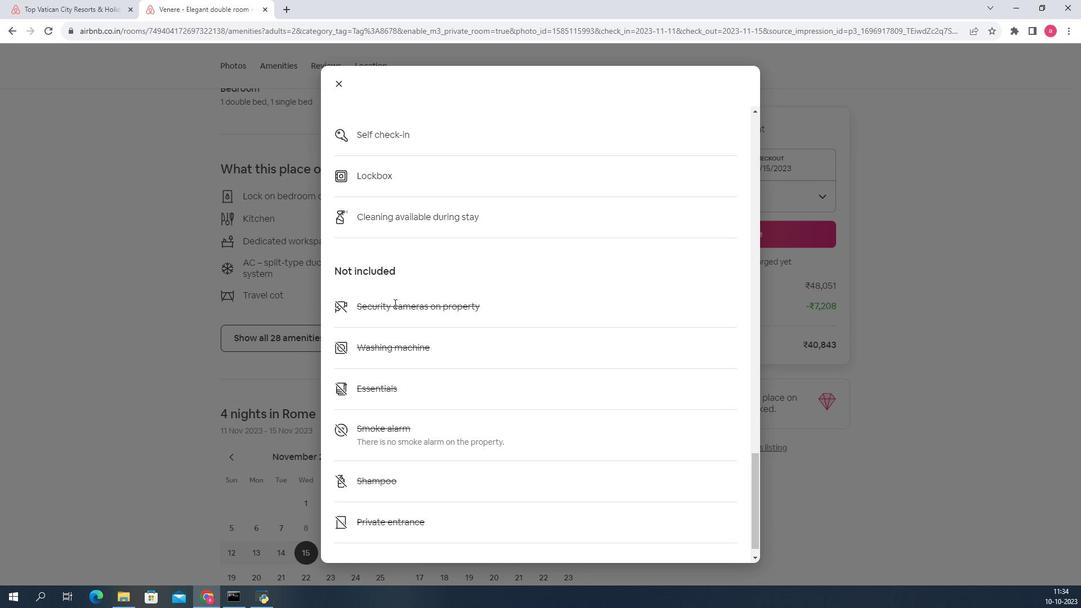 
Action: Mouse scrolled (370, 308) with delta (0, 0)
Screenshot: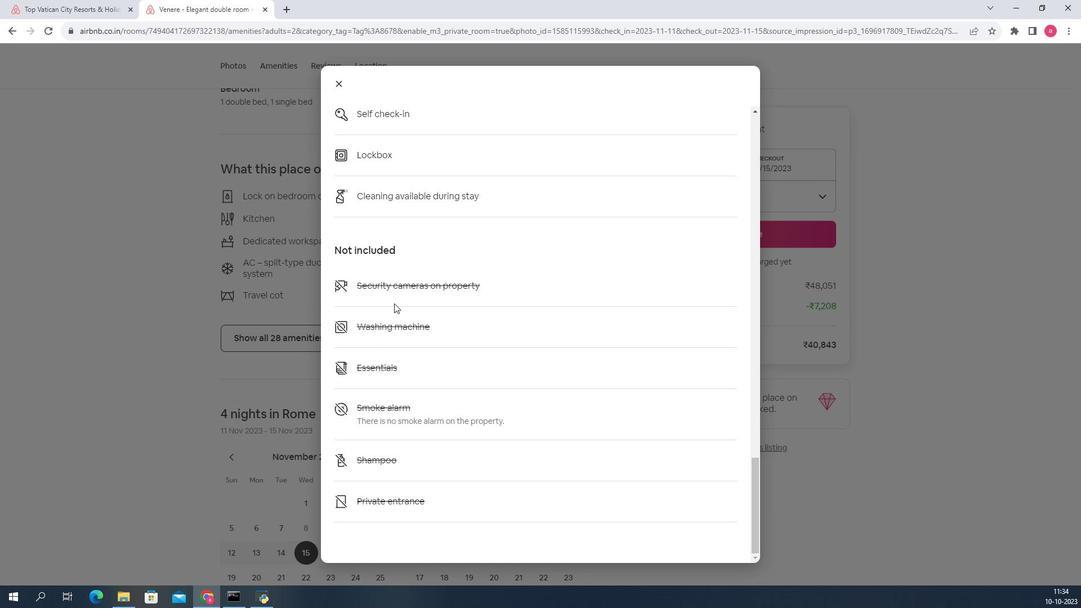 
Action: Mouse scrolled (370, 308) with delta (0, 0)
Screenshot: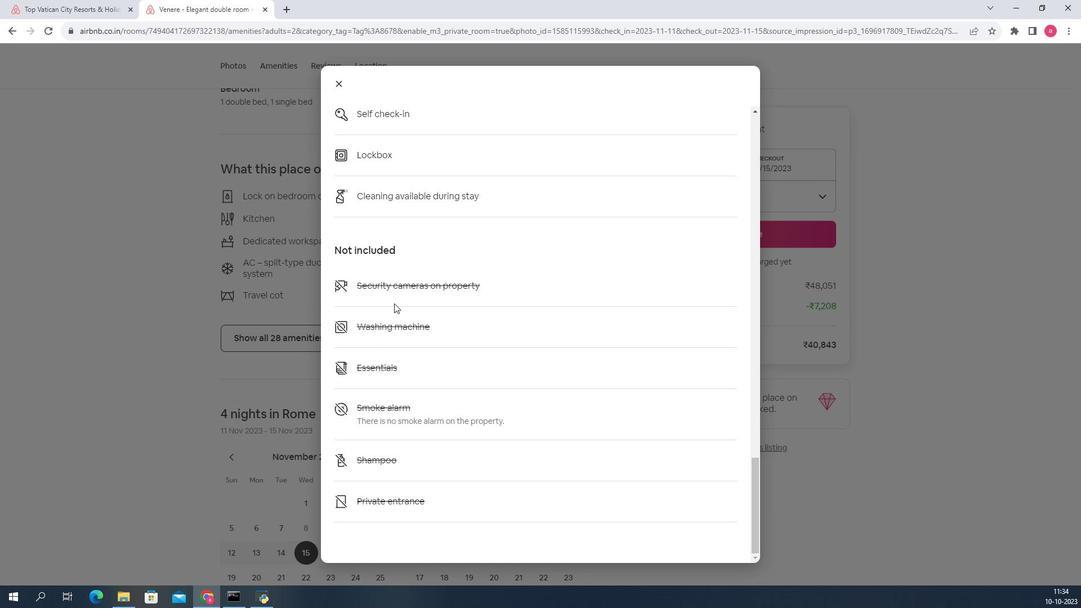 
Action: Mouse scrolled (370, 308) with delta (0, 0)
Screenshot: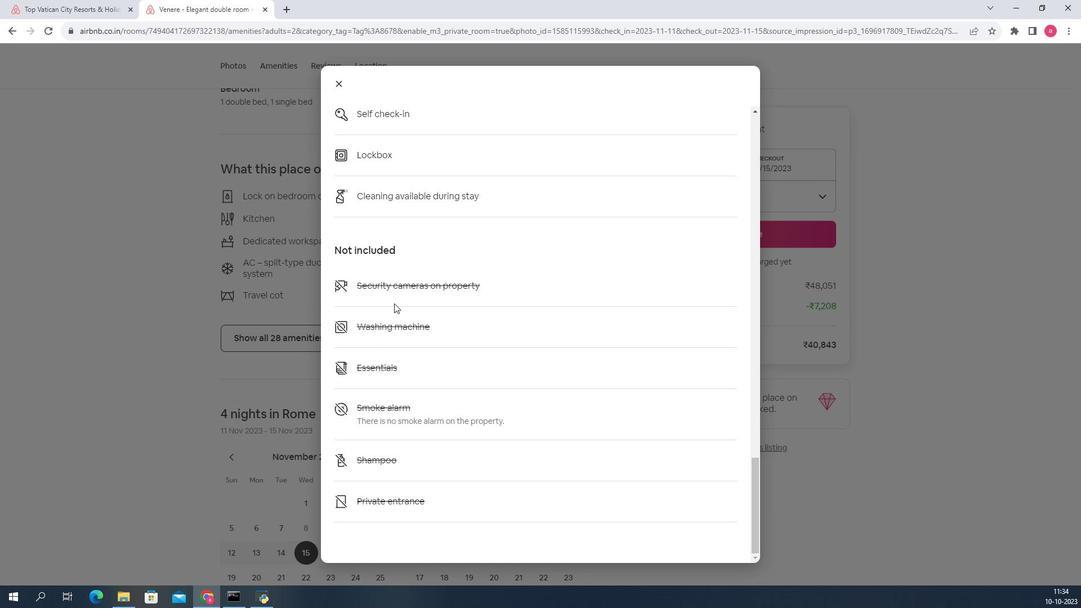 
Action: Mouse scrolled (370, 308) with delta (0, 0)
Screenshot: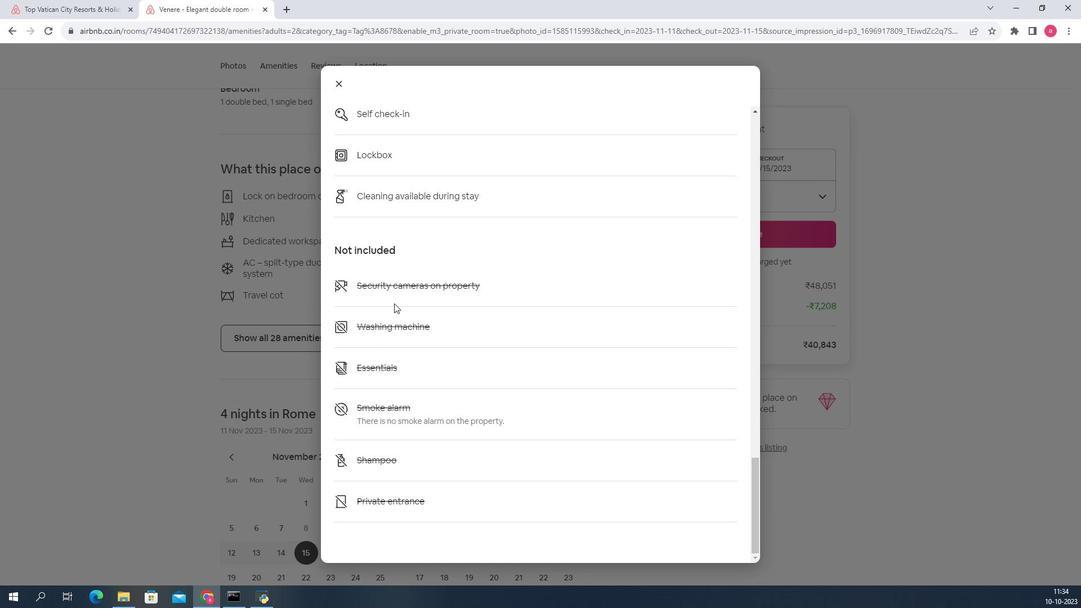 
Action: Mouse scrolled (370, 308) with delta (0, 0)
Screenshot: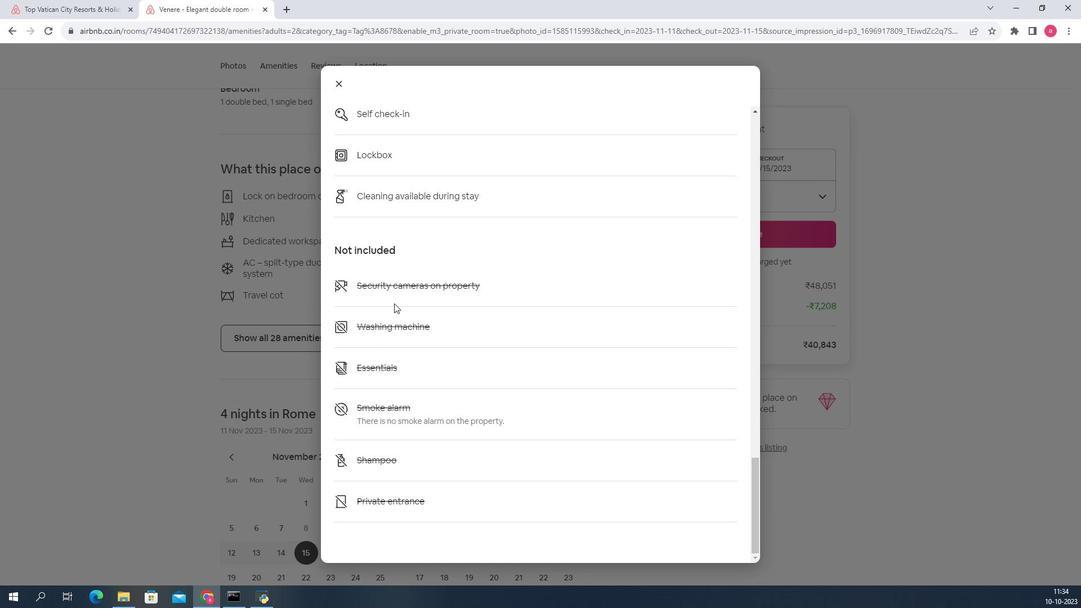 
Action: Mouse scrolled (370, 308) with delta (0, 0)
Screenshot: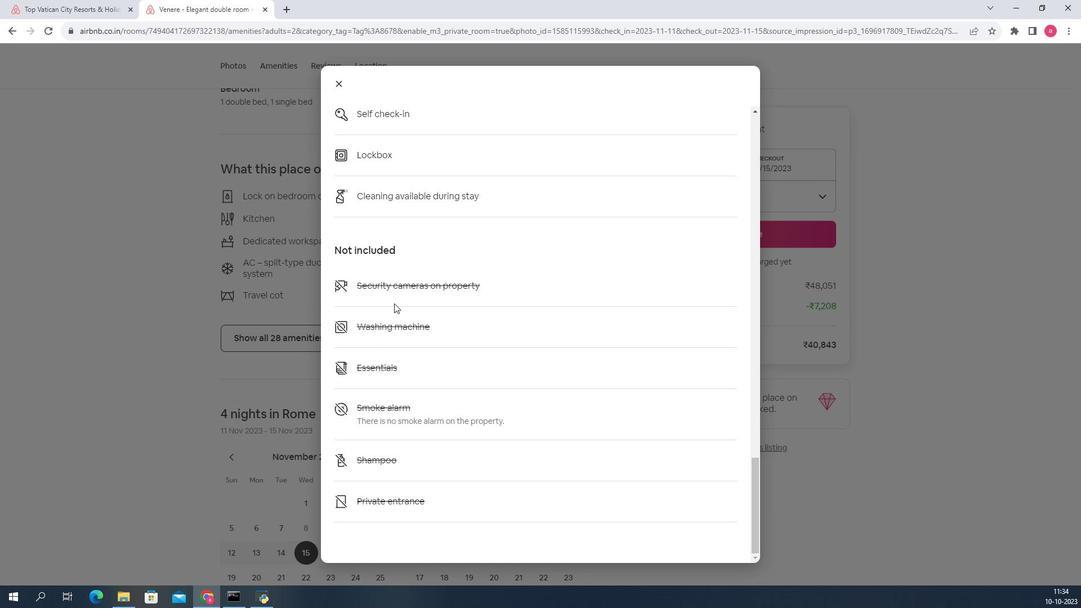 
Action: Mouse scrolled (370, 308) with delta (0, 0)
Screenshot: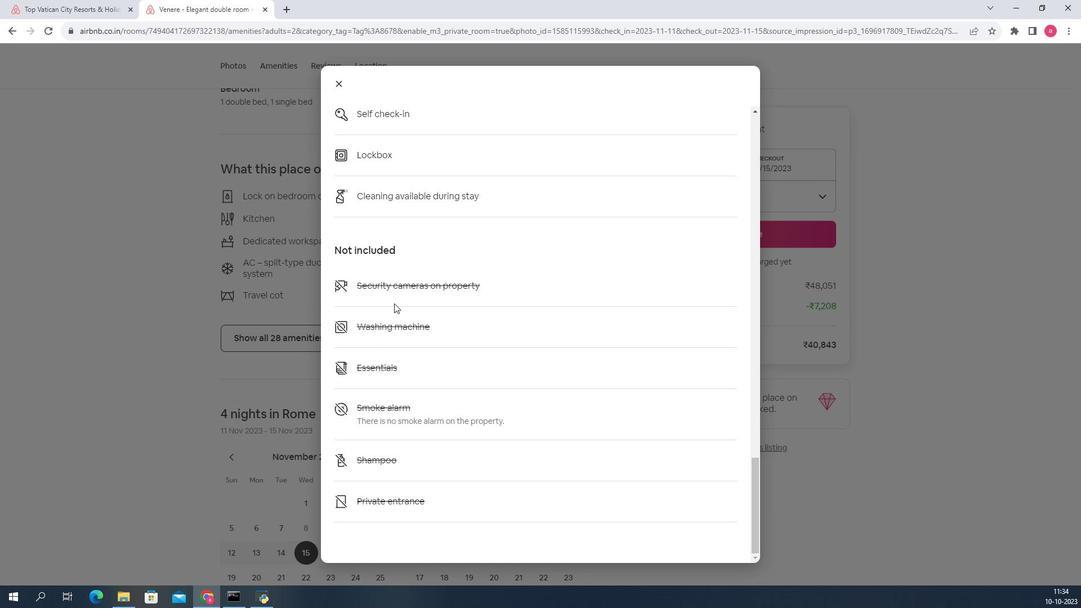 
Action: Mouse scrolled (370, 308) with delta (0, 0)
Screenshot: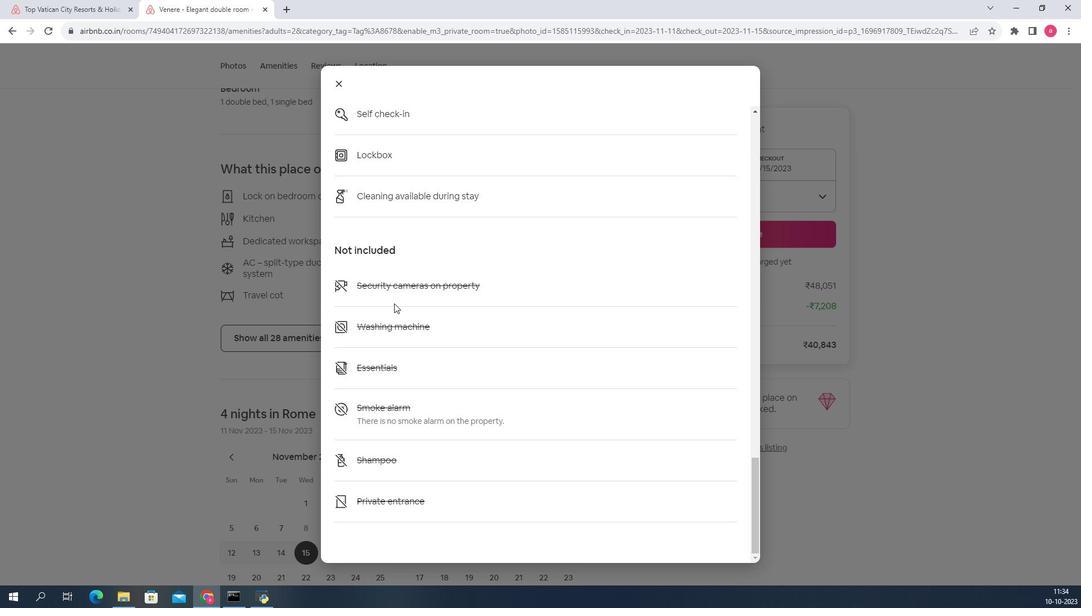 
Action: Mouse scrolled (370, 308) with delta (0, 0)
Screenshot: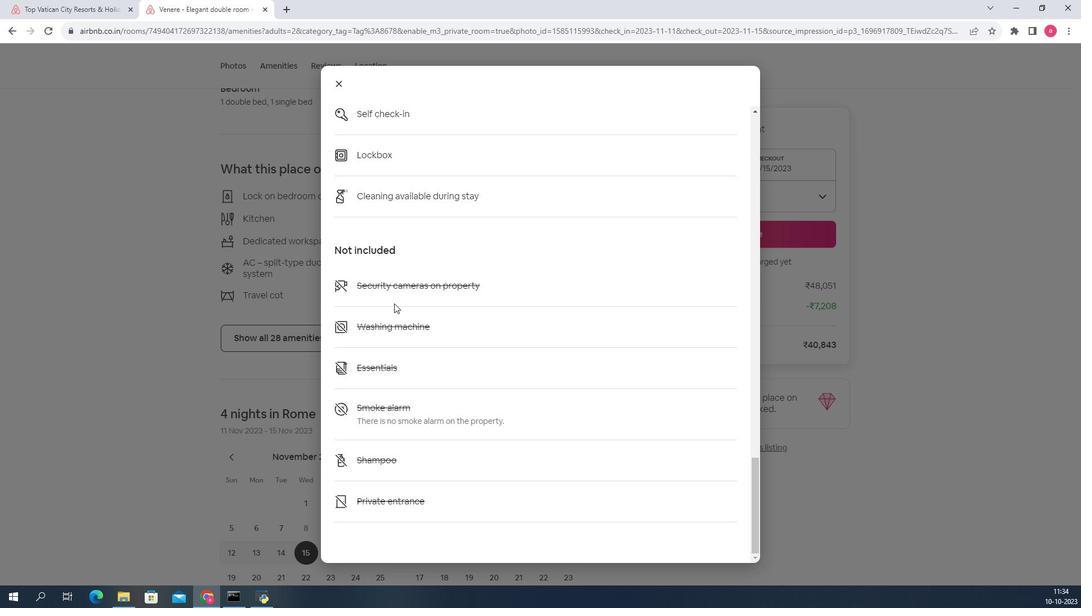 
Action: Mouse scrolled (370, 308) with delta (0, 0)
Screenshot: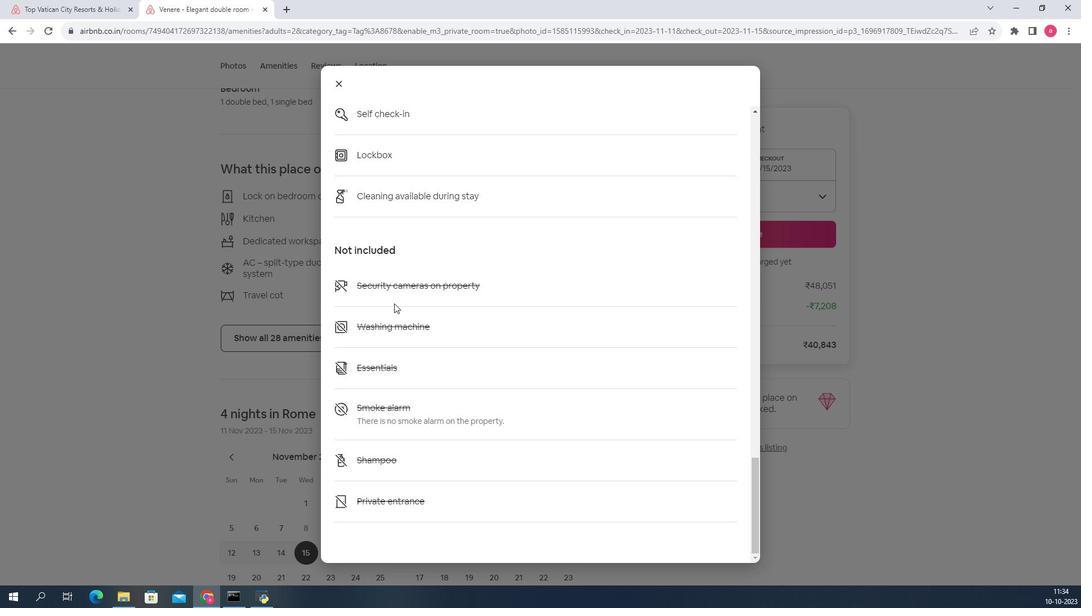 
Action: Mouse moved to (329, 105)
Screenshot: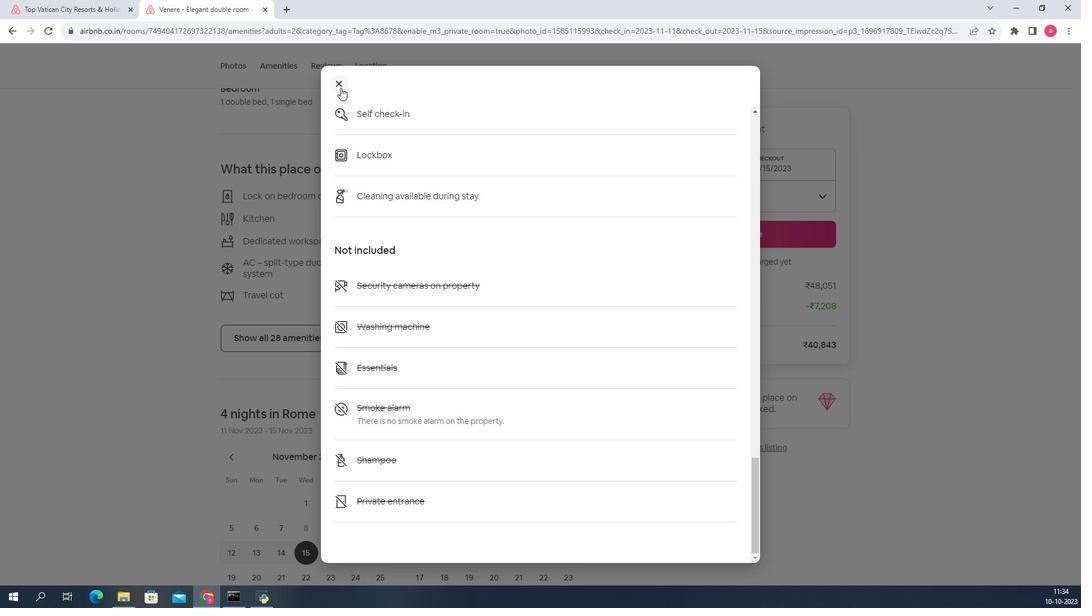 
Action: Mouse pressed left at (329, 105)
Screenshot: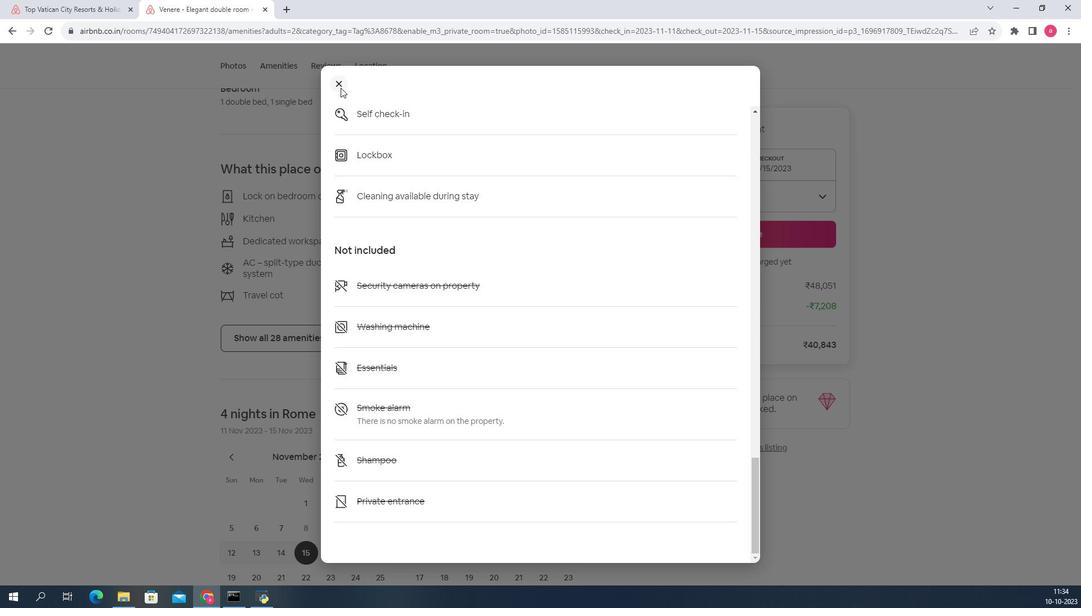
Action: Mouse moved to (437, 253)
Screenshot: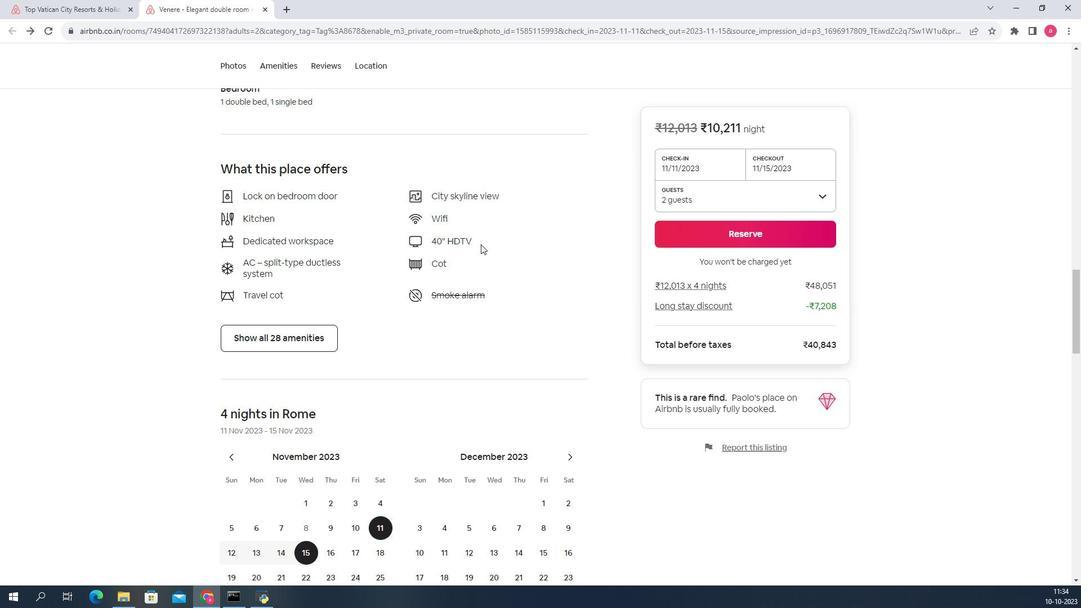 
Action: Mouse scrolled (437, 252) with delta (0, 0)
Screenshot: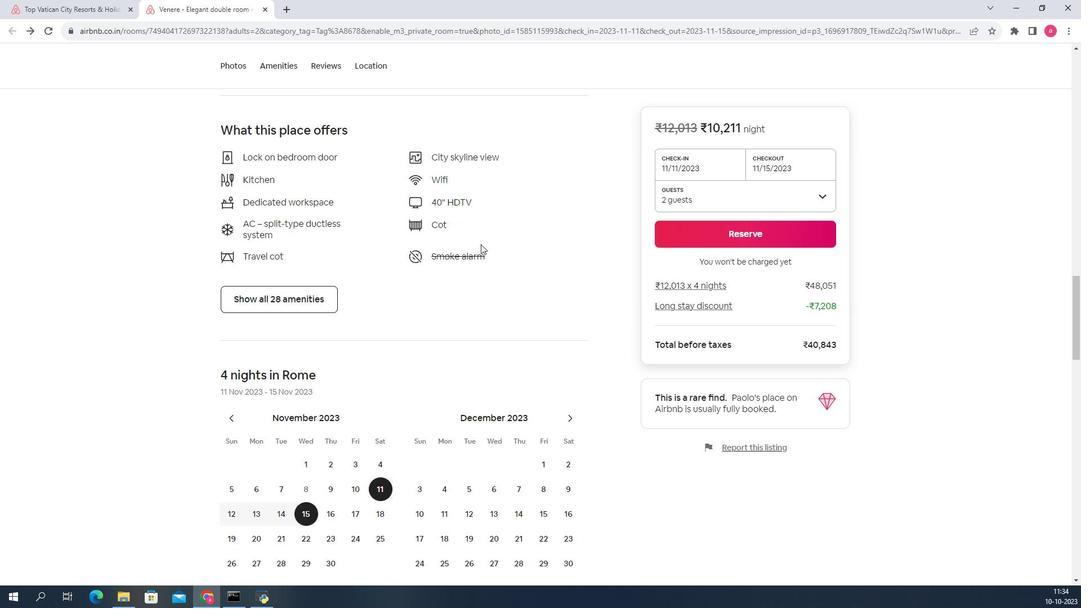 
Action: Mouse scrolled (437, 252) with delta (0, 0)
Screenshot: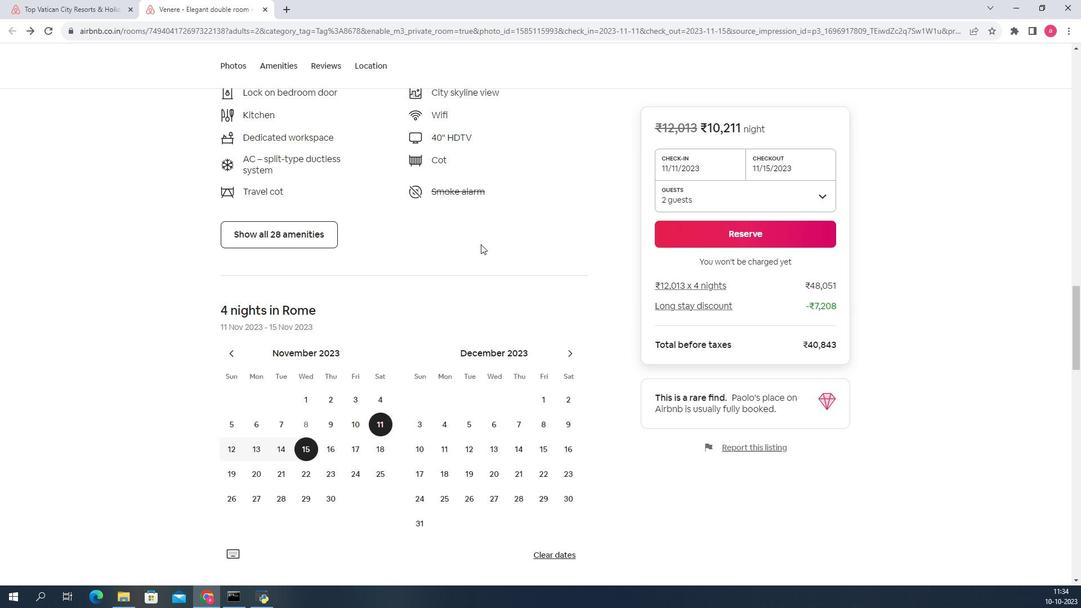 
Action: Mouse scrolled (437, 252) with delta (0, 0)
Screenshot: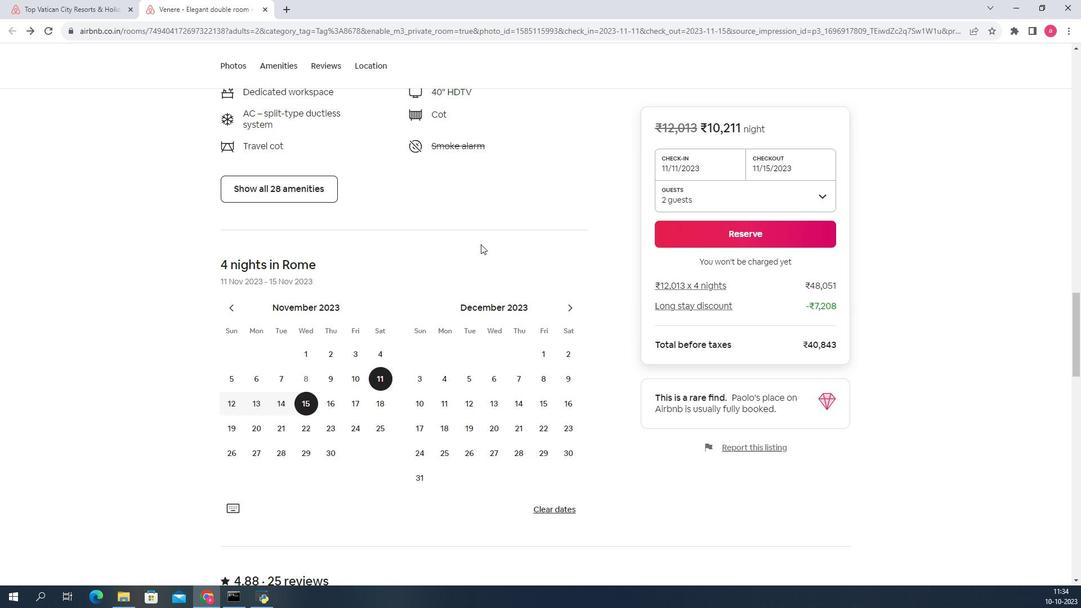 
Action: Mouse scrolled (437, 252) with delta (0, 0)
Screenshot: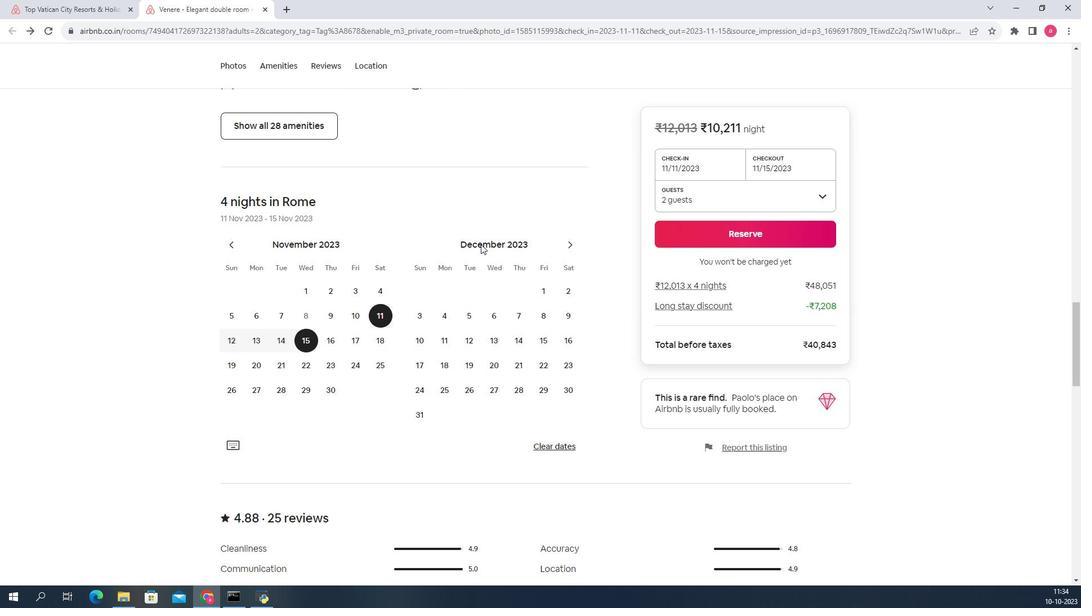 
Action: Mouse scrolled (437, 252) with delta (0, 0)
Screenshot: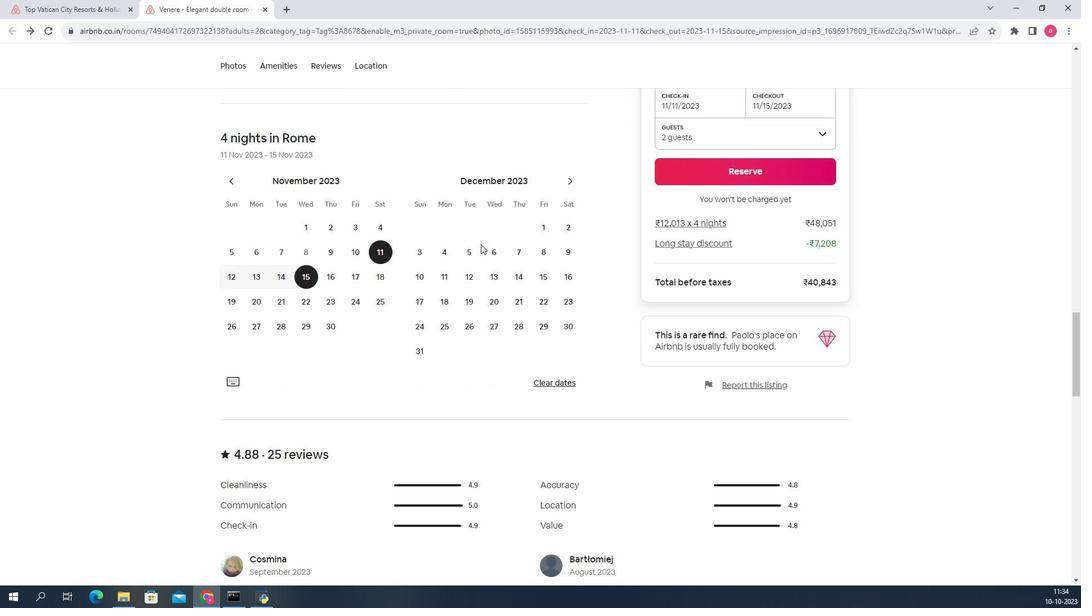 
Action: Mouse scrolled (437, 252) with delta (0, 0)
Screenshot: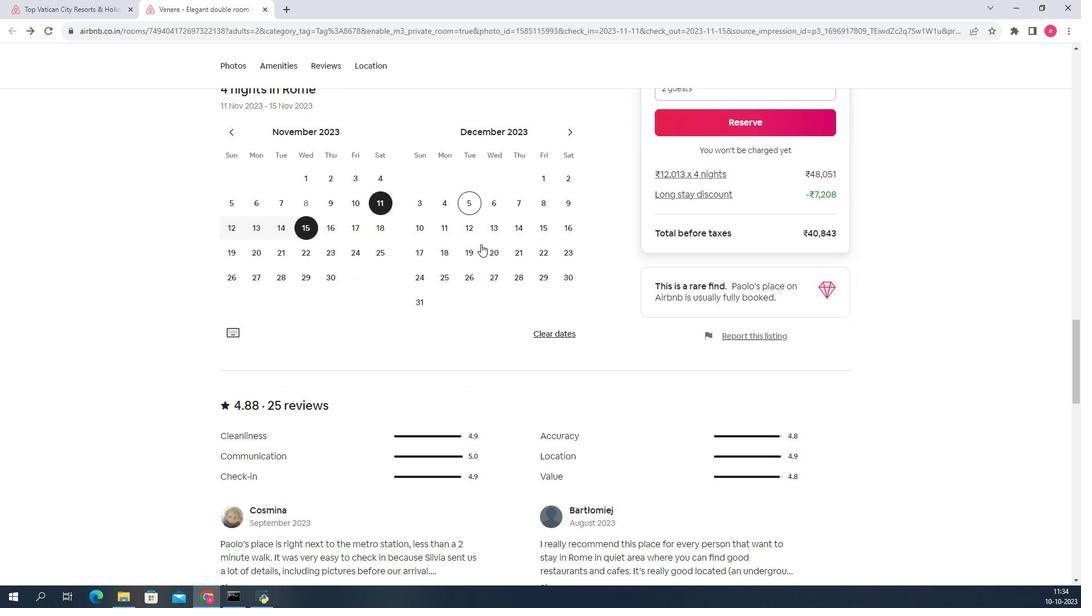 
Action: Mouse scrolled (437, 252) with delta (0, 0)
Screenshot: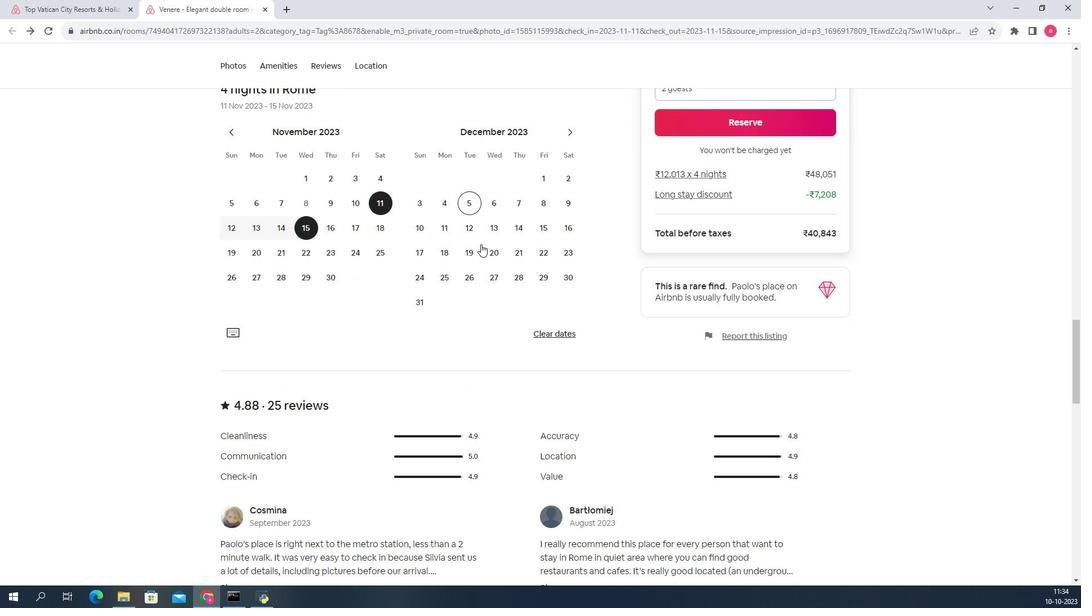 
Action: Mouse scrolled (437, 252) with delta (0, 0)
Screenshot: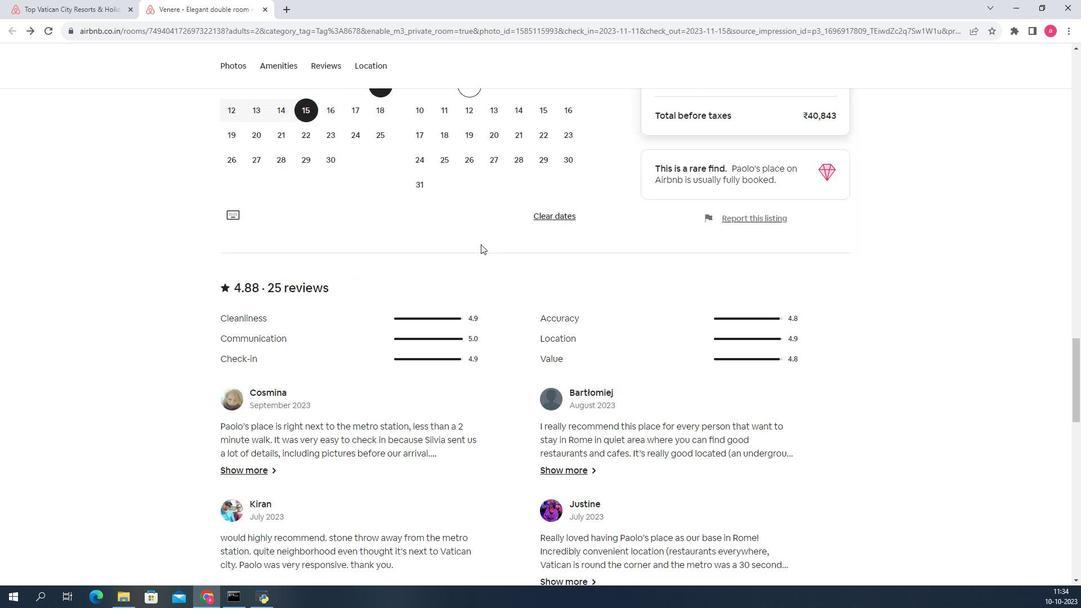 
Action: Mouse scrolled (437, 252) with delta (0, 0)
Screenshot: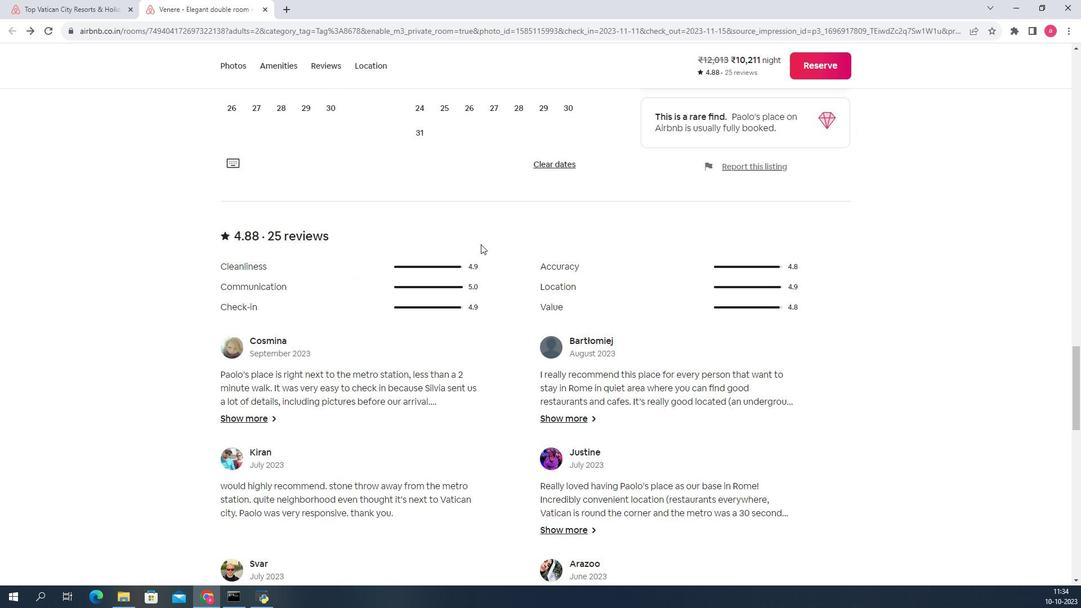 
Action: Mouse scrolled (437, 252) with delta (0, 0)
Screenshot: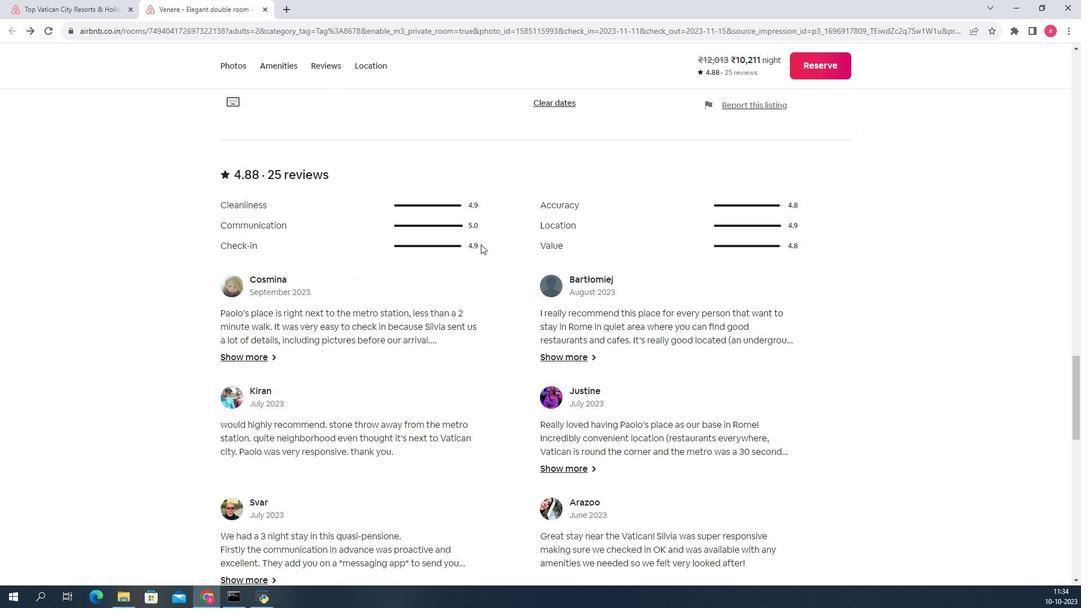 
Action: Mouse scrolled (437, 252) with delta (0, 0)
Screenshot: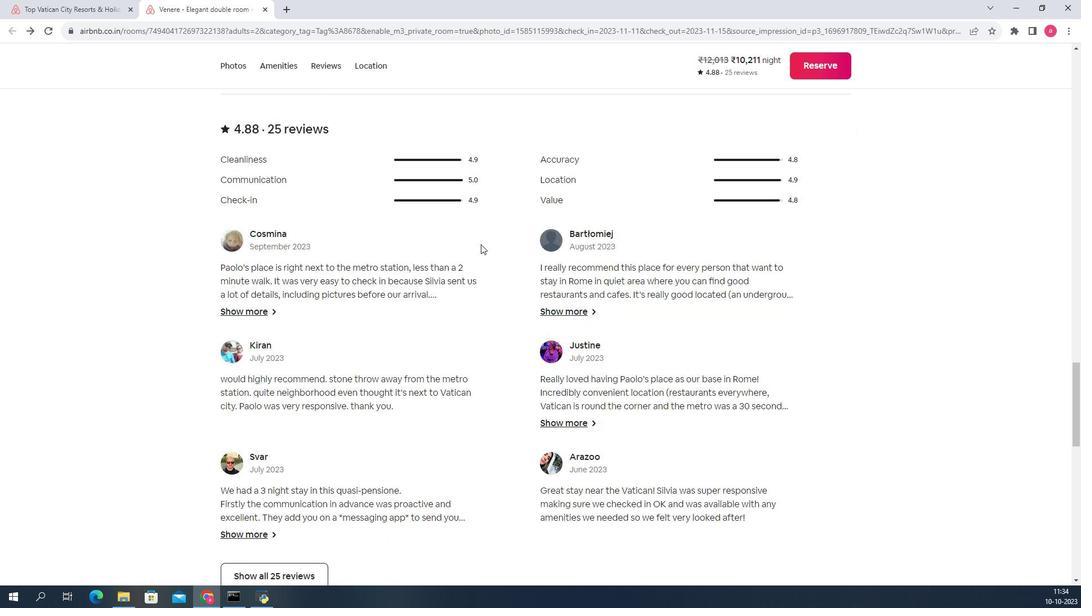 
Action: Mouse scrolled (437, 252) with delta (0, 0)
Screenshot: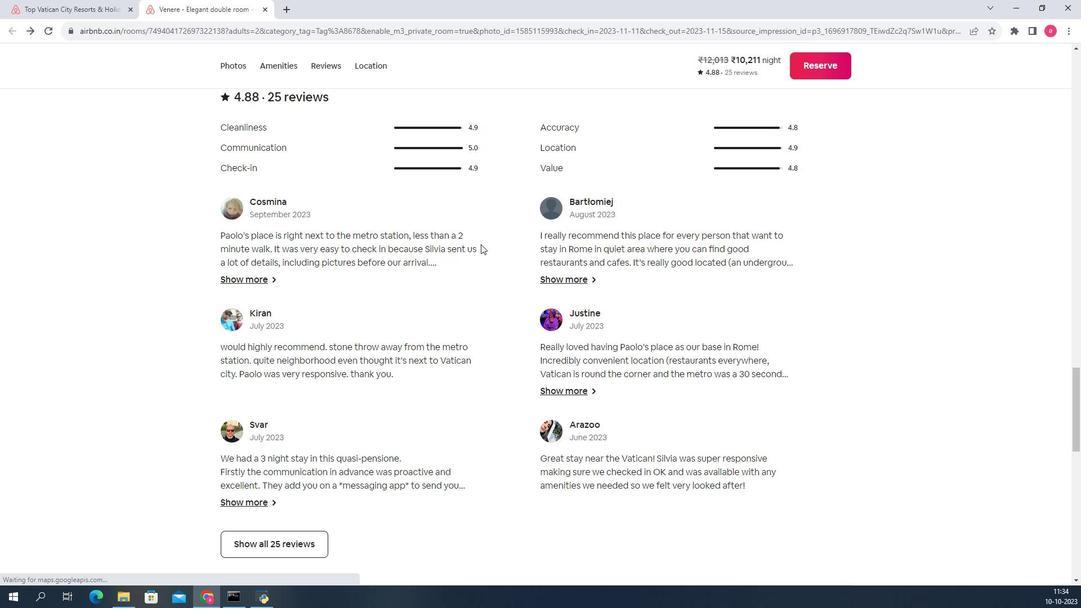 
Action: Mouse scrolled (437, 252) with delta (0, 0)
Screenshot: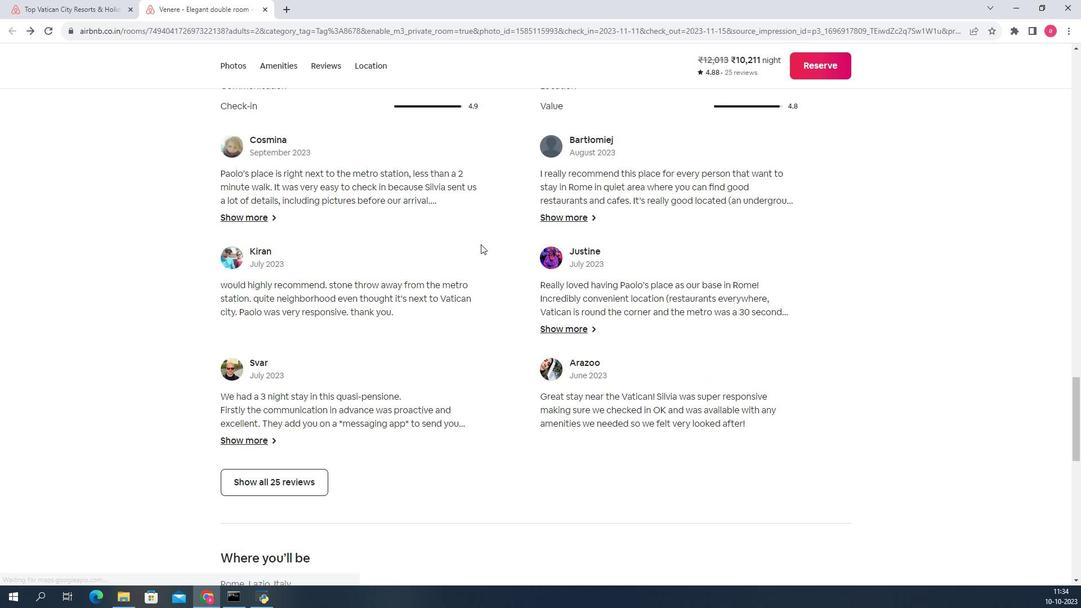 
Action: Mouse scrolled (437, 252) with delta (0, 0)
Screenshot: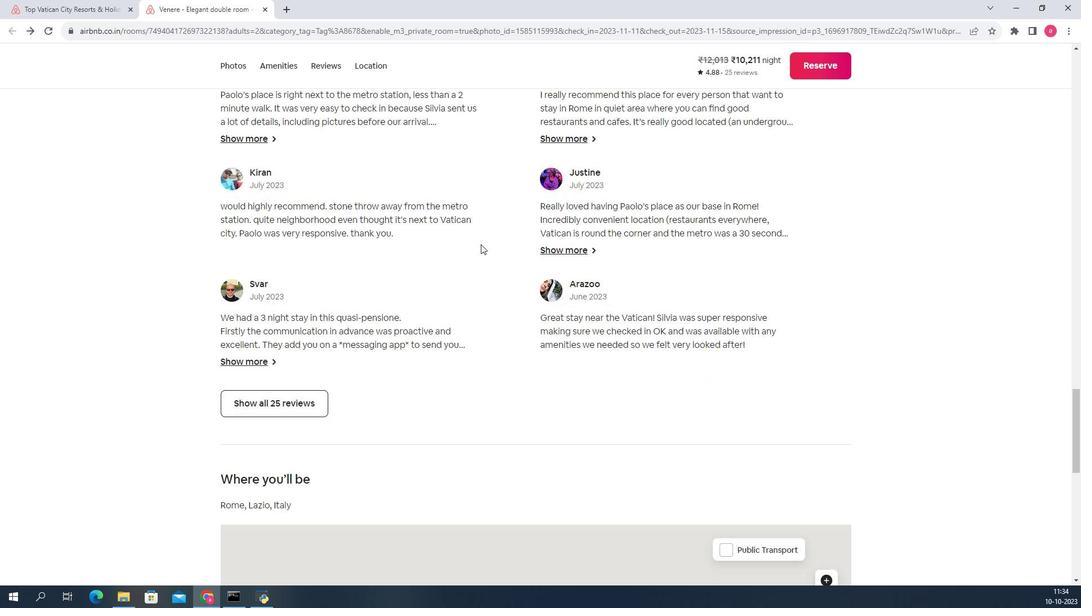 
Action: Mouse scrolled (437, 252) with delta (0, 0)
Screenshot: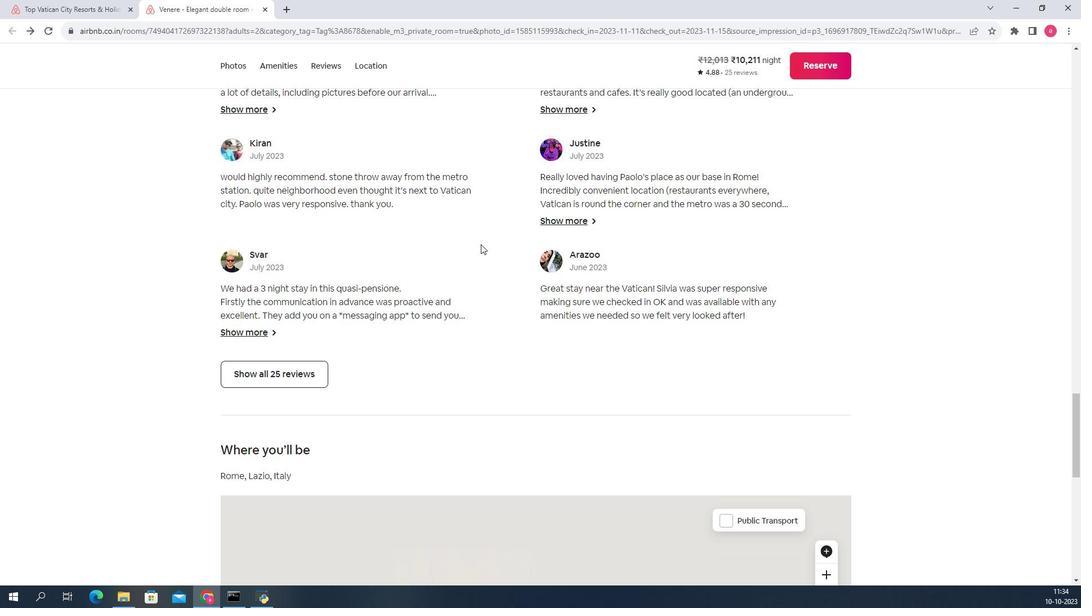 
Action: Mouse scrolled (437, 252) with delta (0, 0)
Screenshot: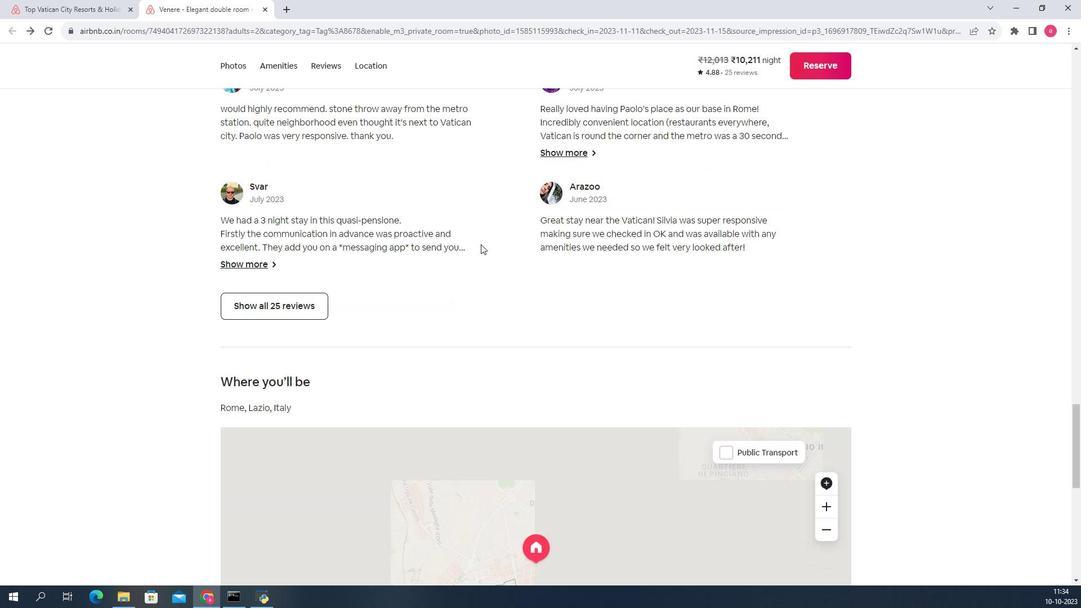 
Action: Mouse scrolled (437, 252) with delta (0, 0)
Screenshot: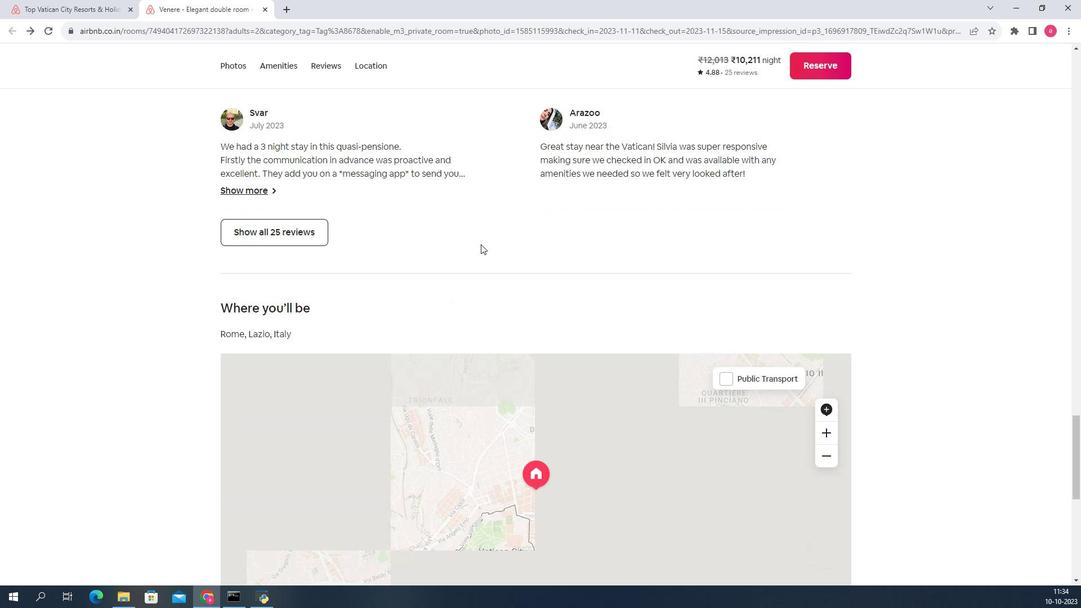 
Action: Mouse scrolled (437, 252) with delta (0, 0)
Screenshot: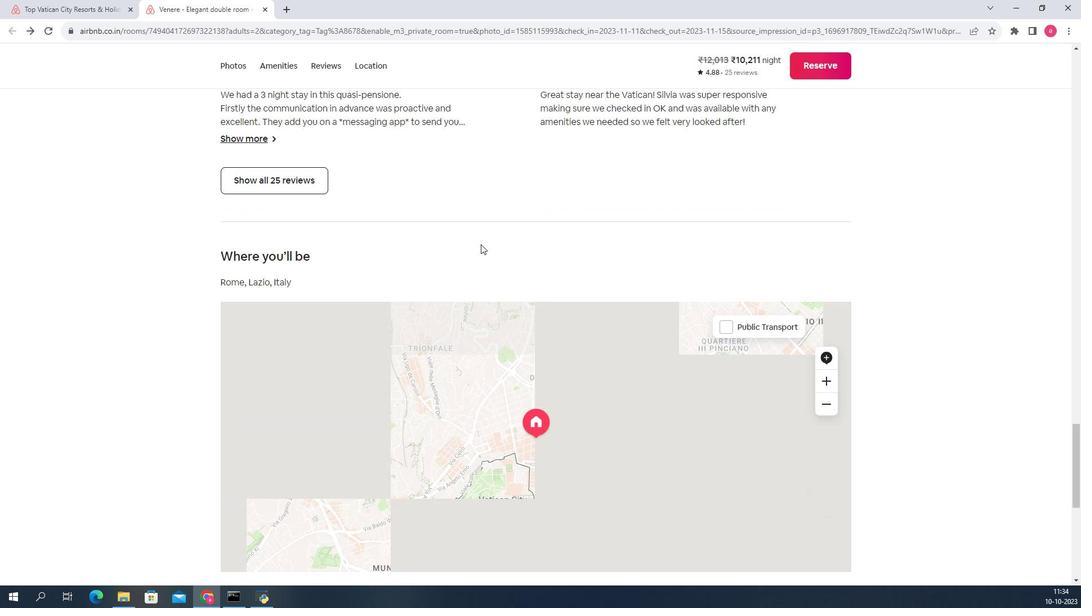 
Action: Mouse scrolled (437, 252) with delta (0, 0)
Screenshot: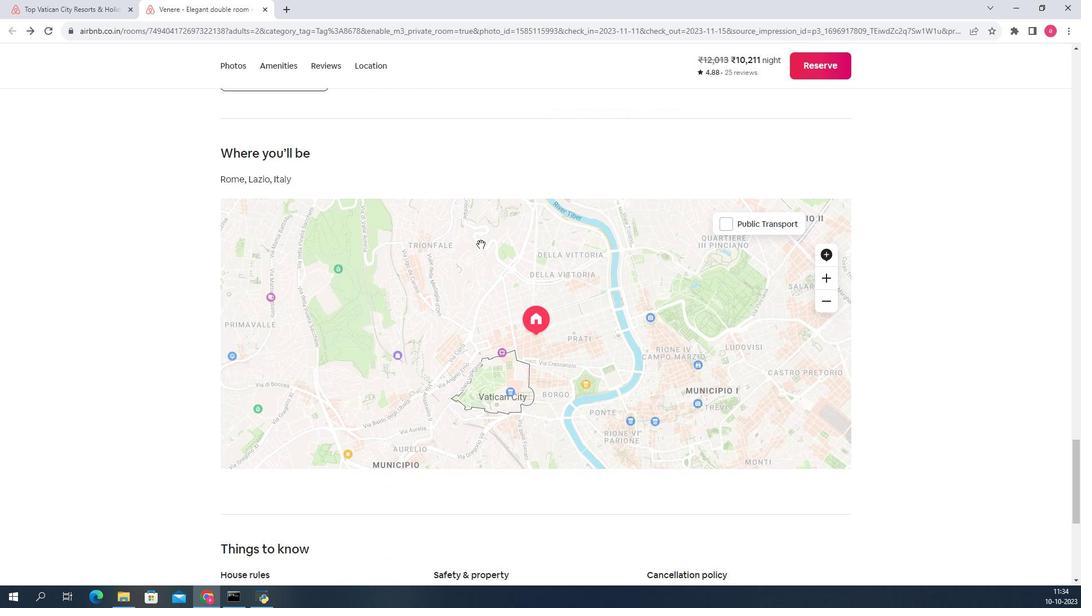 
Action: Mouse scrolled (437, 252) with delta (0, 0)
Screenshot: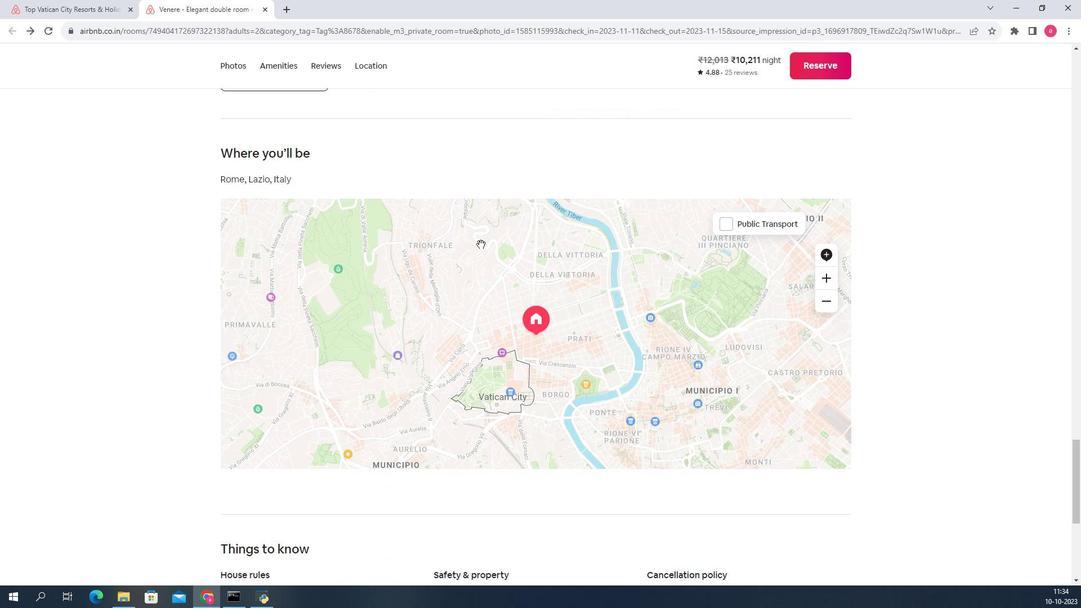 
Action: Mouse scrolled (437, 252) with delta (0, 0)
Screenshot: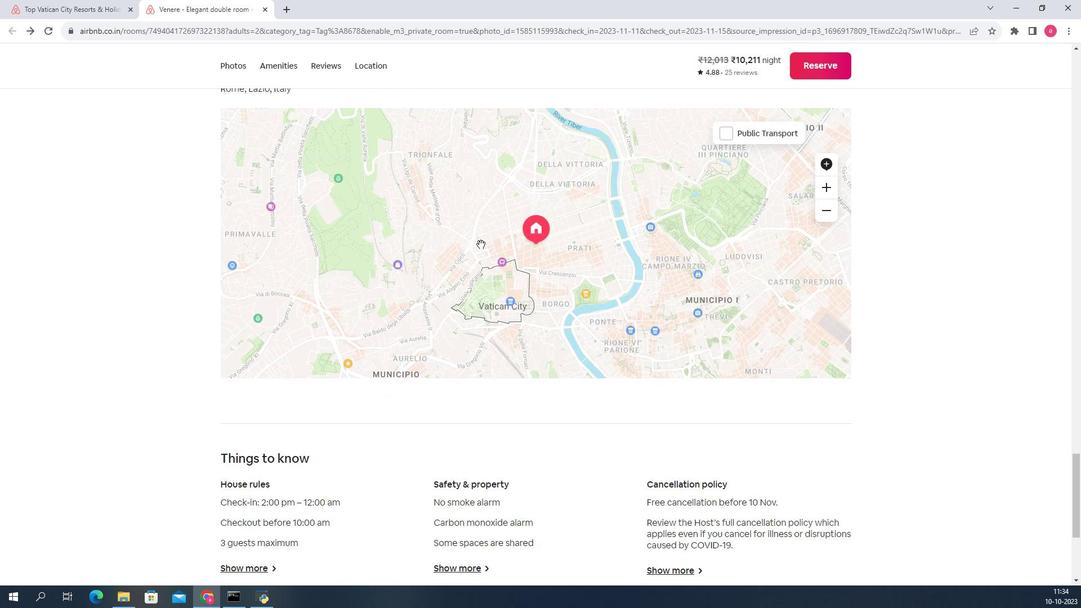 
Action: Mouse scrolled (437, 252) with delta (0, 0)
Screenshot: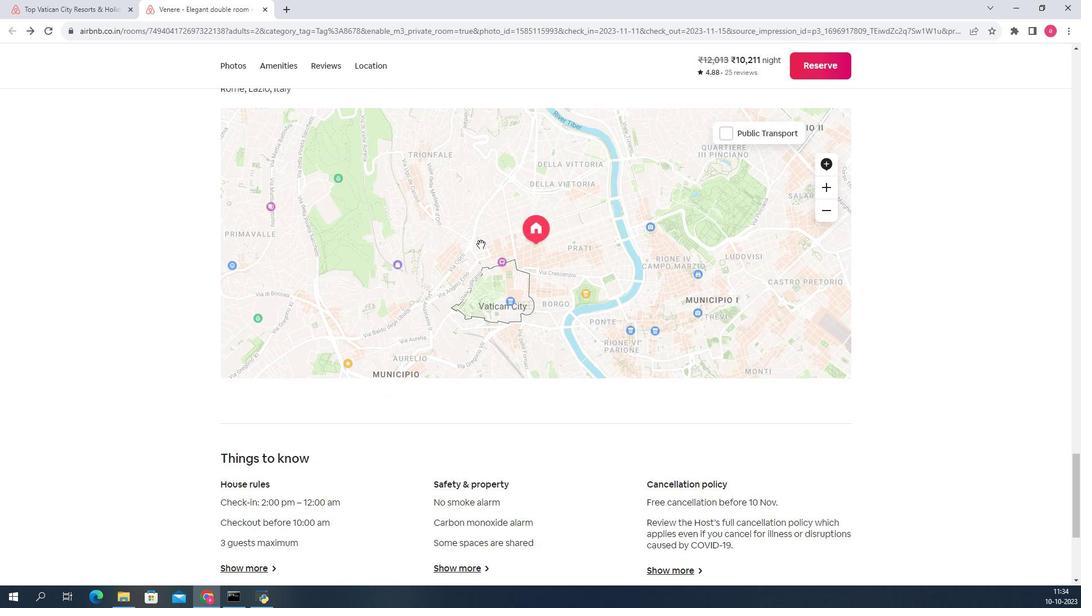 
Action: Mouse scrolled (437, 252) with delta (0, 0)
Screenshot: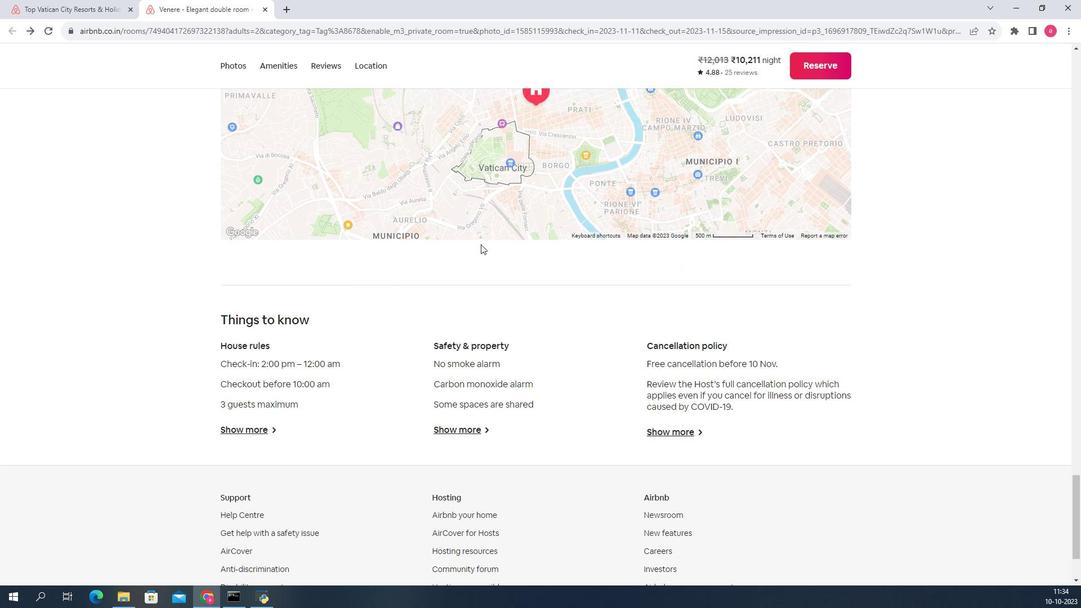 
Action: Mouse scrolled (437, 252) with delta (0, 0)
Screenshot: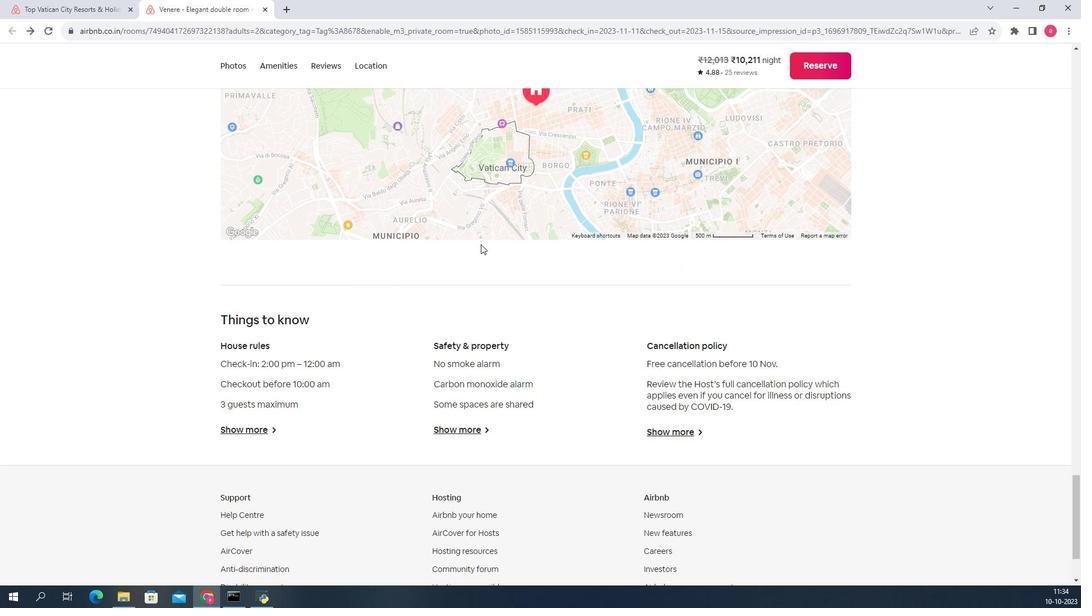
Action: Mouse scrolled (437, 252) with delta (0, 0)
Screenshot: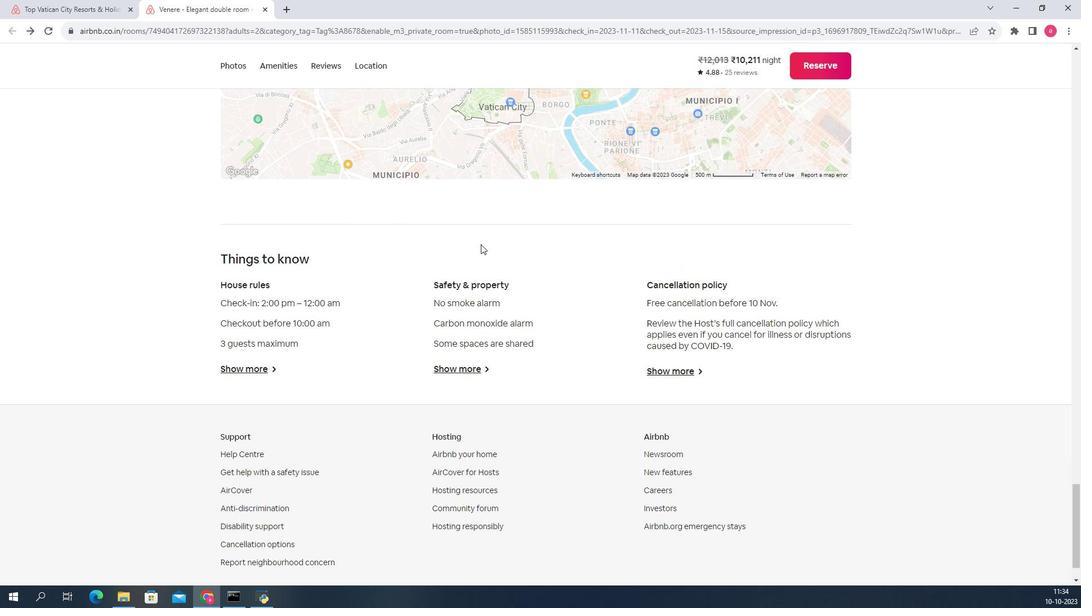 
Action: Mouse scrolled (437, 252) with delta (0, 0)
Screenshot: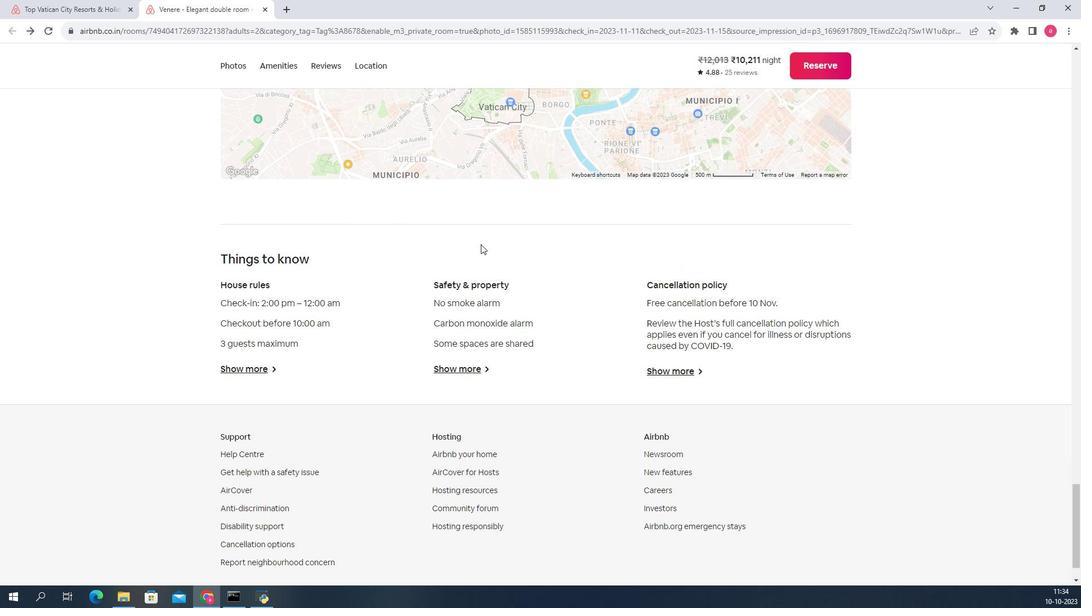
Action: Mouse scrolled (437, 252) with delta (0, 0)
